 Task: Personal: Kitchen Project.
Action: Mouse pressed left at (54, 91)
Screenshot: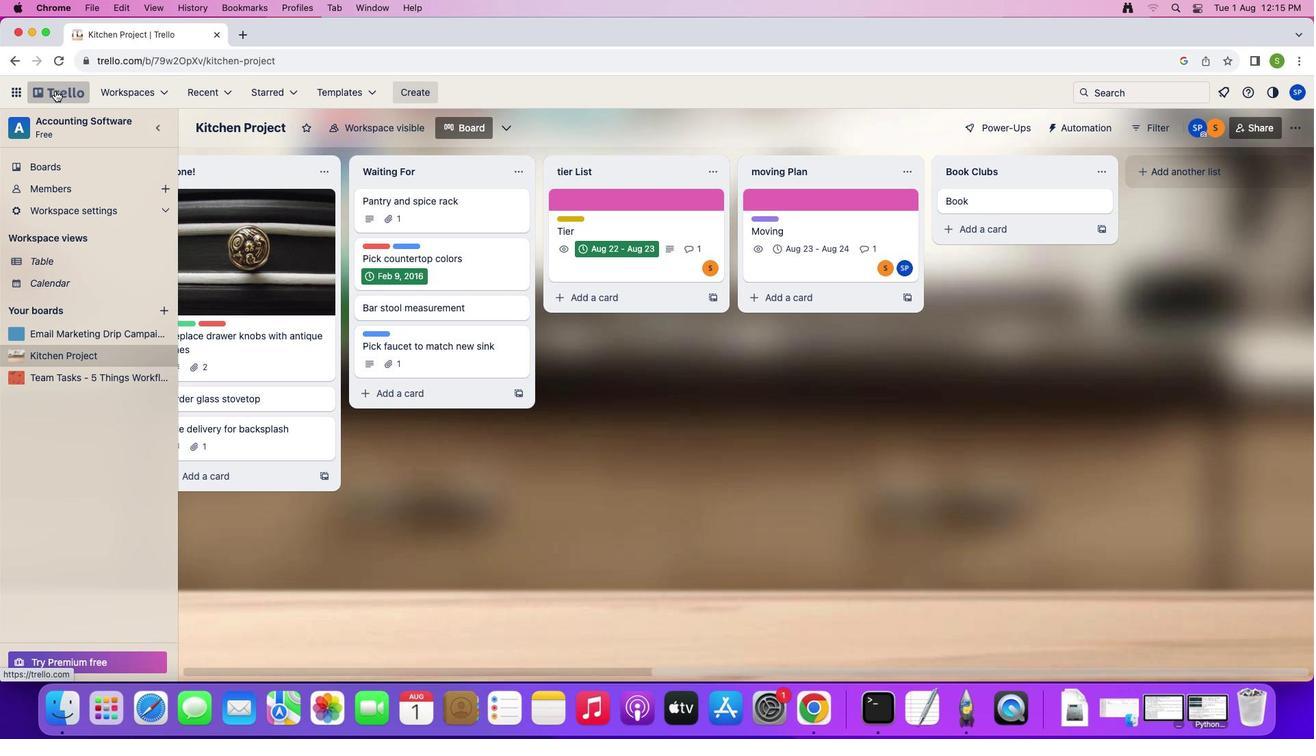 
Action: Mouse moved to (327, 175)
Screenshot: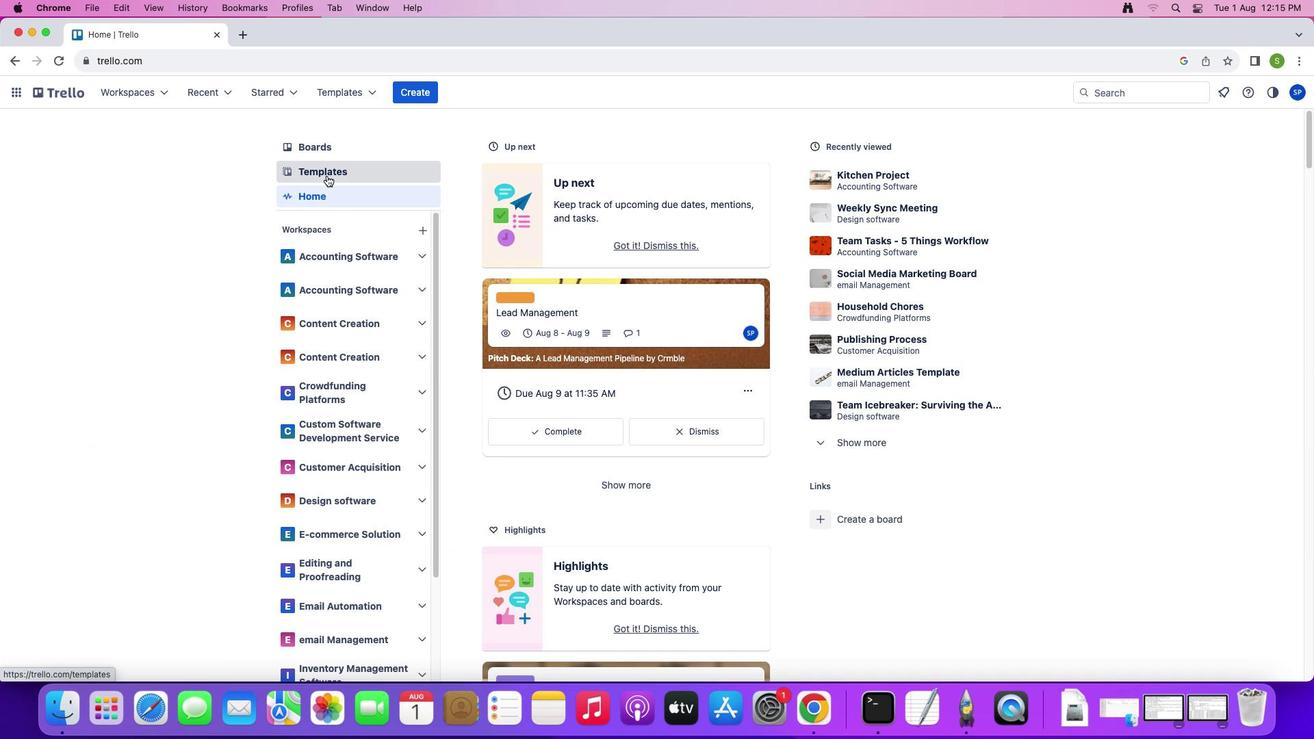 
Action: Mouse pressed left at (327, 175)
Screenshot: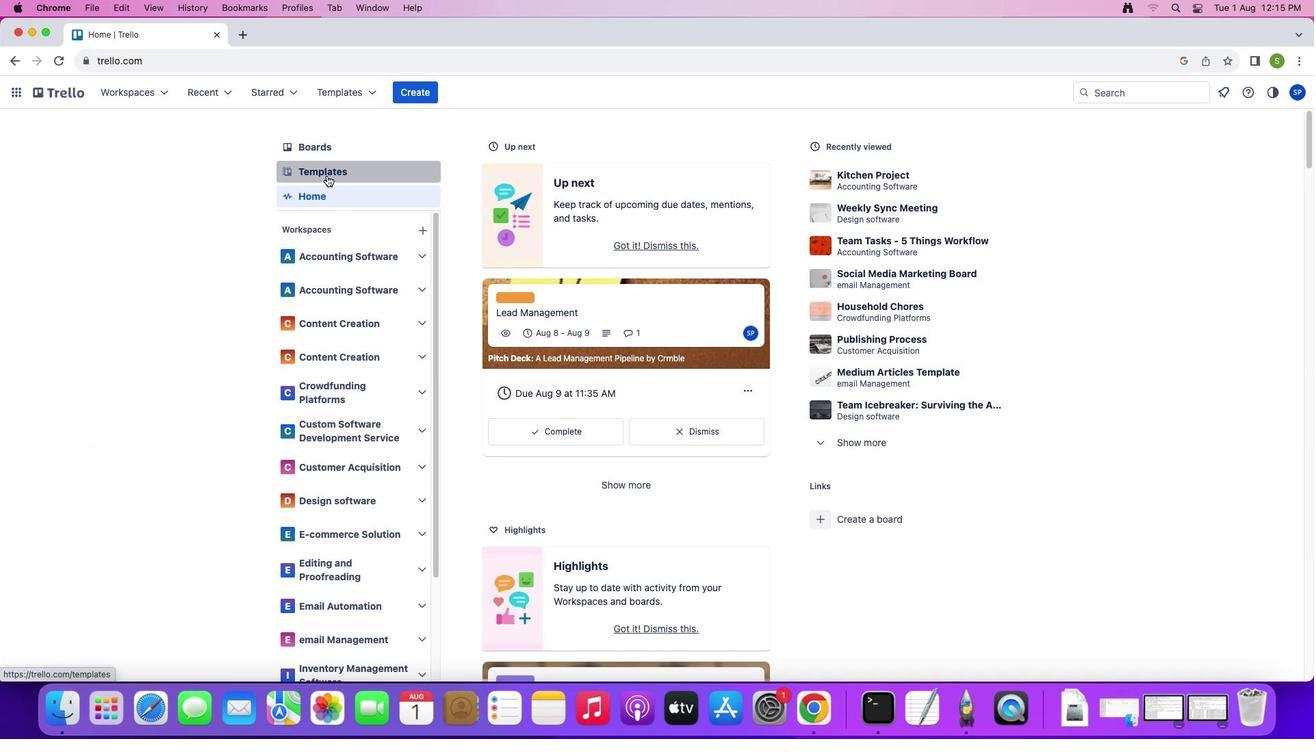 
Action: Mouse moved to (330, 362)
Screenshot: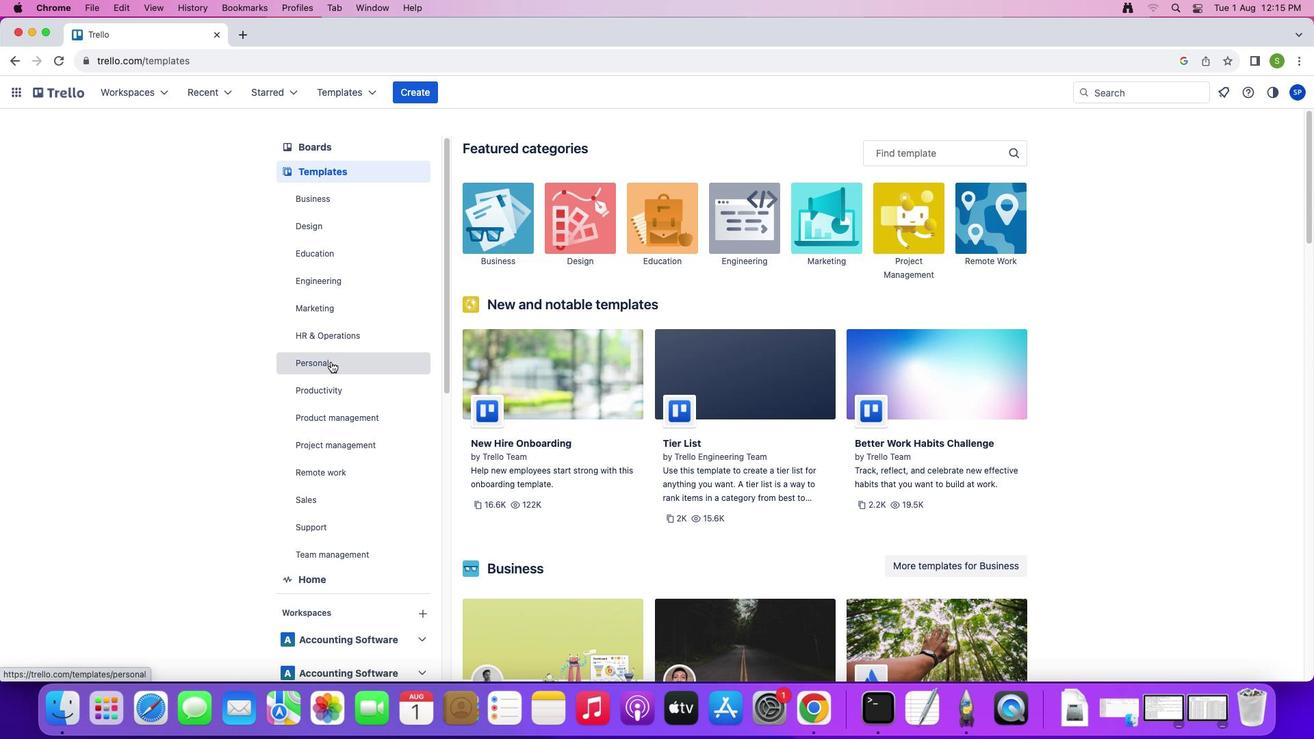 
Action: Mouse pressed left at (330, 362)
Screenshot: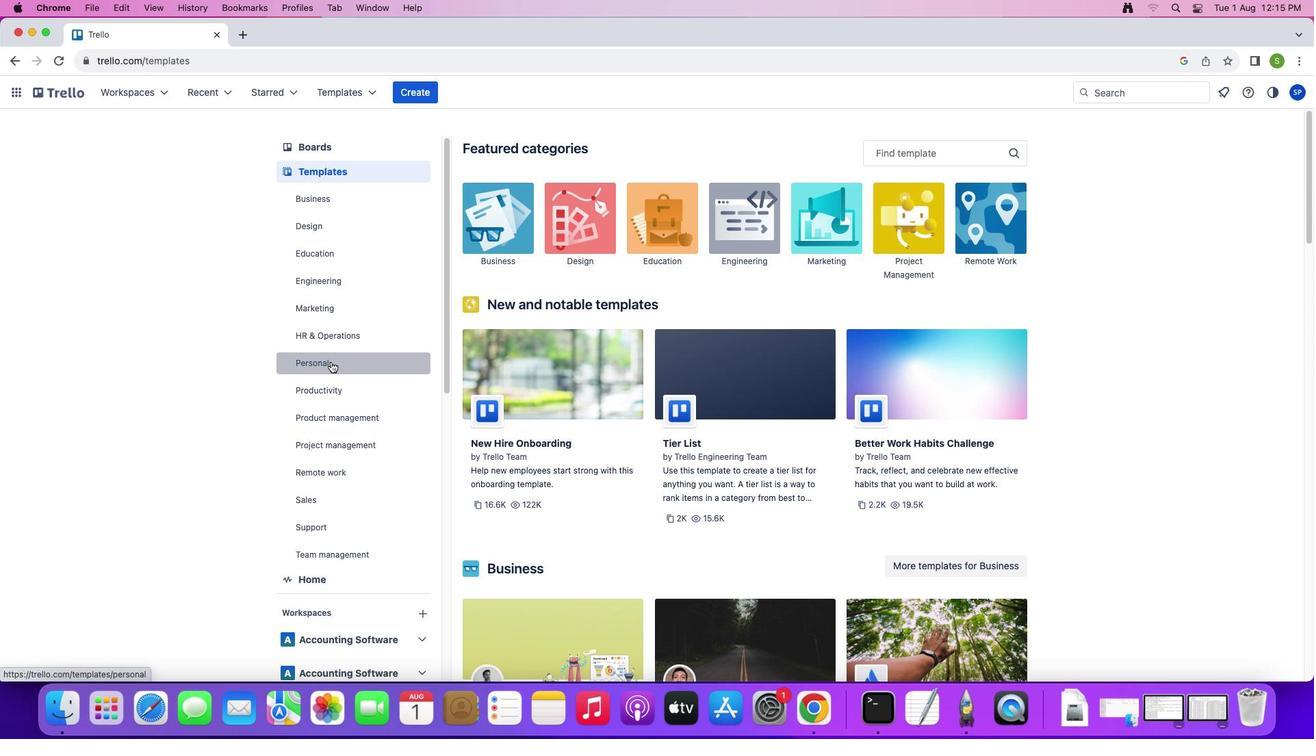 
Action: Mouse moved to (924, 150)
Screenshot: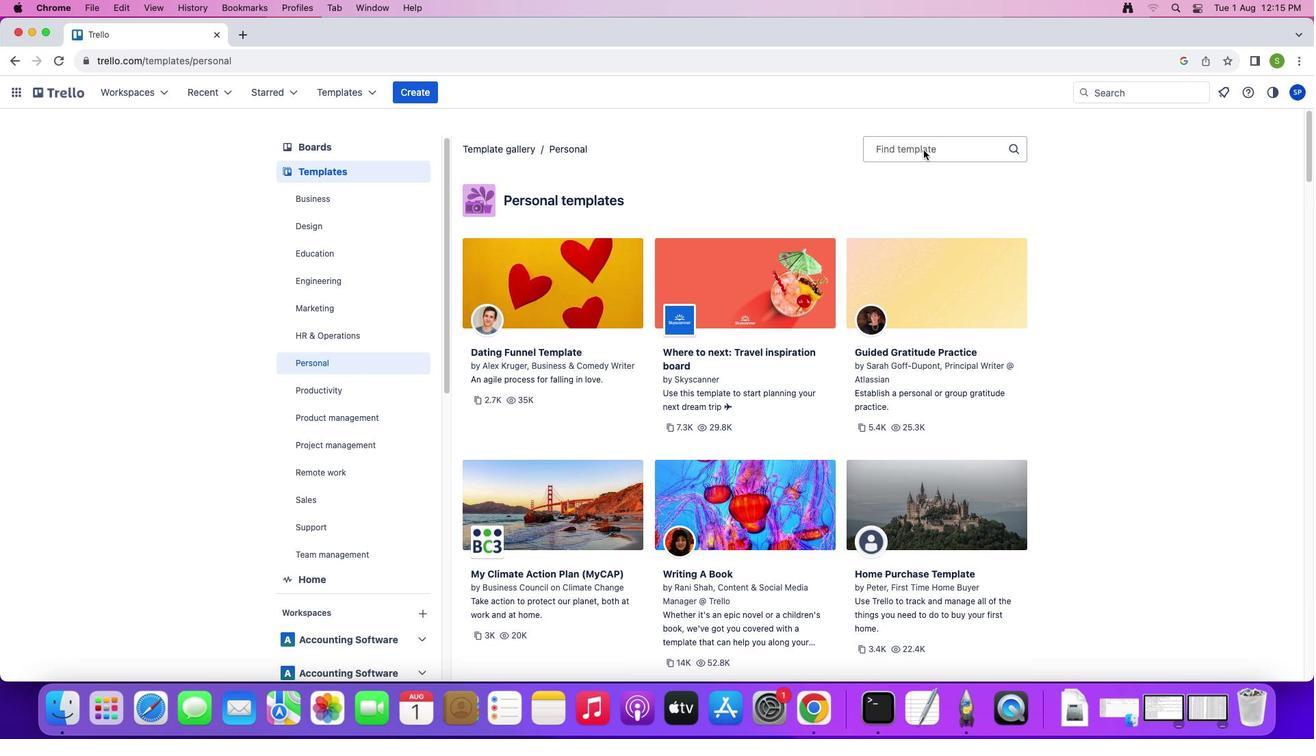 
Action: Mouse pressed left at (924, 150)
Screenshot: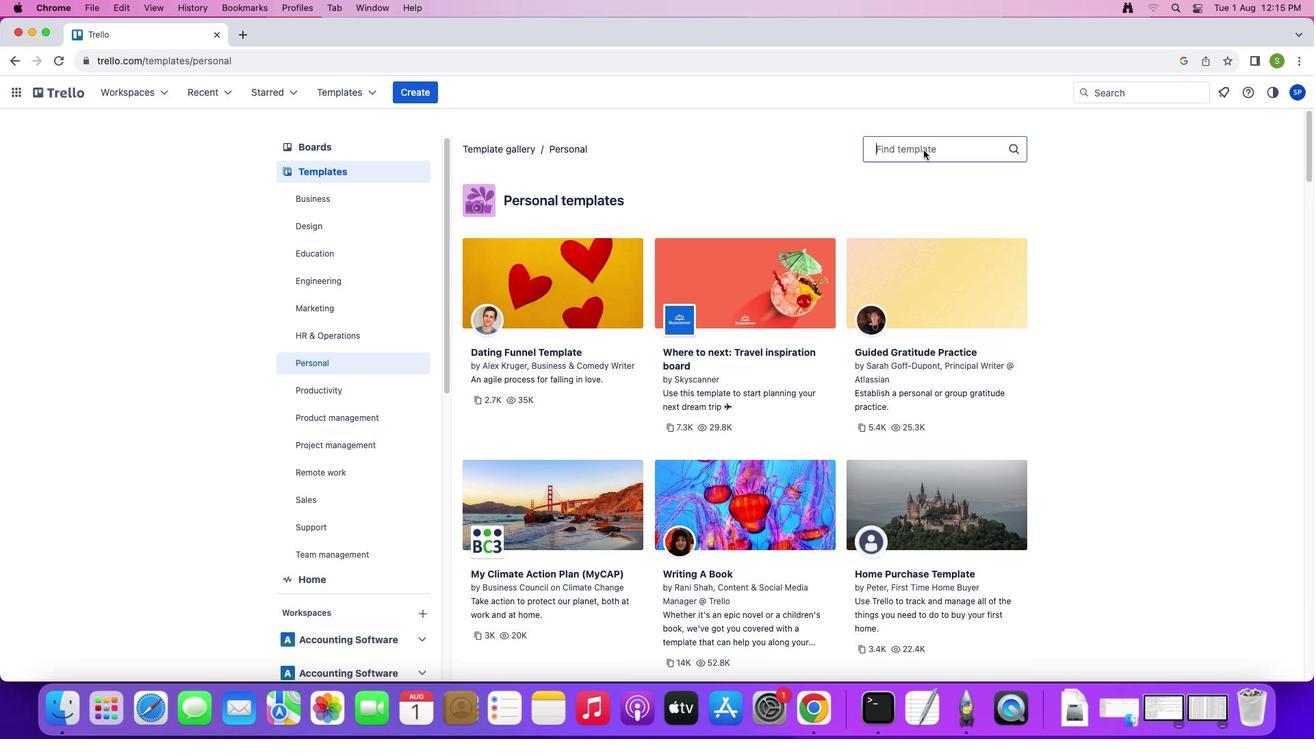 
Action: Mouse moved to (913, 145)
Screenshot: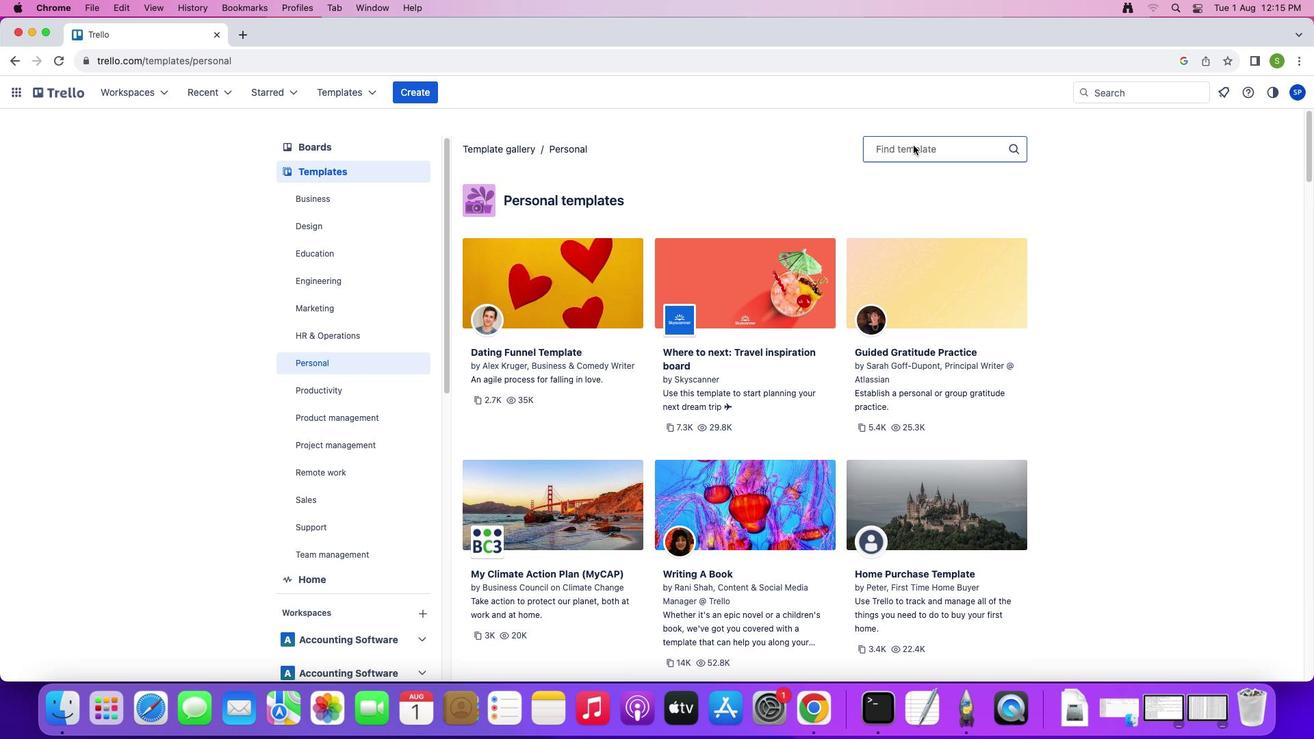
Action: Key pressed 'K'Key.caps_lock'i''t''c''h''e''n'
Screenshot: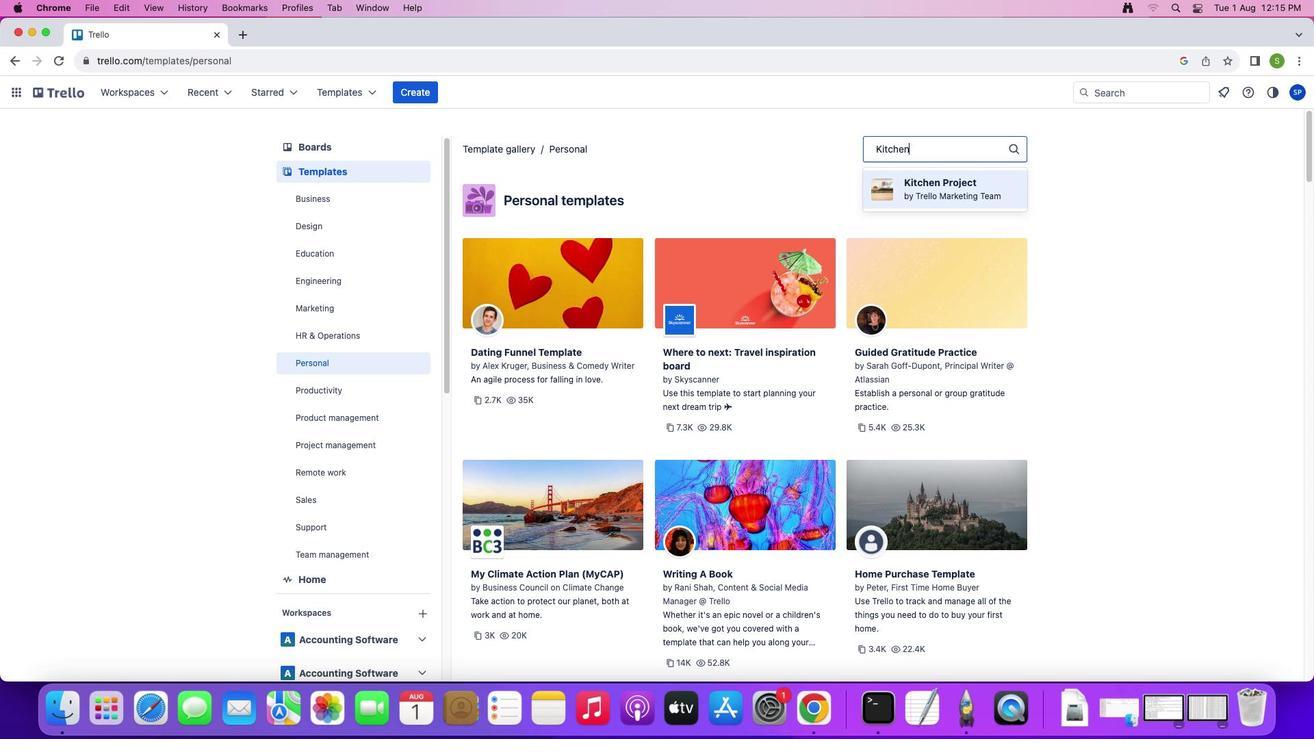 
Action: Mouse moved to (895, 185)
Screenshot: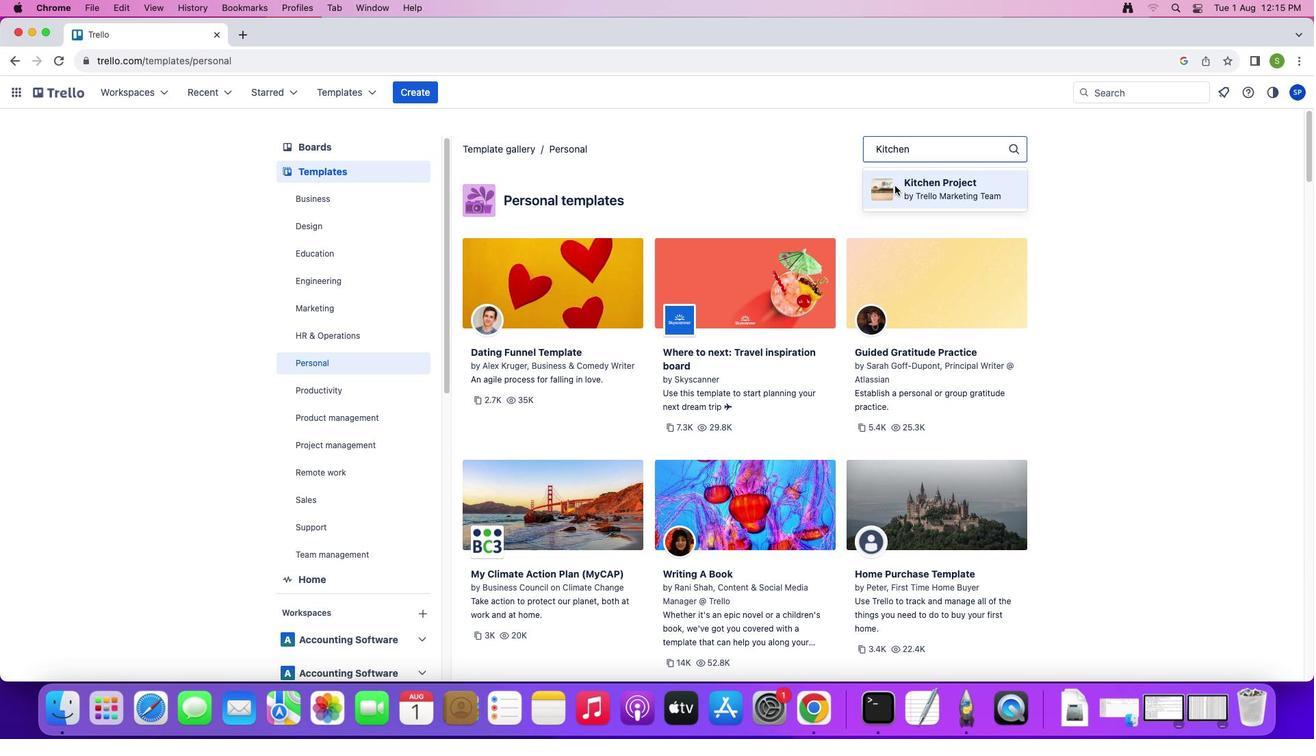
Action: Mouse pressed left at (895, 185)
Screenshot: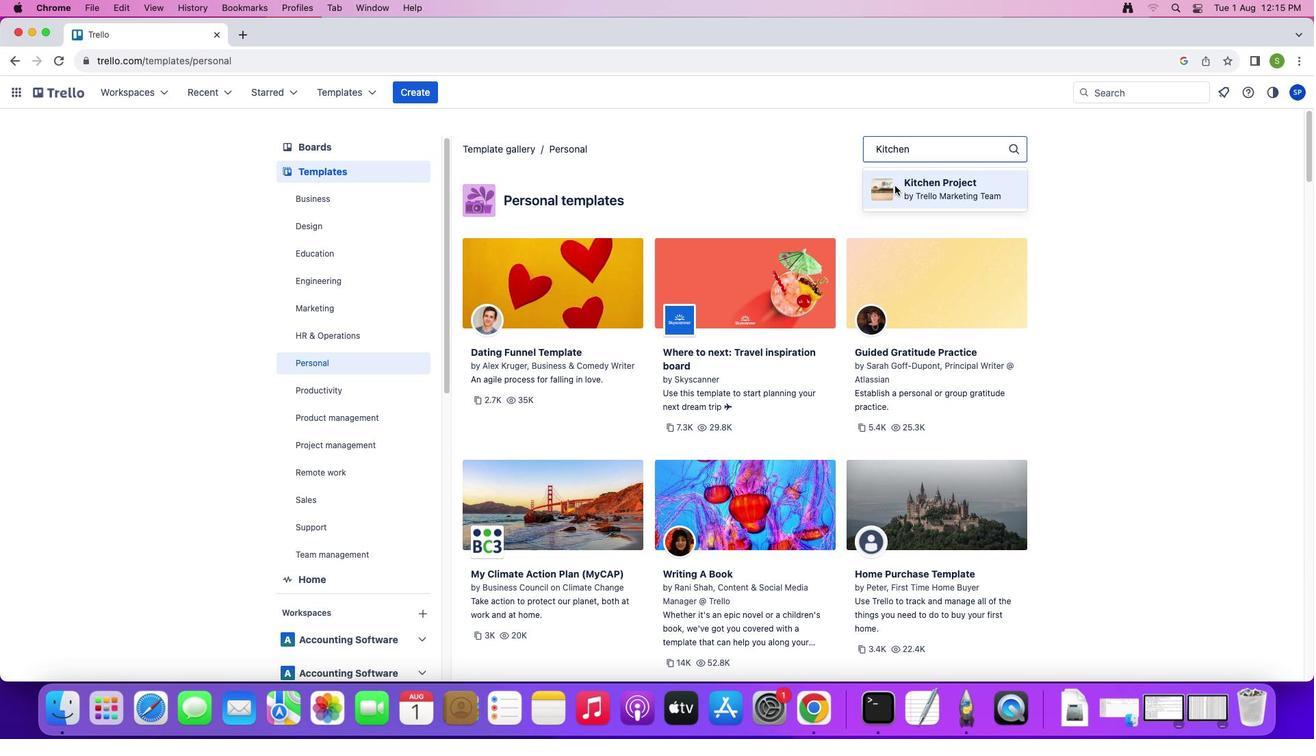 
Action: Mouse moved to (980, 193)
Screenshot: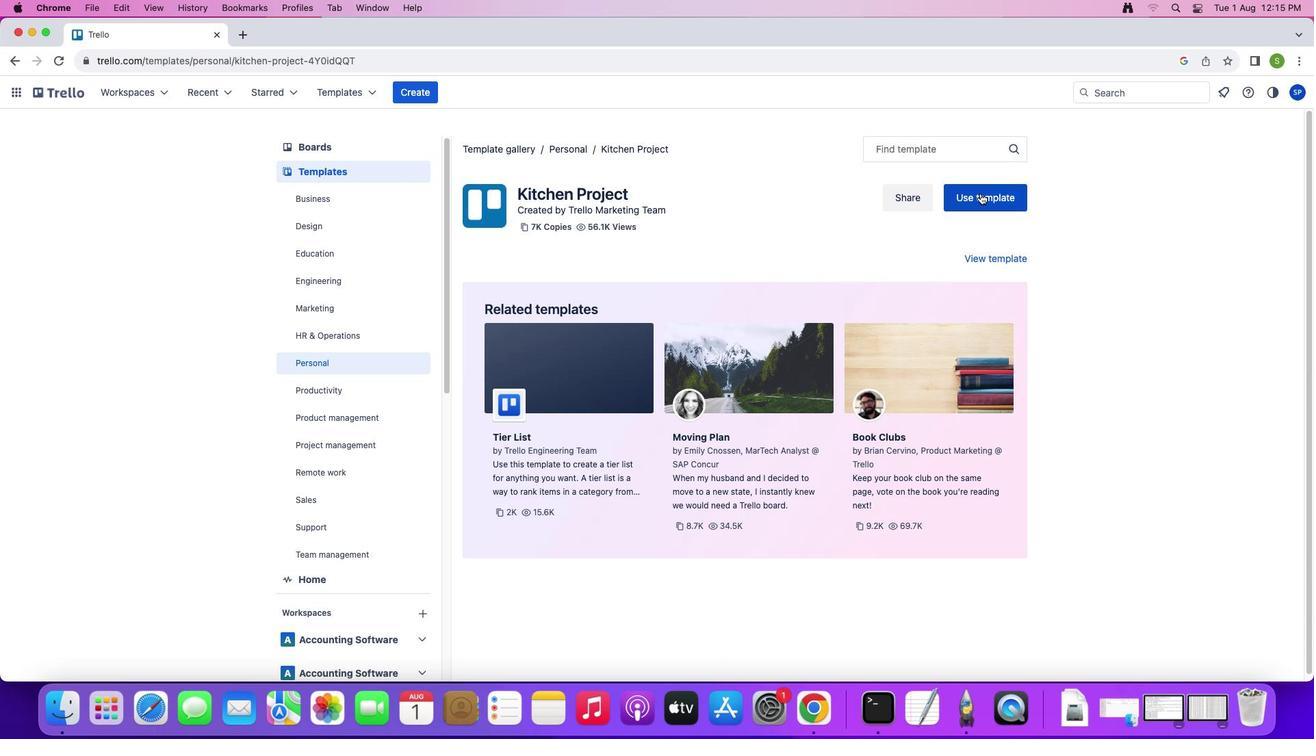 
Action: Mouse pressed left at (980, 193)
Screenshot: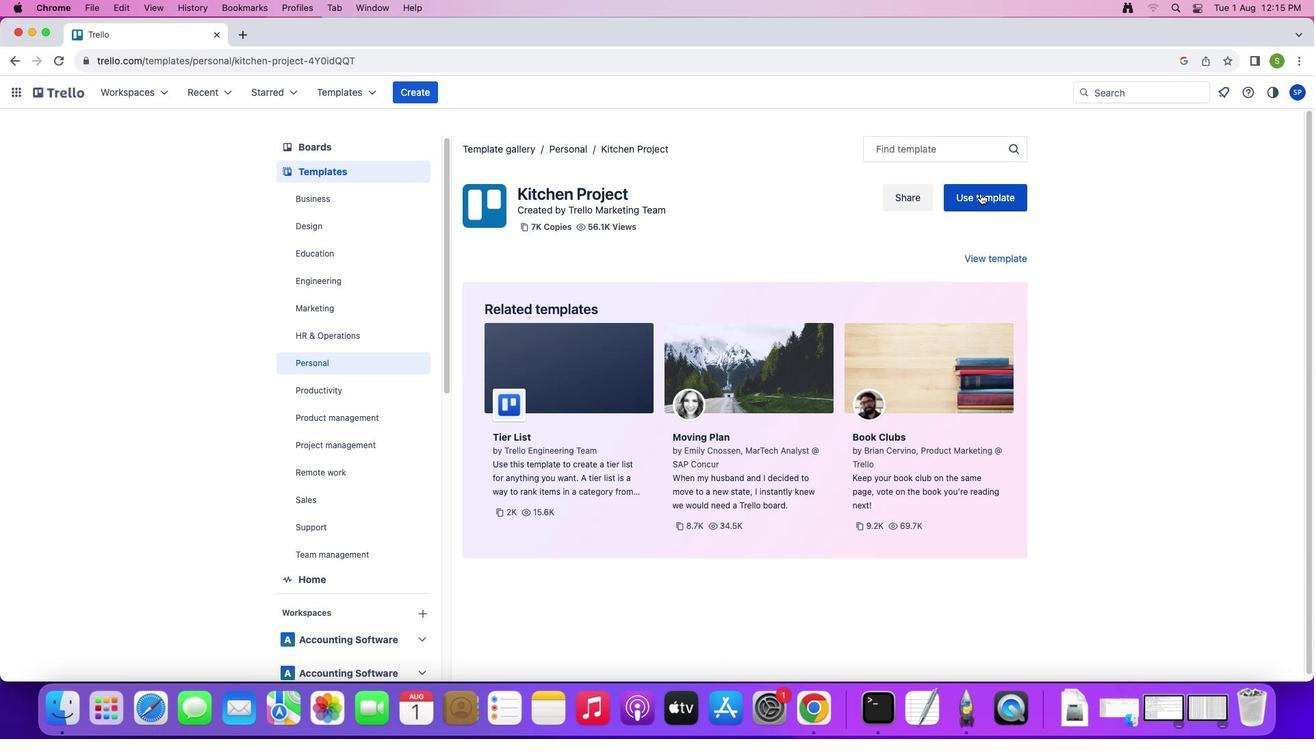 
Action: Mouse moved to (995, 506)
Screenshot: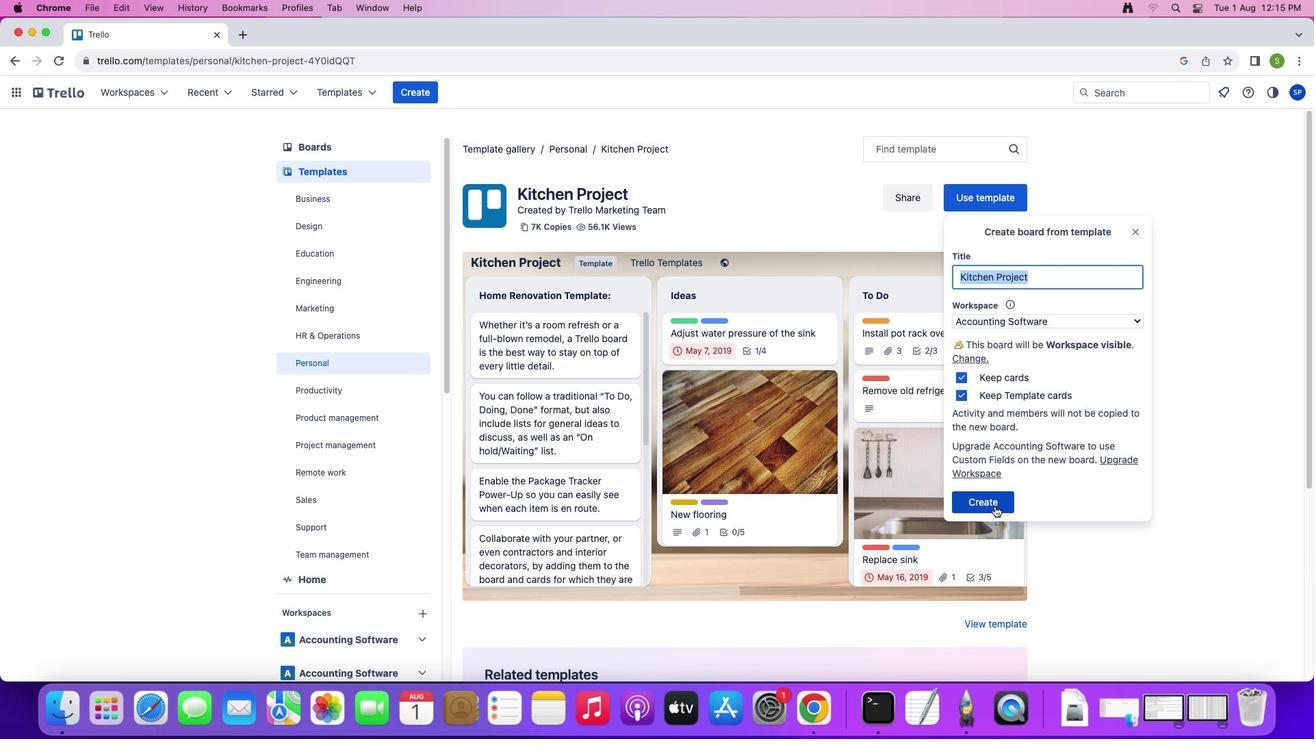 
Action: Mouse pressed left at (995, 506)
Screenshot: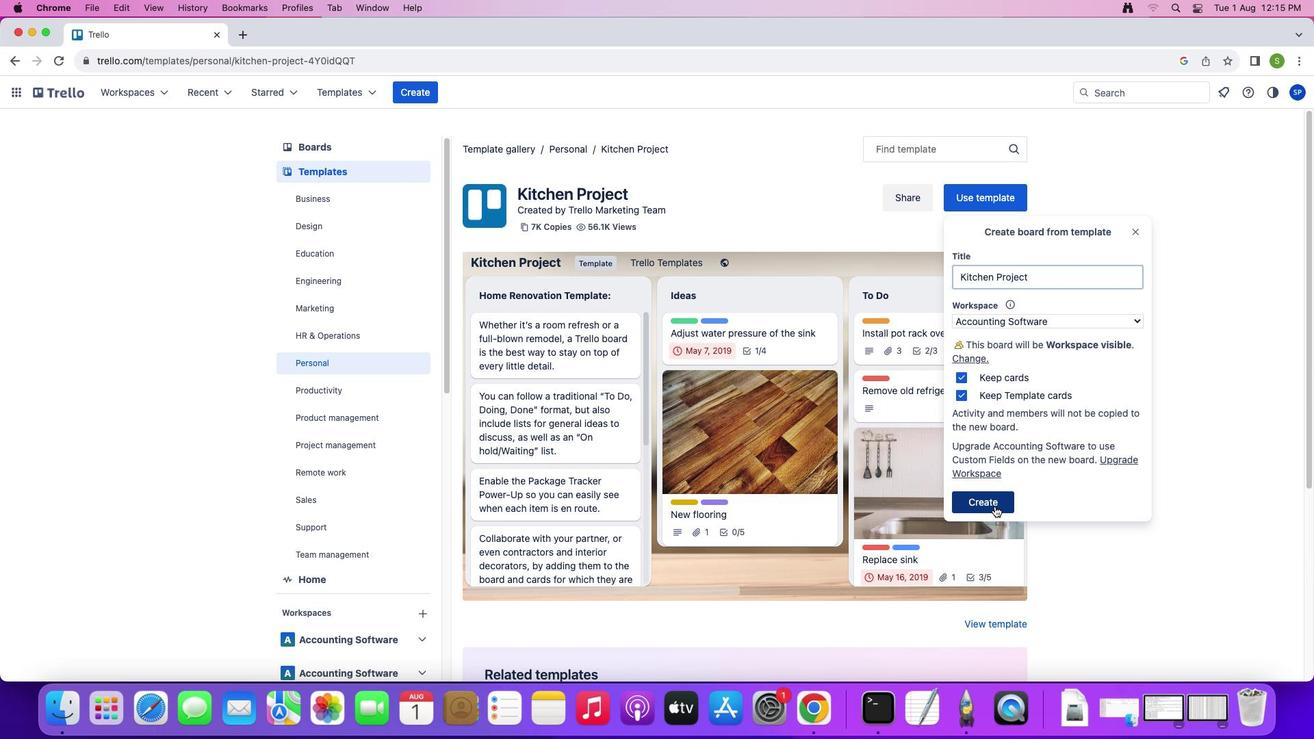 
Action: Mouse moved to (870, 671)
Screenshot: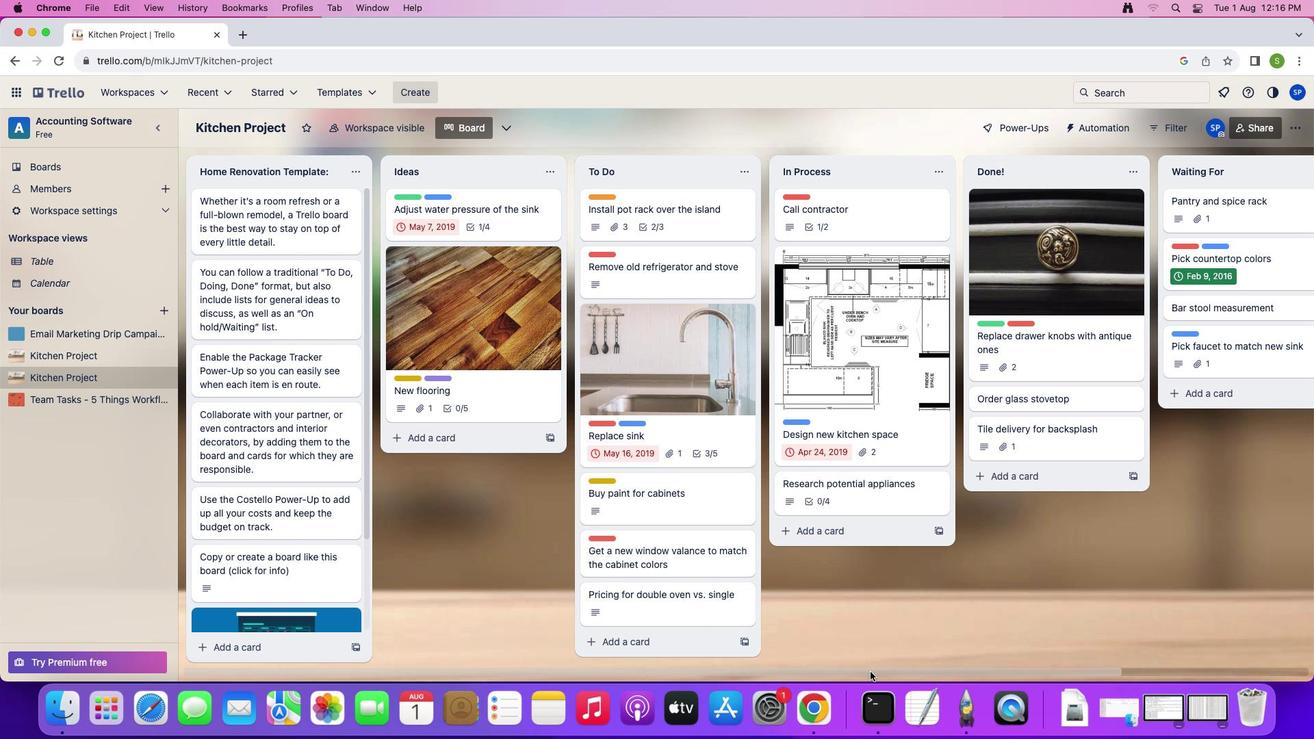 
Action: Mouse pressed left at (870, 671)
Screenshot: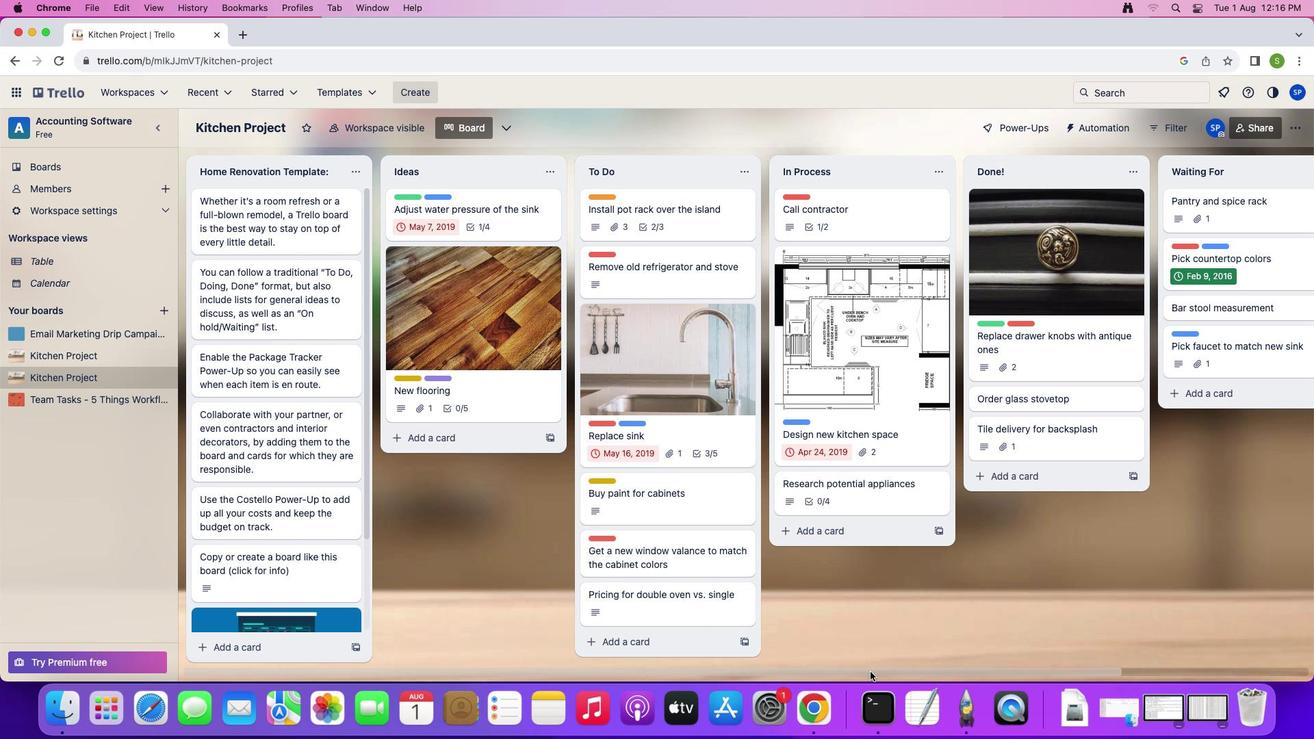 
Action: Mouse moved to (1210, 170)
Screenshot: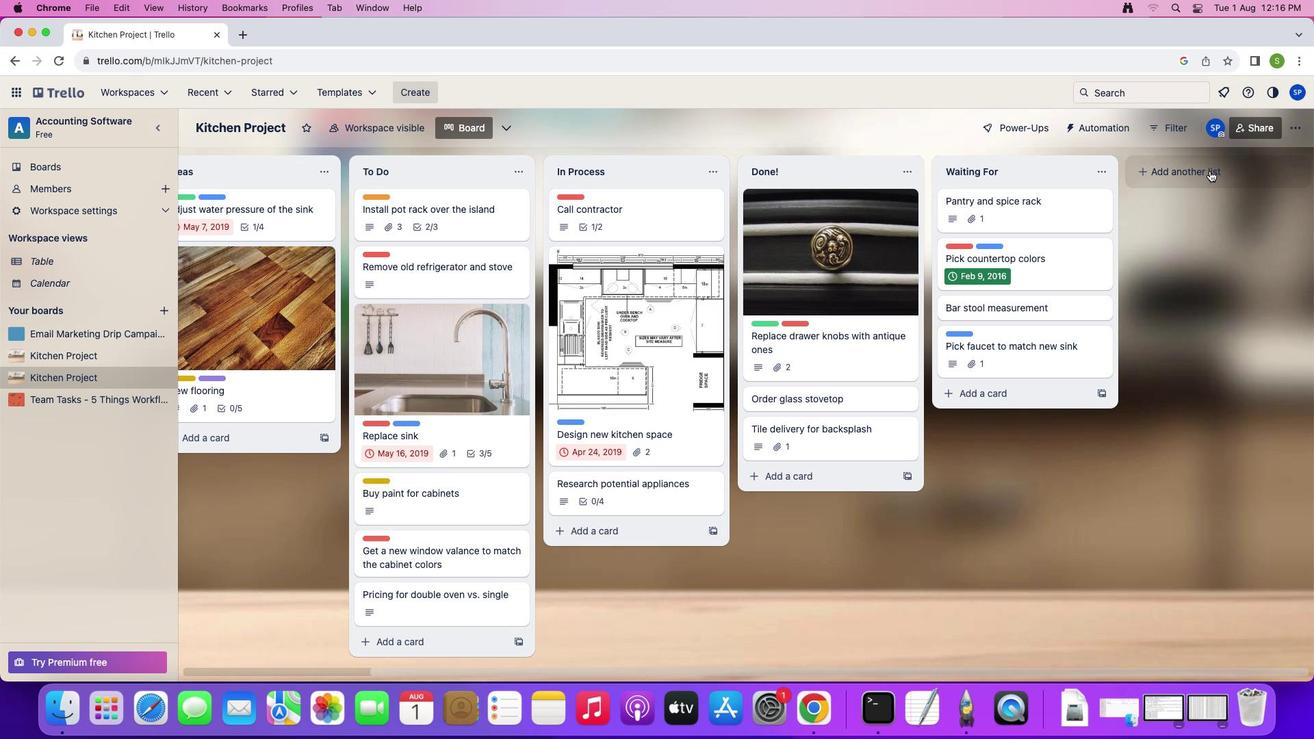 
Action: Mouse pressed left at (1210, 170)
Screenshot: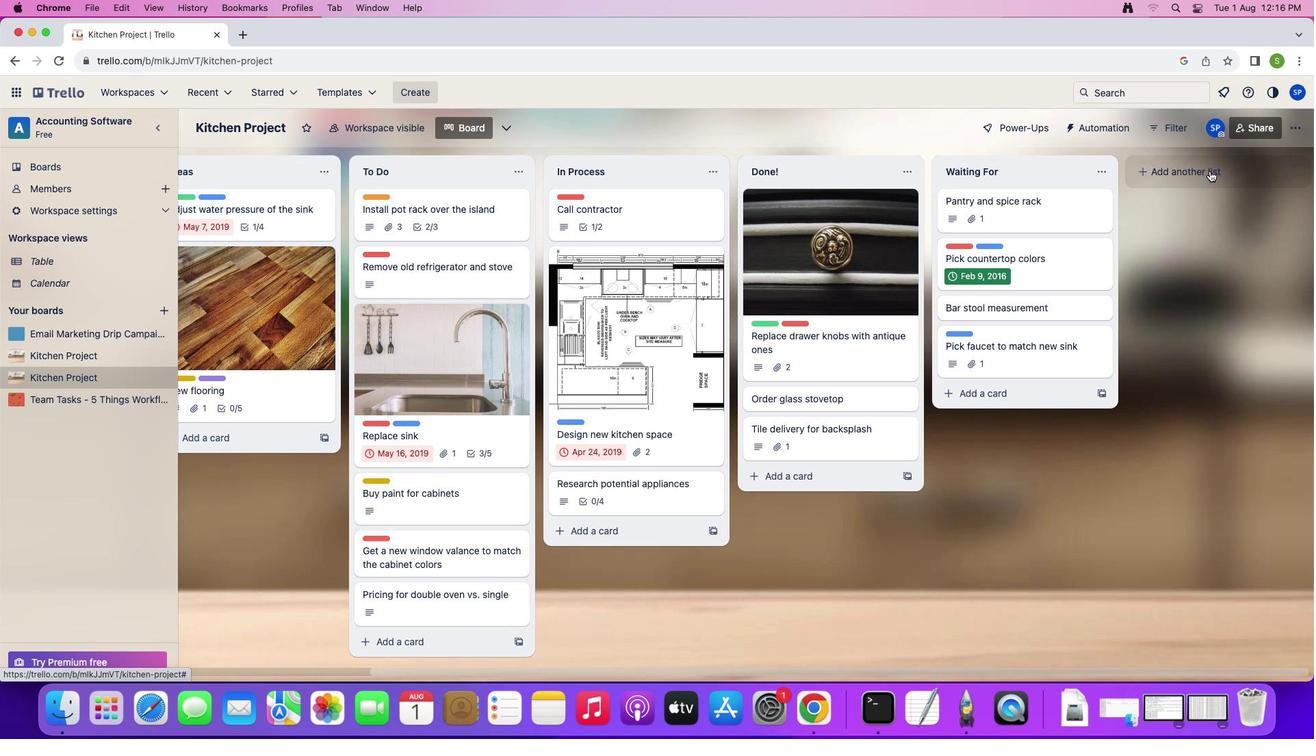 
Action: Mouse moved to (1166, 382)
Screenshot: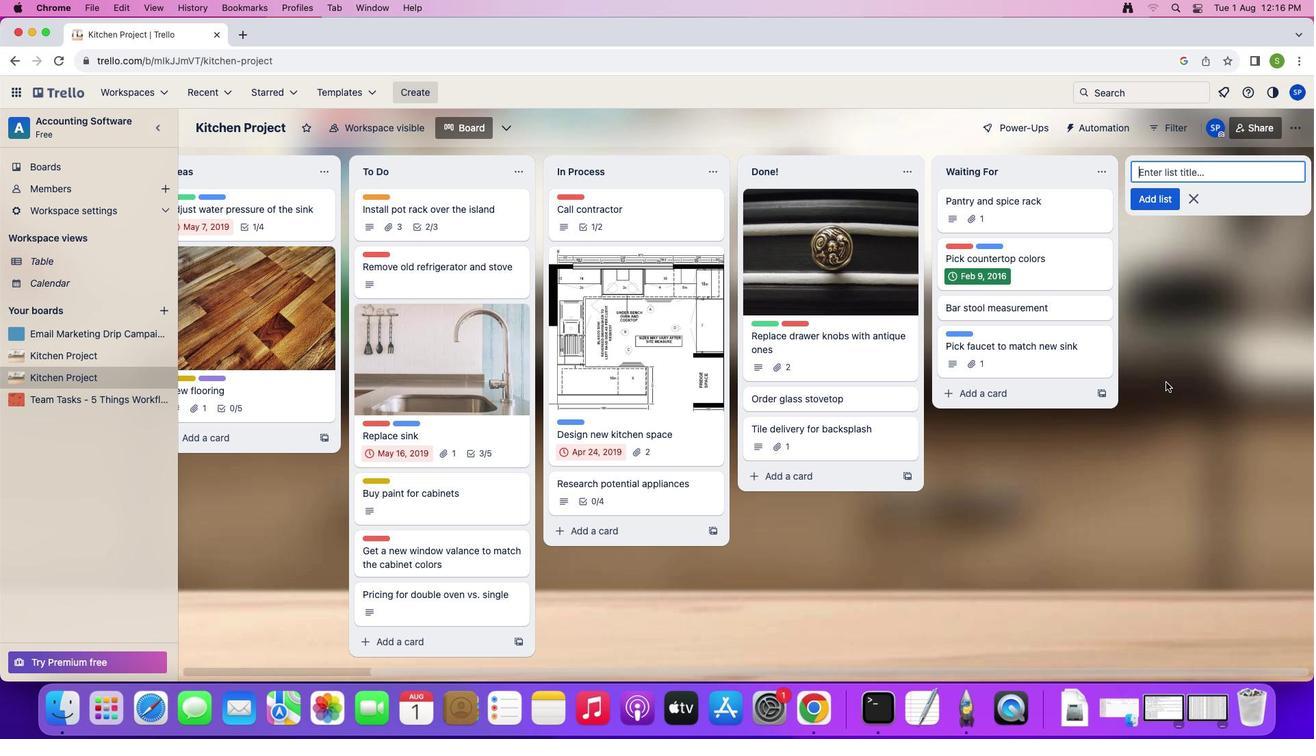 
Action: Key pressed Key.shift't''i''e''r'Key.spaceKey.shift'L''i''s''t'Key.enterKey.shift'M''o''v''i''n''g'Key.spaceKey.shift'{'Key.backspaceKey.shift'P''l''a''n'Key.enterKey.shift'B''o''o''k'Key.spaceKey.shift'C''l''u''b''s'Key.enter
Screenshot: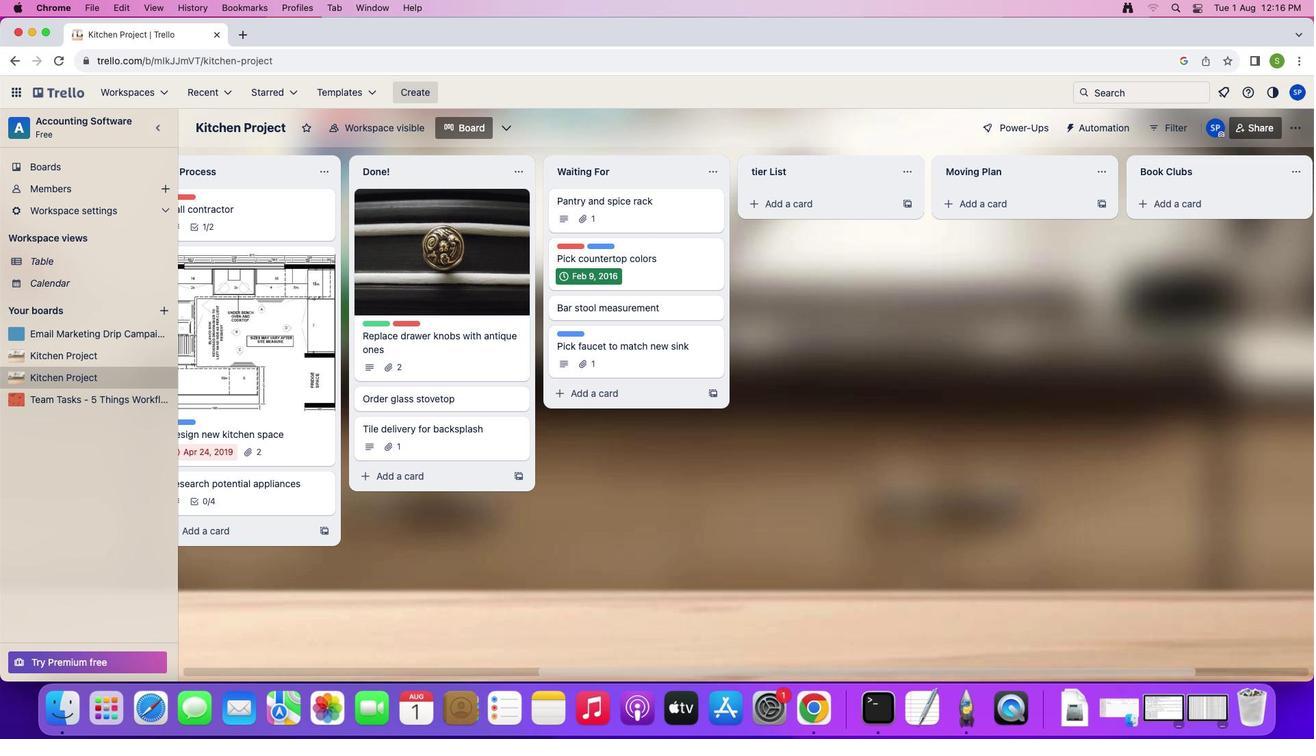 
Action: Mouse moved to (1195, 194)
Screenshot: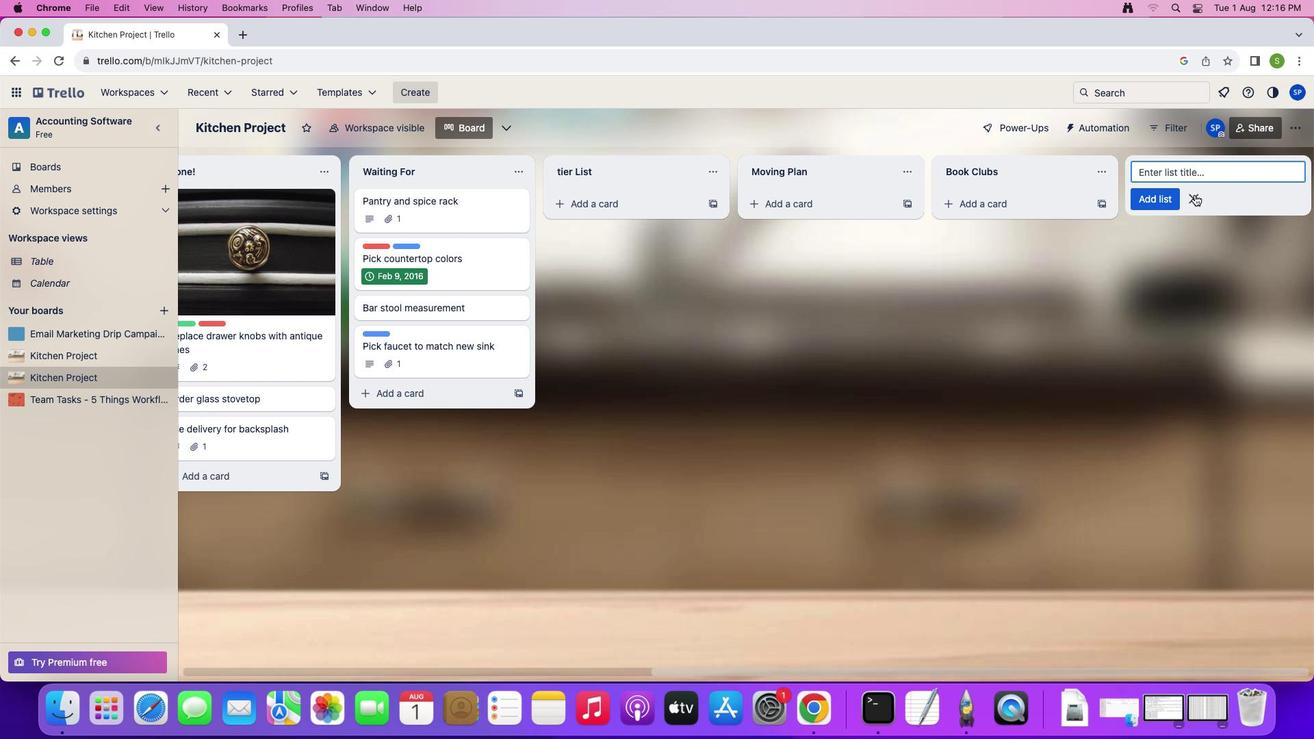
Action: Mouse pressed left at (1195, 194)
Screenshot: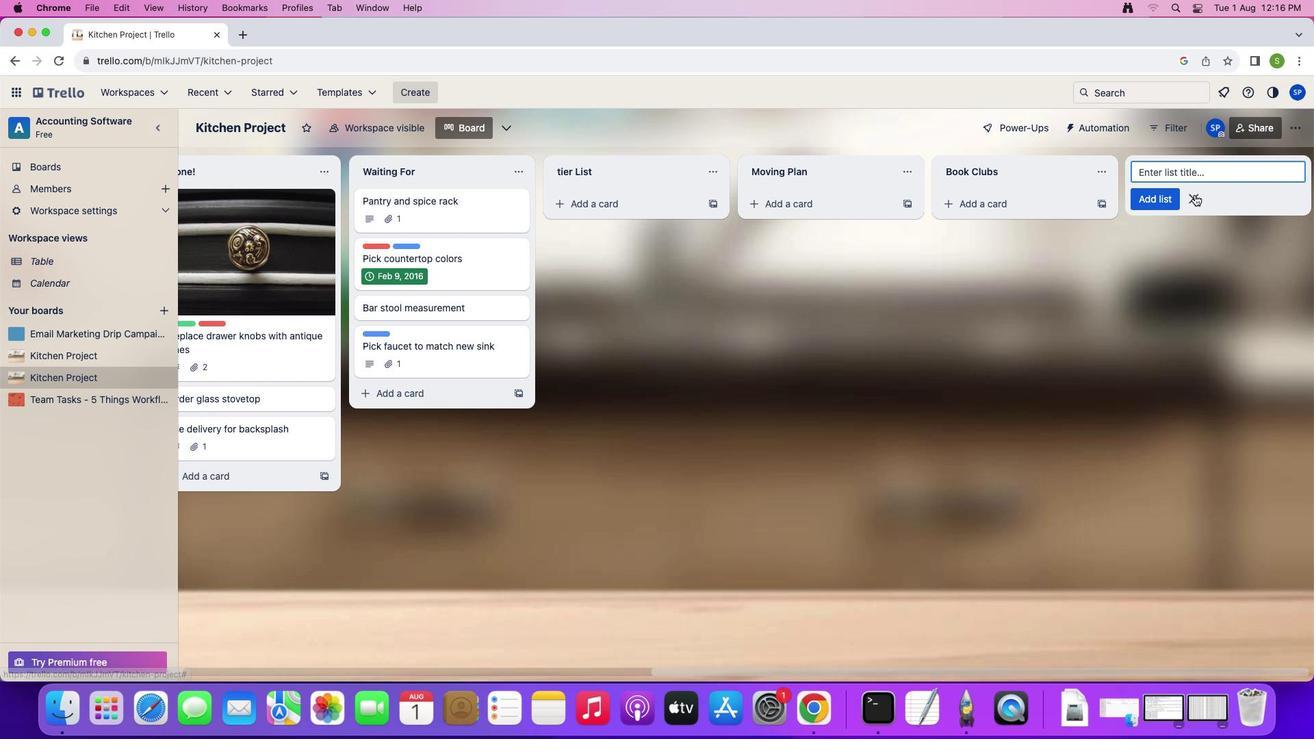 
Action: Mouse moved to (666, 202)
Screenshot: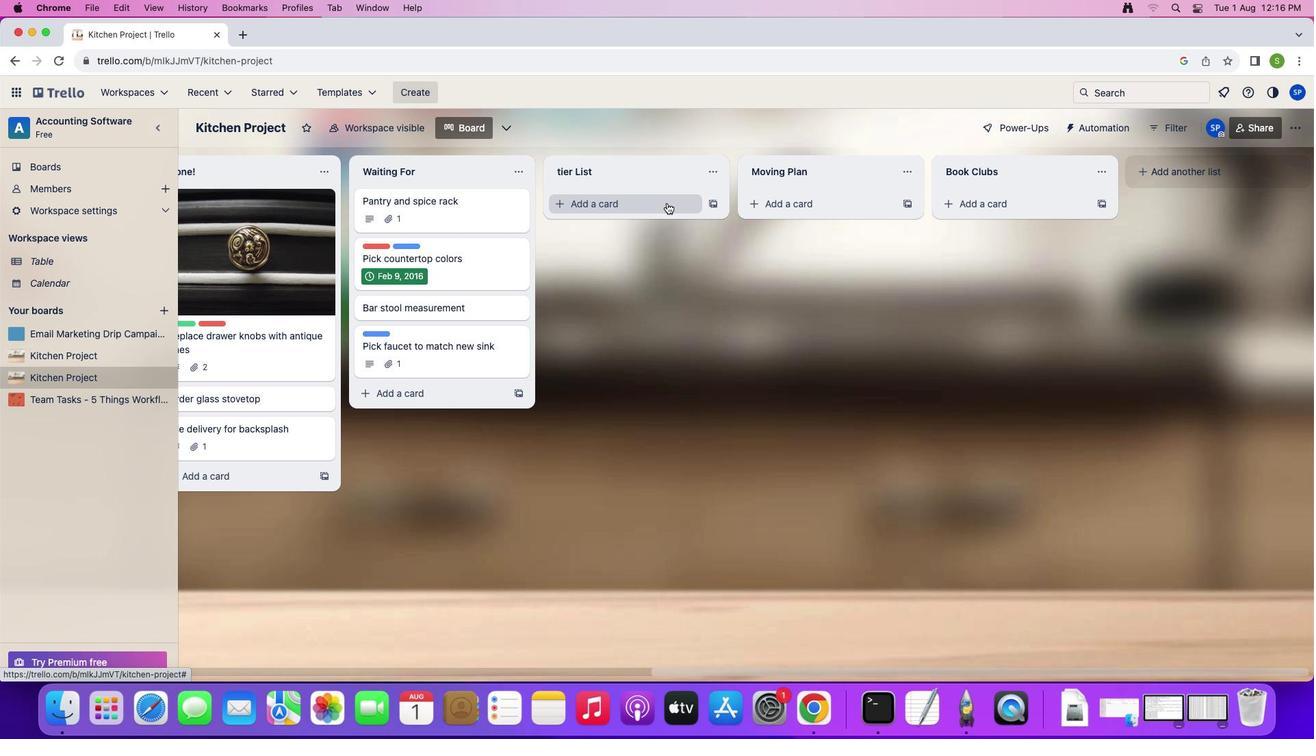 
Action: Mouse pressed left at (666, 202)
Screenshot: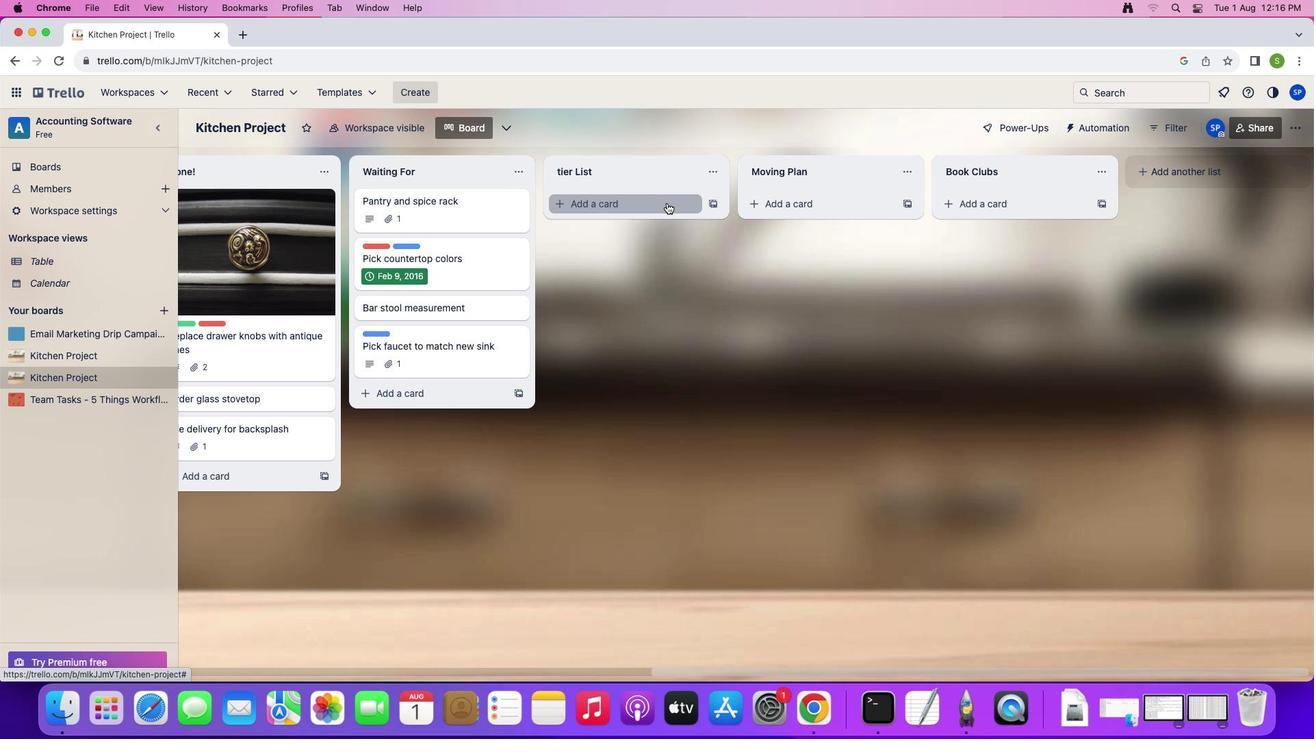 
Action: Mouse moved to (645, 226)
Screenshot: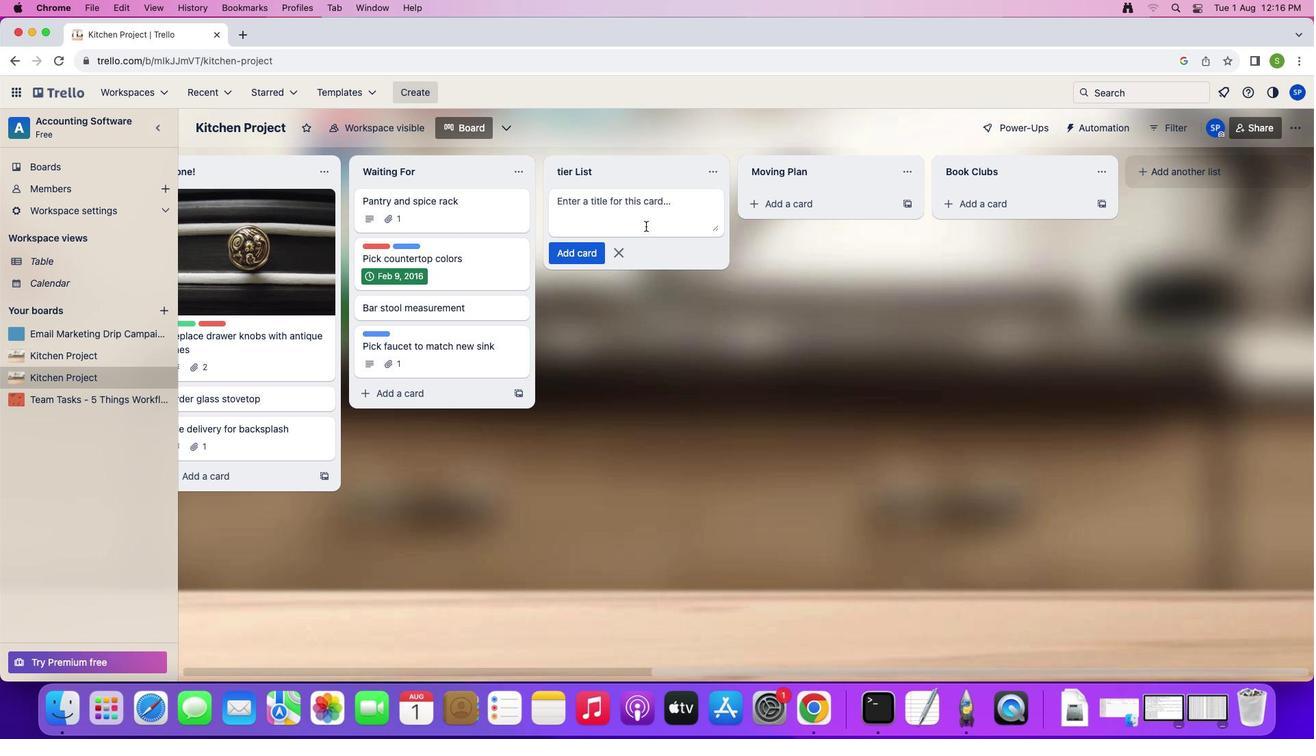 
Action: Key pressed Key.shift'T''i''e''r'Key.enter
Screenshot: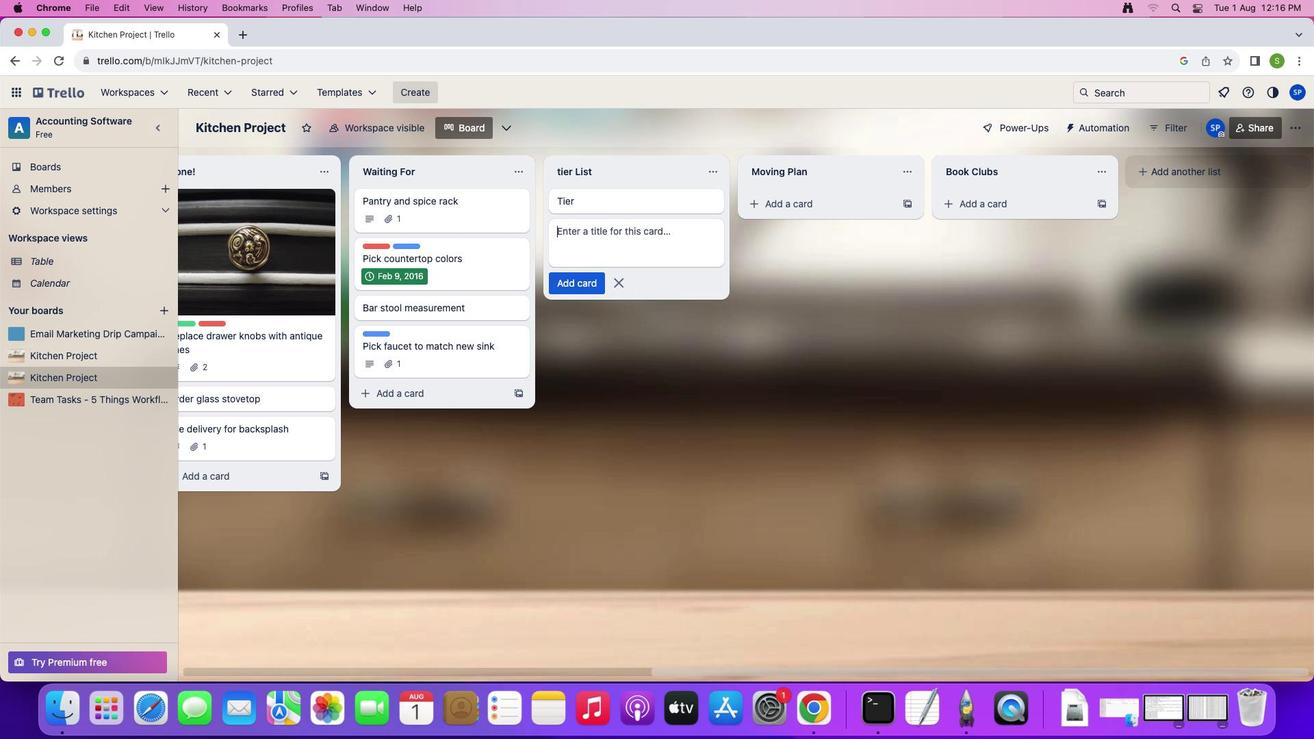 
Action: Mouse moved to (779, 197)
Screenshot: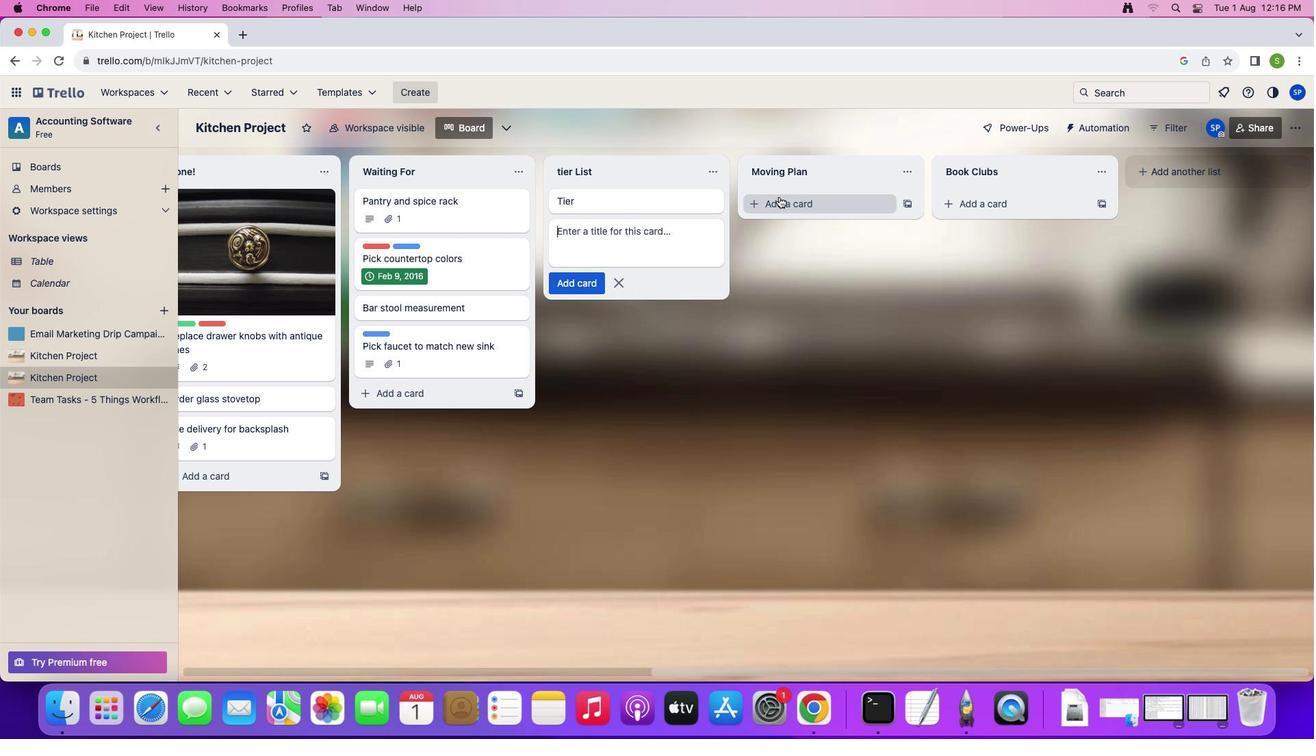 
Action: Mouse pressed left at (779, 197)
Screenshot: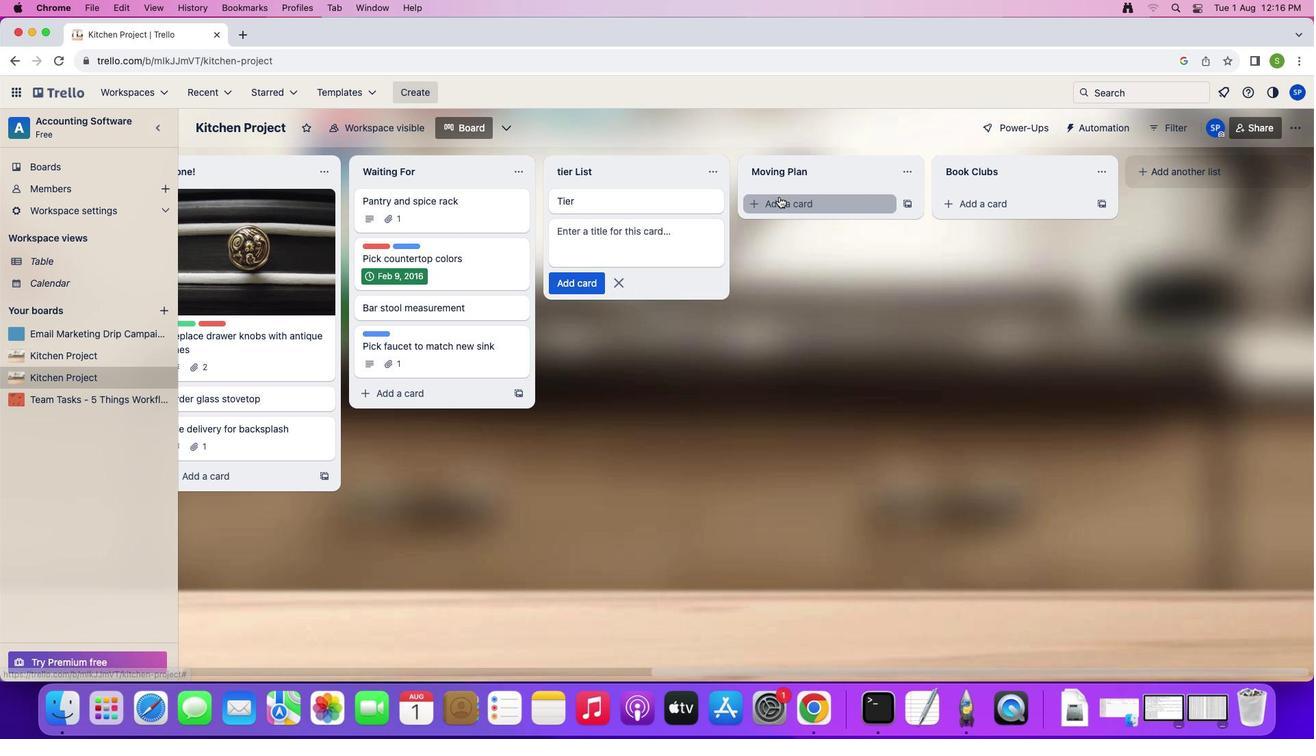 
Action: Mouse moved to (782, 197)
Screenshot: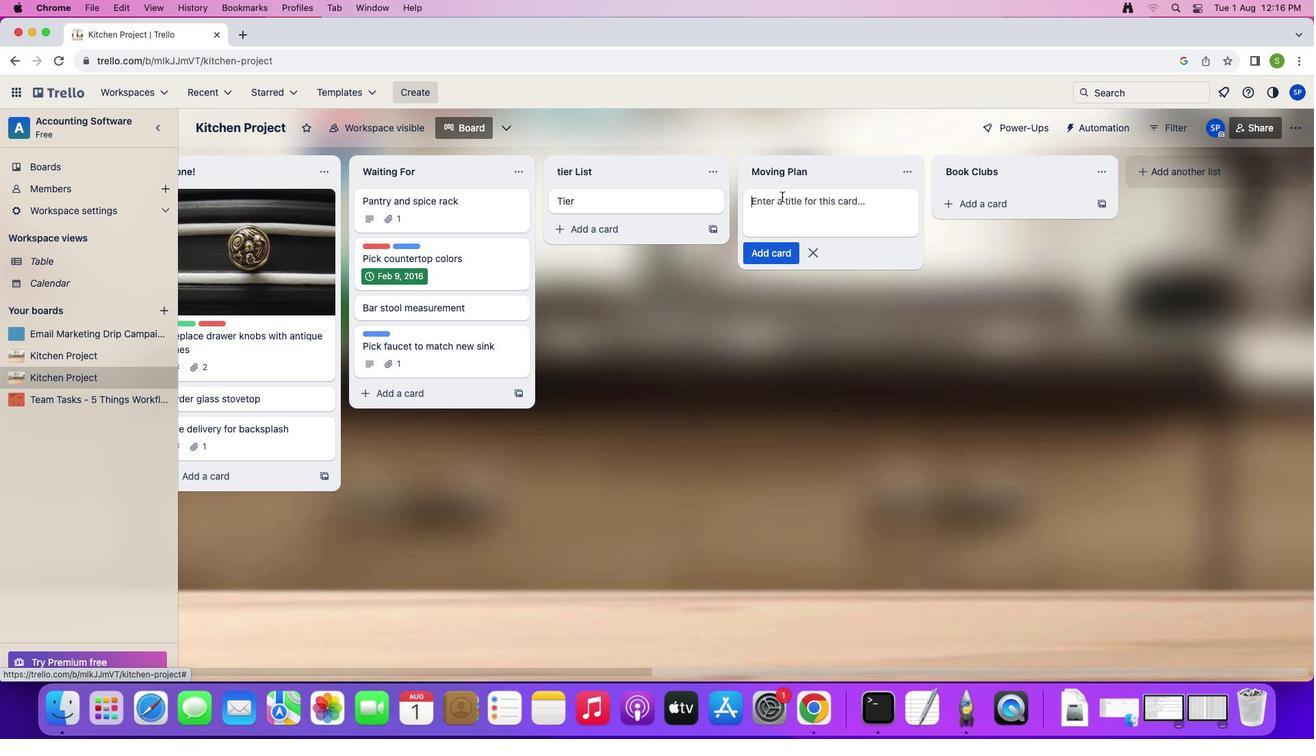 
Action: Key pressed Key.shift
Screenshot: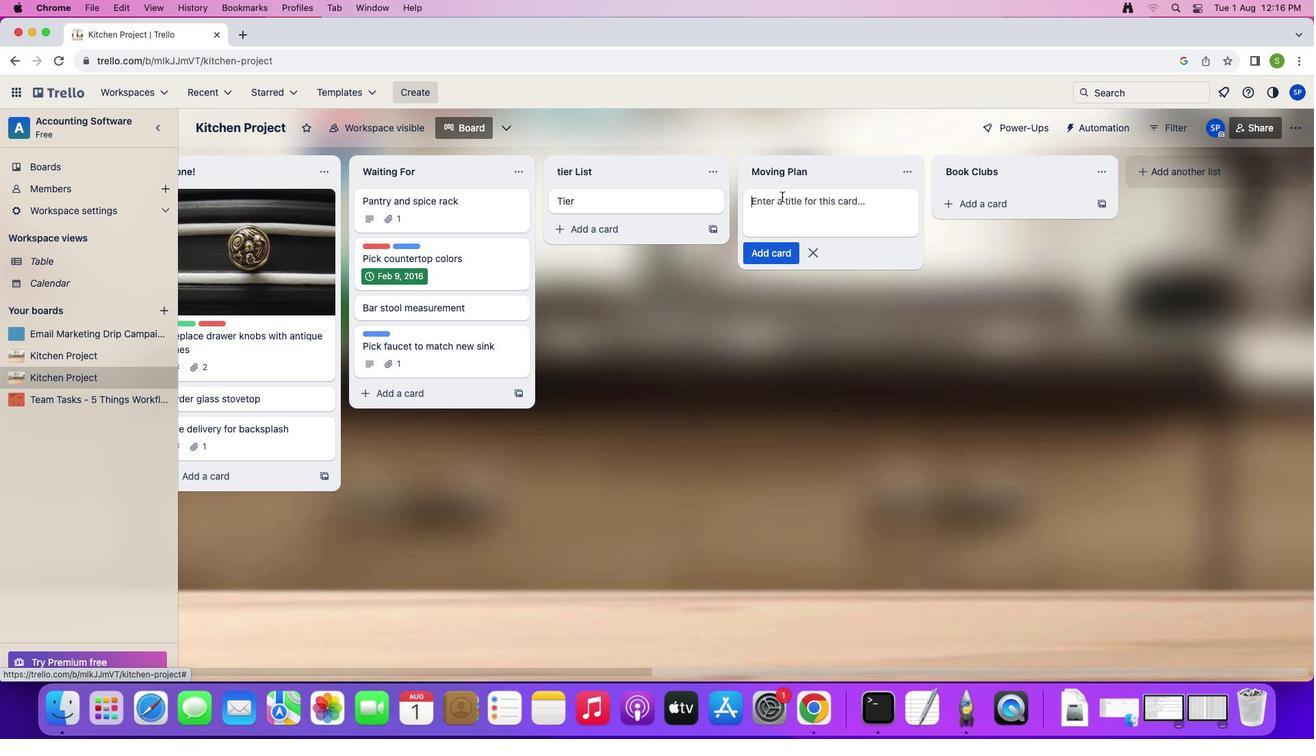 
Action: Mouse moved to (782, 197)
Screenshot: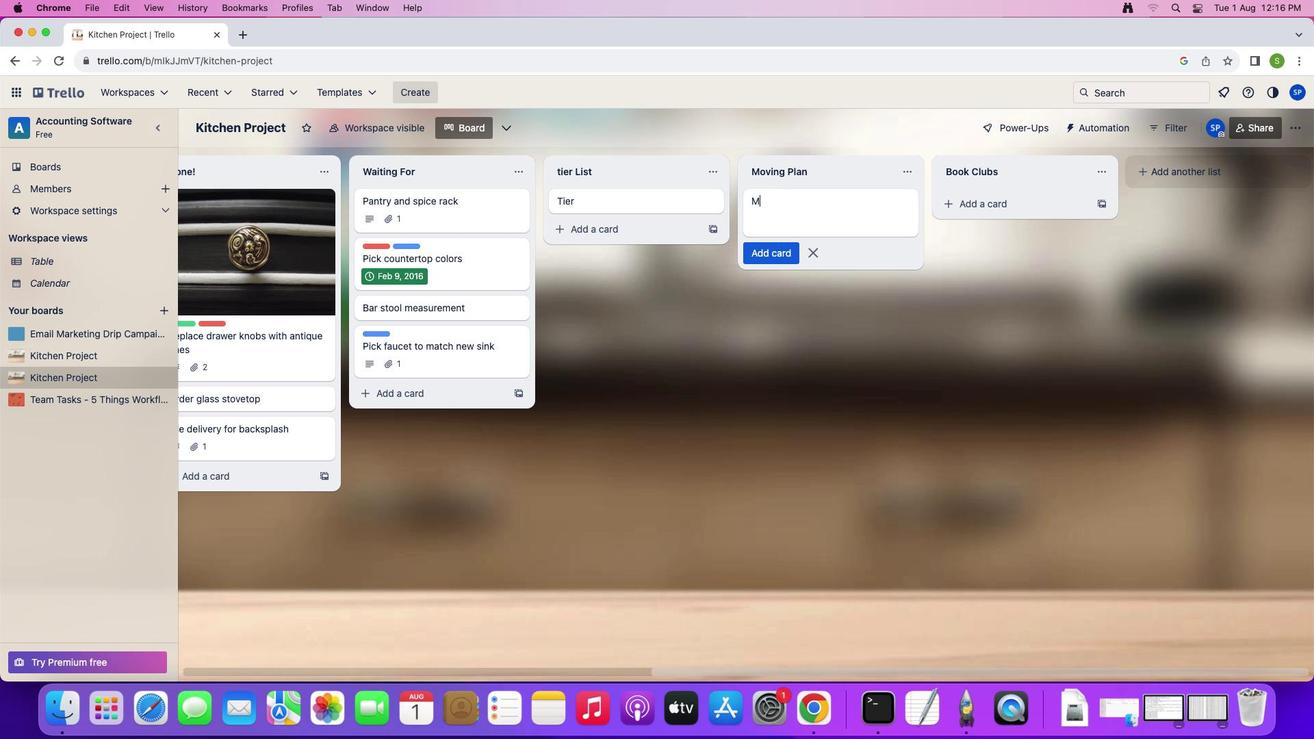
Action: Key pressed 'M''o''v''i''n''g'Key.enter
Screenshot: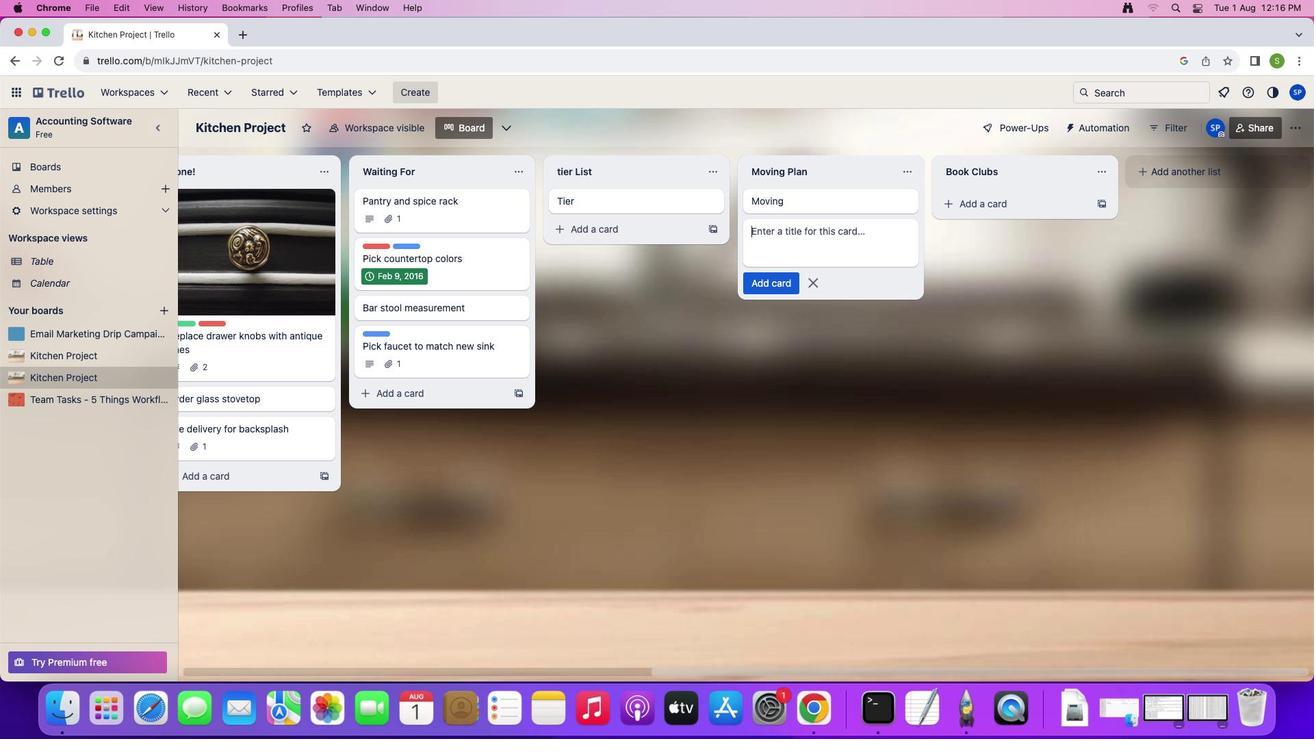 
Action: Mouse moved to (964, 199)
Screenshot: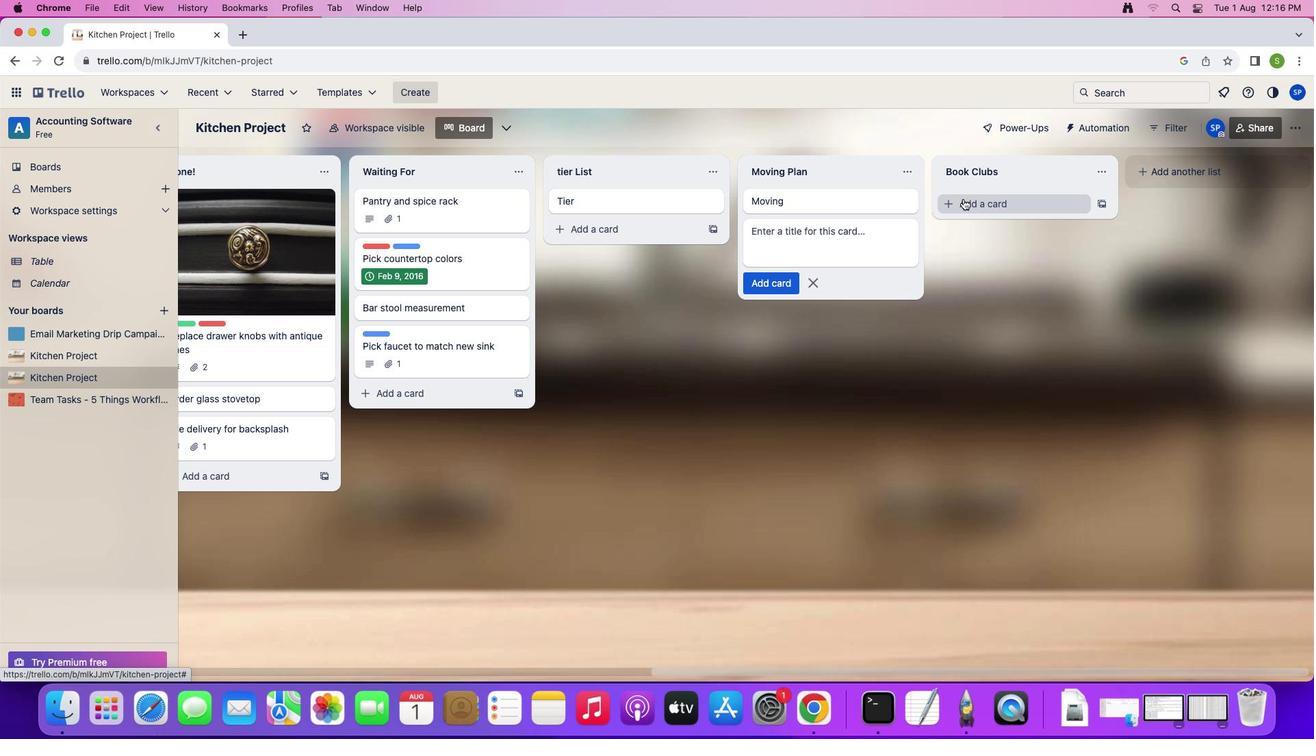 
Action: Mouse pressed left at (964, 199)
Screenshot: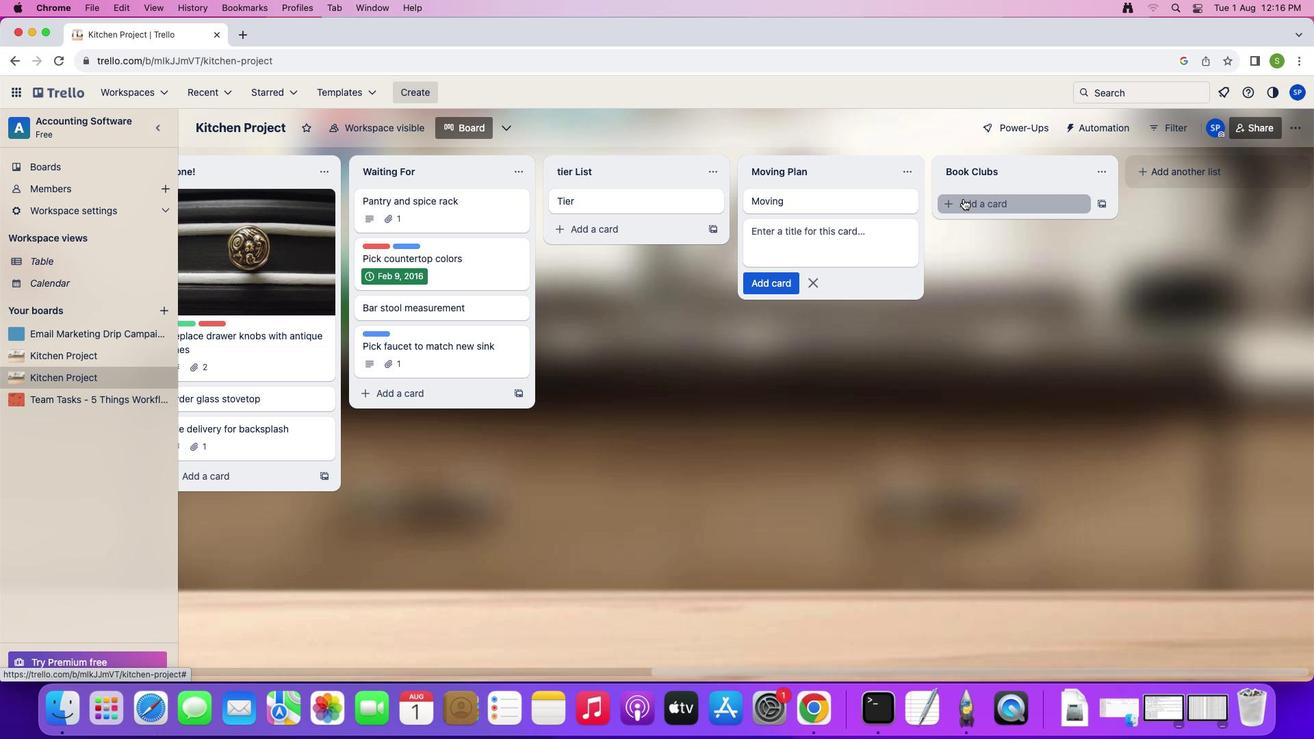 
Action: Key pressed Key.shift'B''o''o''k'Key.enter
Screenshot: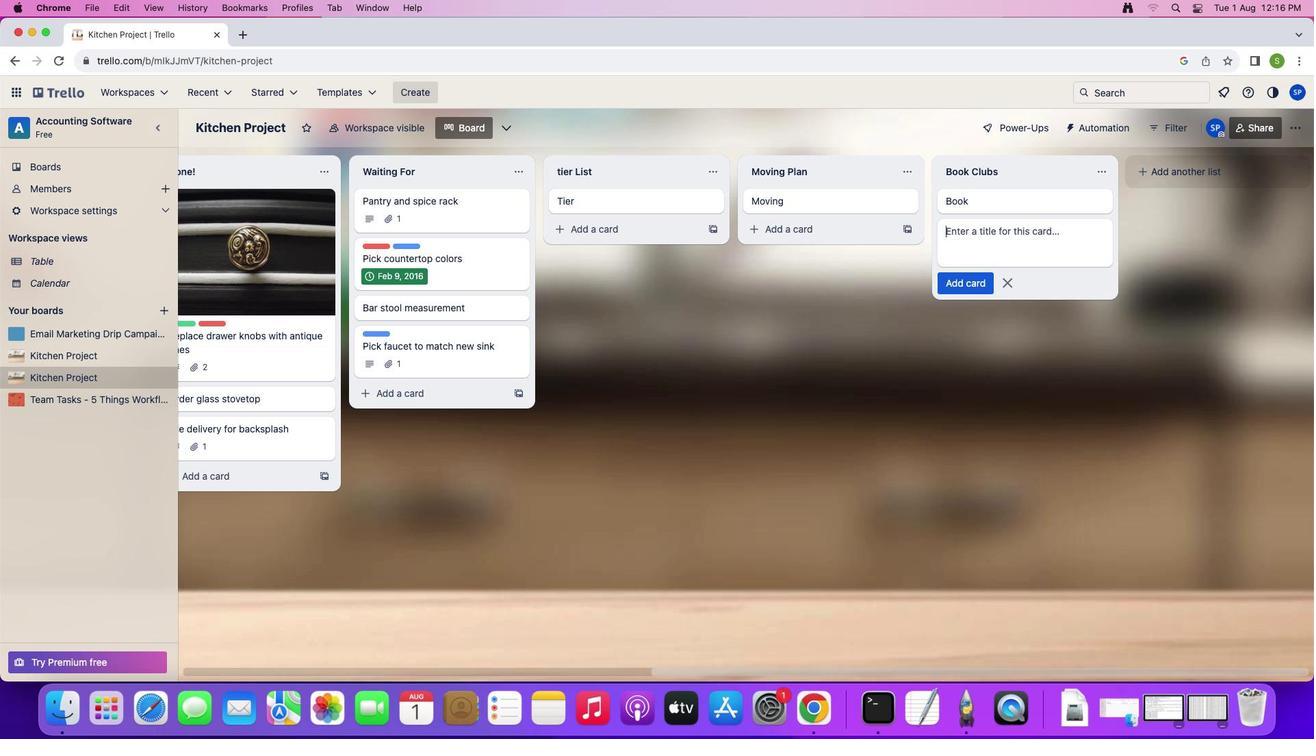 
Action: Mouse moved to (640, 203)
Screenshot: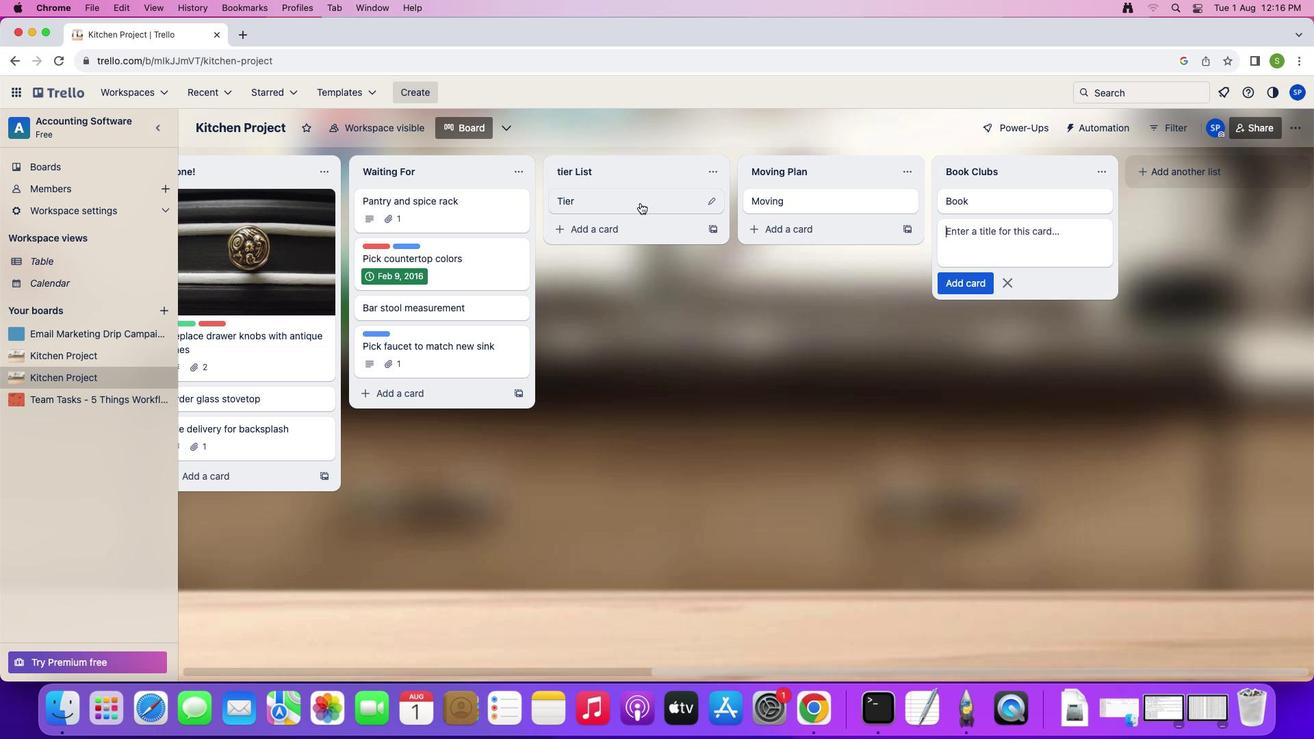 
Action: Mouse pressed left at (640, 203)
Screenshot: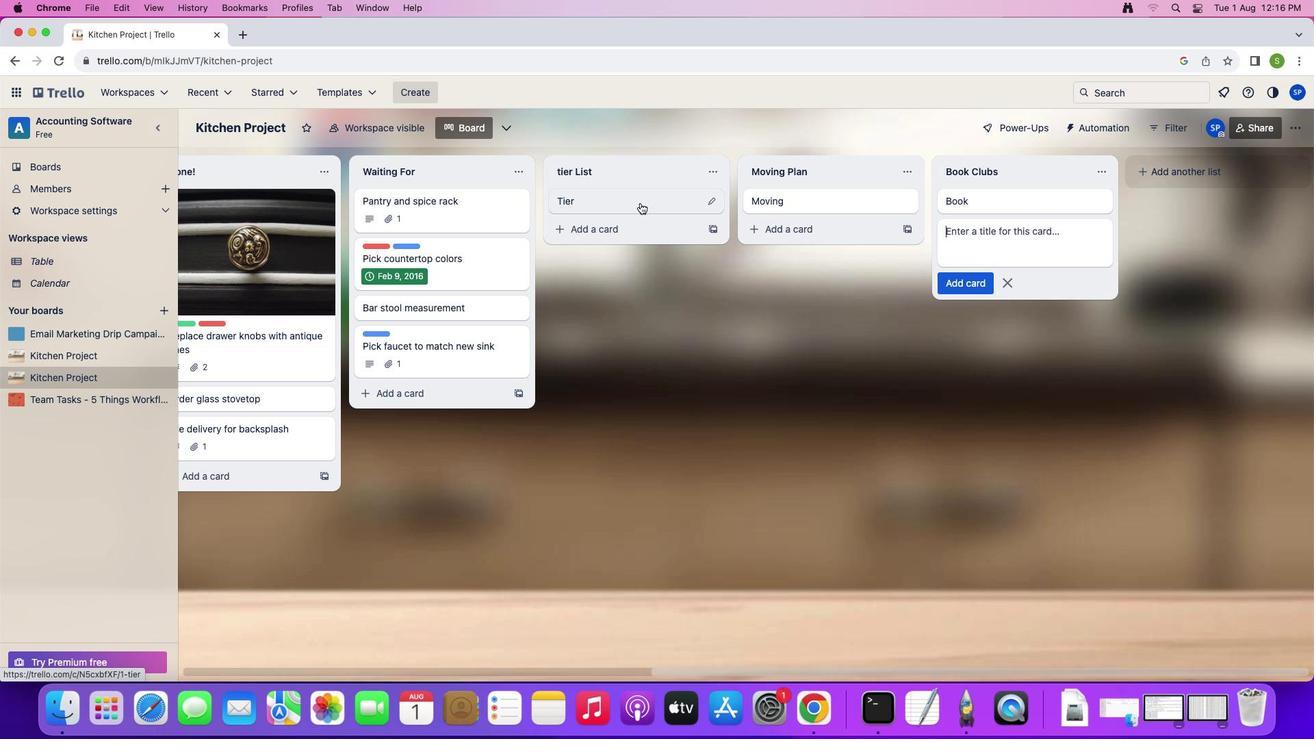 
Action: Mouse moved to (846, 200)
Screenshot: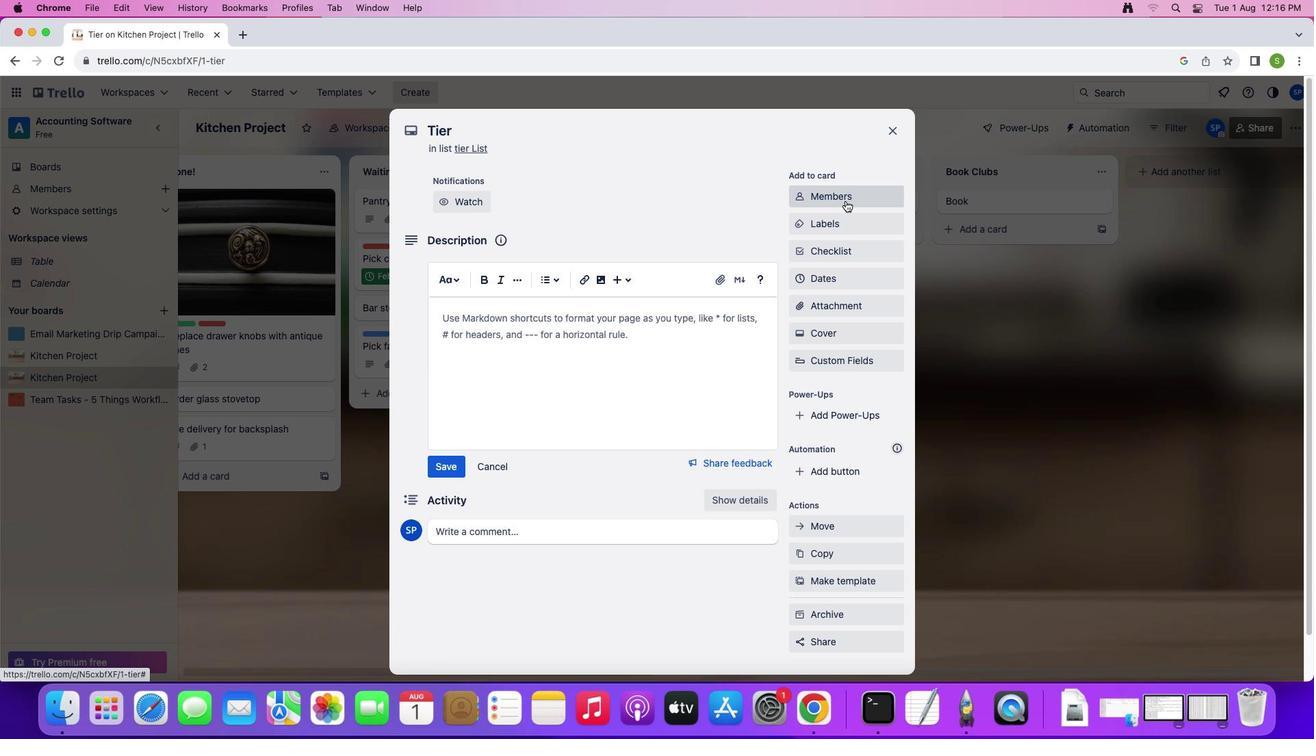 
Action: Mouse pressed left at (846, 200)
Screenshot: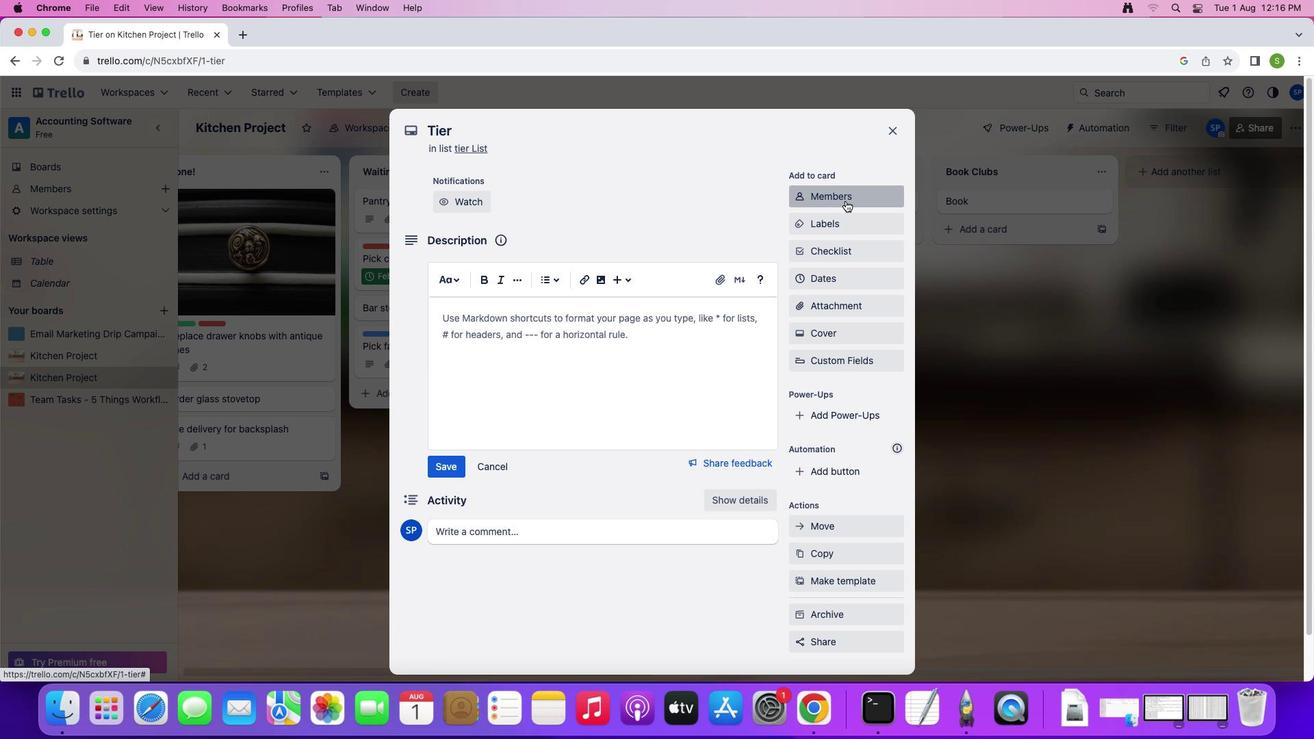 
Action: Mouse moved to (840, 256)
Screenshot: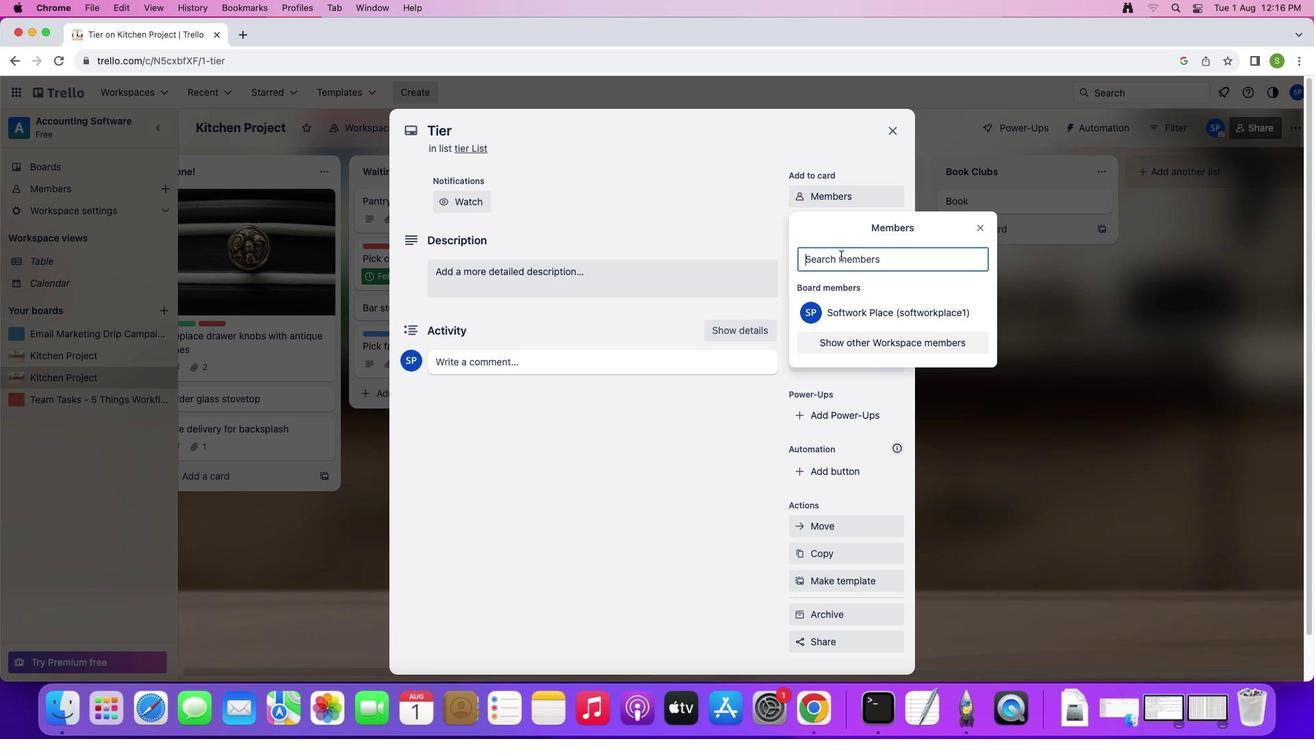 
Action: Key pressed 's''o''f''t''a''g''e''.''2'Key.shift'@''s''o''f''t''a''g''e''.''n''e''t'
Screenshot: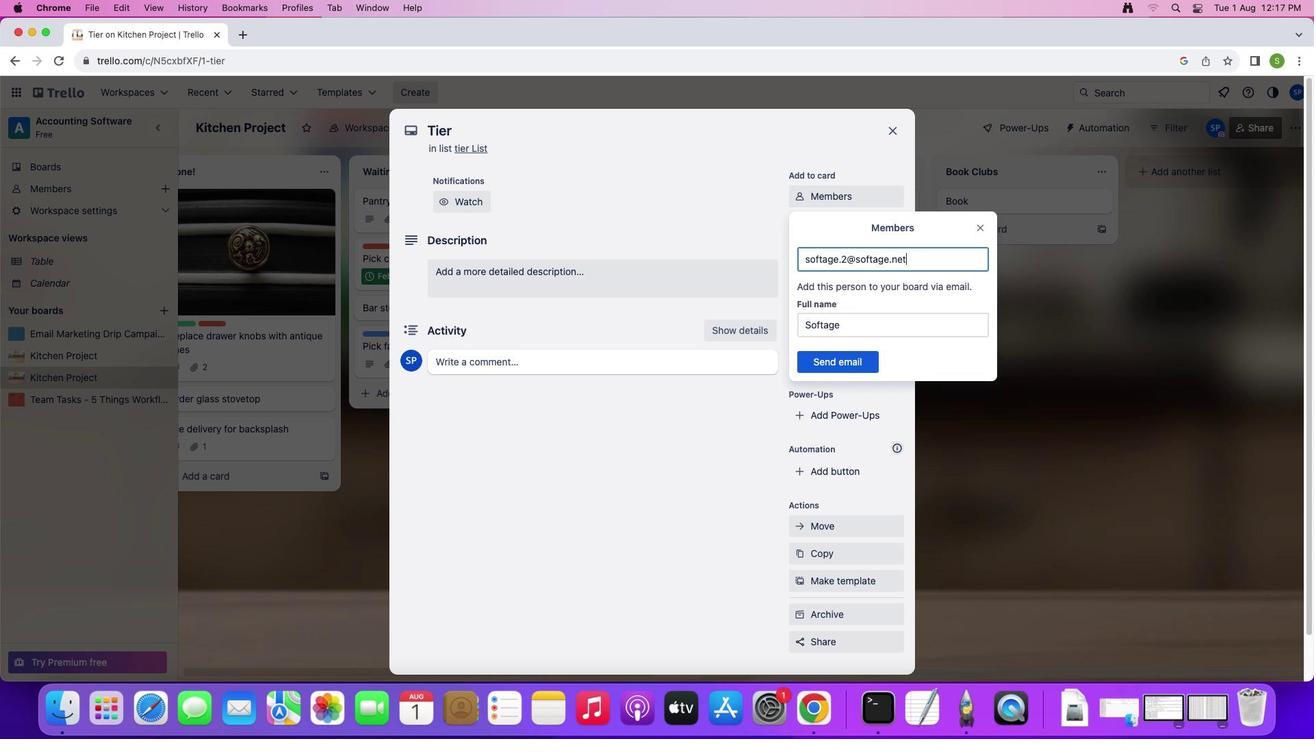 
Action: Mouse moved to (839, 362)
Screenshot: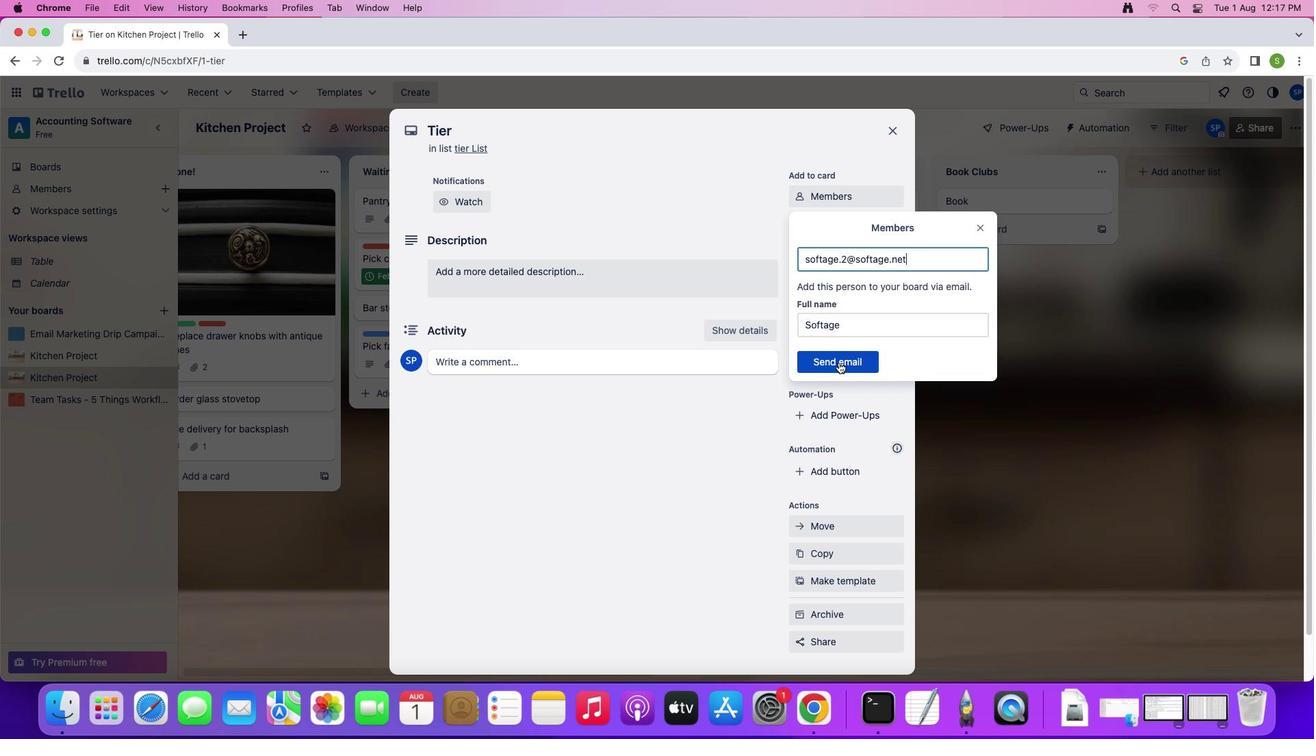 
Action: Mouse pressed left at (839, 362)
Screenshot: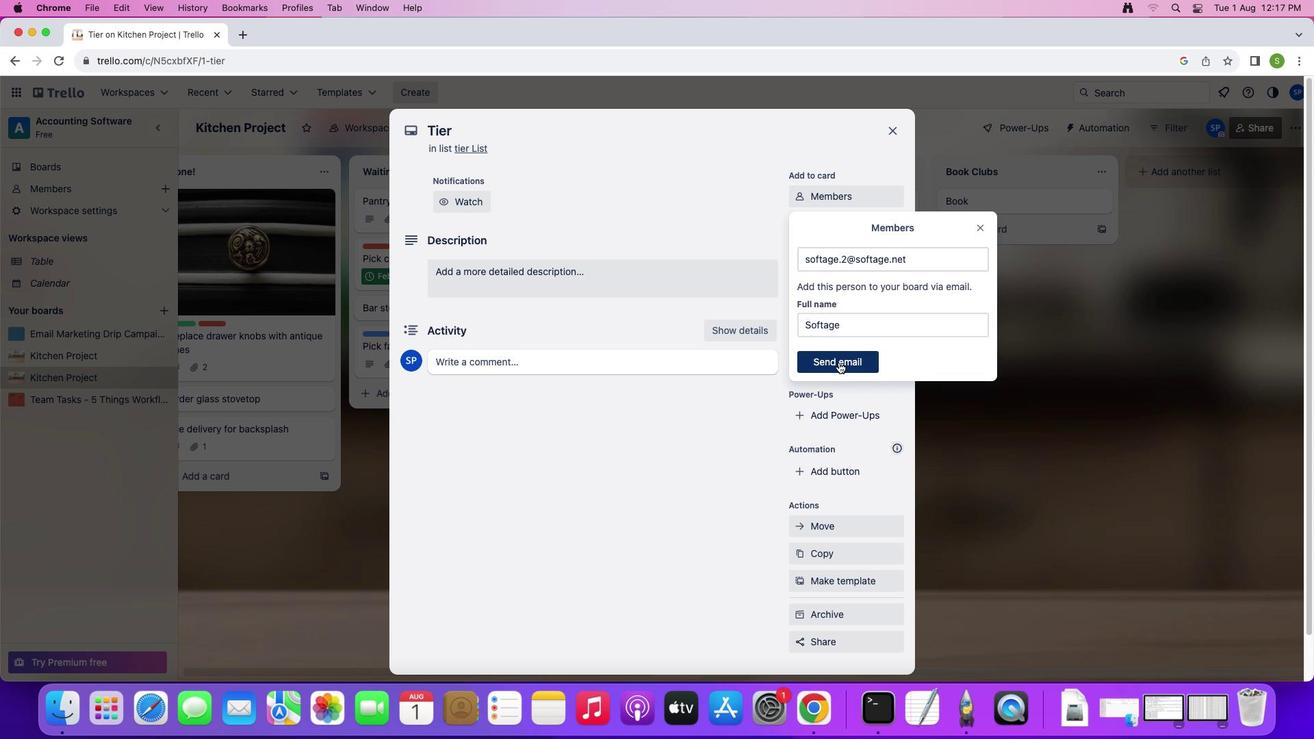 
Action: Mouse moved to (818, 270)
Screenshot: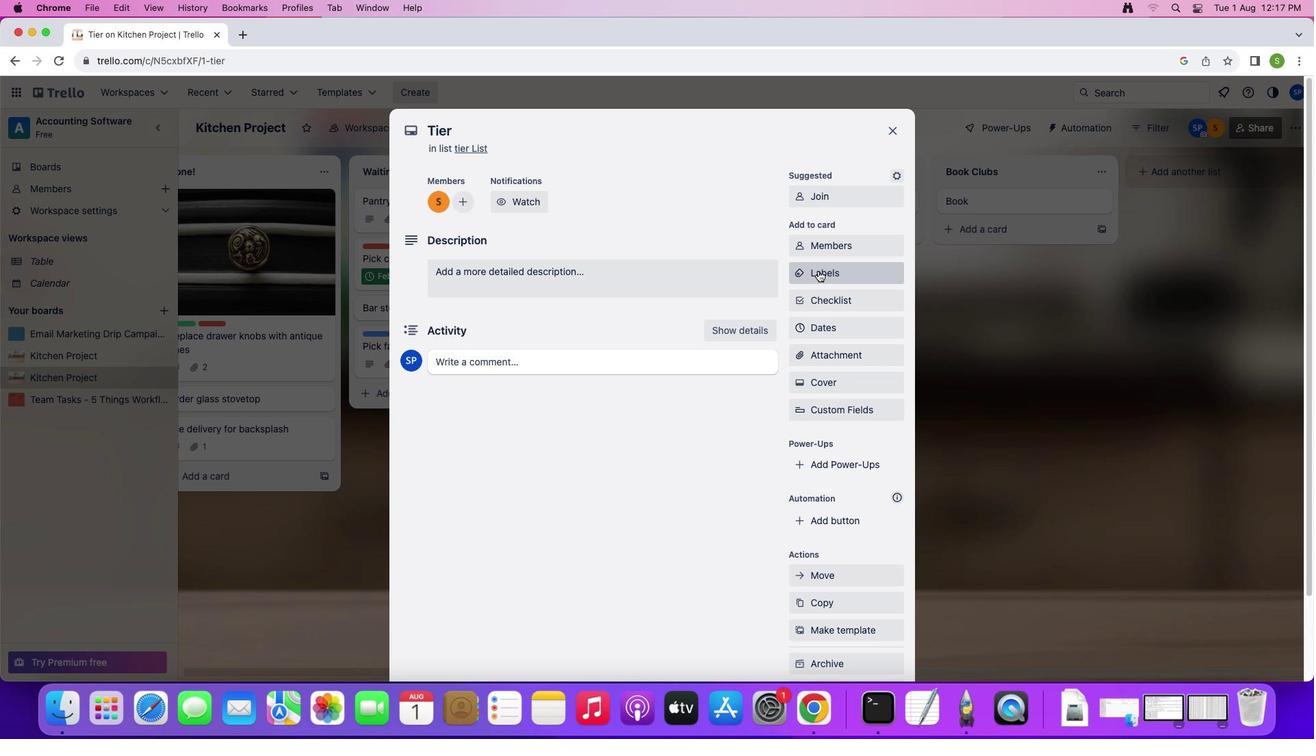 
Action: Mouse pressed left at (818, 270)
Screenshot: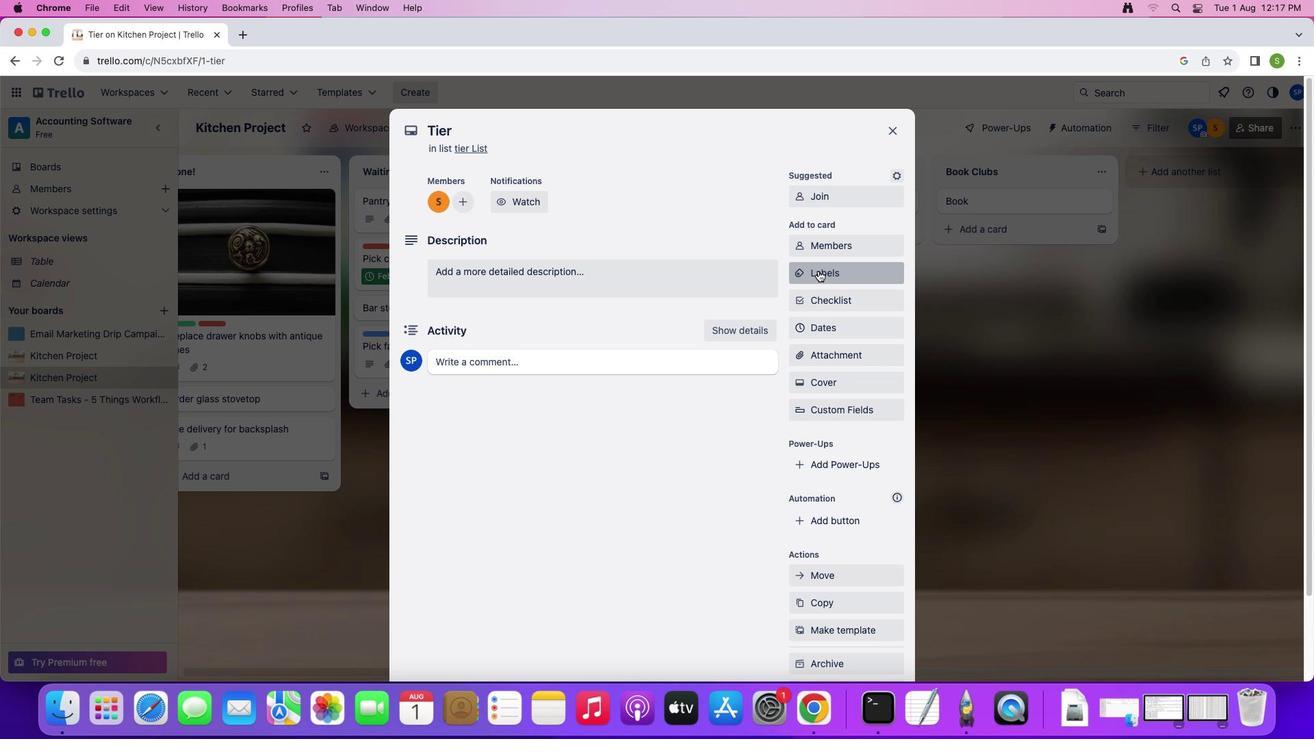 
Action: Mouse moved to (876, 392)
Screenshot: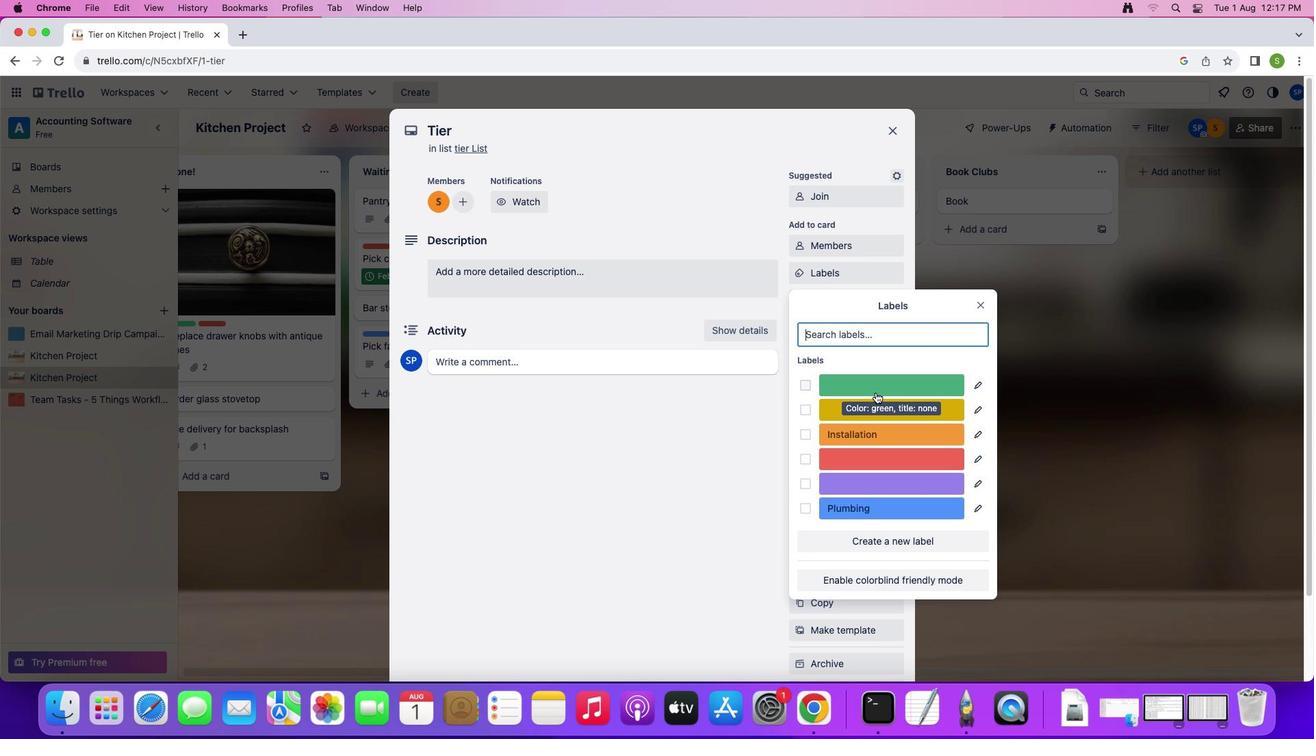 
Action: Mouse pressed left at (876, 392)
Screenshot: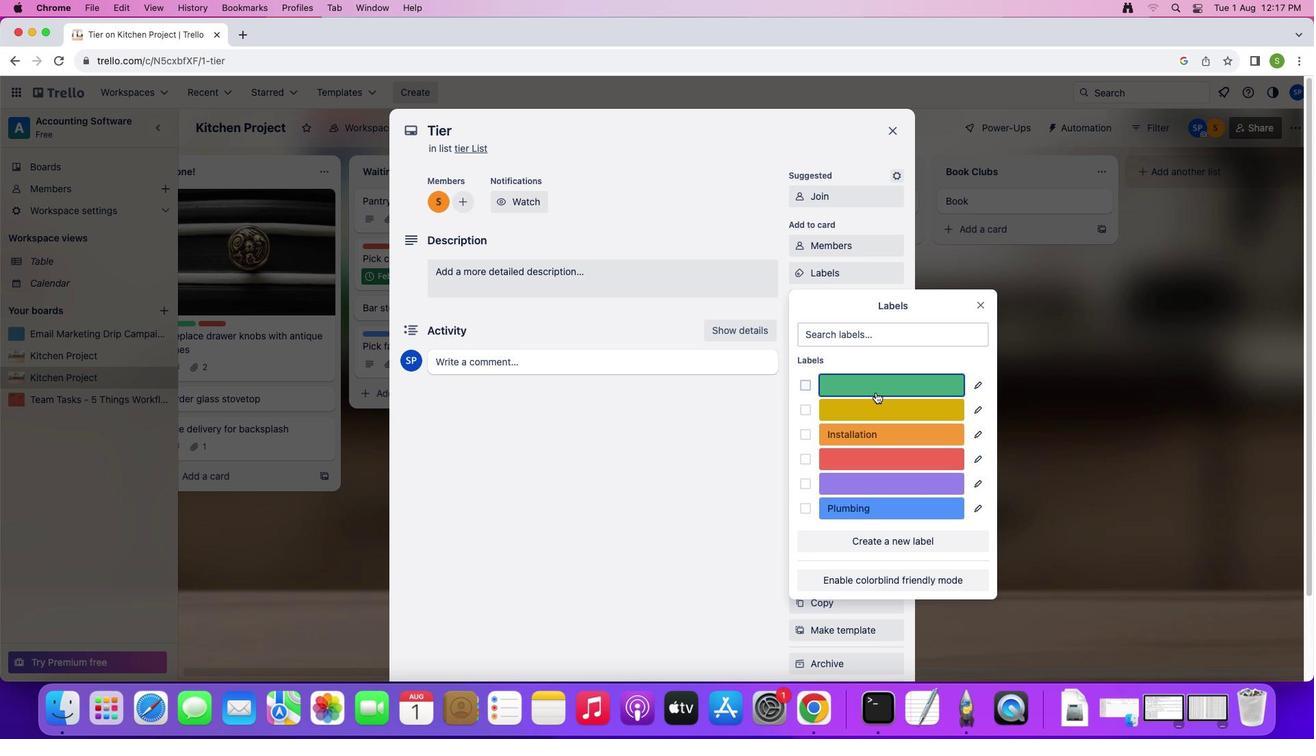 
Action: Mouse moved to (973, 299)
Screenshot: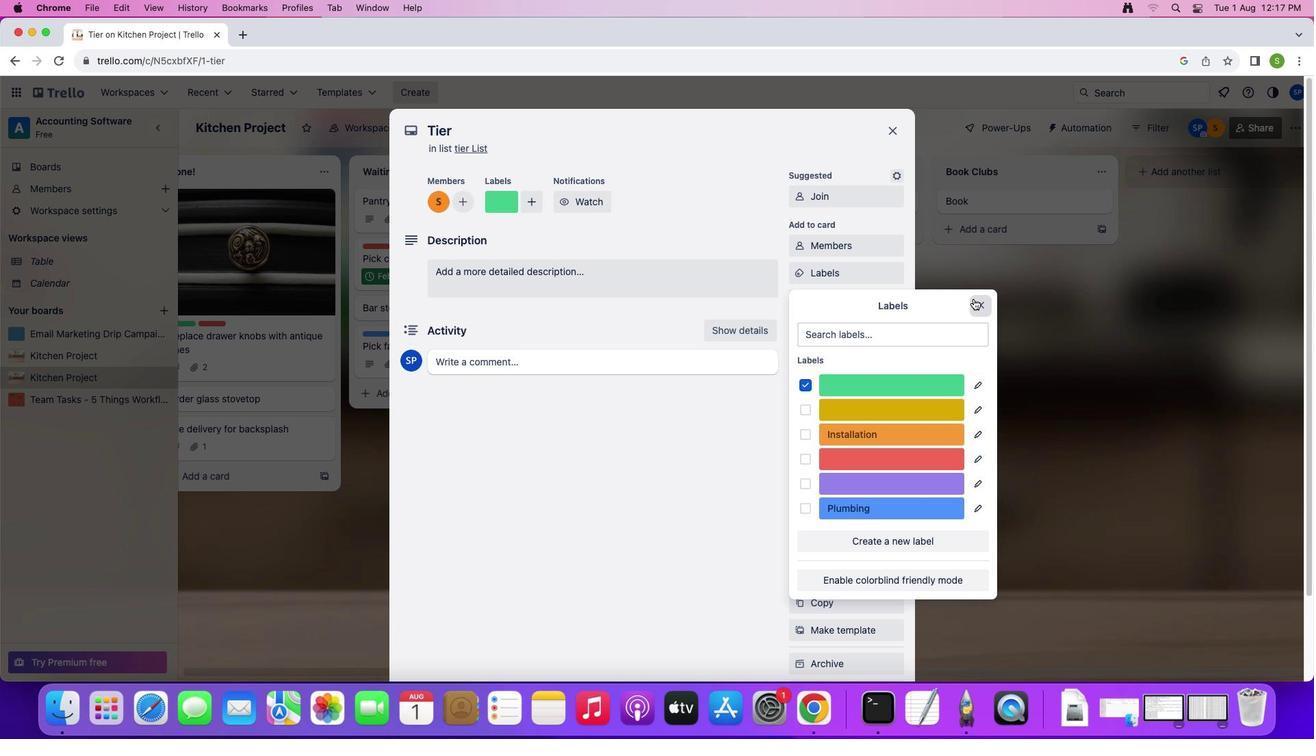
Action: Mouse pressed left at (973, 299)
Screenshot: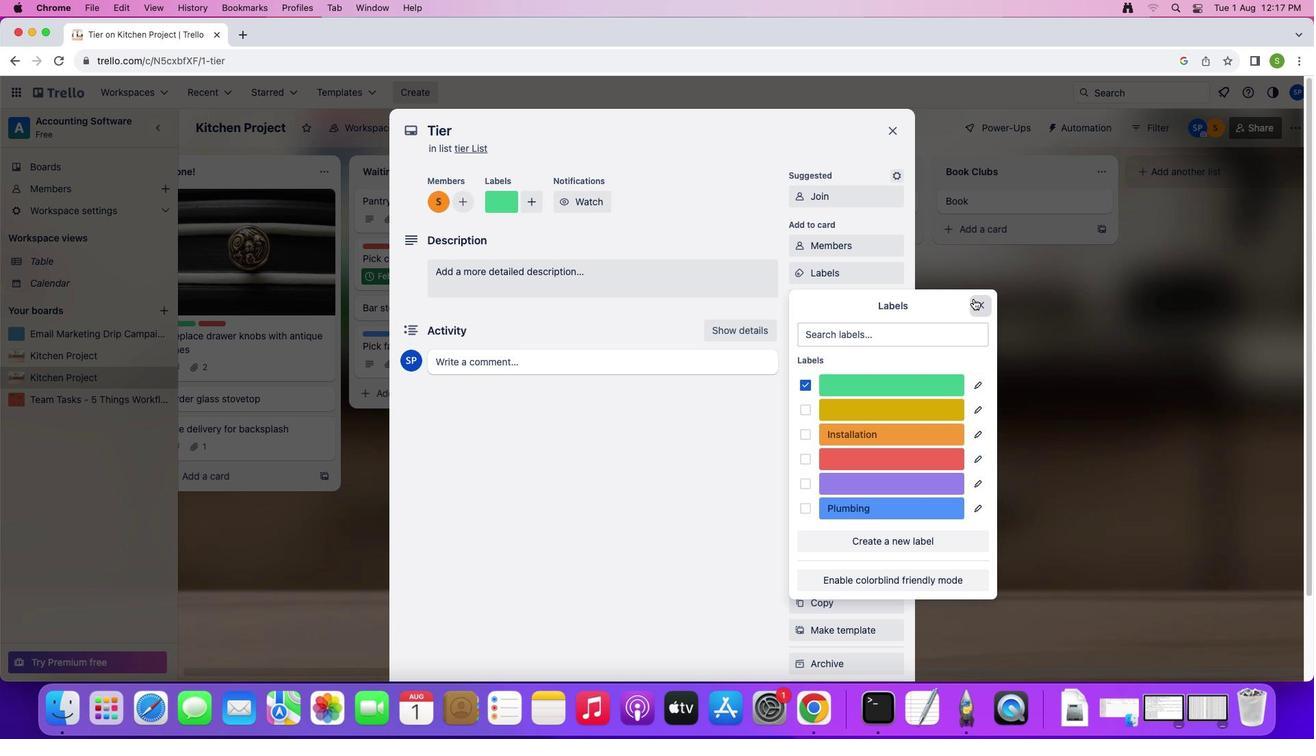 
Action: Mouse moved to (832, 298)
Screenshot: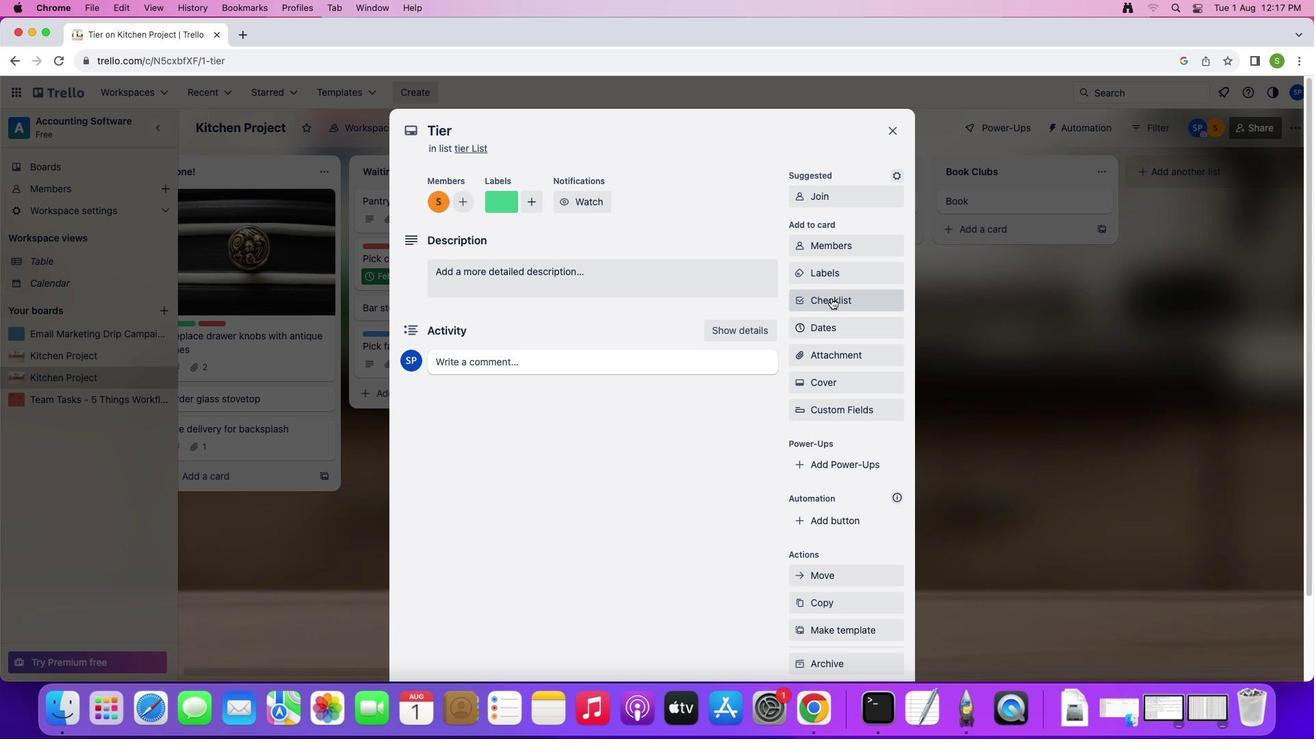 
Action: Mouse pressed left at (832, 298)
Screenshot: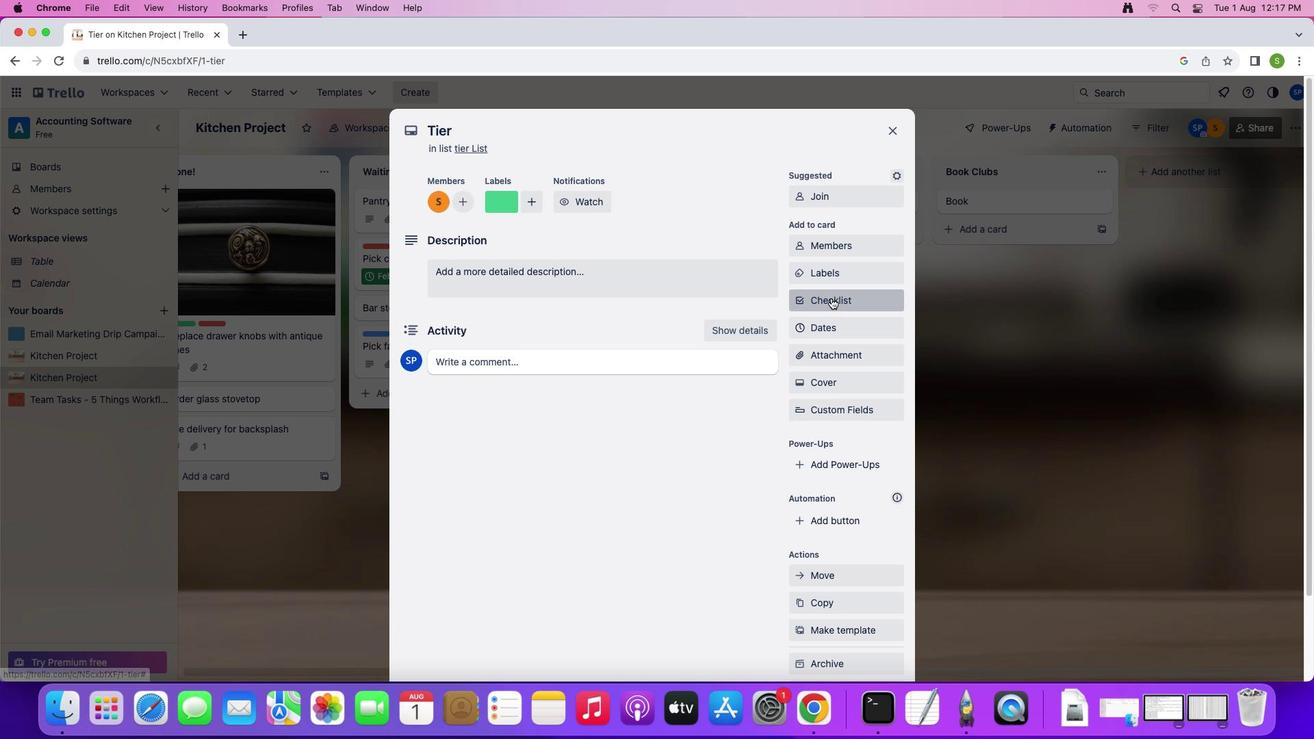 
Action: Mouse moved to (882, 367)
Screenshot: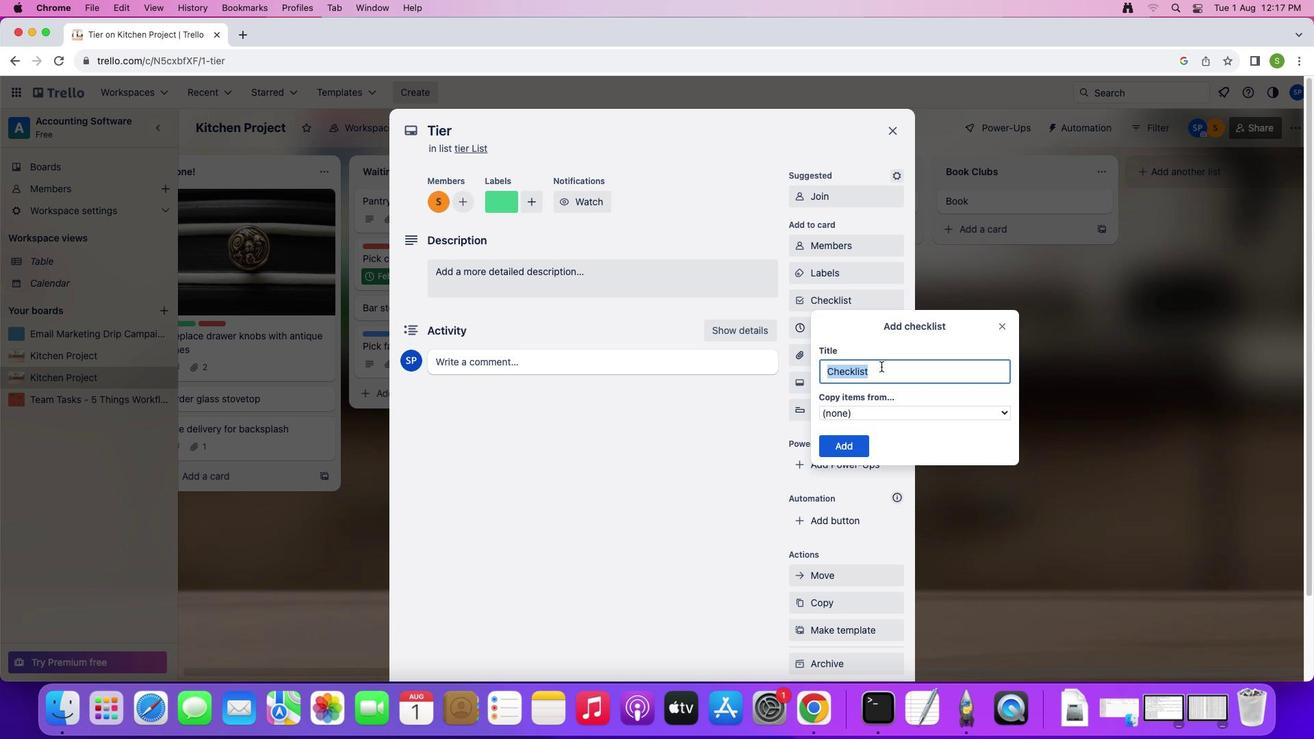 
Action: Key pressed Key.shift'T''i''e''r'
Screenshot: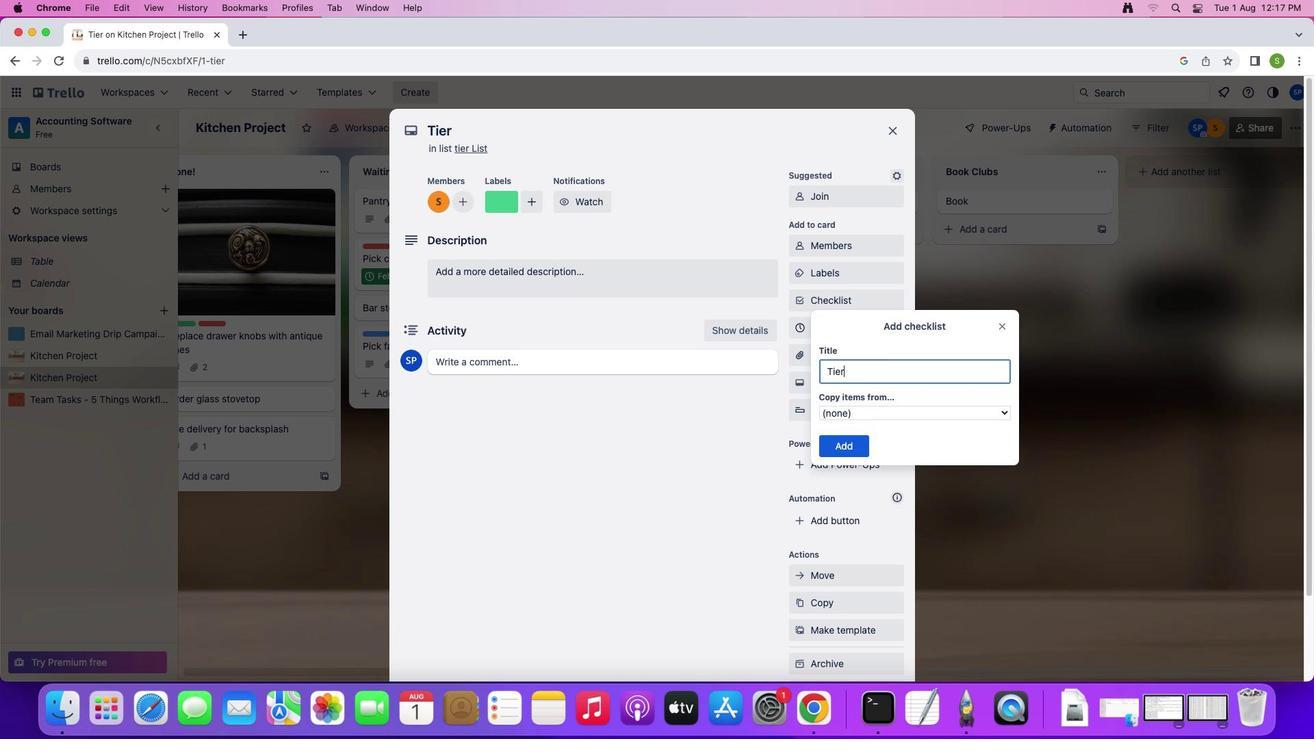 
Action: Mouse moved to (845, 449)
Screenshot: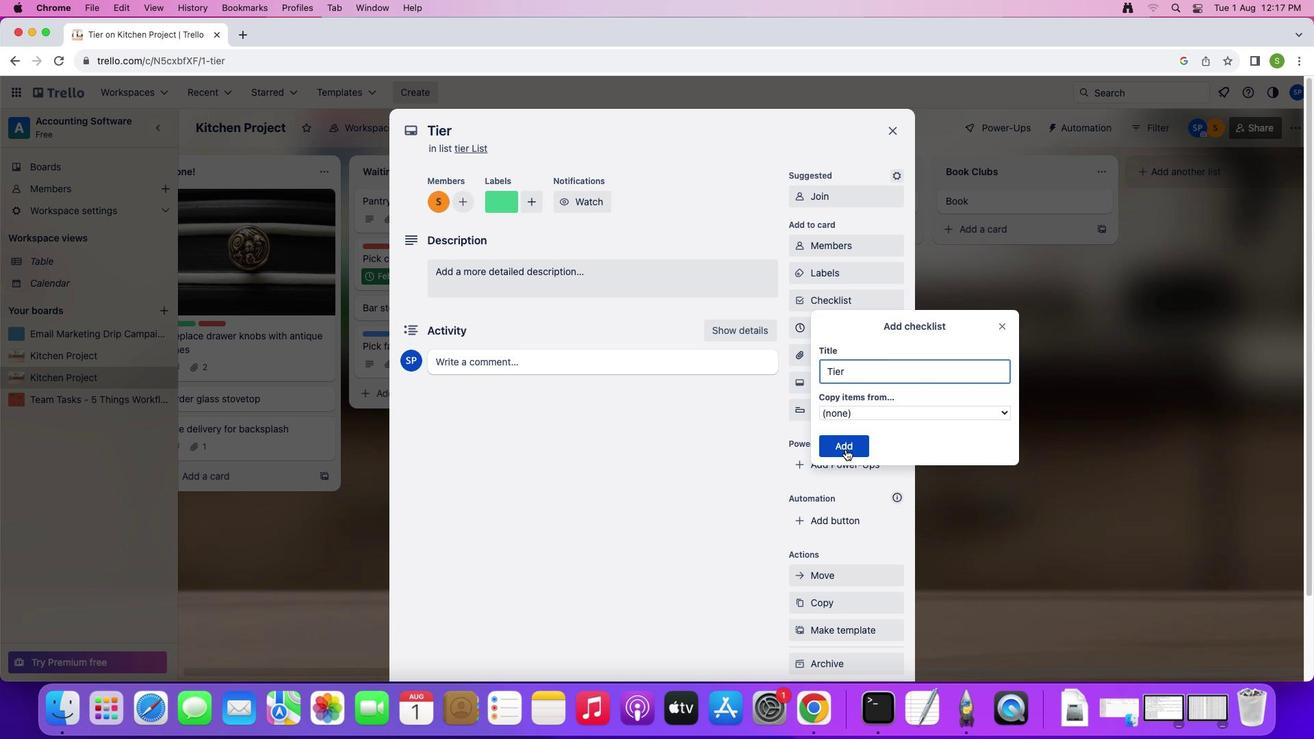 
Action: Mouse pressed left at (845, 449)
Screenshot: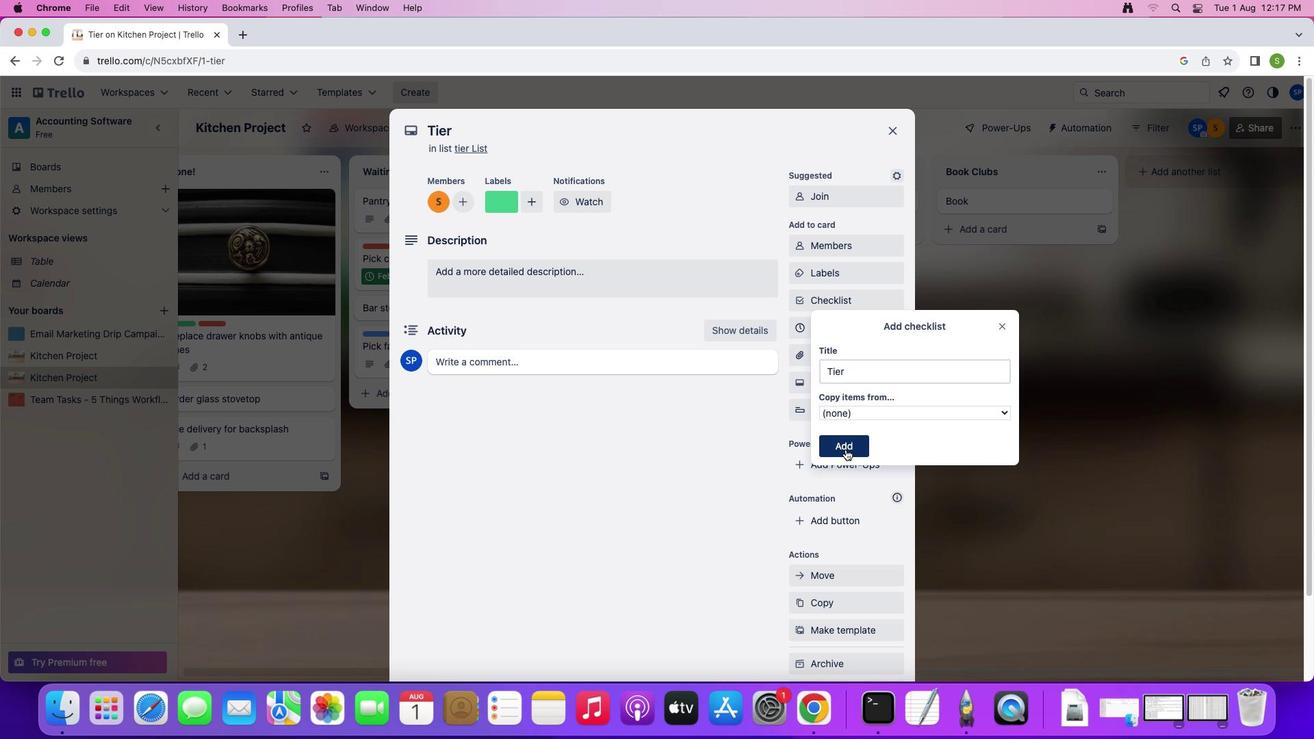 
Action: Mouse moved to (837, 338)
Screenshot: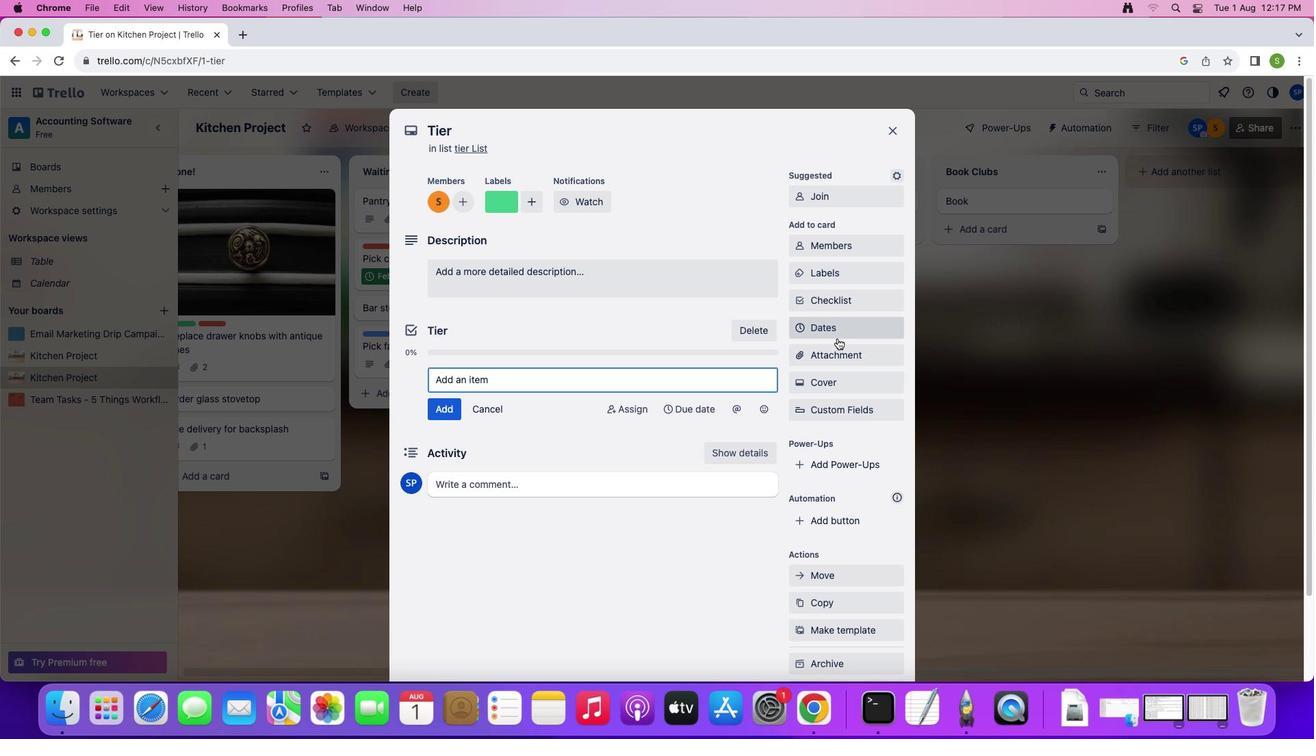 
Action: Mouse pressed left at (837, 338)
Screenshot: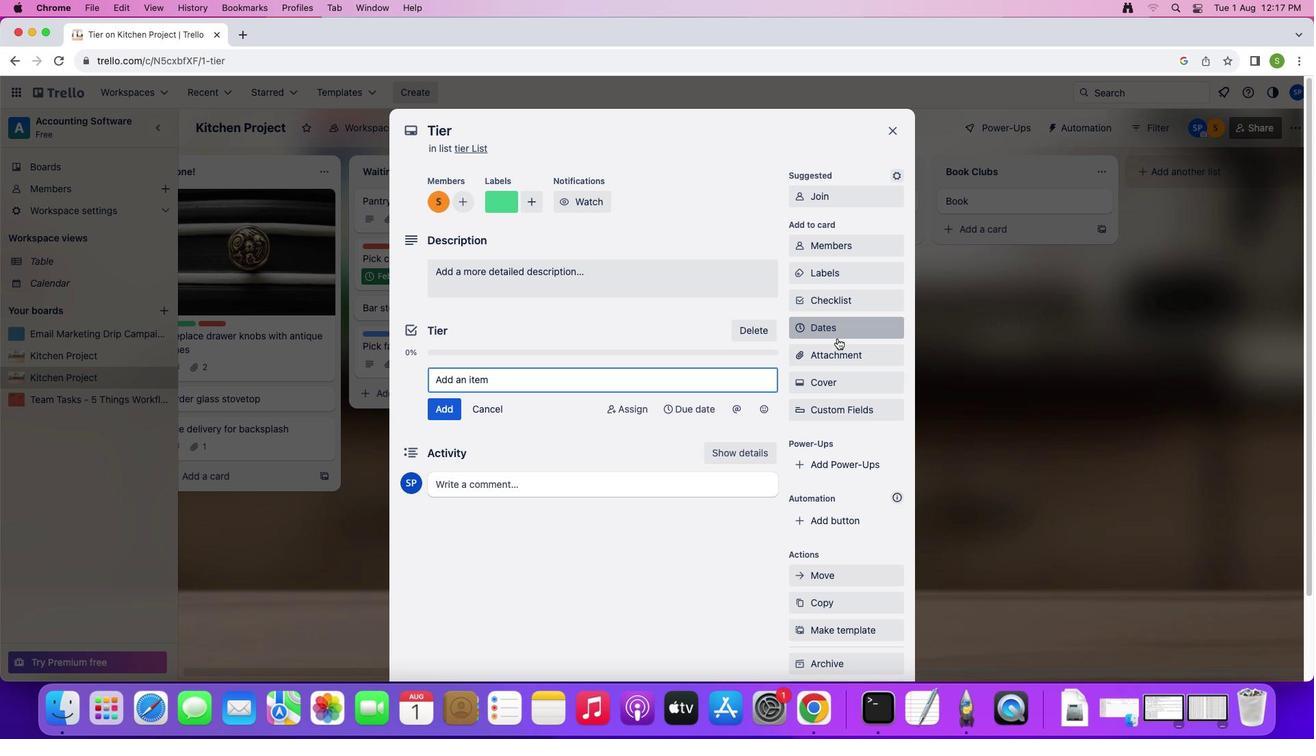 
Action: Mouse moved to (859, 261)
Screenshot: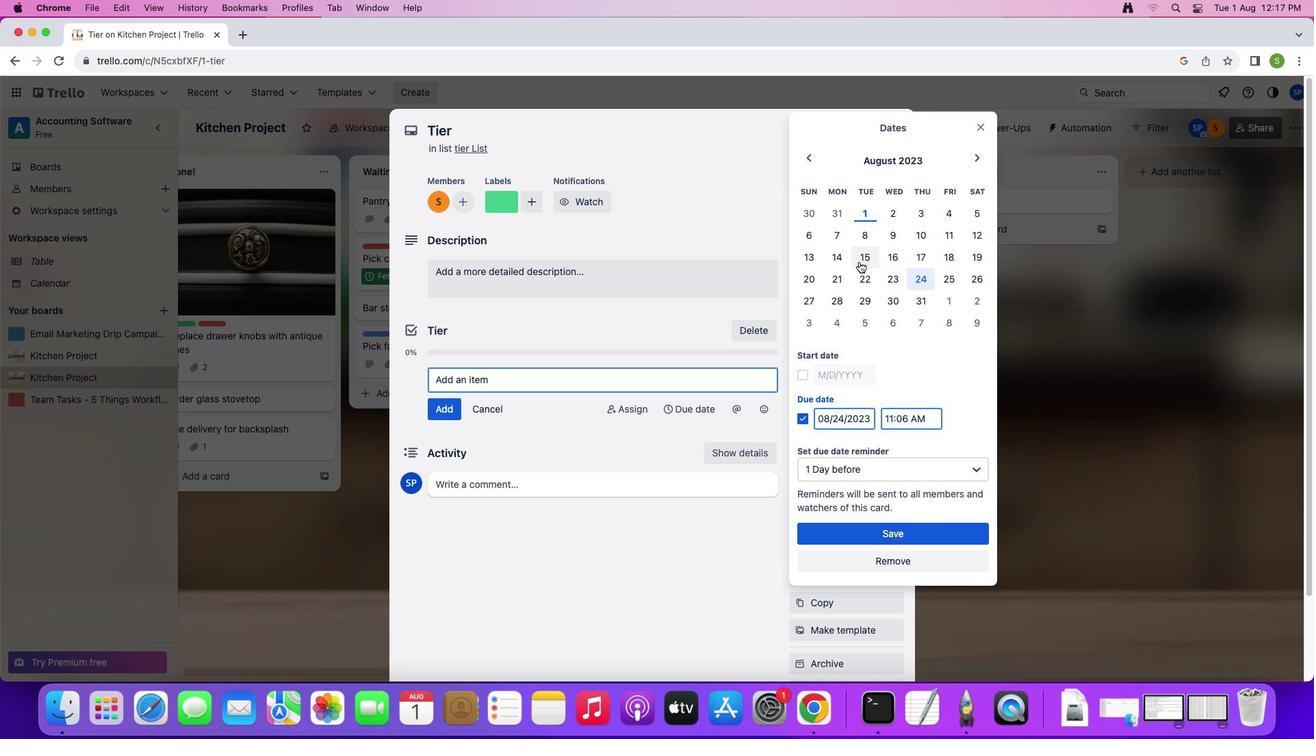 
Action: Mouse pressed left at (859, 261)
Screenshot: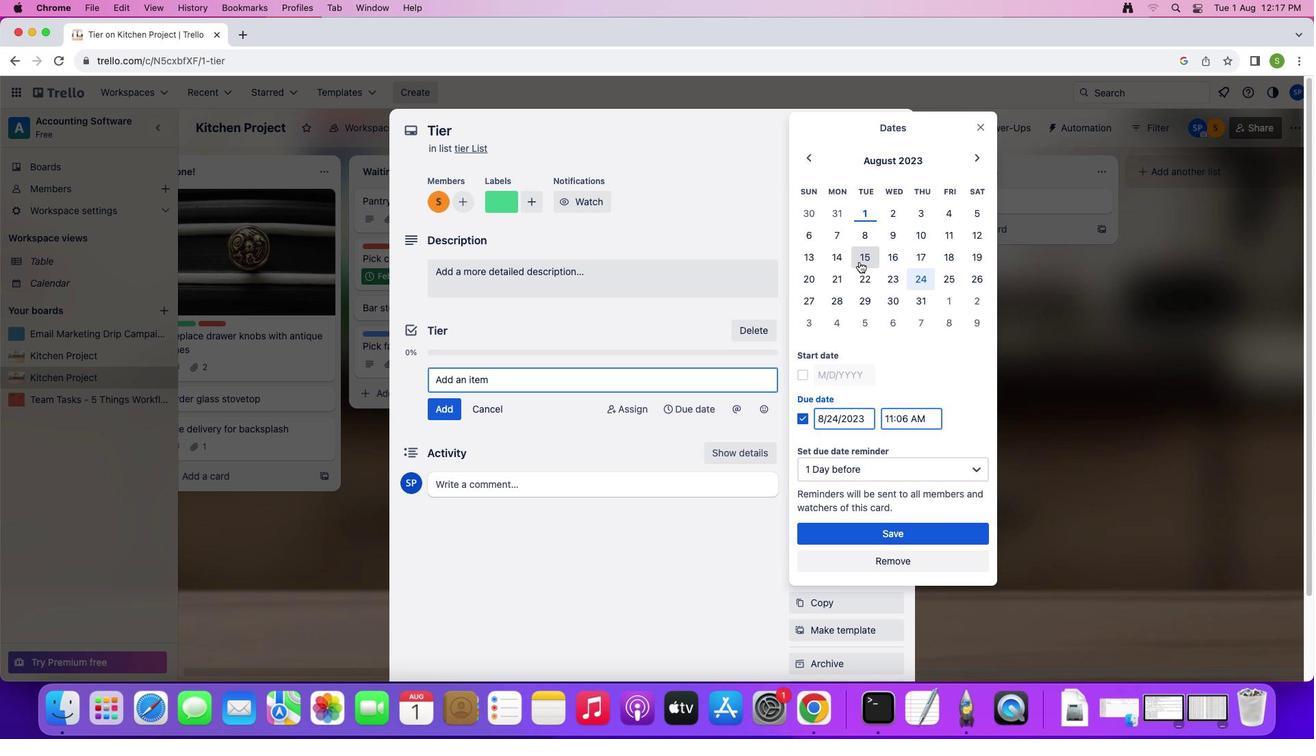 
Action: Mouse moved to (806, 373)
Screenshot: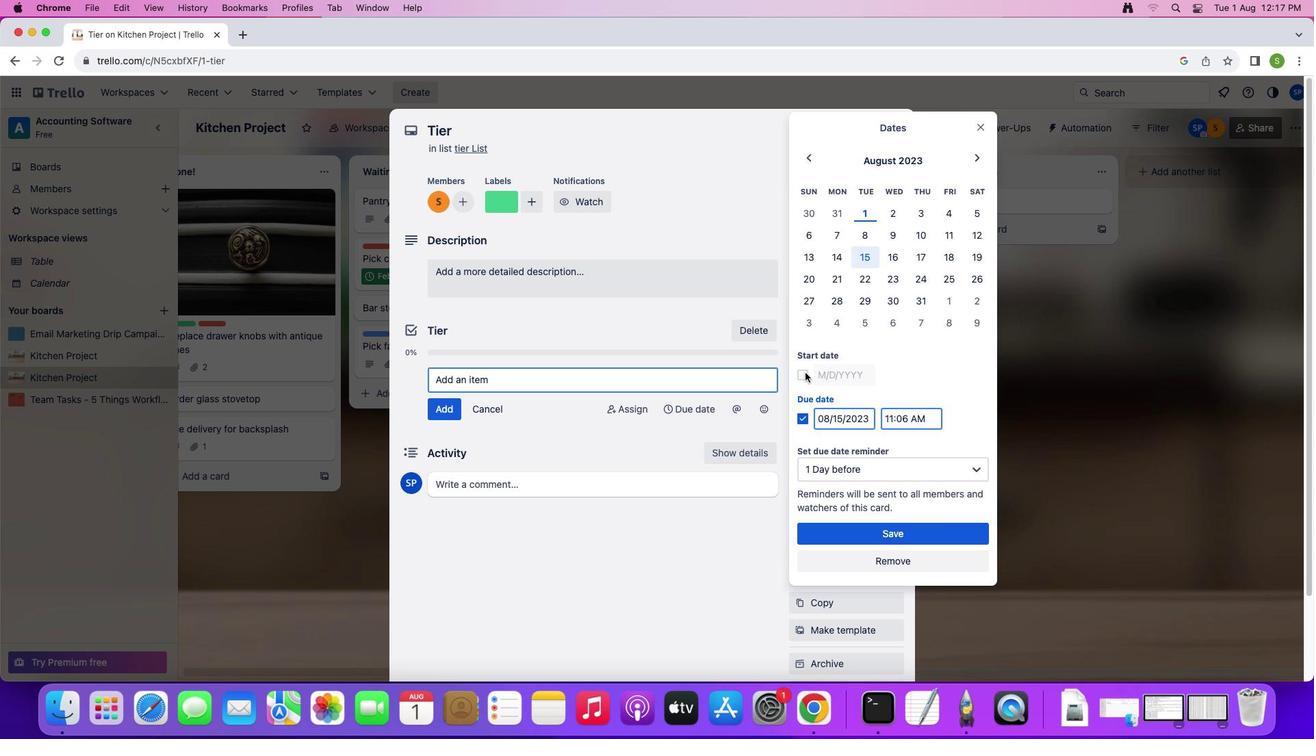 
Action: Mouse pressed left at (806, 373)
Screenshot: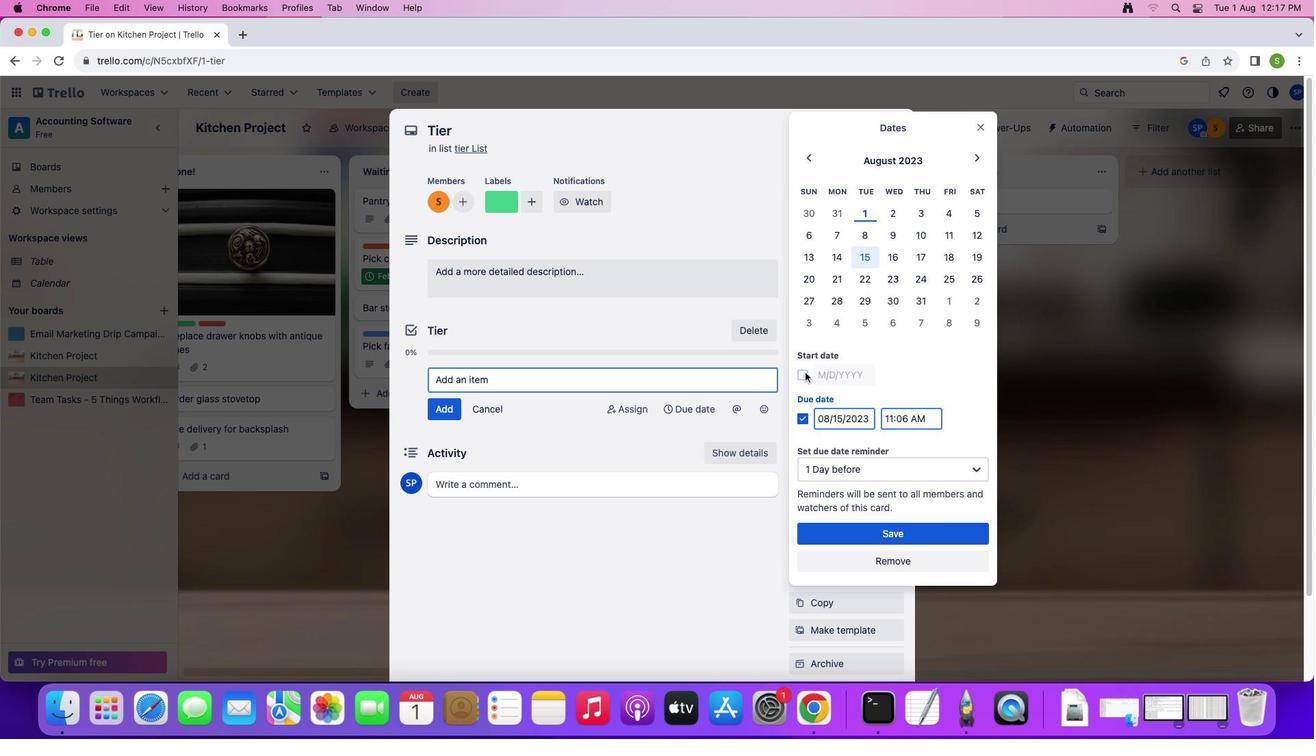 
Action: Mouse moved to (864, 529)
Screenshot: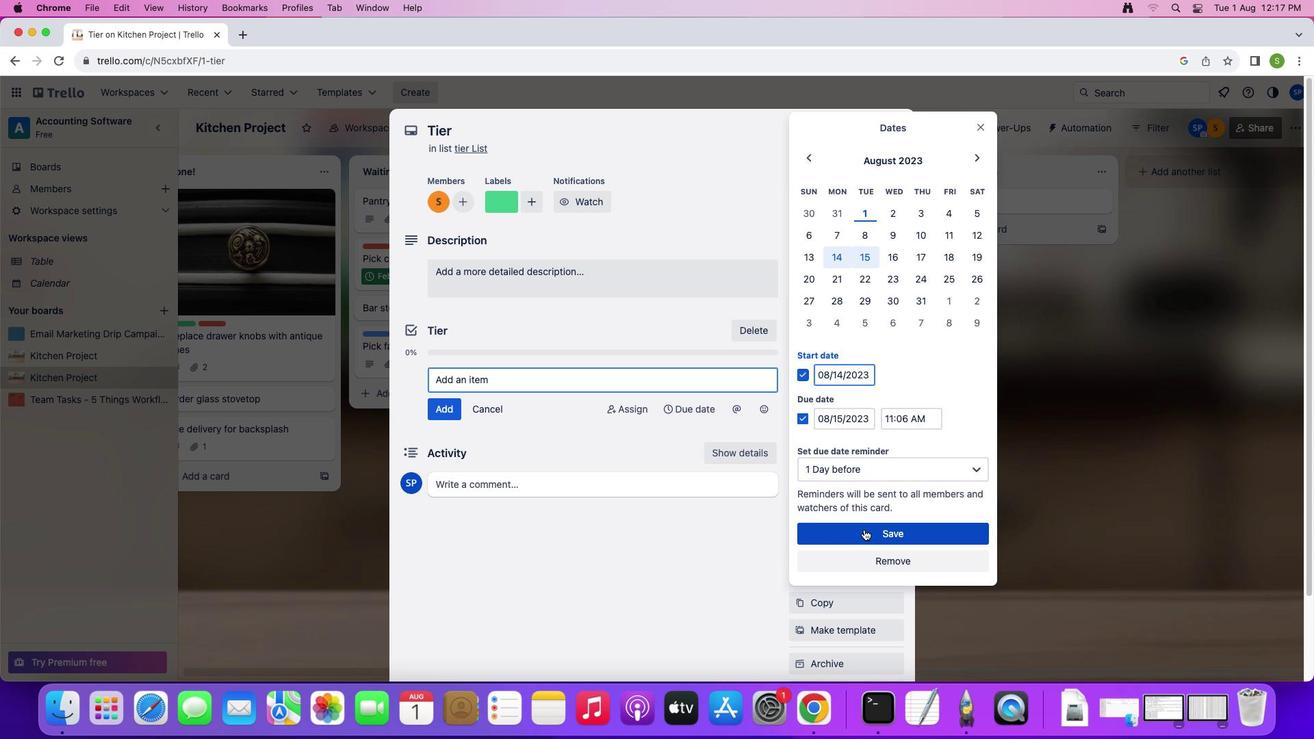 
Action: Mouse pressed left at (864, 529)
Screenshot: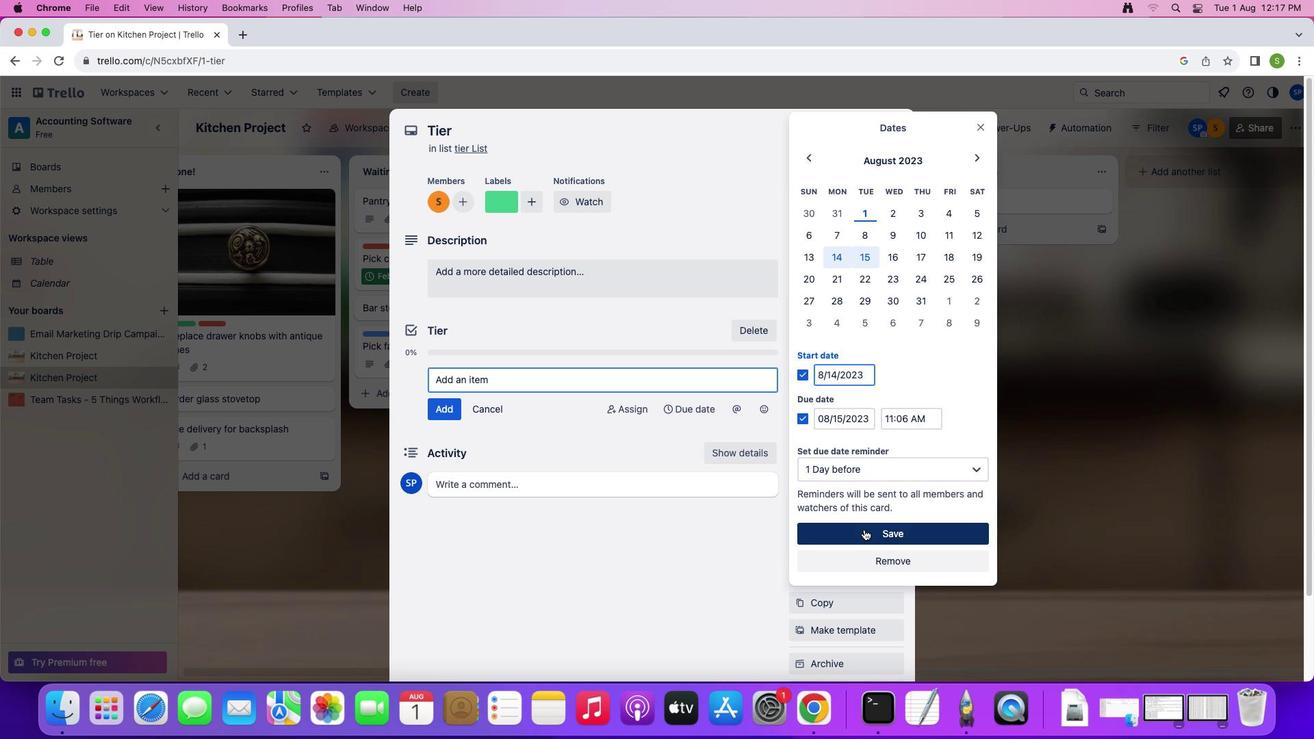 
Action: Mouse moved to (842, 382)
Screenshot: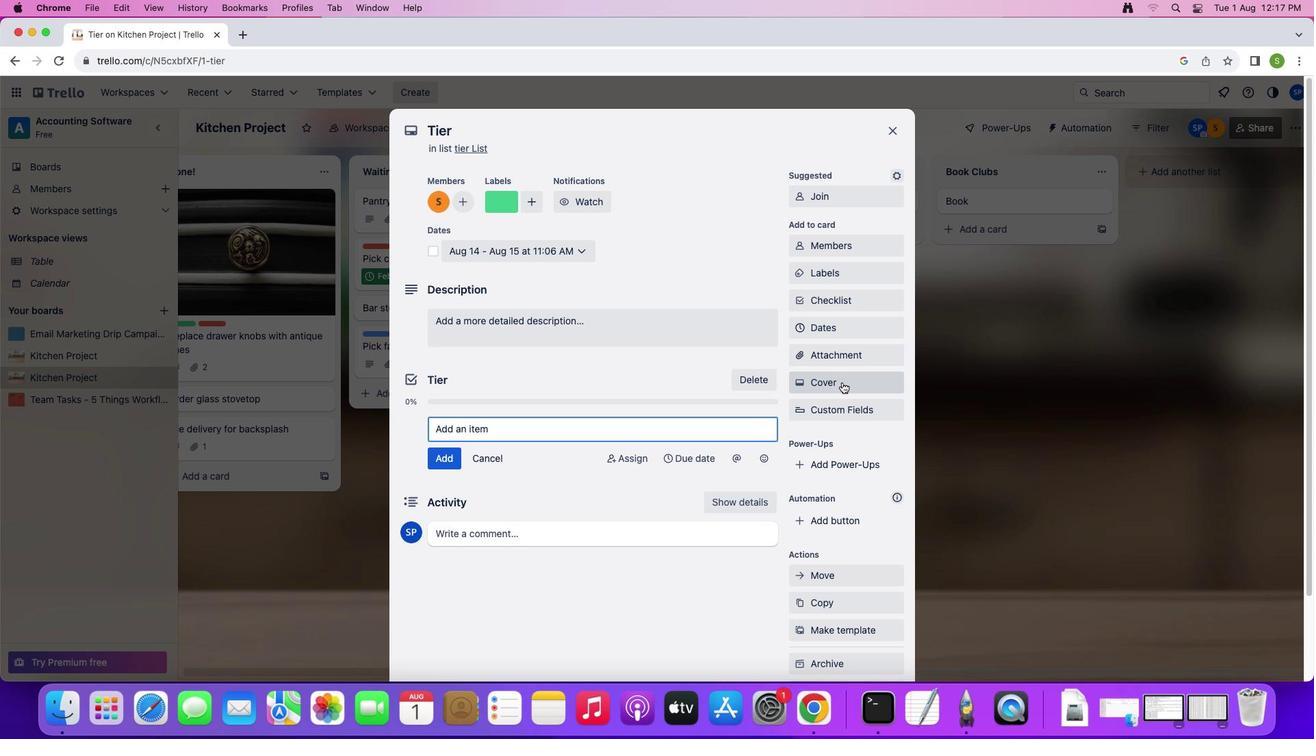 
Action: Mouse pressed left at (842, 382)
Screenshot: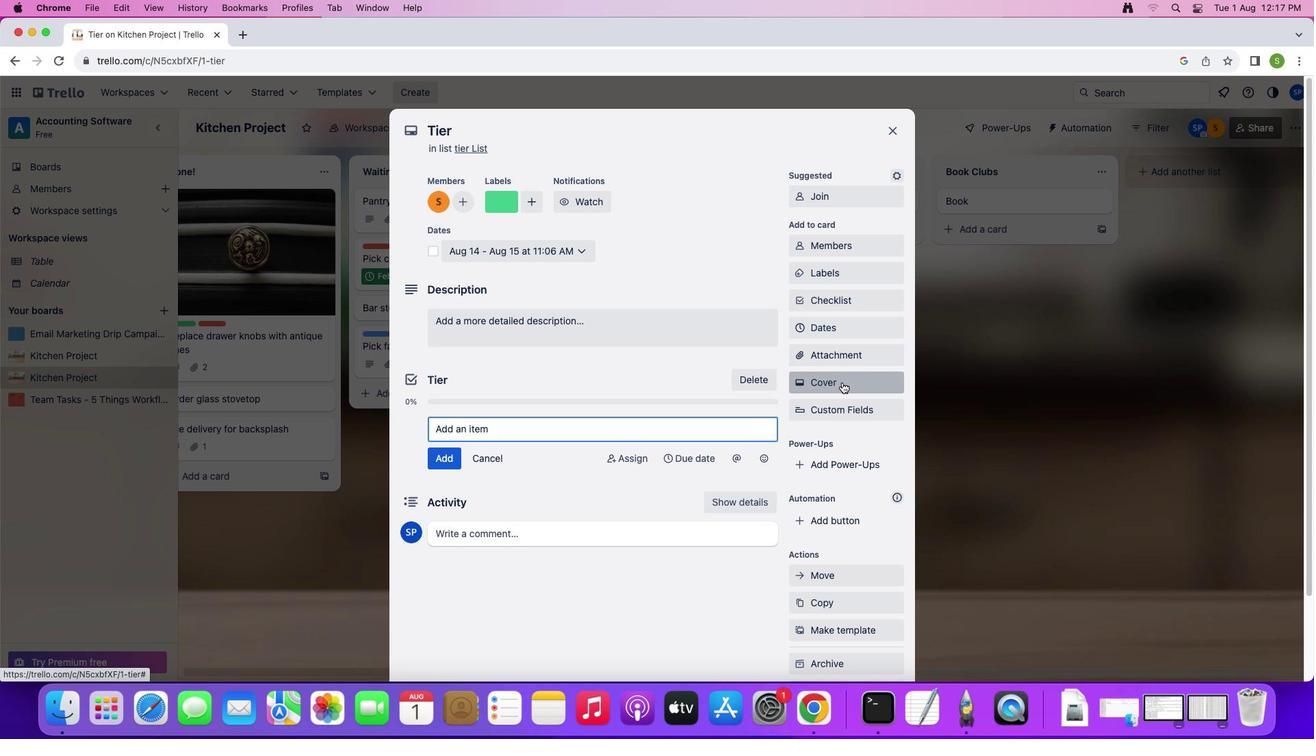 
Action: Mouse moved to (888, 425)
Screenshot: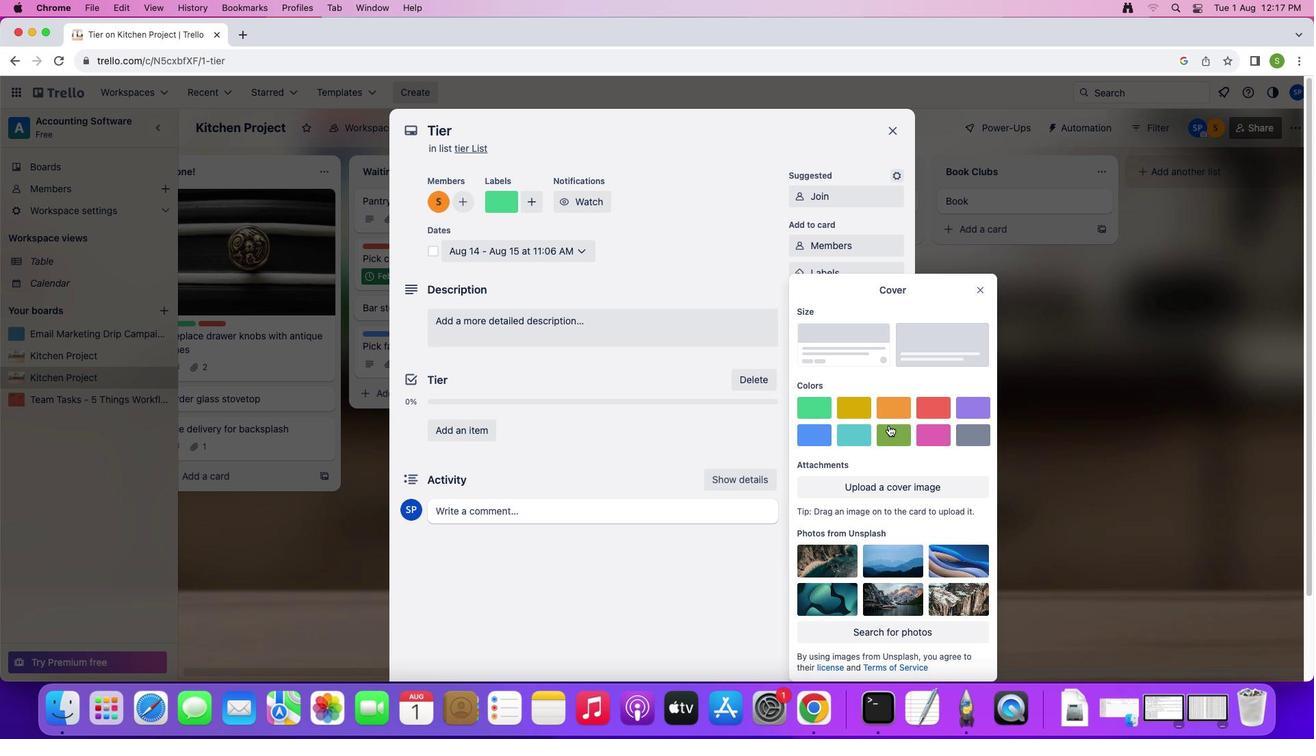 
Action: Mouse pressed left at (888, 425)
Screenshot: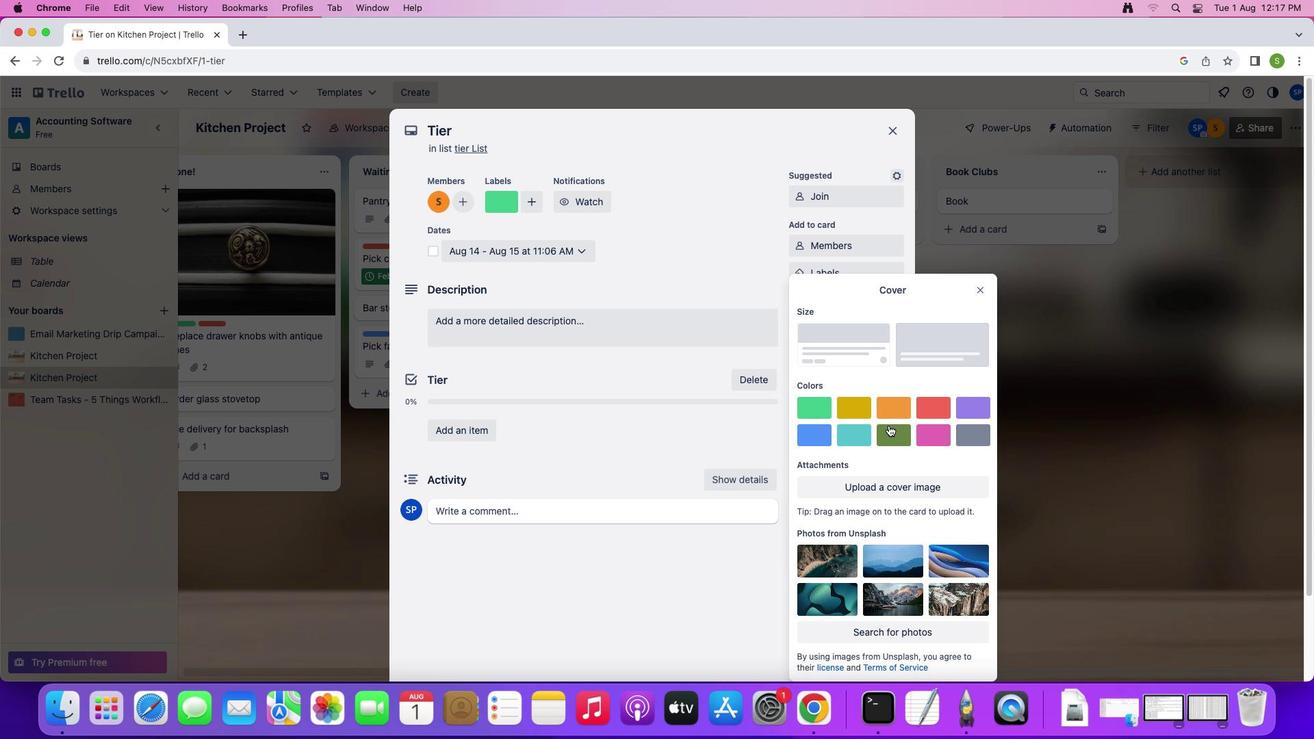 
Action: Mouse moved to (973, 273)
Screenshot: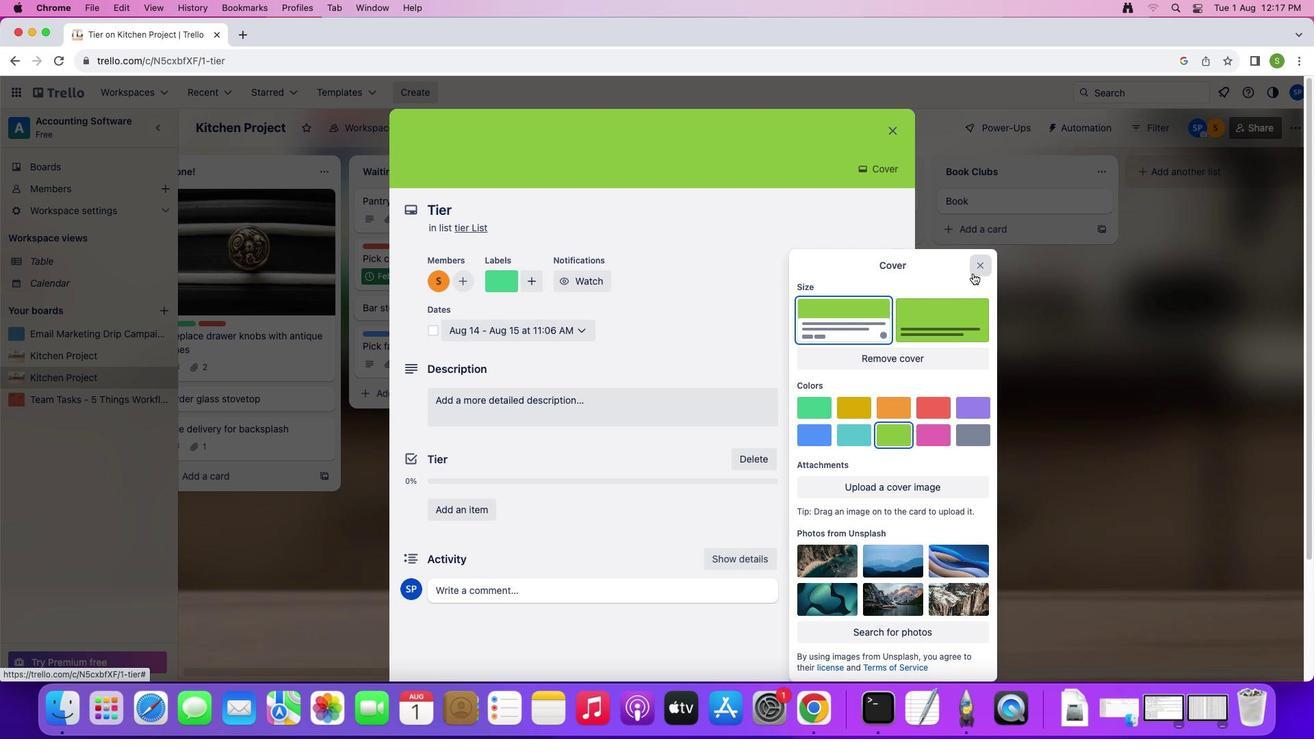 
Action: Mouse pressed left at (973, 273)
Screenshot: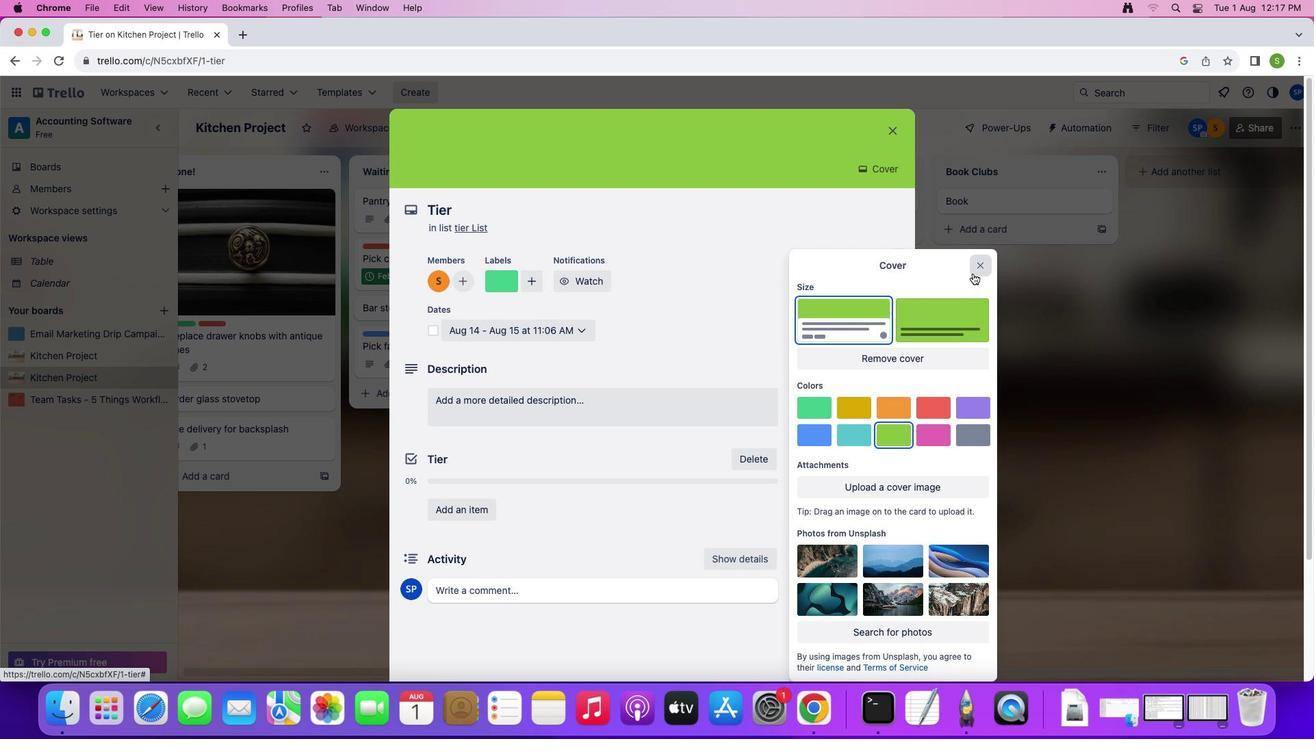 
Action: Mouse moved to (793, 388)
Screenshot: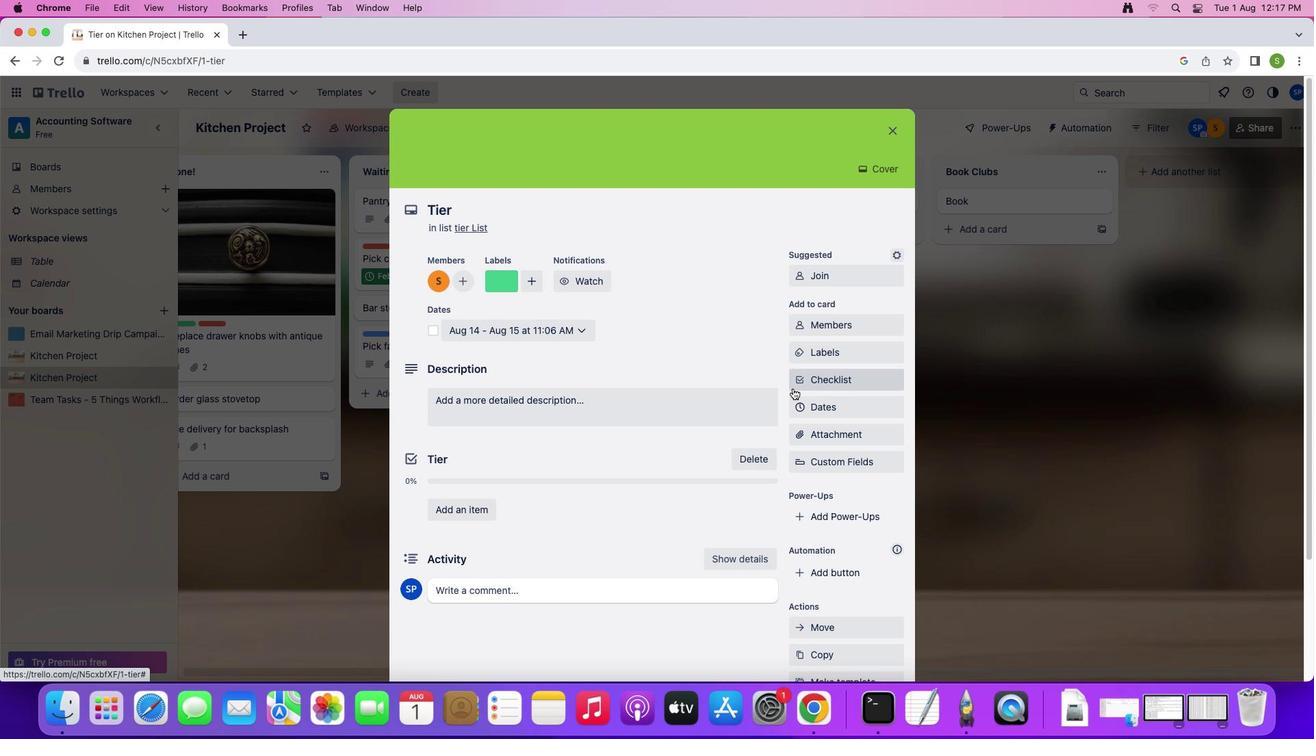 
Action: Mouse scrolled (793, 388) with delta (0, 0)
Screenshot: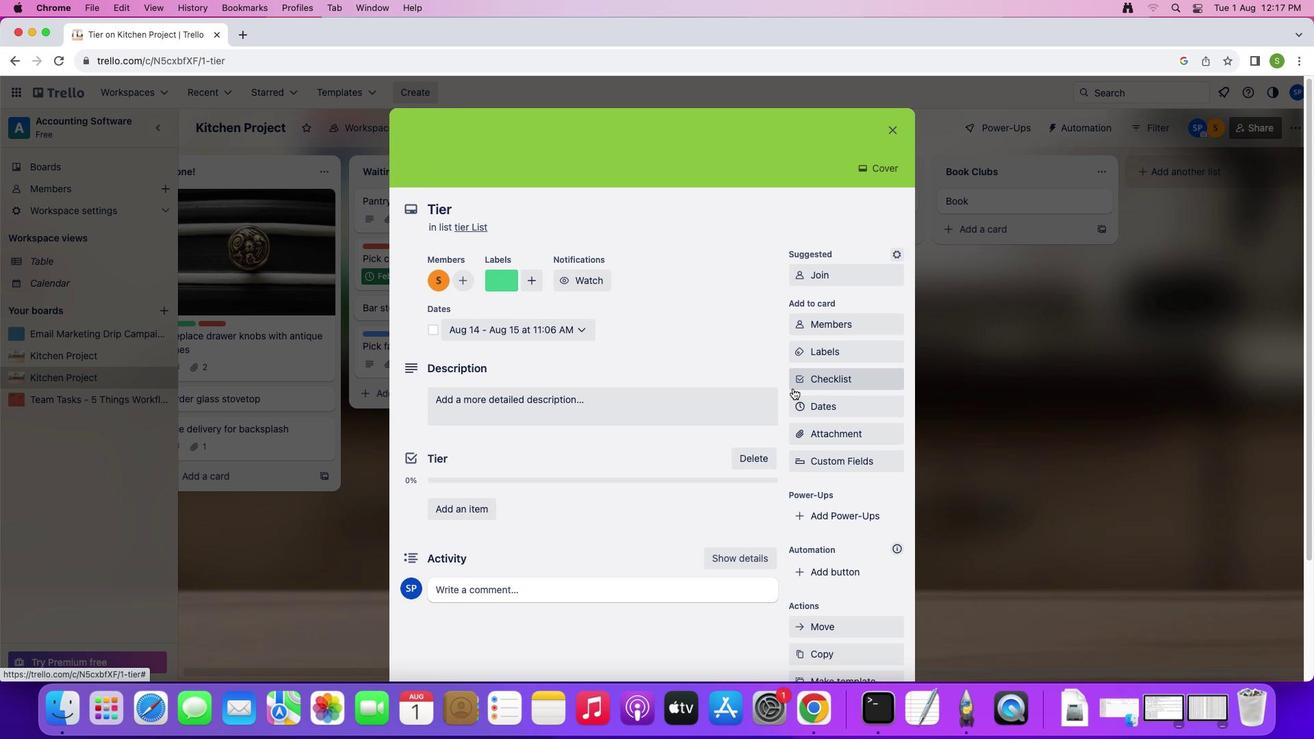 
Action: Mouse scrolled (793, 388) with delta (0, 0)
Screenshot: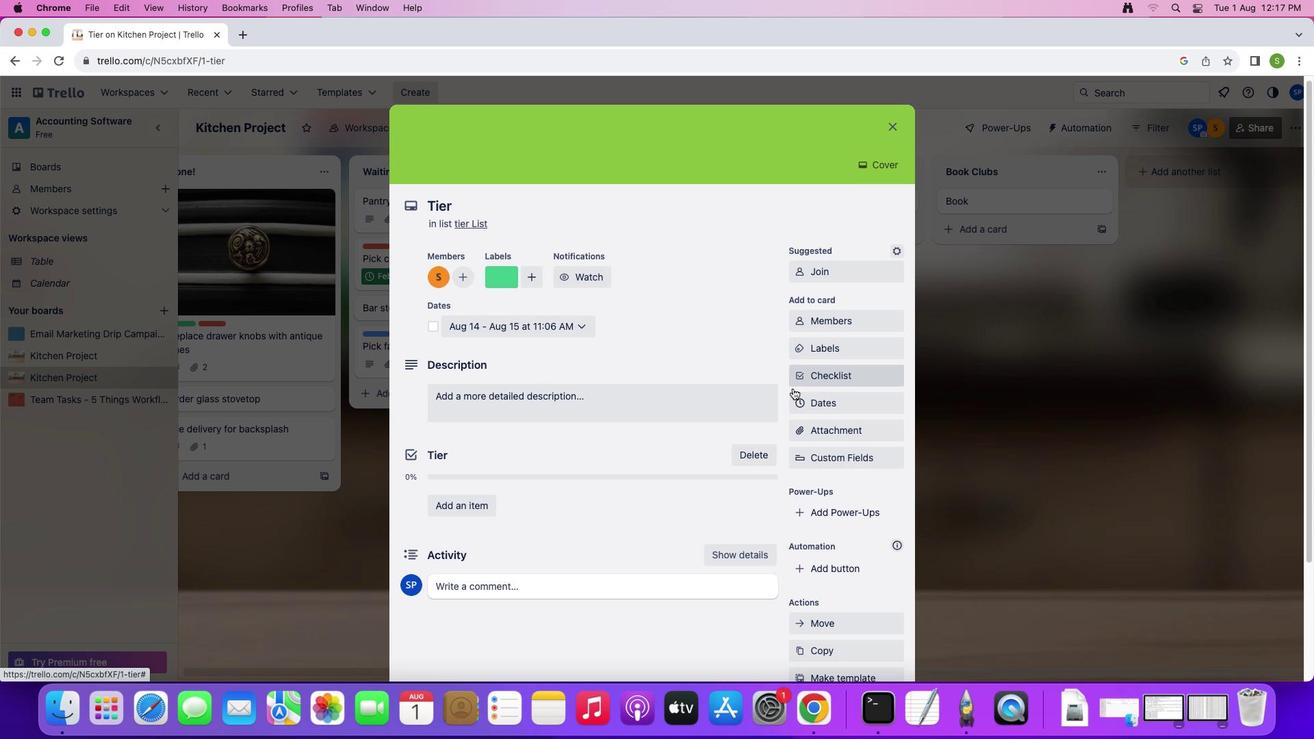 
Action: Mouse scrolled (793, 388) with delta (0, -1)
Screenshot: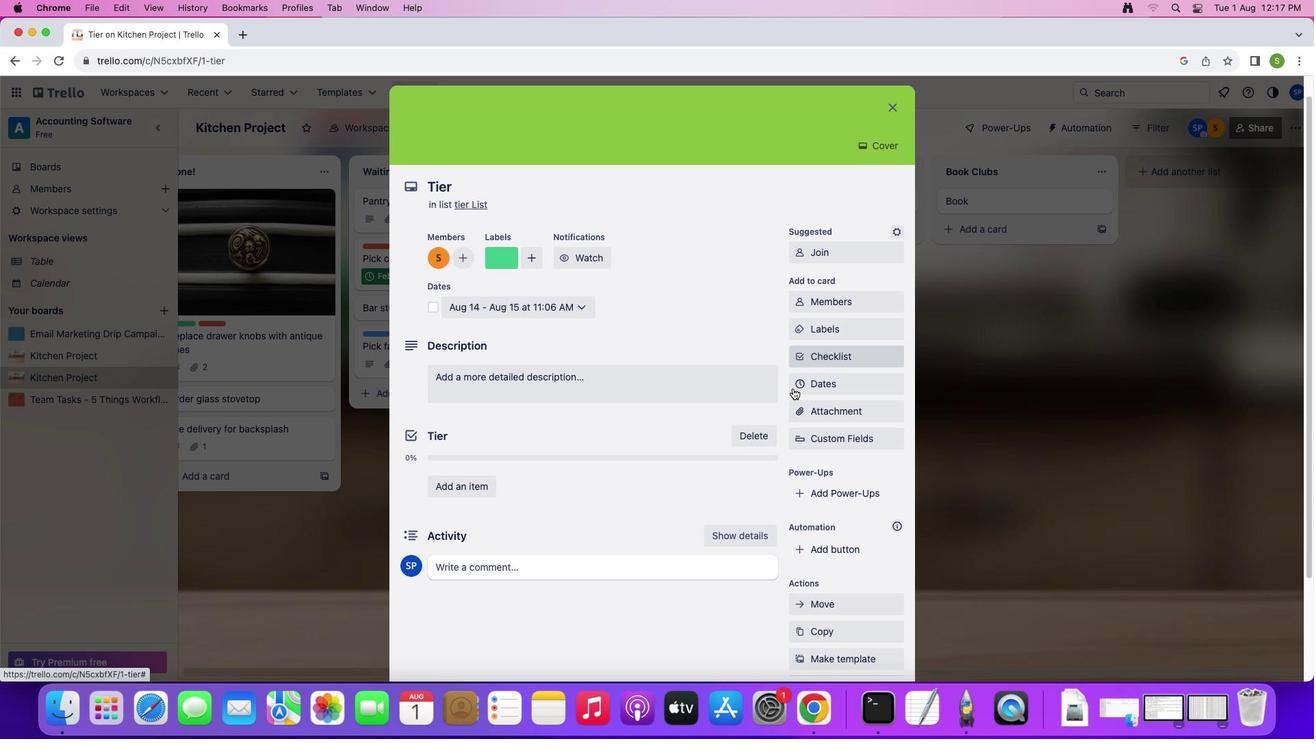 
Action: Mouse moved to (795, 386)
Screenshot: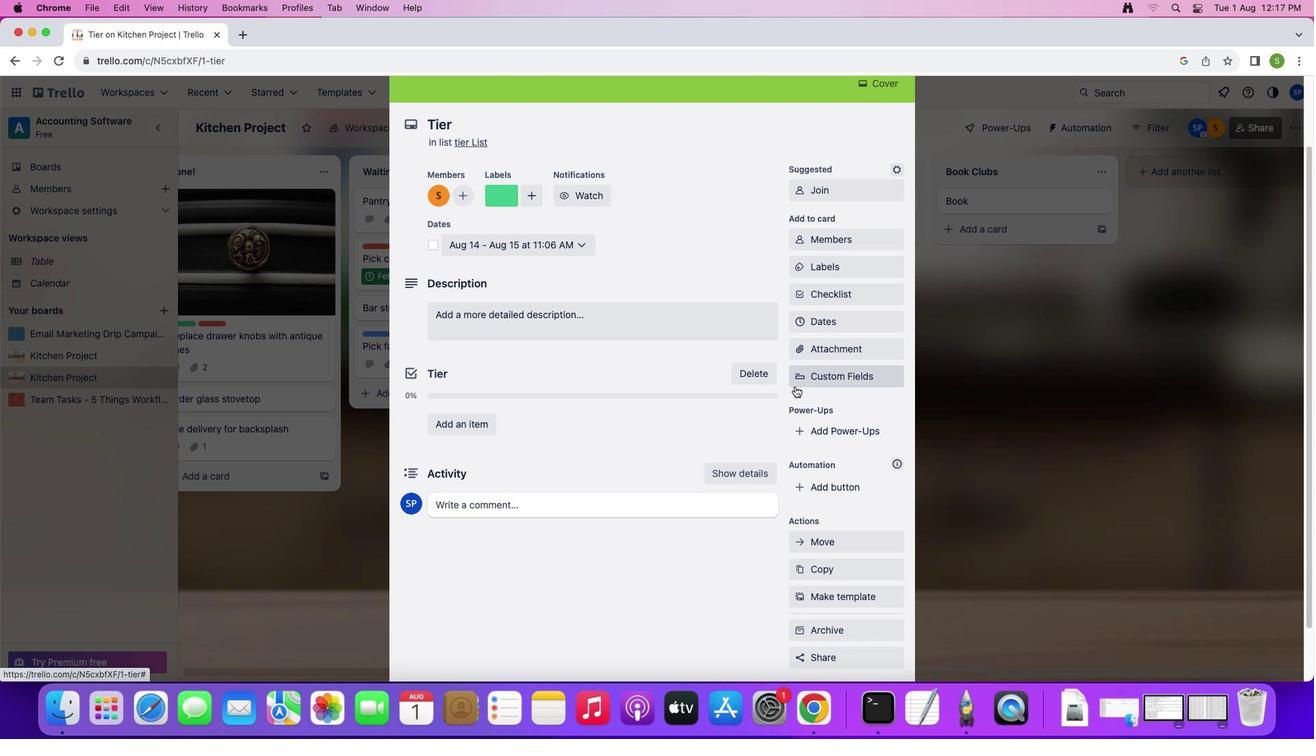 
Action: Mouse scrolled (795, 386) with delta (0, 0)
Screenshot: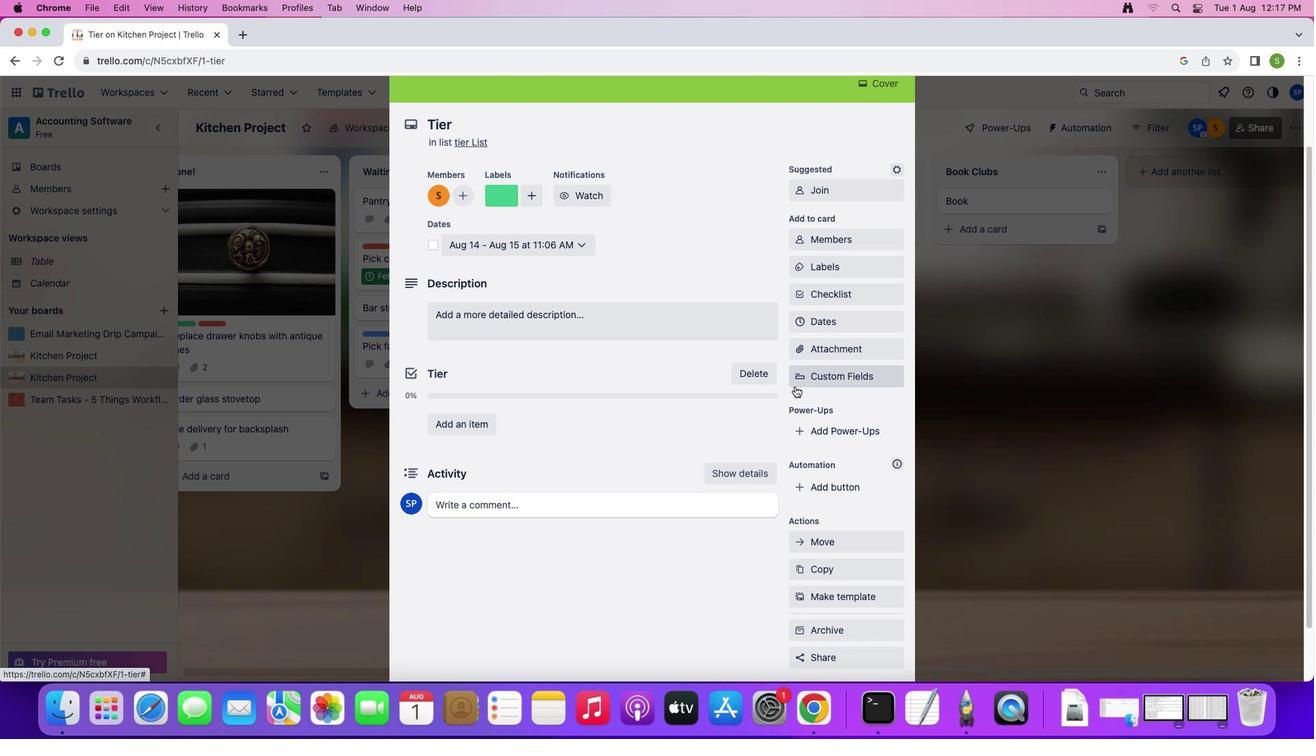 
Action: Mouse scrolled (795, 386) with delta (0, 0)
Screenshot: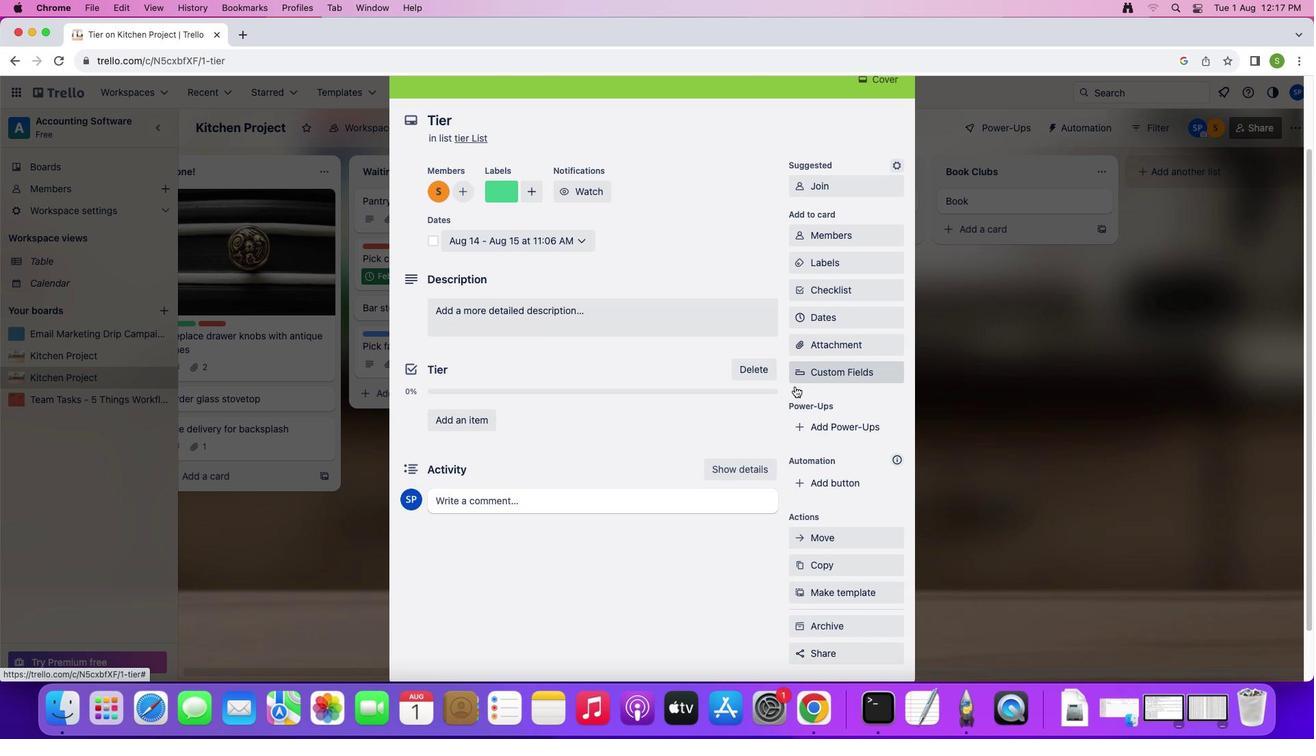 
Action: Mouse moved to (651, 305)
Screenshot: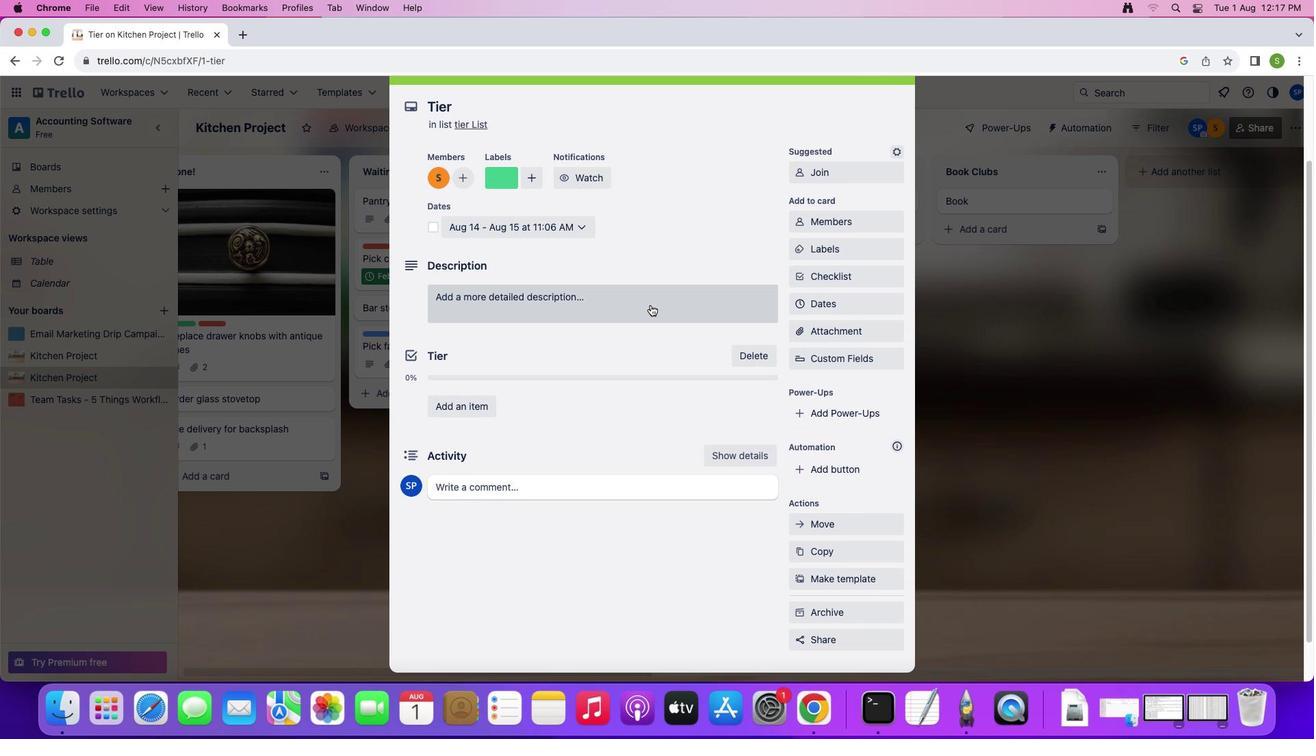 
Action: Mouse pressed left at (651, 305)
Screenshot: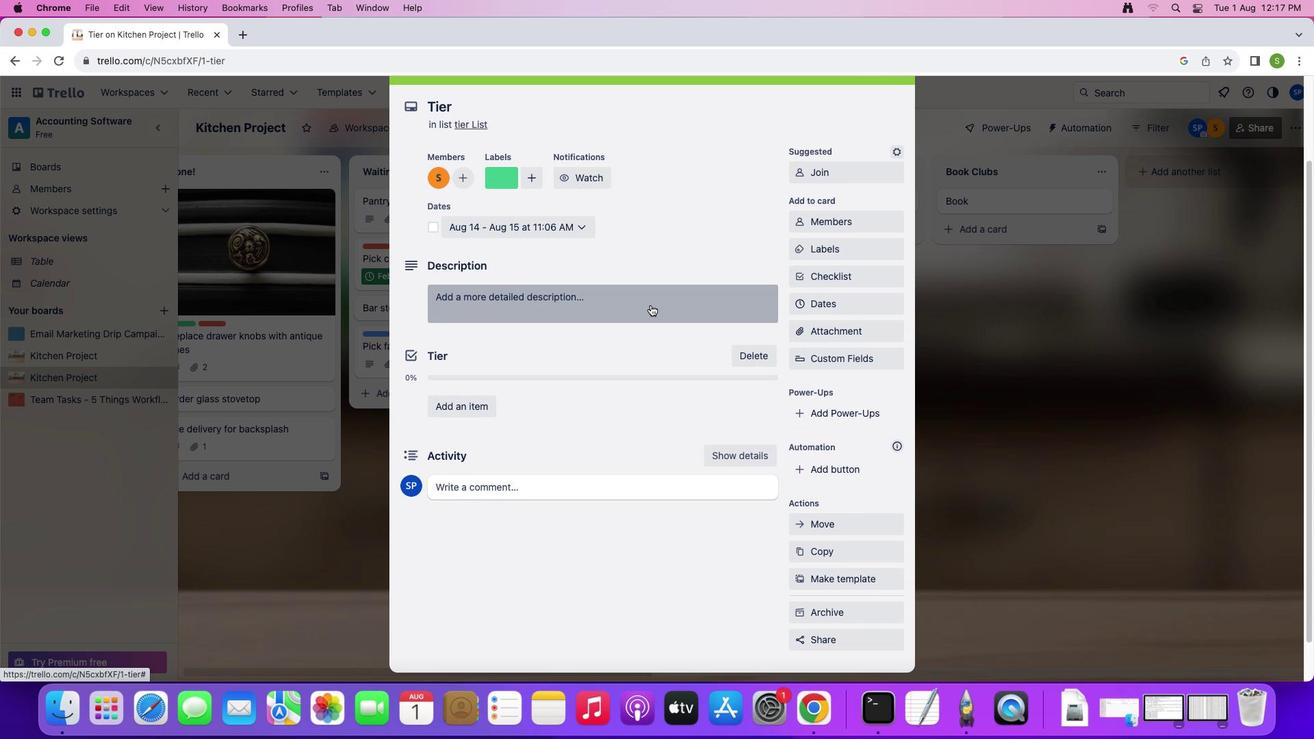 
Action: Mouse moved to (724, 376)
Screenshot: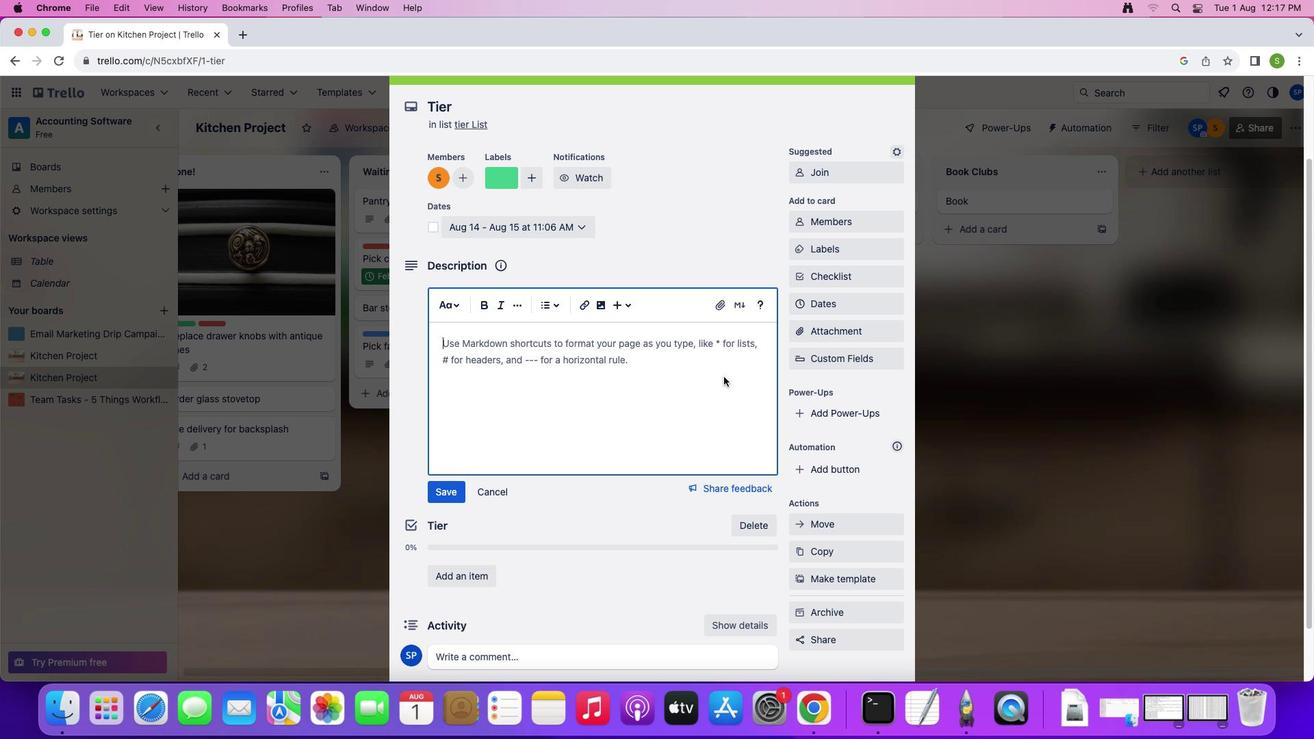 
Action: Key pressed Key.shift'U''s''e'Key.space't''h''i''s'Key.space't''e''m''p''l''a''t''e'Key.space't''p'Key.backspace'o'Key.space'c''r''e''a''t''e'Key.space'a'Key.space't''i''e''r'Key.space'l''i''s''t'Key.space'f''o''r'Key.space'a''n''y''t''h''i''n''g'Key.space'y''o''u'Key.space'w''n''t'Key.backspaceKey.backspace'a''n''t''.'Key.spaceKey.shift'A'Key.space't''i''e''r'Key.space'l''i''s''t'Key.space'i''s'Key.space'a'Key.space'w''a''y'Key.space't''o'Key.space'r''a''n''k'Key.space'i''t''m''e''s'Key.space'i''n'Key.space'a'Key.space'c''a''t''e''g''o''r''y'Key.space'f''o''r''m'Key.space'b''e''s''t'Key.space't''o'Key.space'w''o''r''s''t''.'Key.spaceKey.shift'T''h''i''s'Key.space'c''o''u''l''d'Key.space'b''e'Key.spaceKey.backspaceKey.shift_r':'Key.space'b''e''s''t'Key.spaceKey.shift'N''B''A'Key.space'p''l''a''y''e''r''s'','Key.spaceKey.shift'G''O''A''T'"'"'d'Key.space'p''a''s''t''a'Key.space'd''i''s''h''e''s'
Screenshot: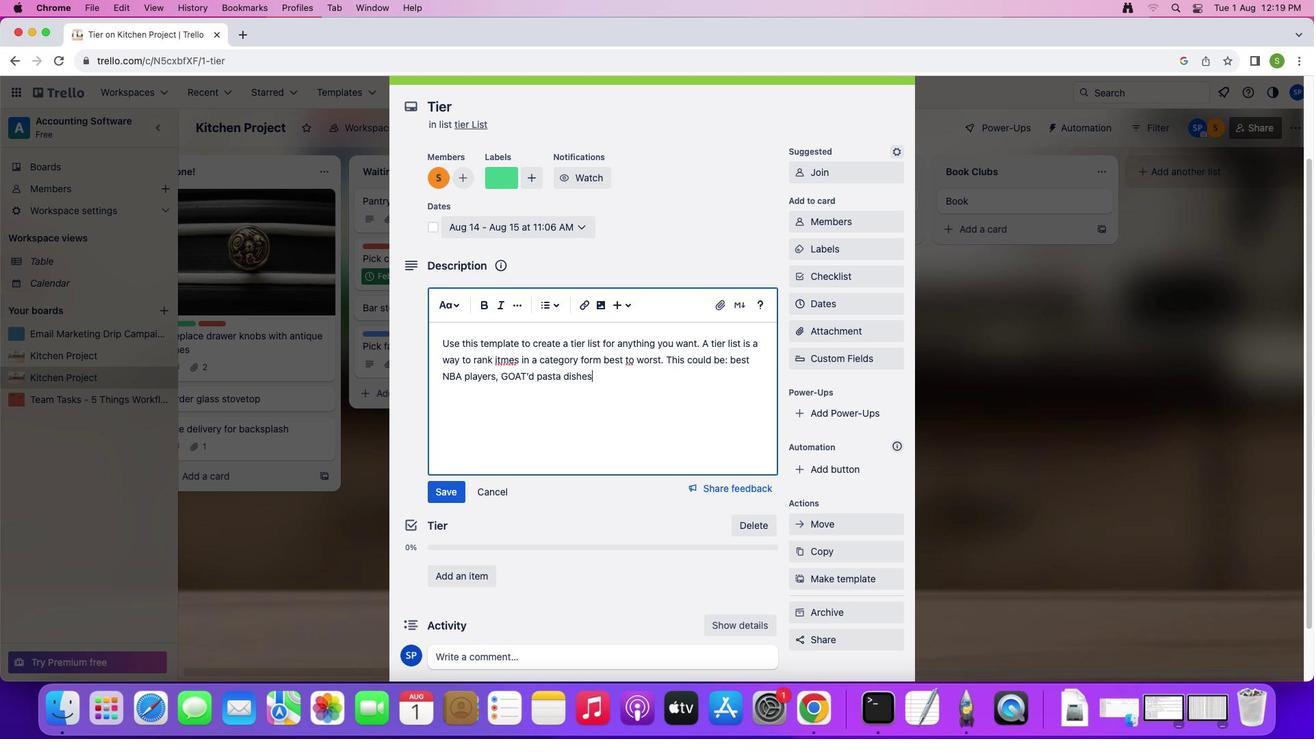 
Action: Mouse moved to (514, 362)
Screenshot: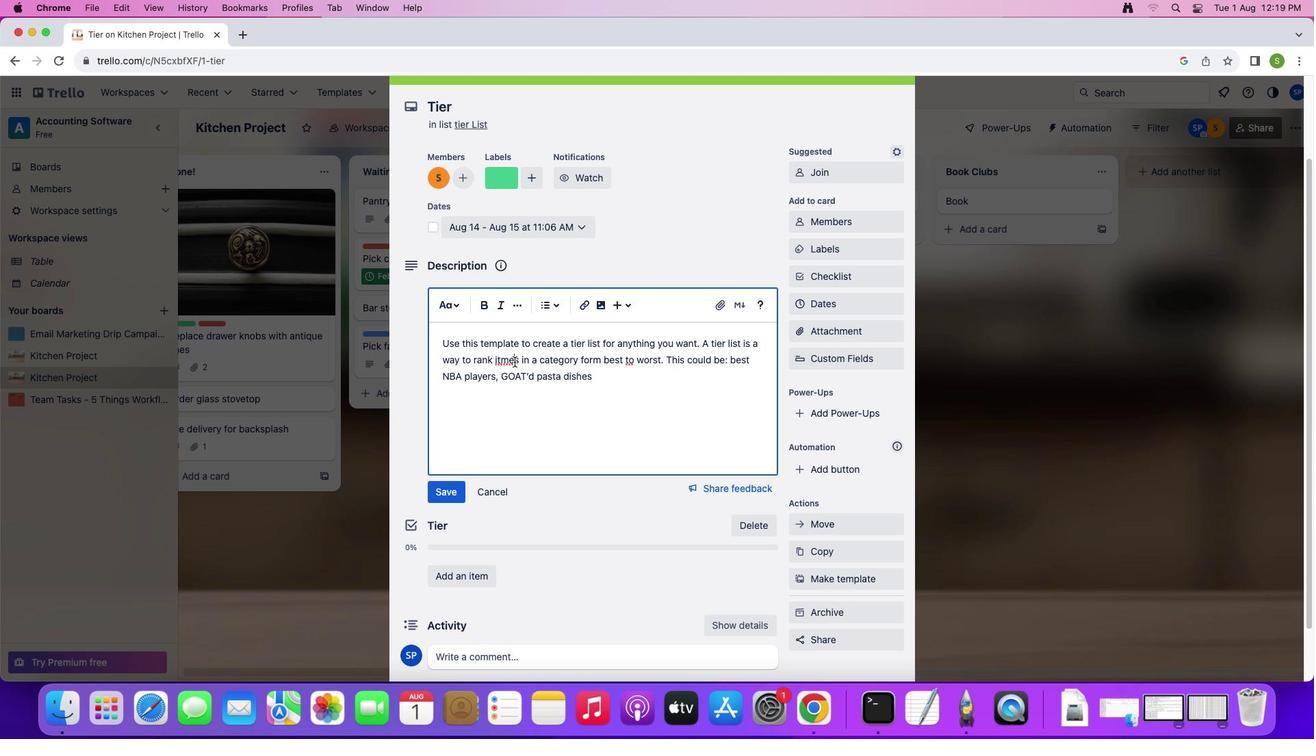 
Action: Mouse pressed left at (514, 362)
Screenshot: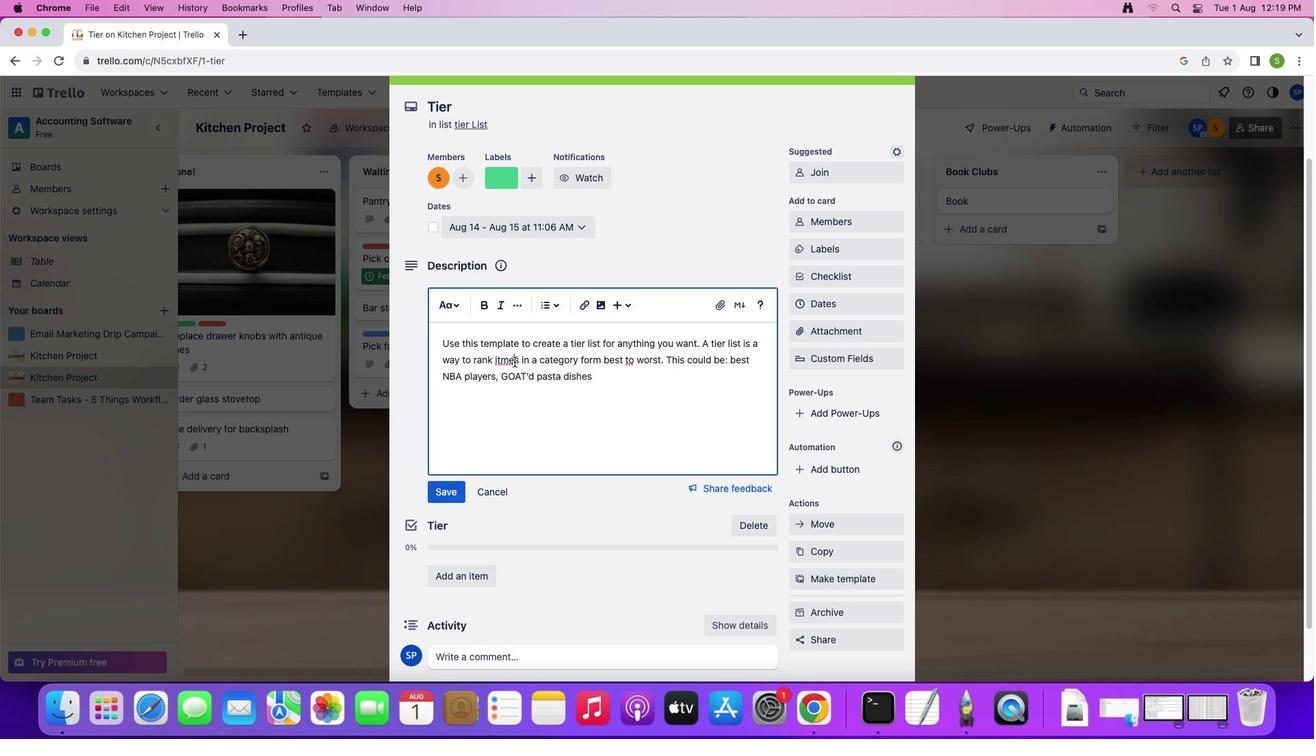 
Action: Mouse moved to (605, 361)
Screenshot: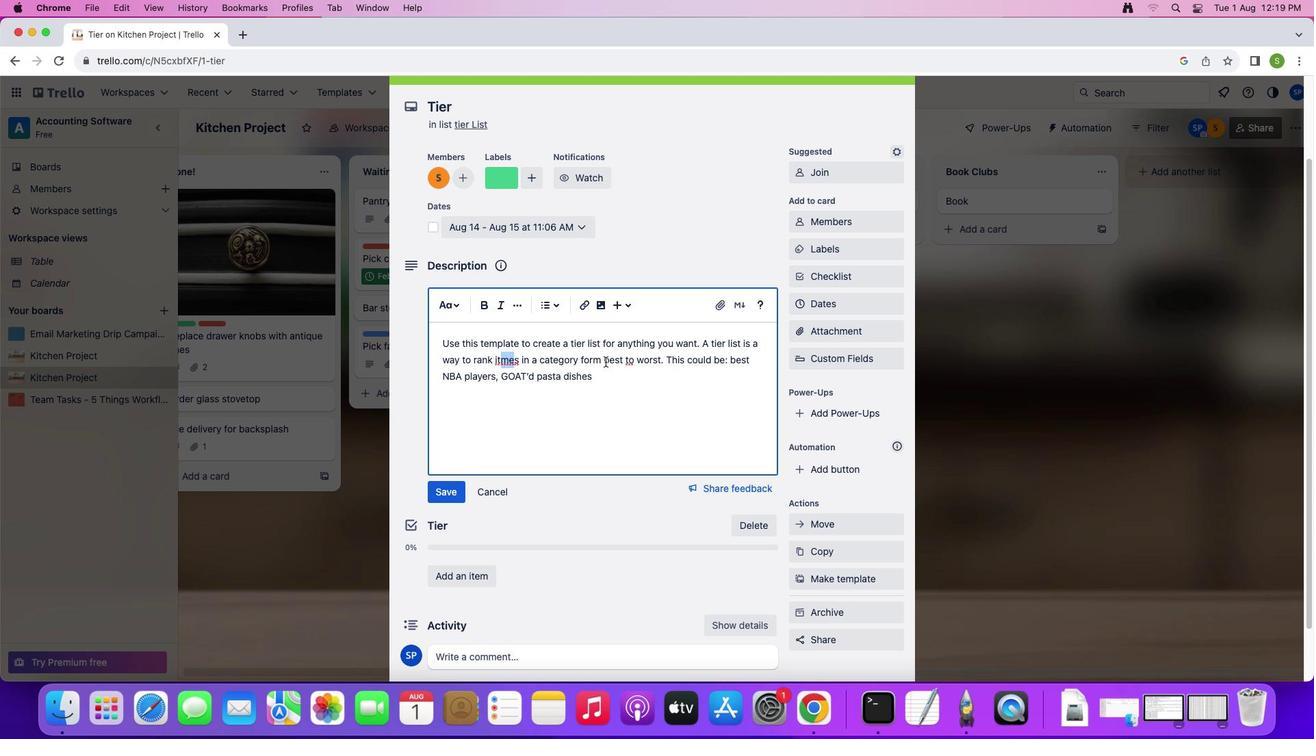 
Action: Key pressed 'e'
Screenshot: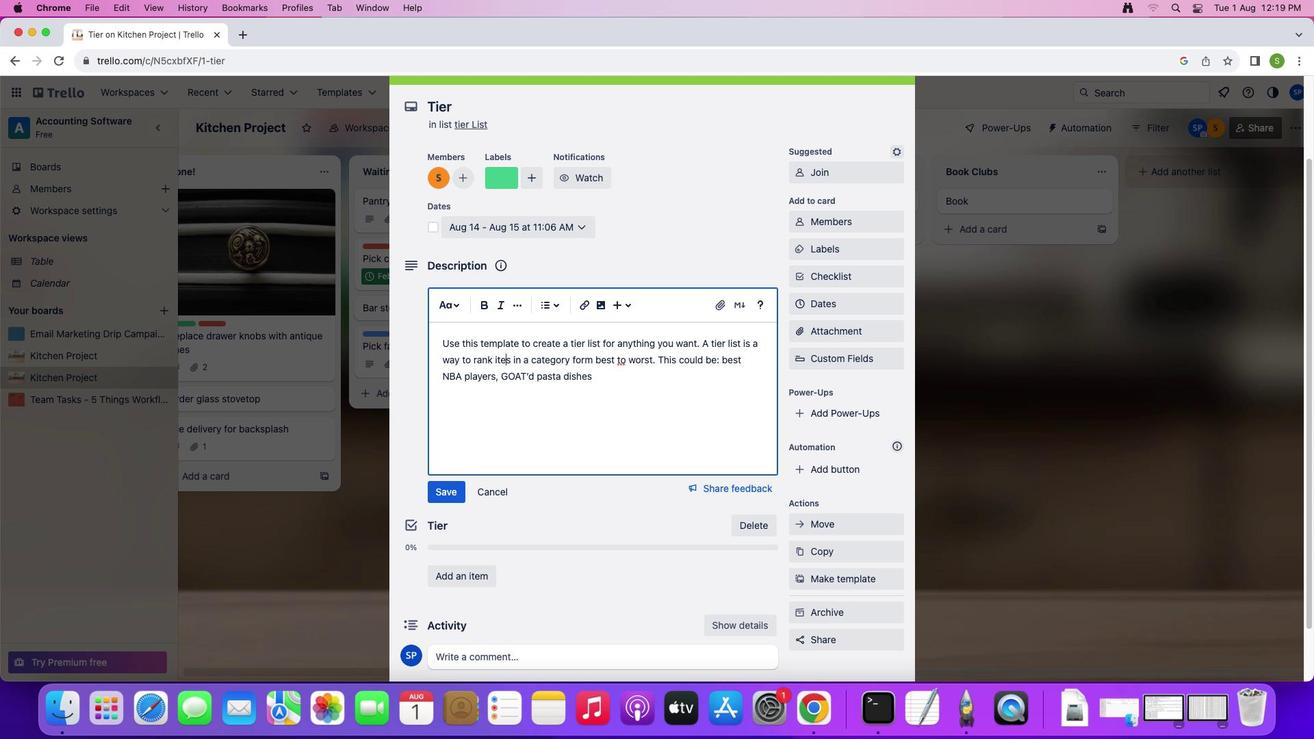 
Action: Mouse moved to (606, 361)
Screenshot: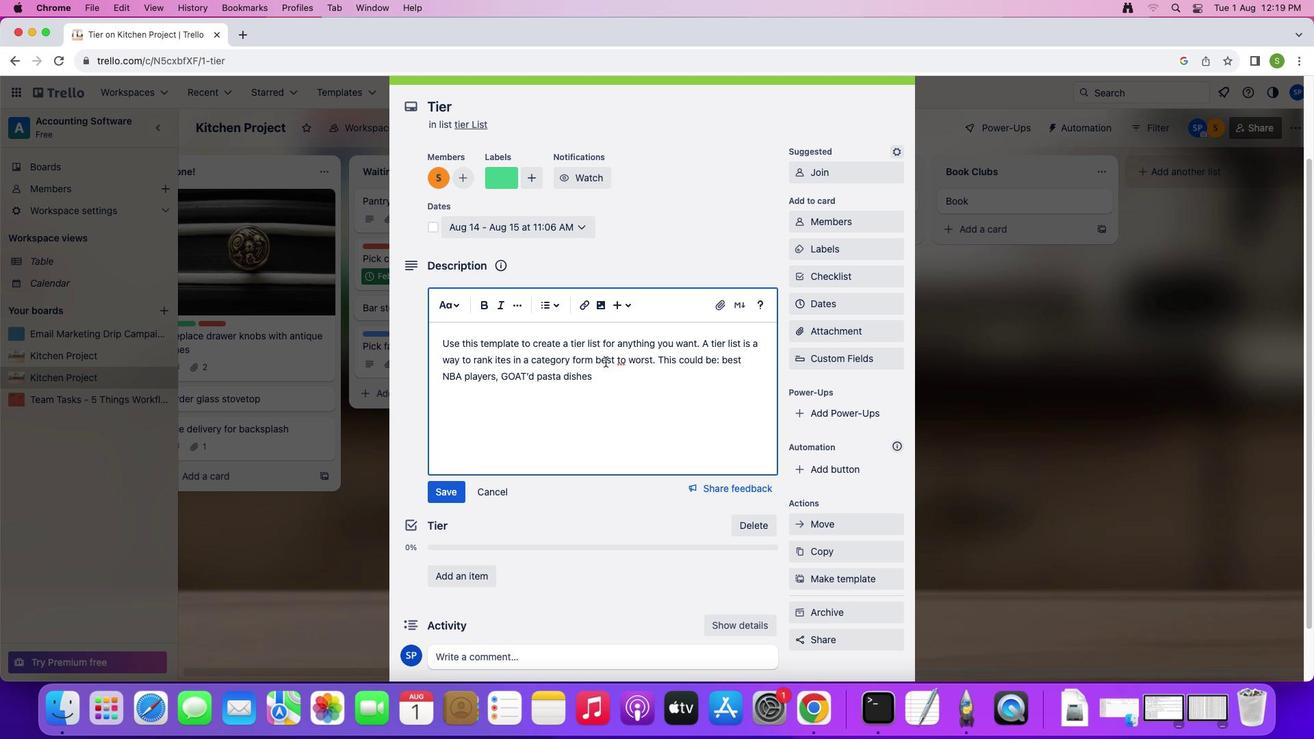 
Action: Key pressed 'm'
Screenshot: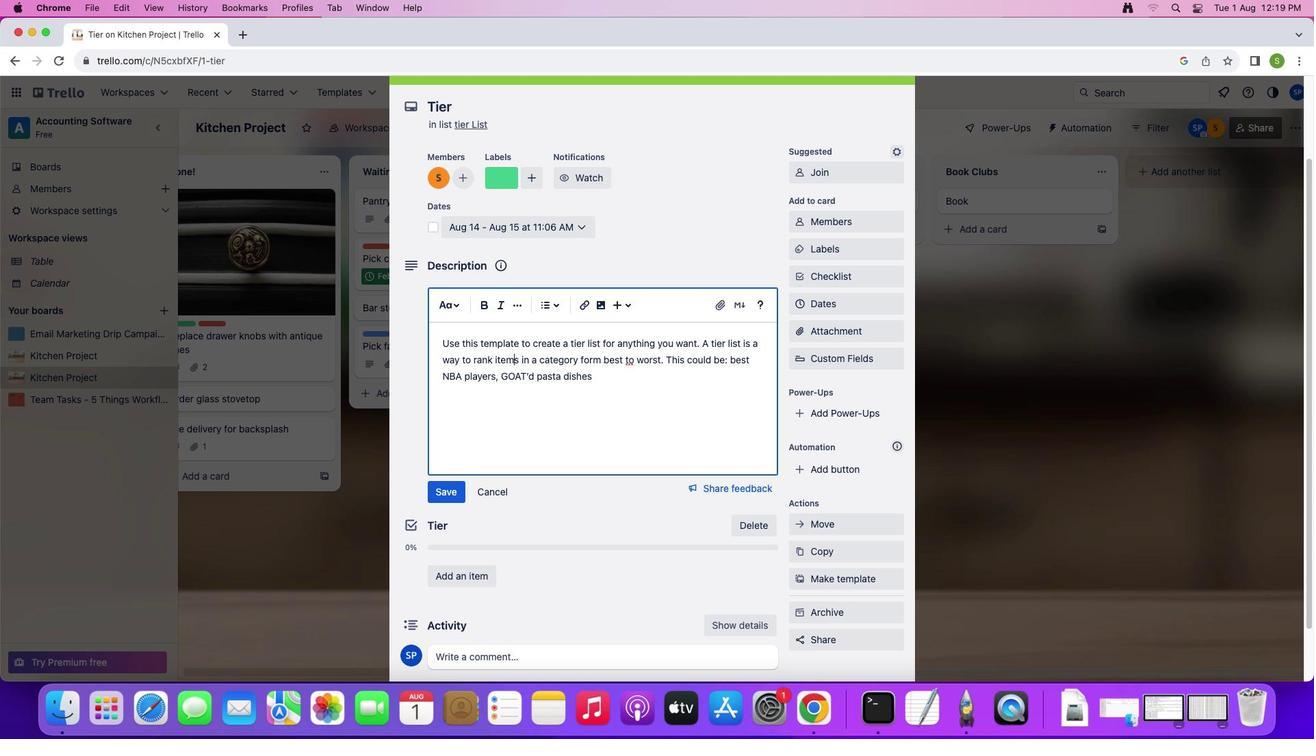 
Action: Mouse moved to (453, 490)
Screenshot: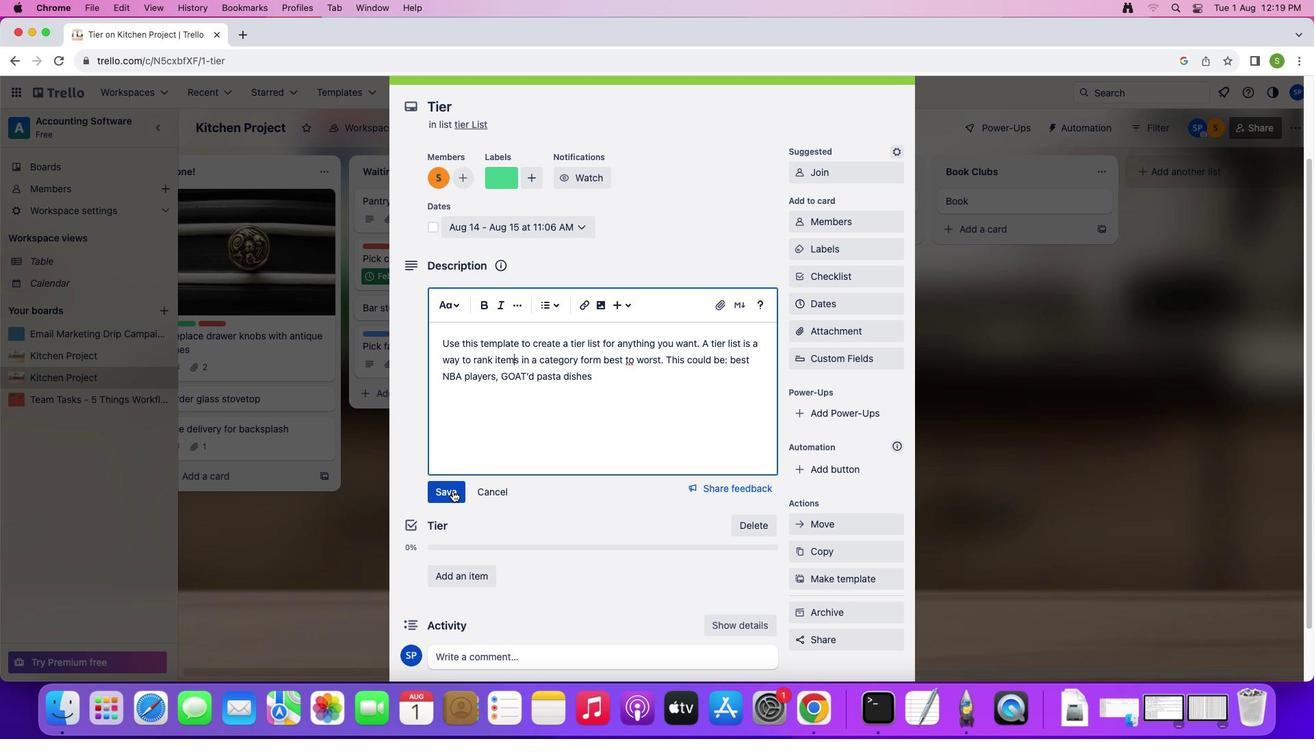 
Action: Mouse pressed left at (453, 490)
Screenshot: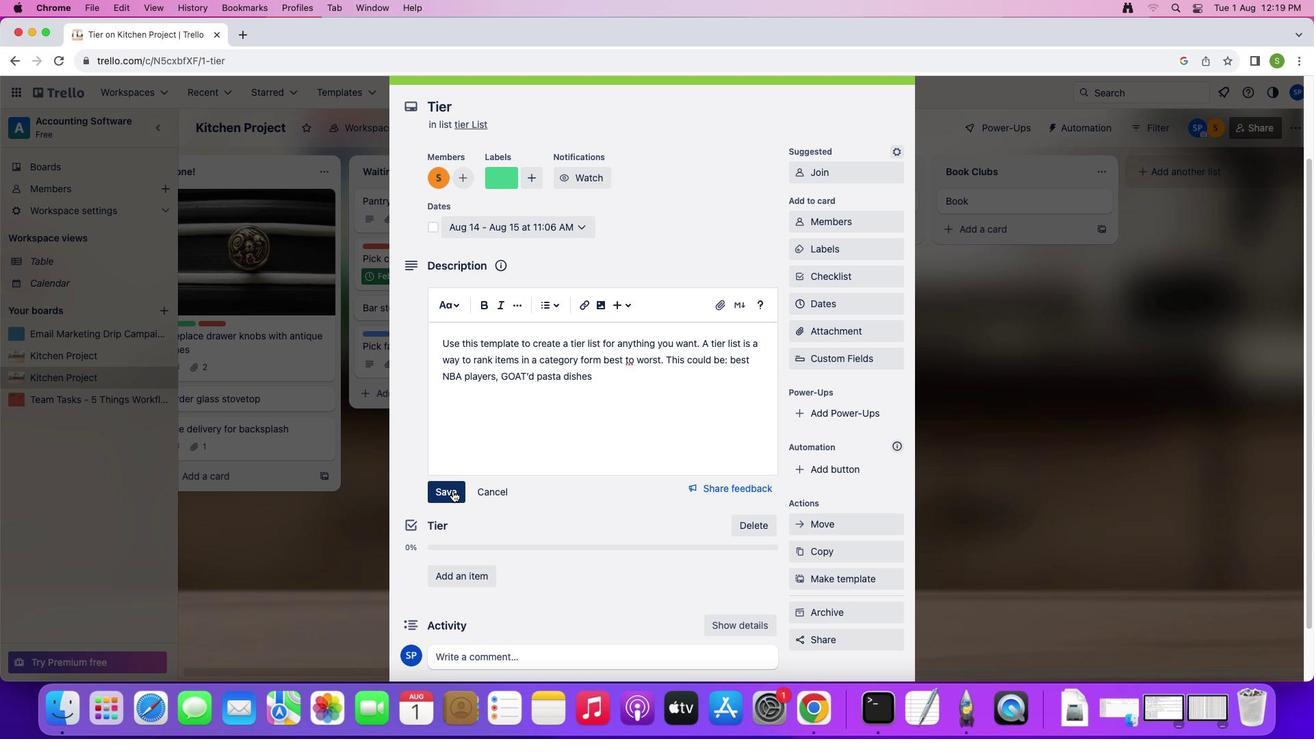 
Action: Mouse moved to (535, 493)
Screenshot: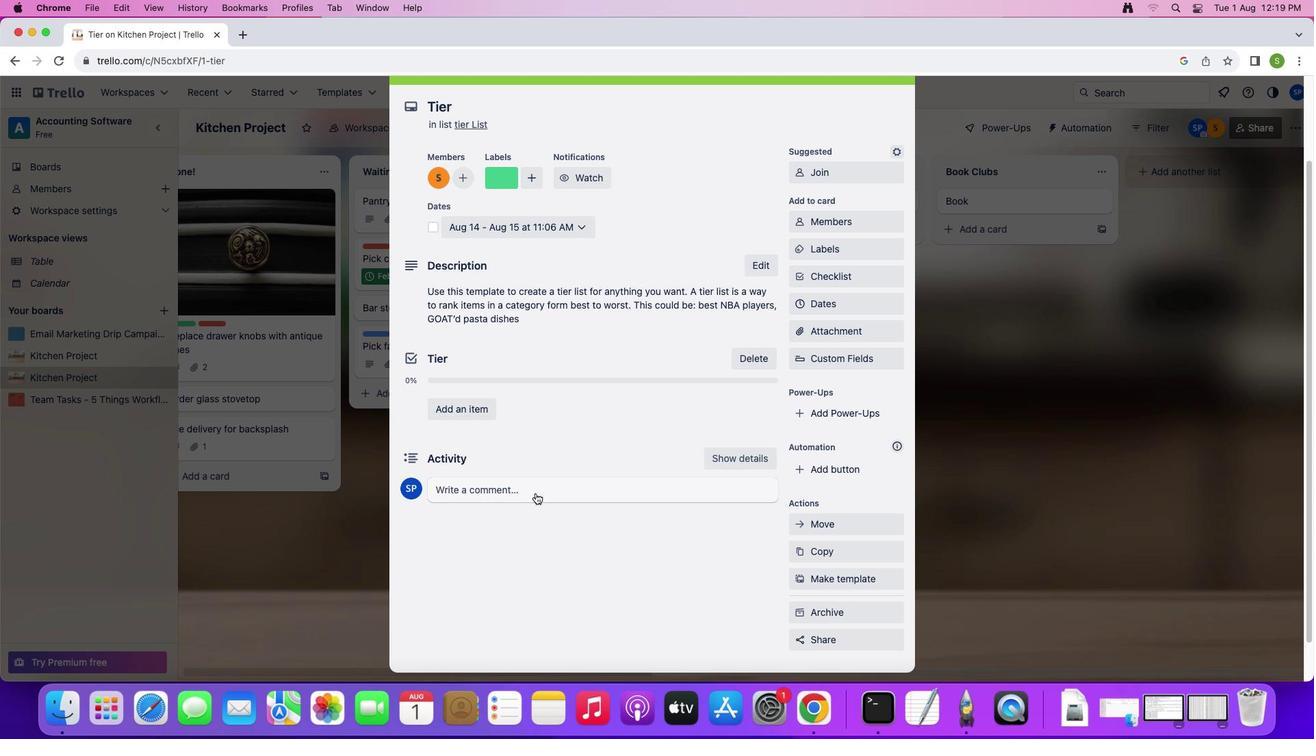 
Action: Mouse pressed left at (535, 493)
Screenshot: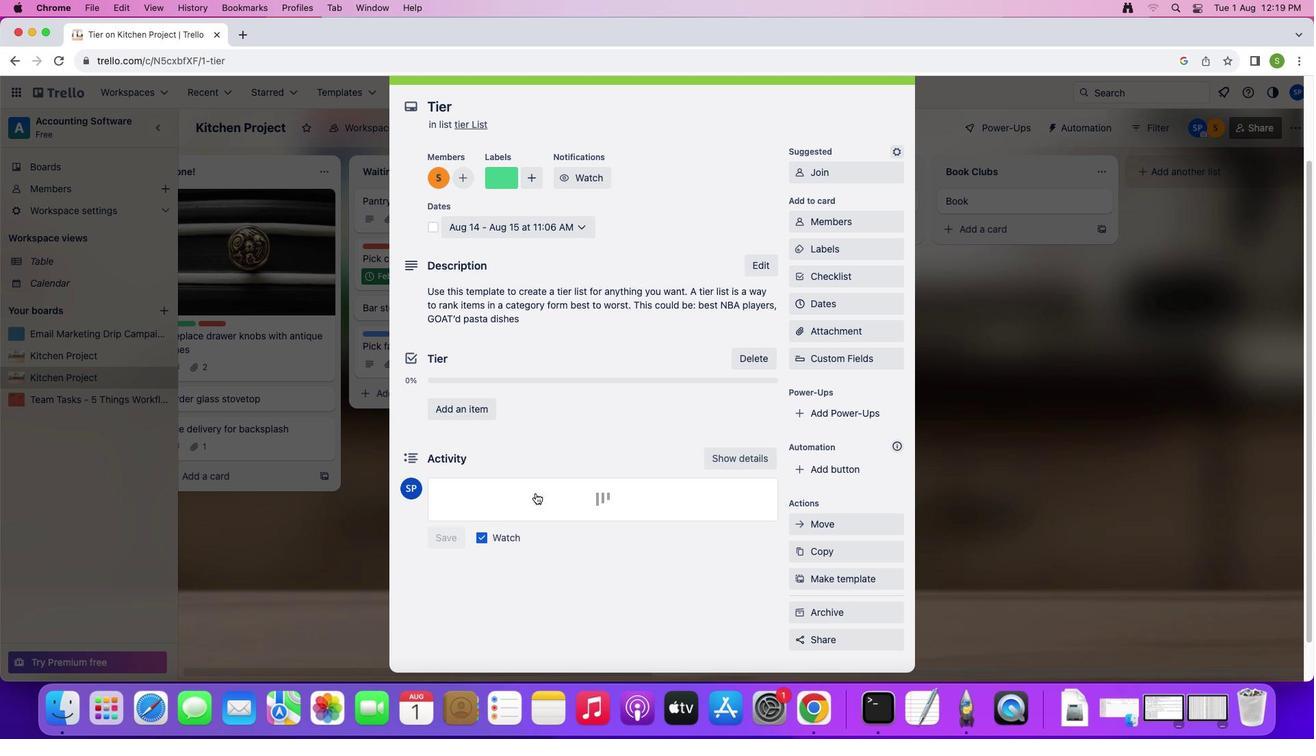 
Action: Mouse moved to (634, 412)
Screenshot: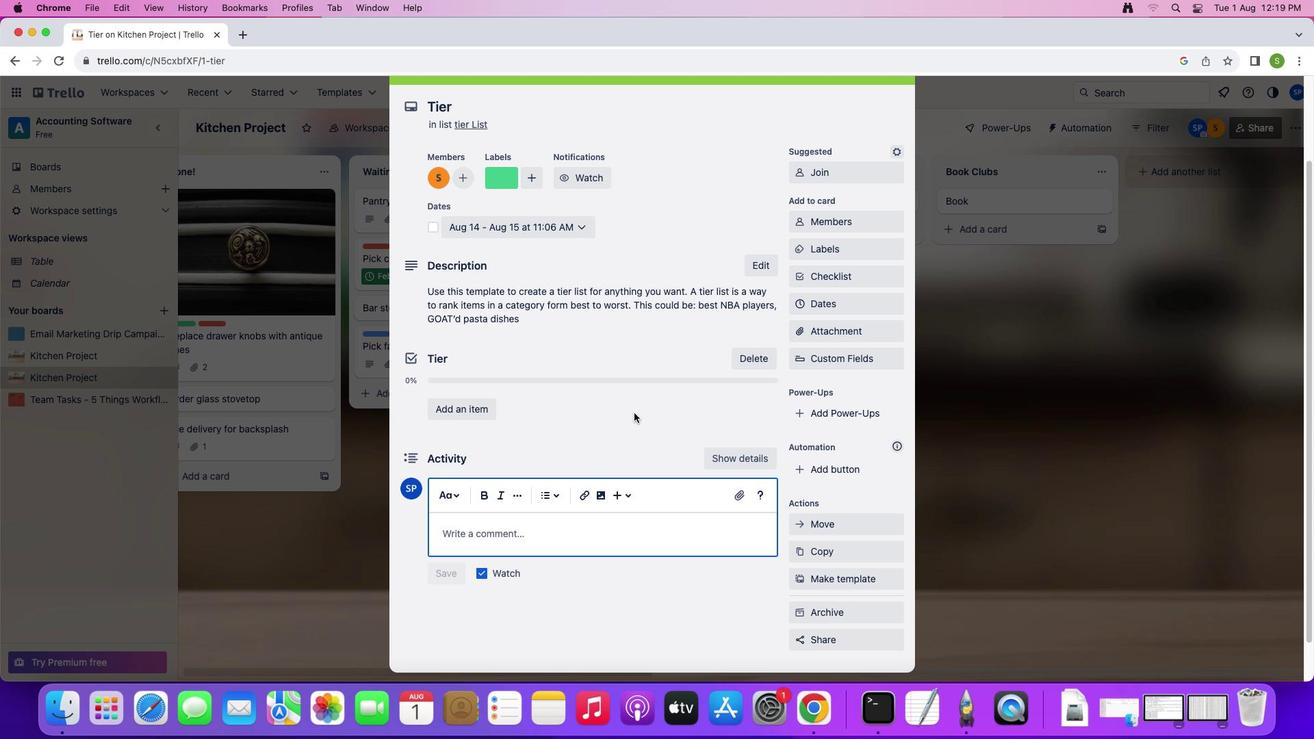 
Action: Key pressed Key.shift'M''o''v''i''n''g'Key.spaceKey.shift'P''l''a''n'
Screenshot: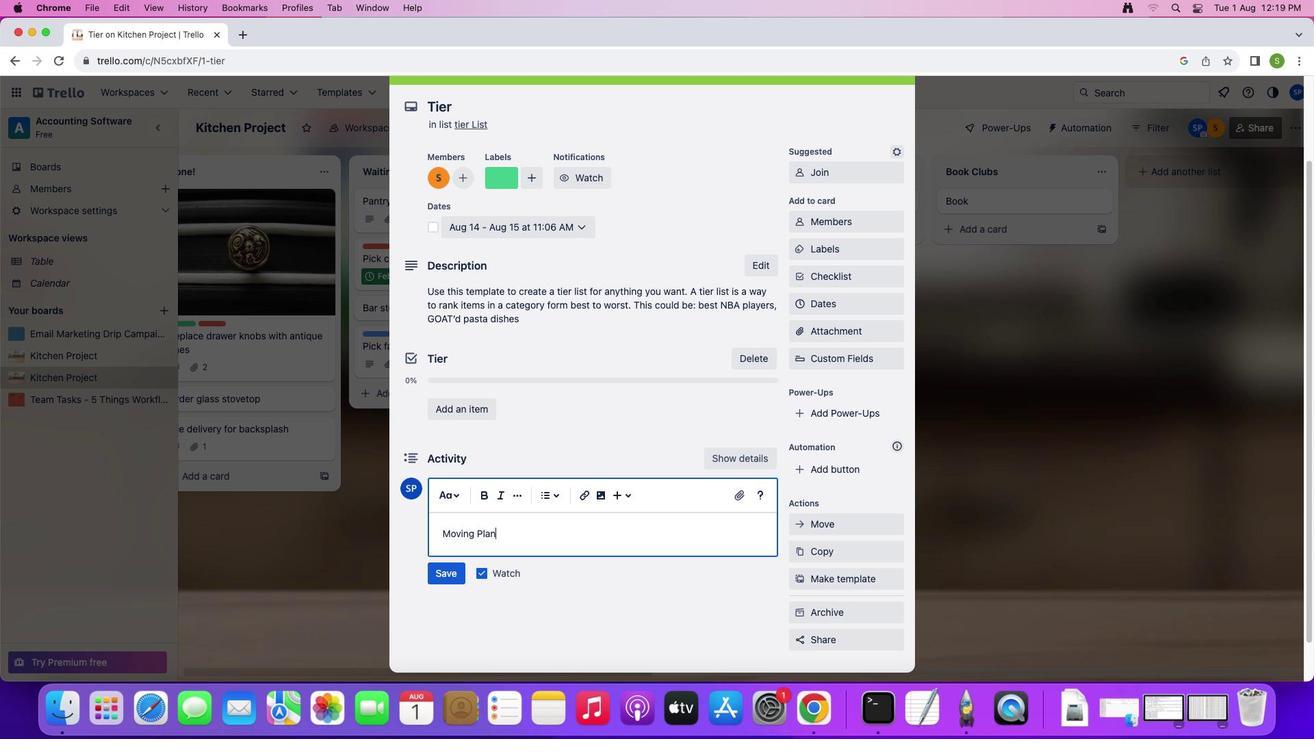 
Action: Mouse moved to (440, 572)
Screenshot: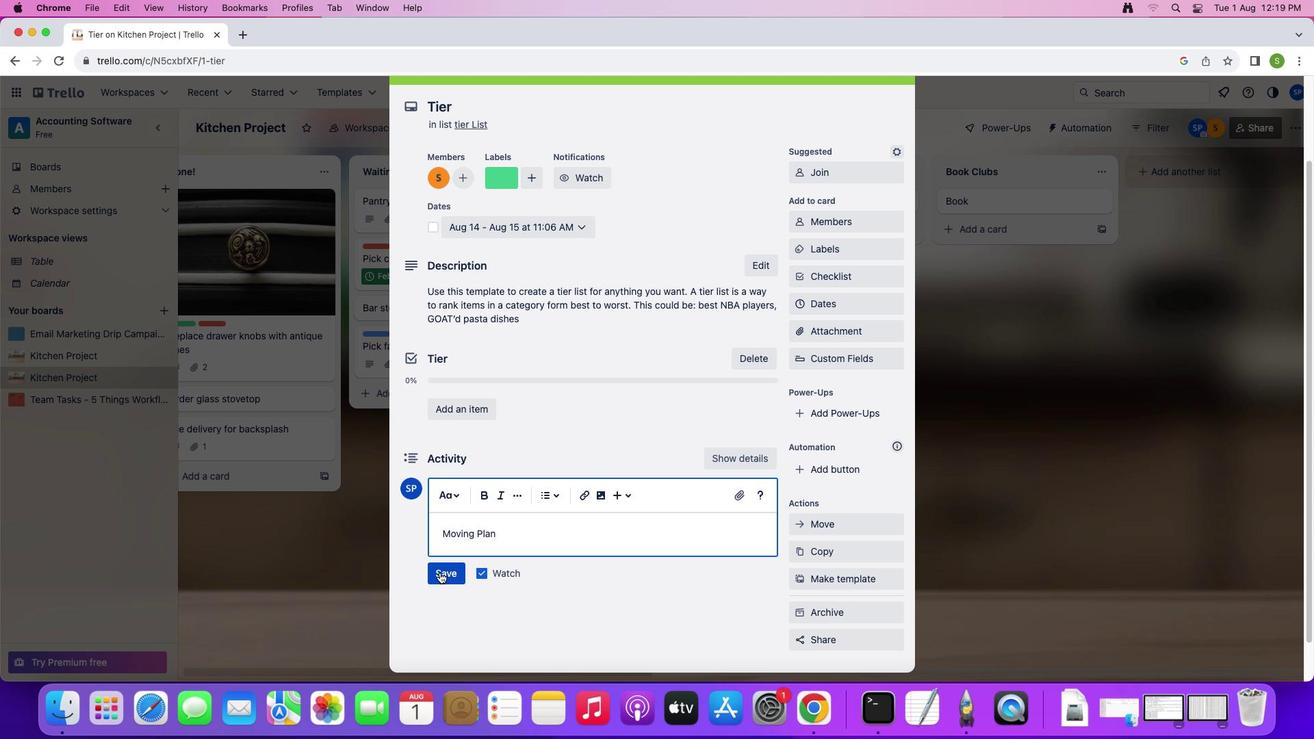 
Action: Mouse pressed left at (440, 572)
Screenshot: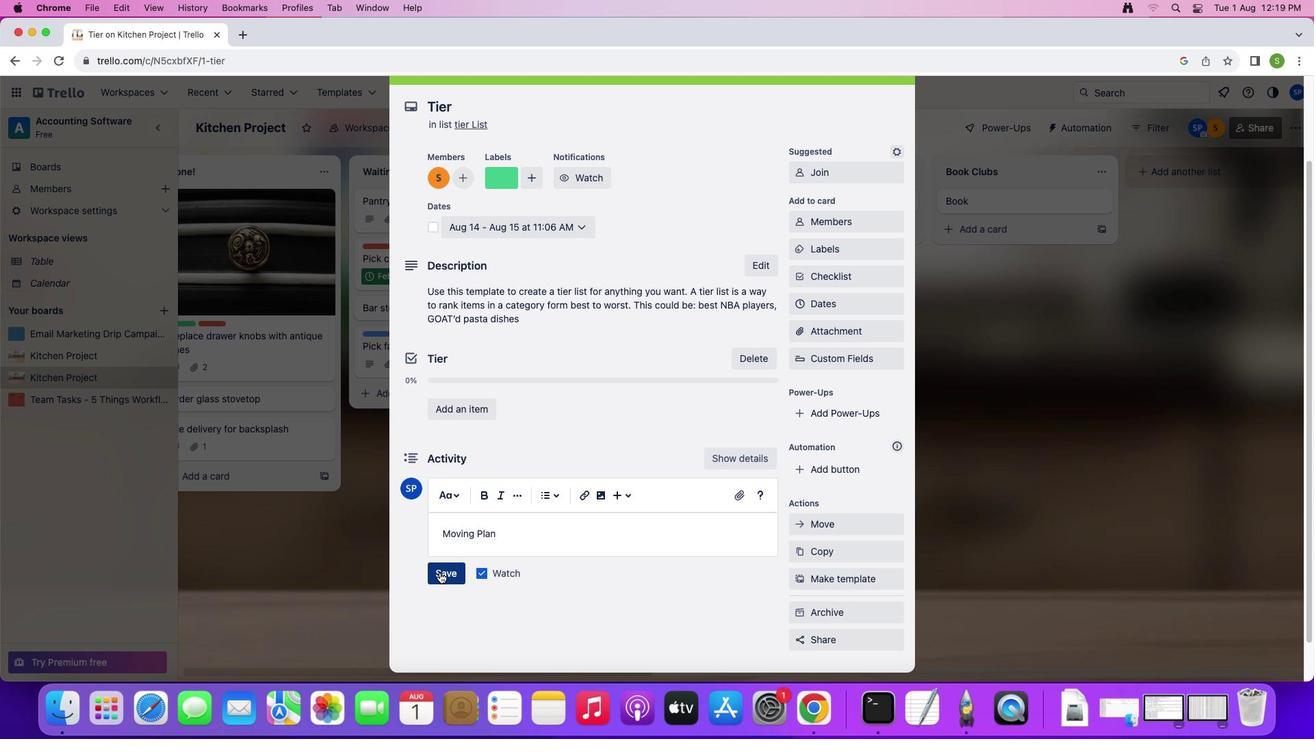 
Action: Mouse moved to (731, 306)
Screenshot: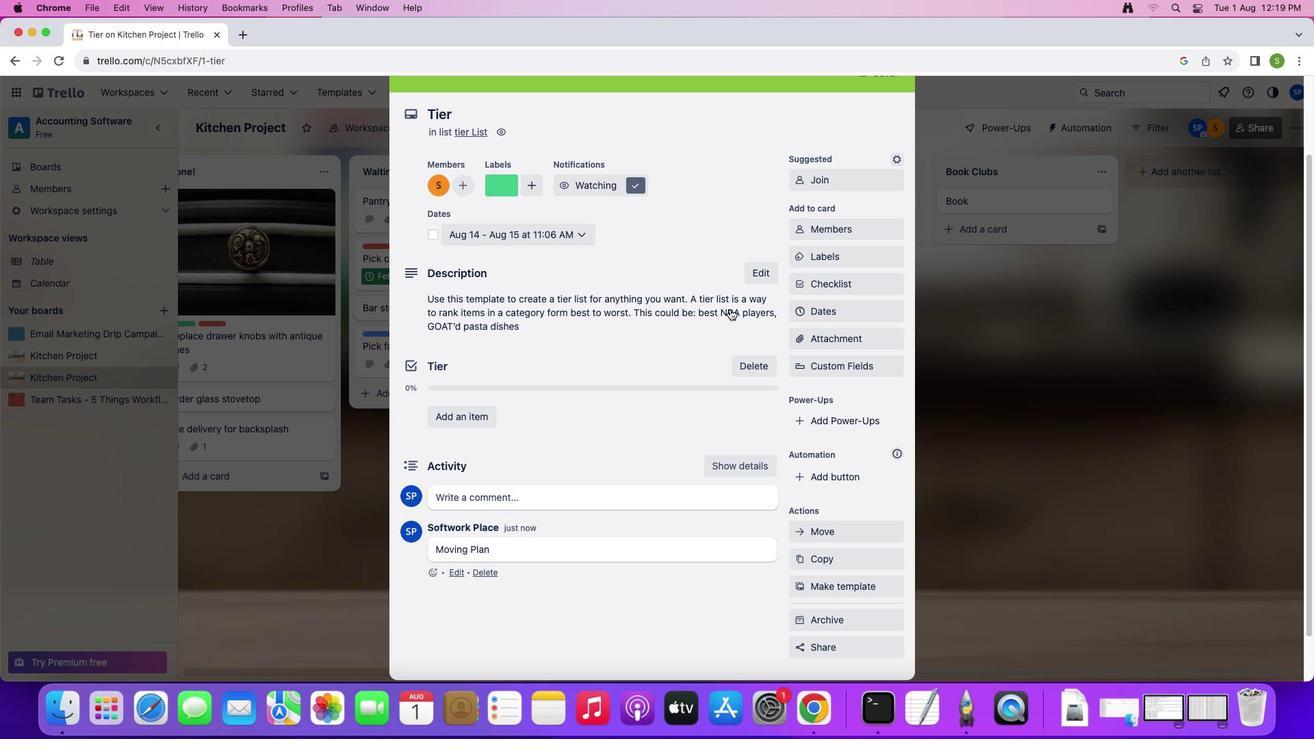 
Action: Mouse scrolled (731, 306) with delta (0, 0)
Screenshot: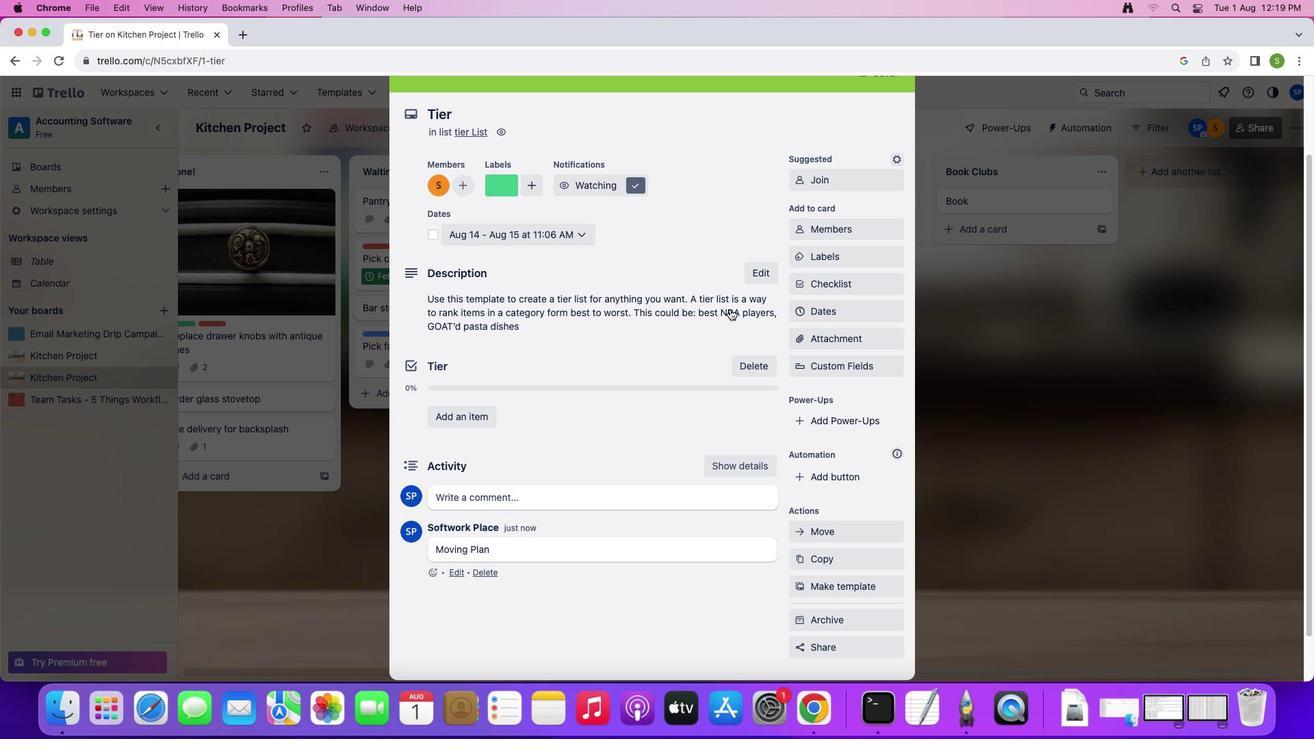 
Action: Mouse moved to (729, 308)
Screenshot: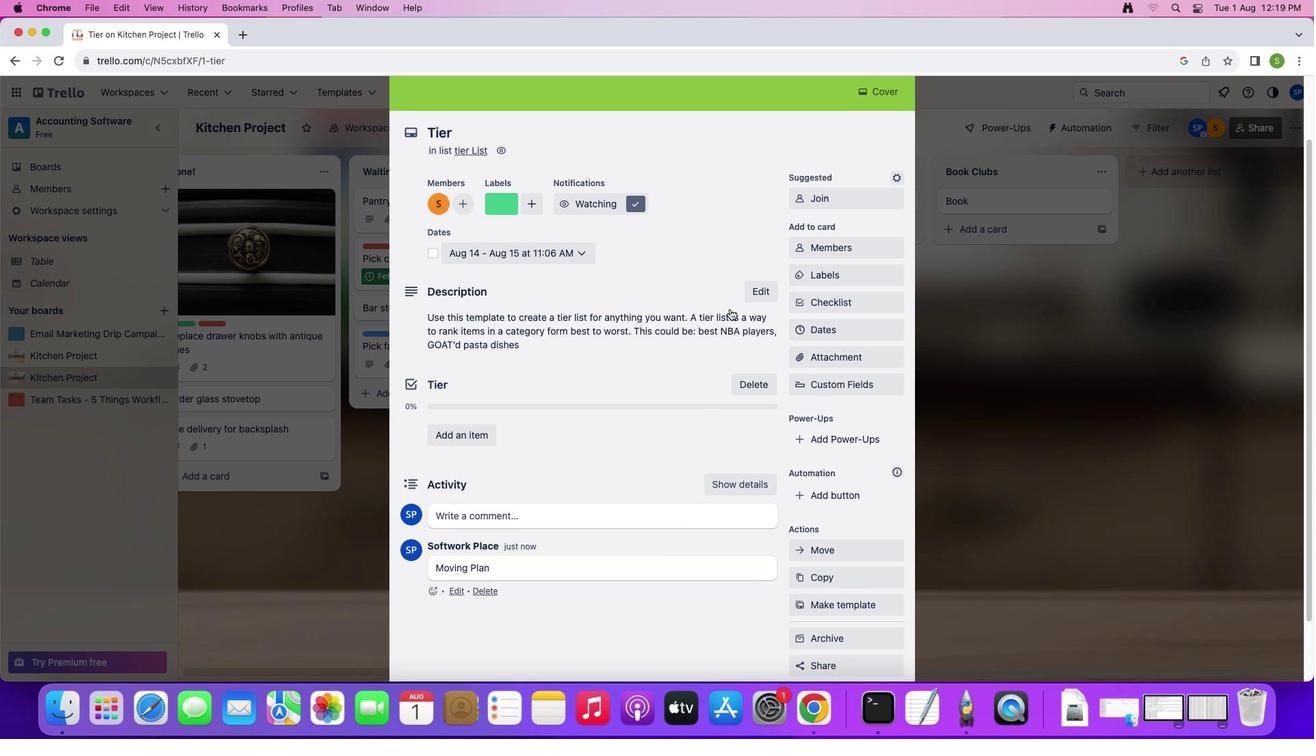 
Action: Mouse scrolled (729, 308) with delta (0, 0)
Screenshot: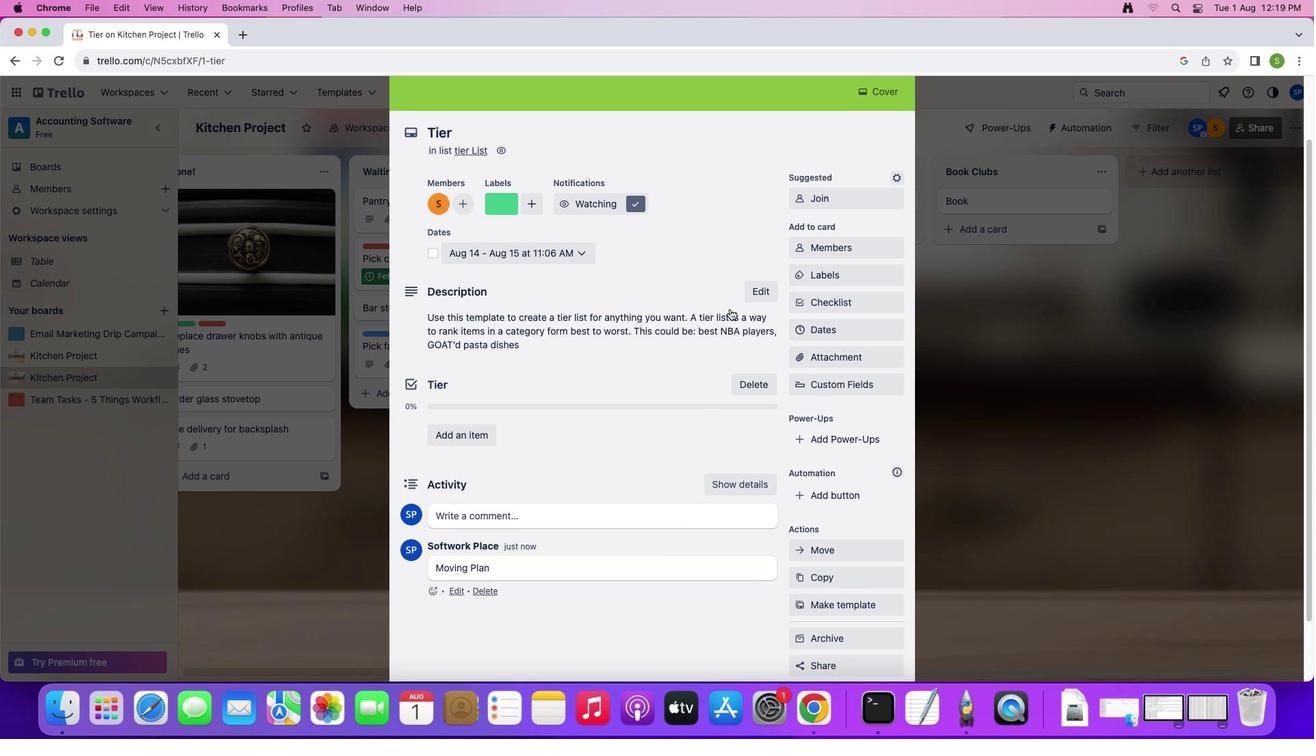 
Action: Mouse moved to (729, 308)
Screenshot: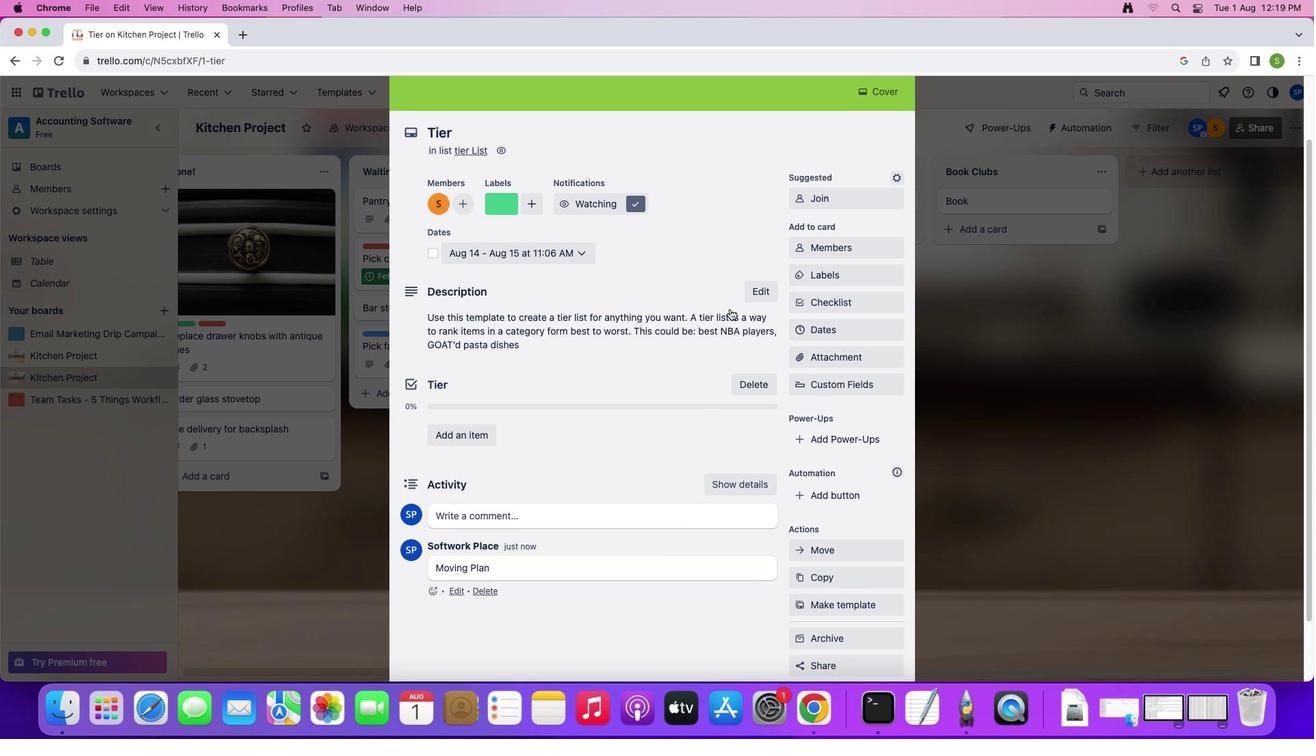 
Action: Mouse scrolled (729, 308) with delta (0, 2)
Screenshot: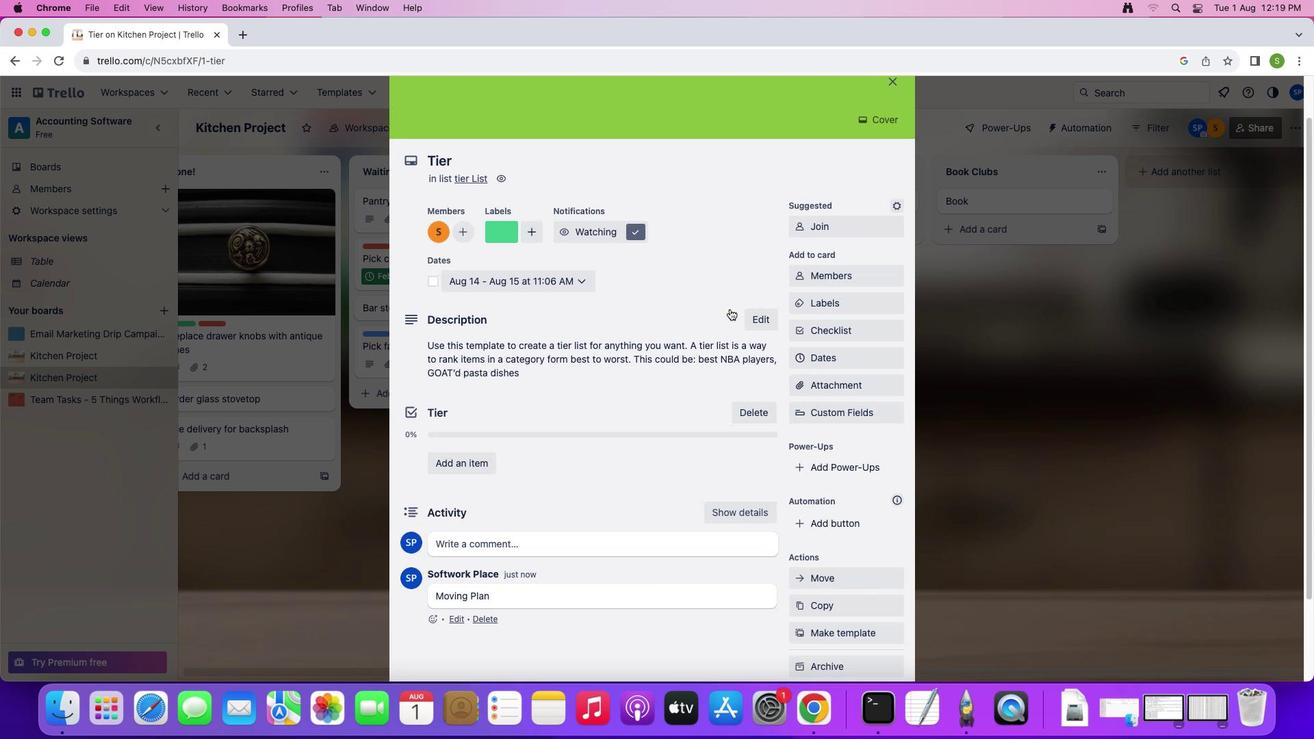 
Action: Mouse scrolled (729, 308) with delta (0, 3)
Screenshot: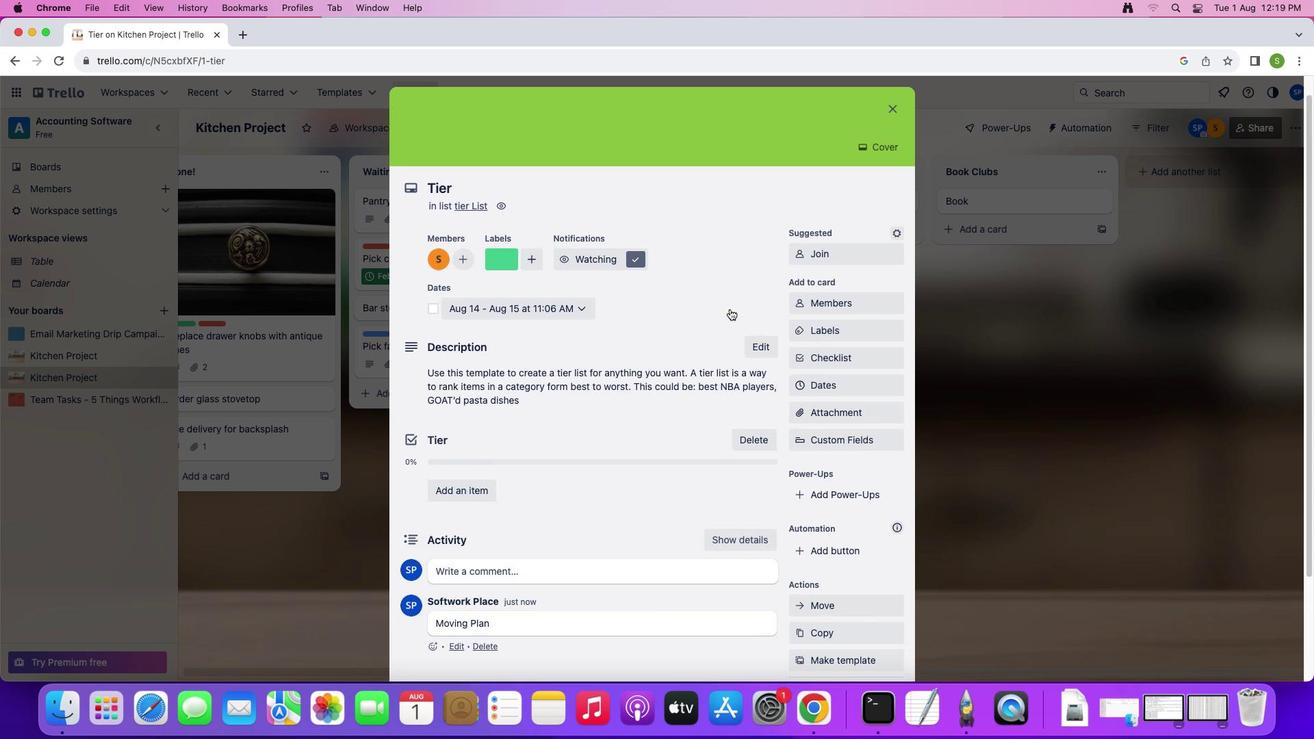 
Action: Mouse scrolled (729, 308) with delta (0, 0)
Screenshot: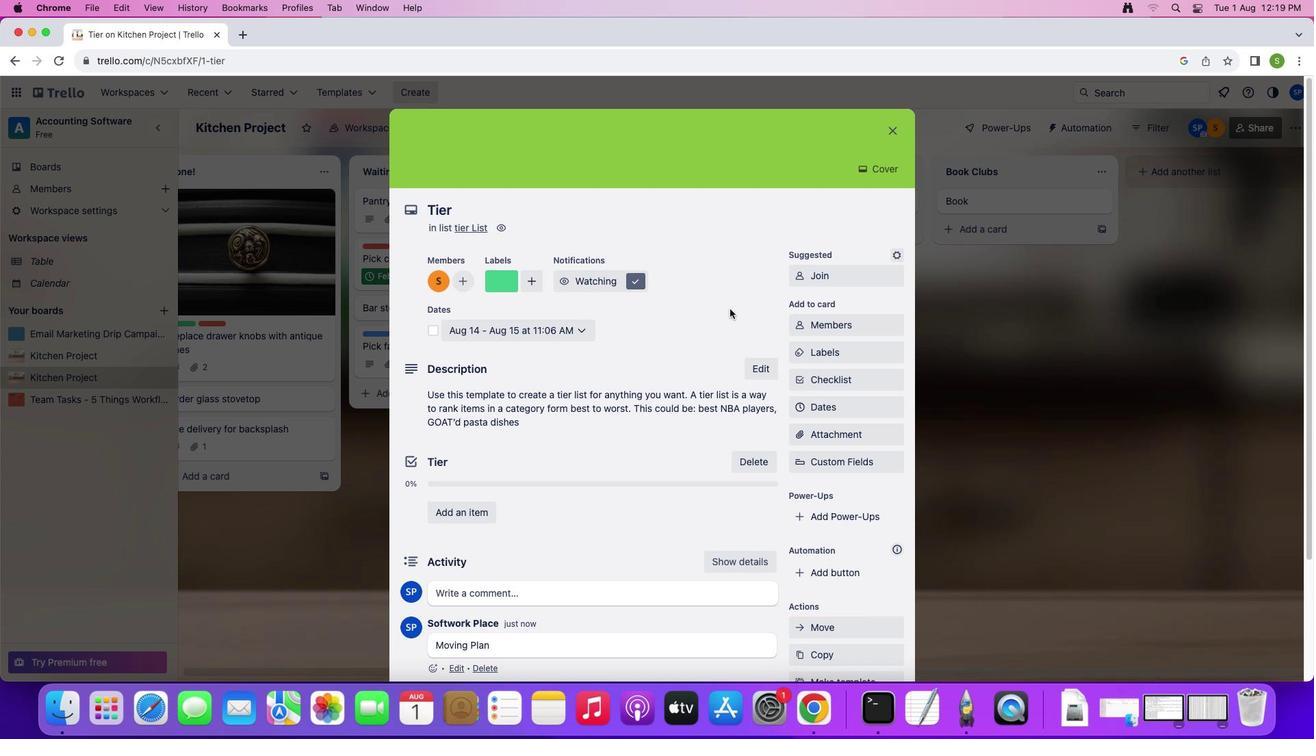 
Action: Mouse scrolled (729, 308) with delta (0, 0)
Screenshot: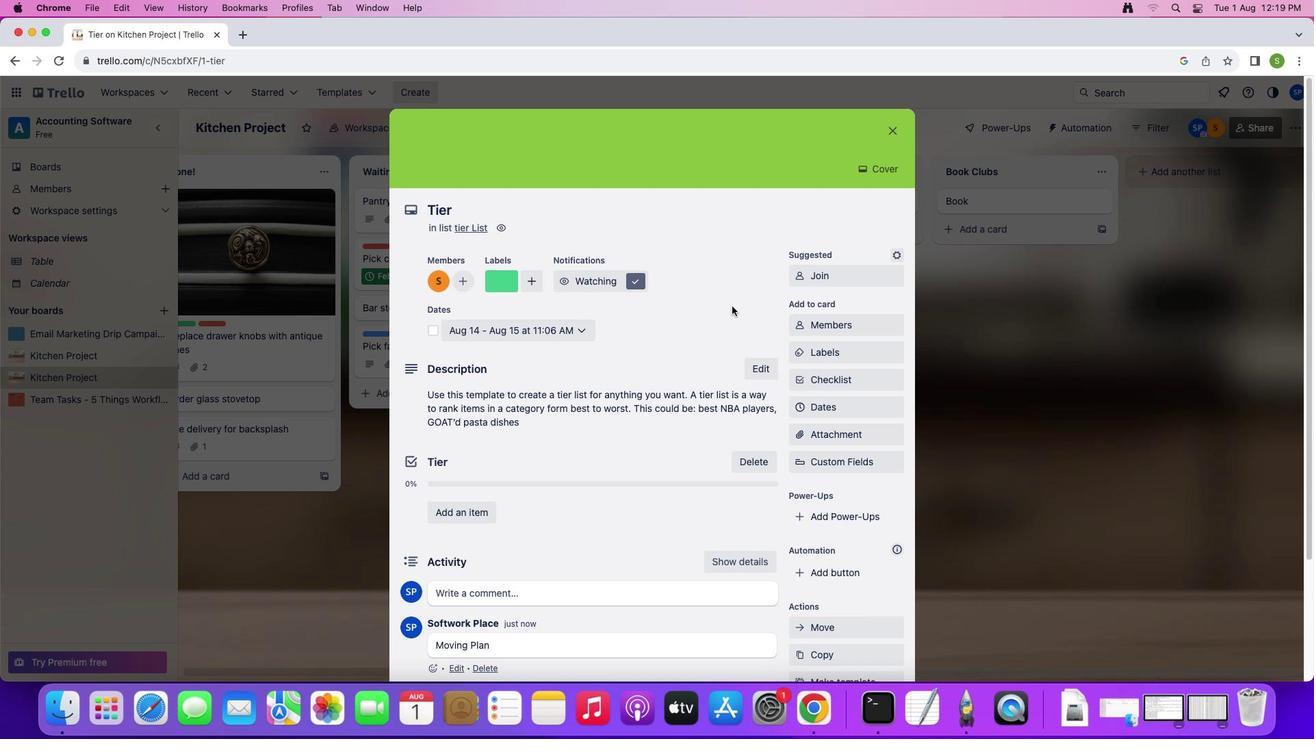 
Action: Mouse moved to (895, 140)
Screenshot: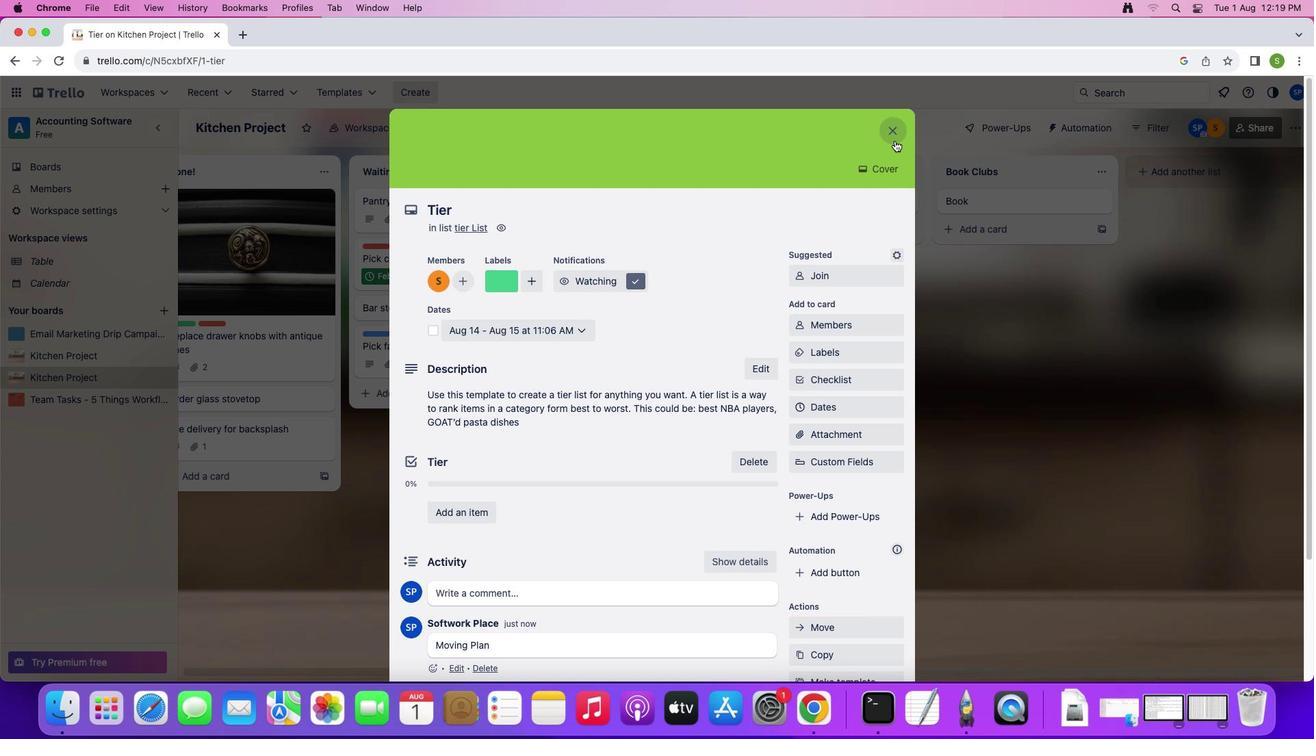 
Action: Mouse pressed left at (895, 140)
Screenshot: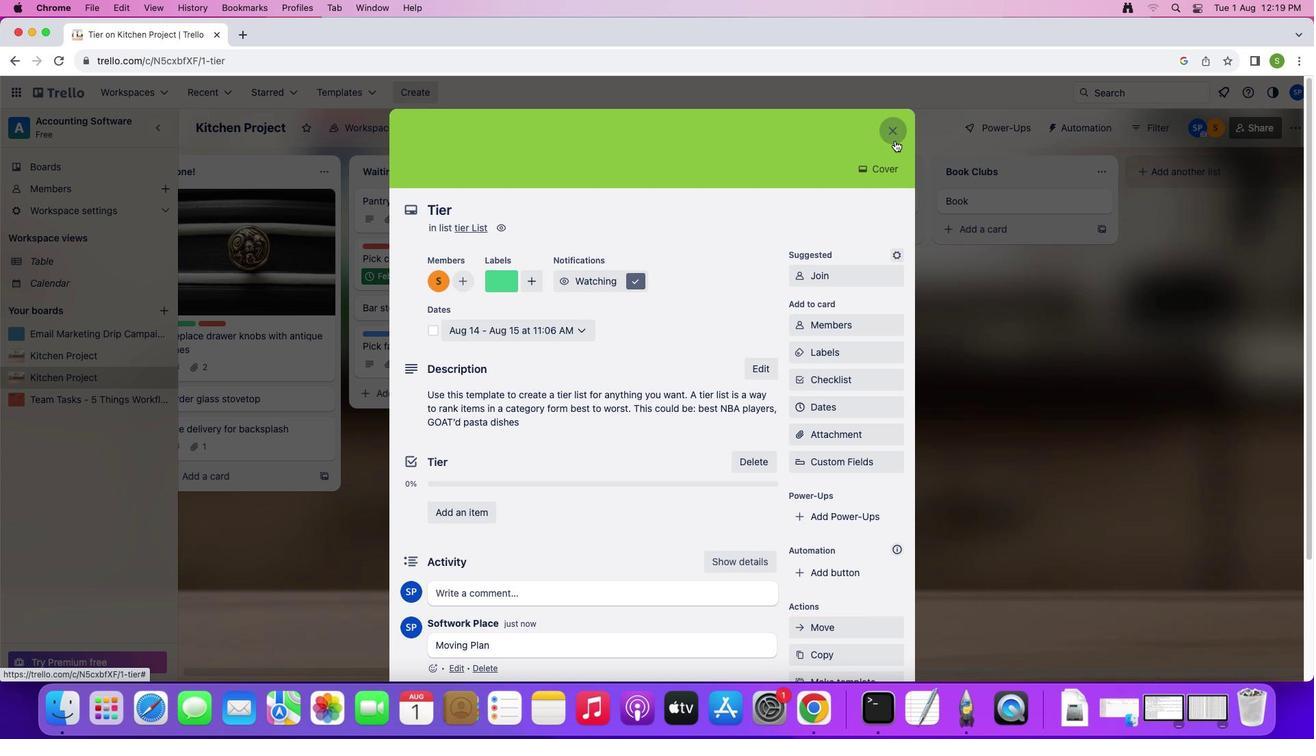 
Action: Mouse moved to (860, 203)
Screenshot: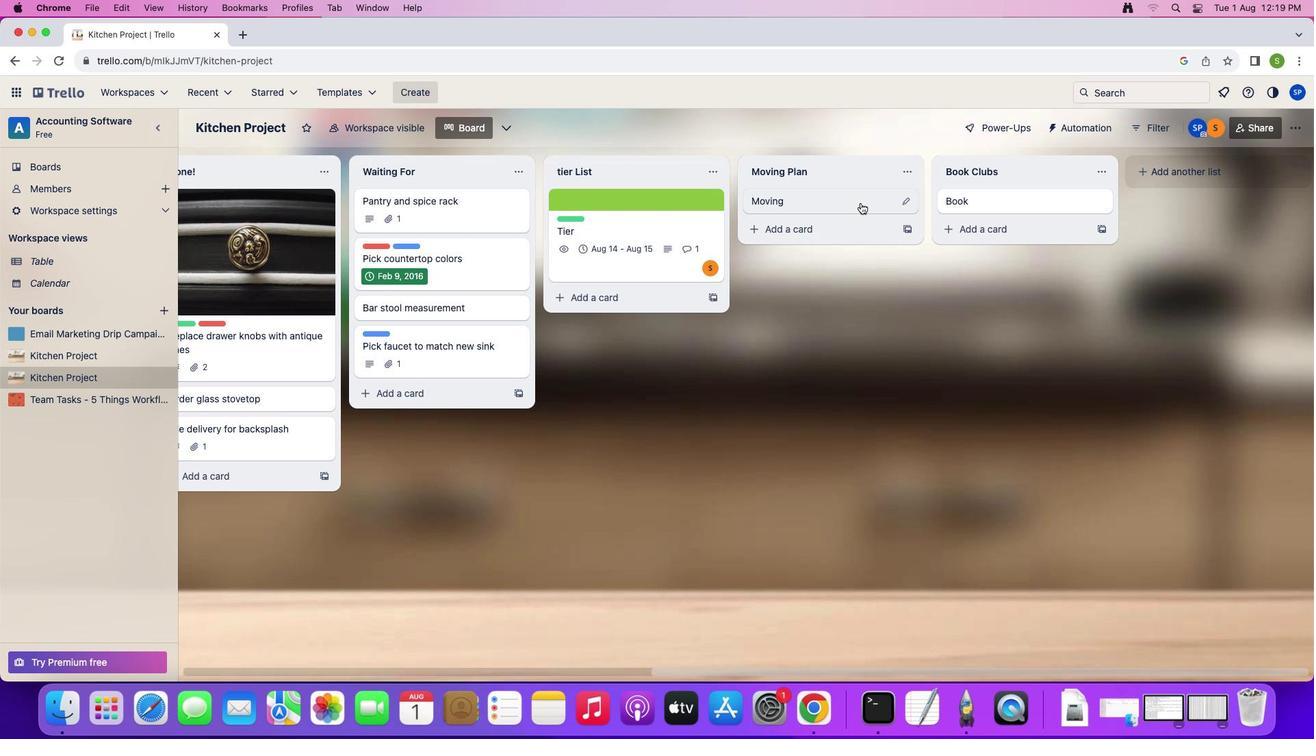 
Action: Mouse pressed left at (860, 203)
Screenshot: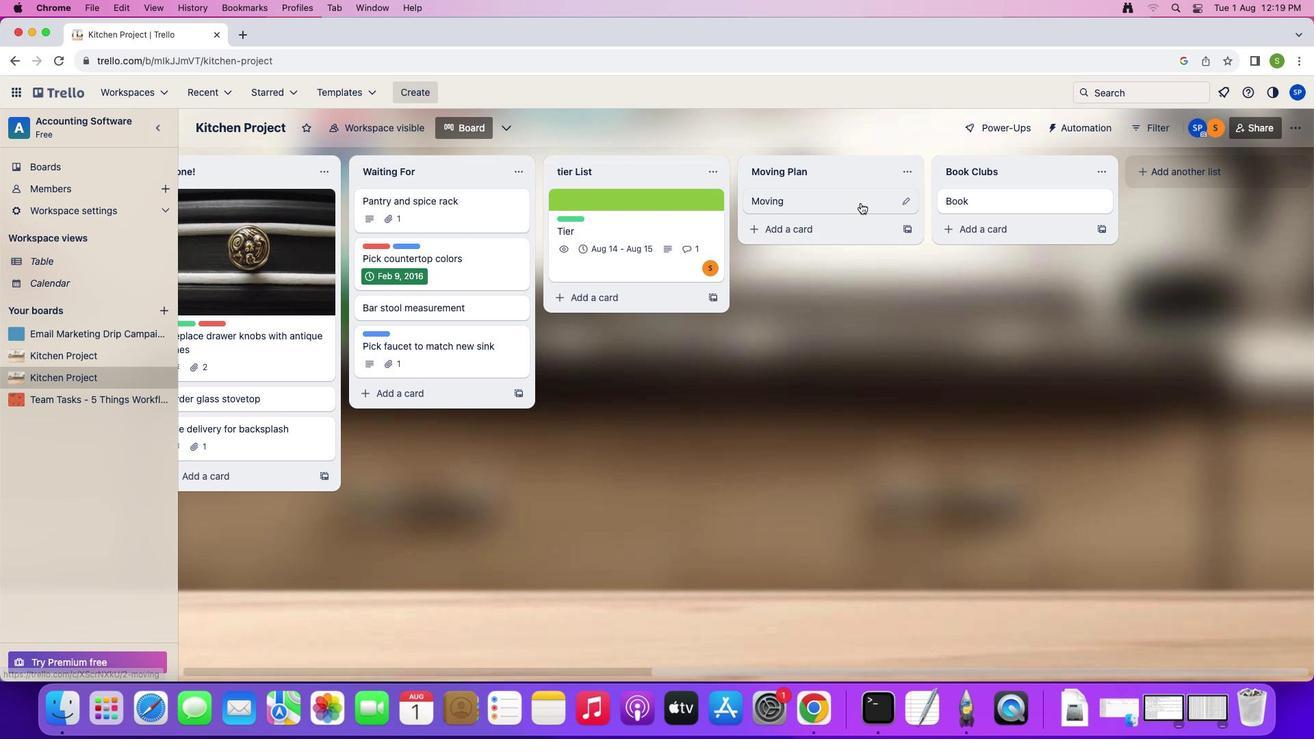 
Action: Mouse moved to (807, 245)
Screenshot: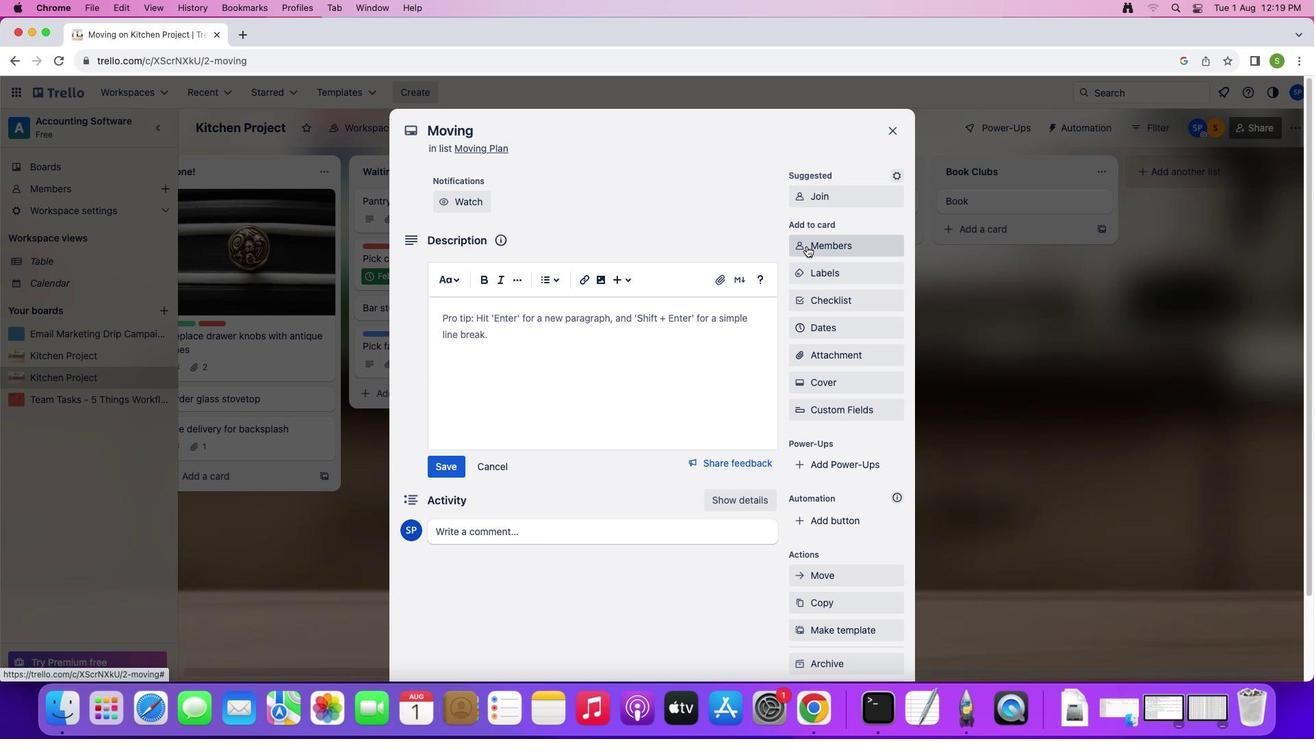 
Action: Mouse pressed left at (807, 245)
Screenshot: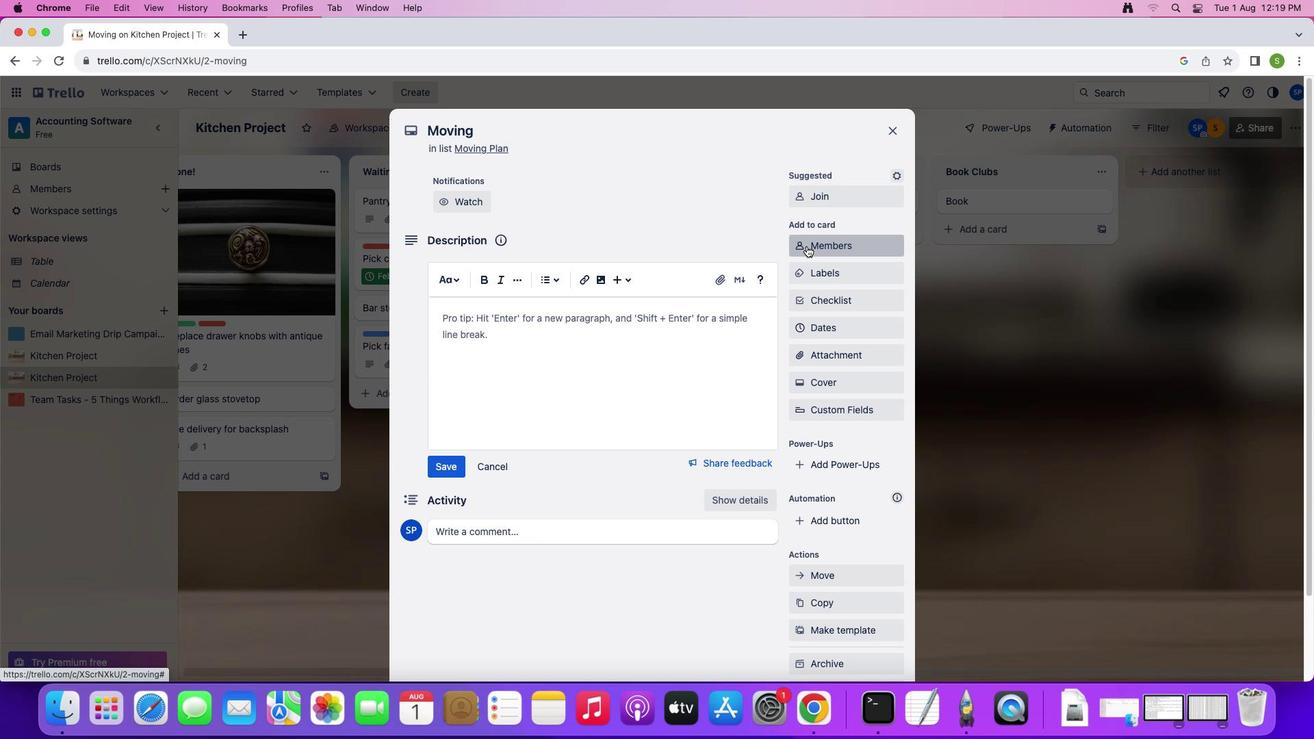 
Action: Mouse moved to (828, 309)
Screenshot: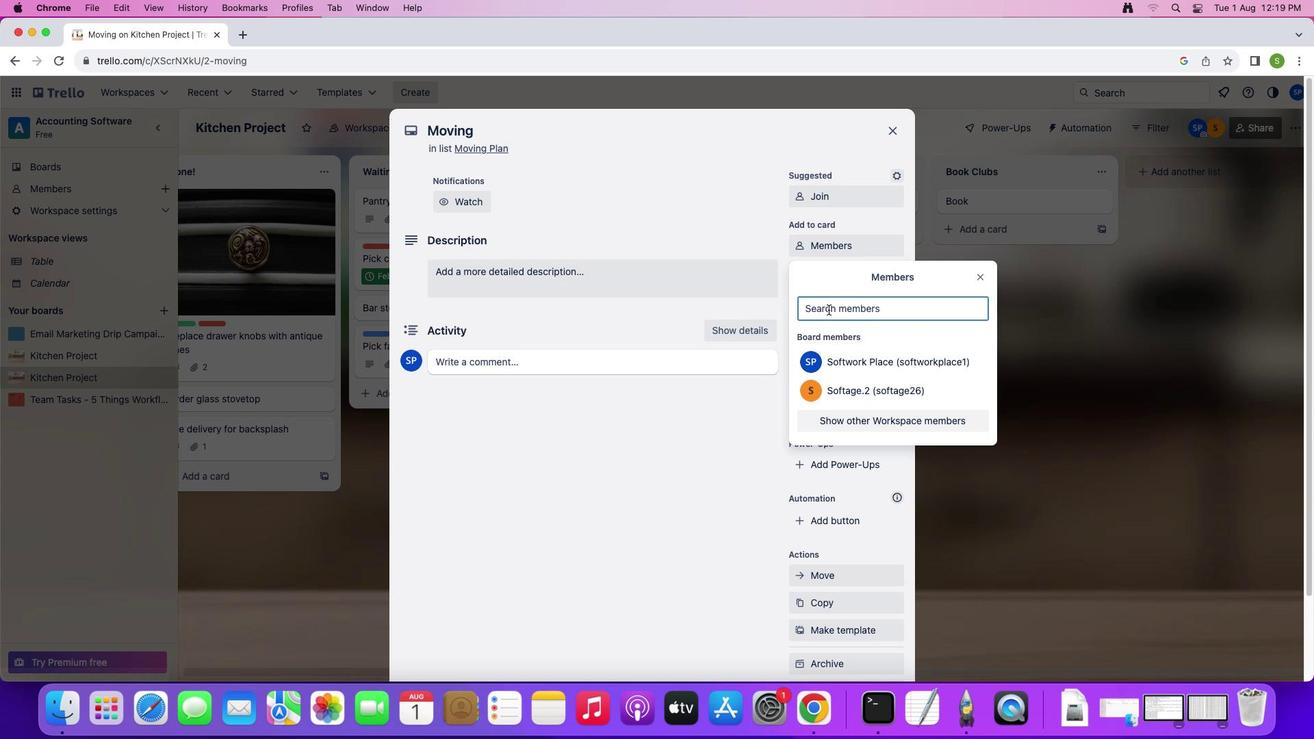 
Action: Mouse pressed left at (828, 309)
Screenshot: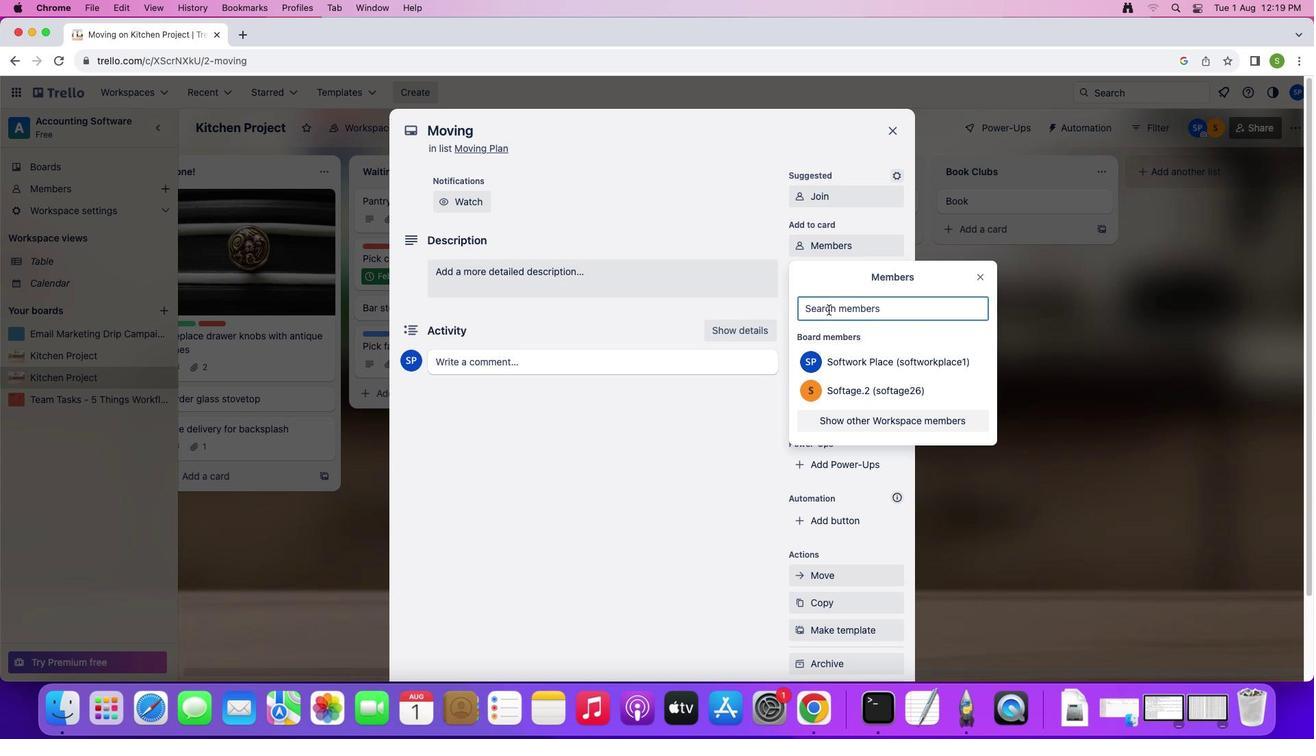 
Action: Mouse moved to (829, 309)
Screenshot: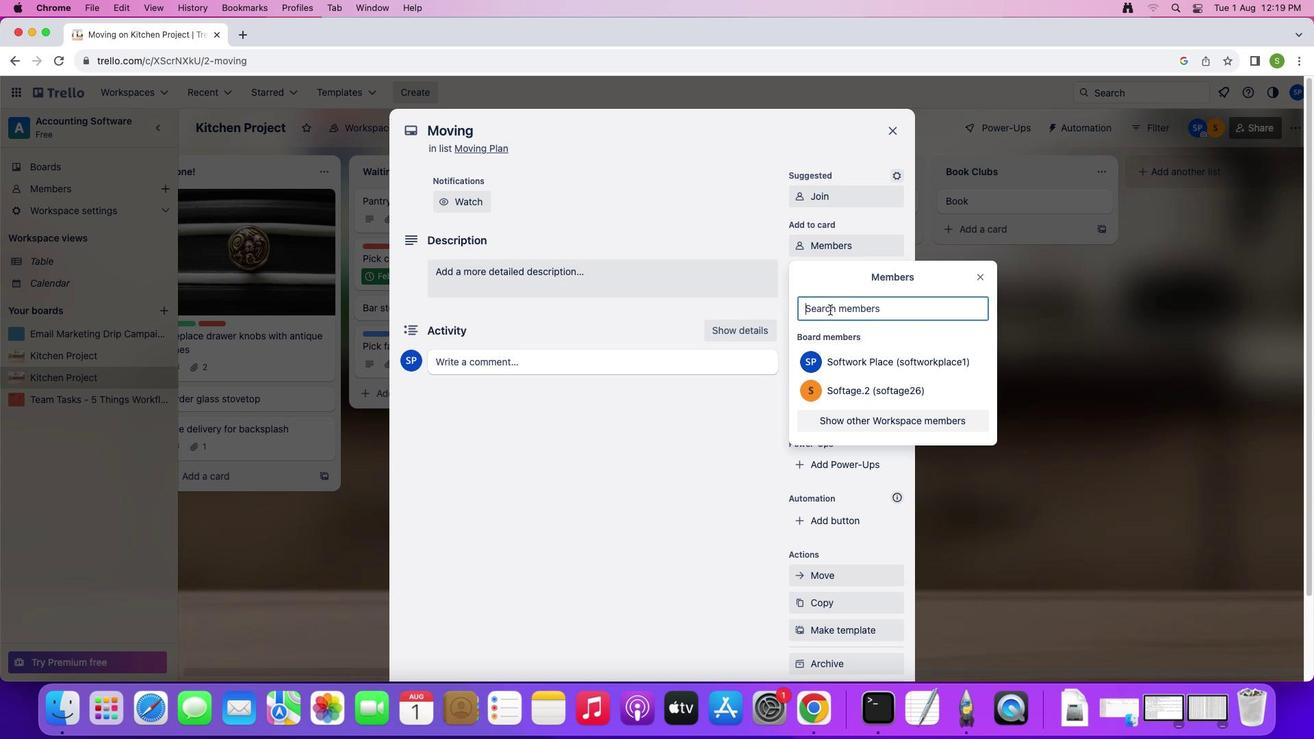 
Action: Key pressed 's''o''f''t''a''g''e''.''3'Key.shift'@''s''o''f''g'Key.backspace't''a''g''e''.''n''e''t'
Screenshot: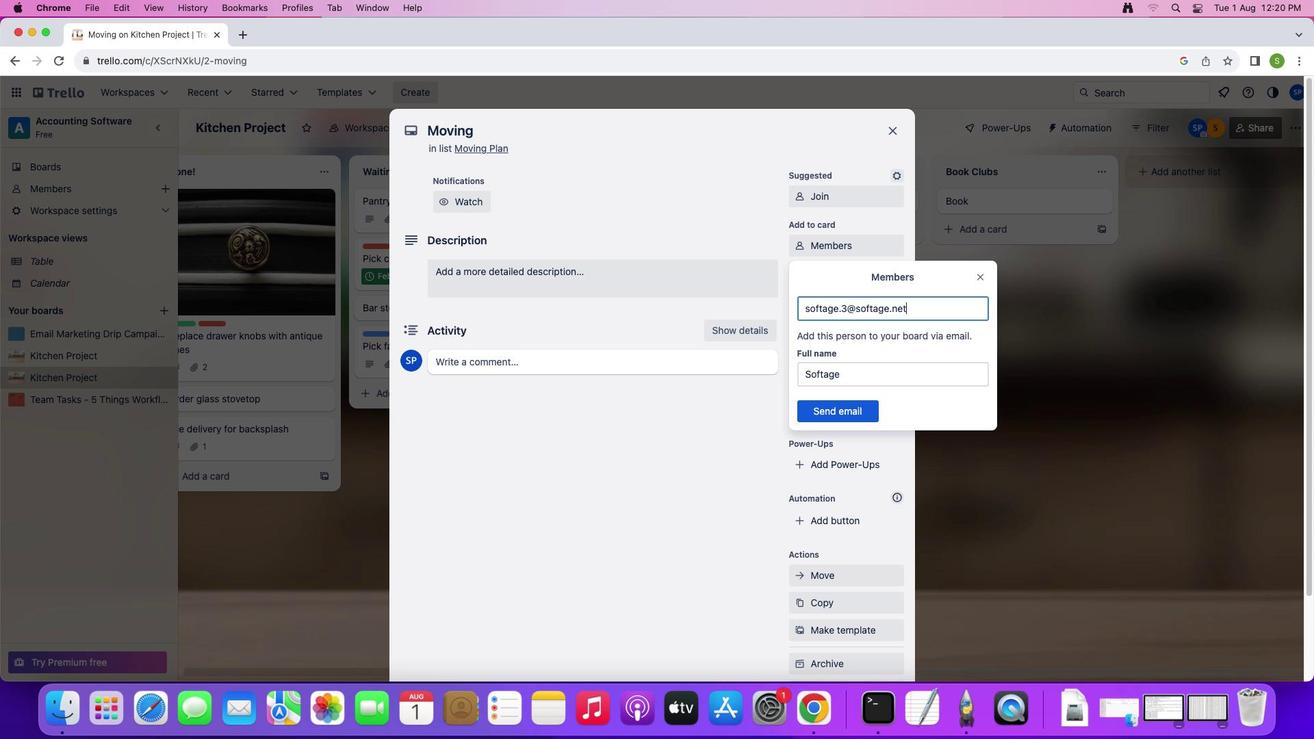 
Action: Mouse moved to (814, 405)
Screenshot: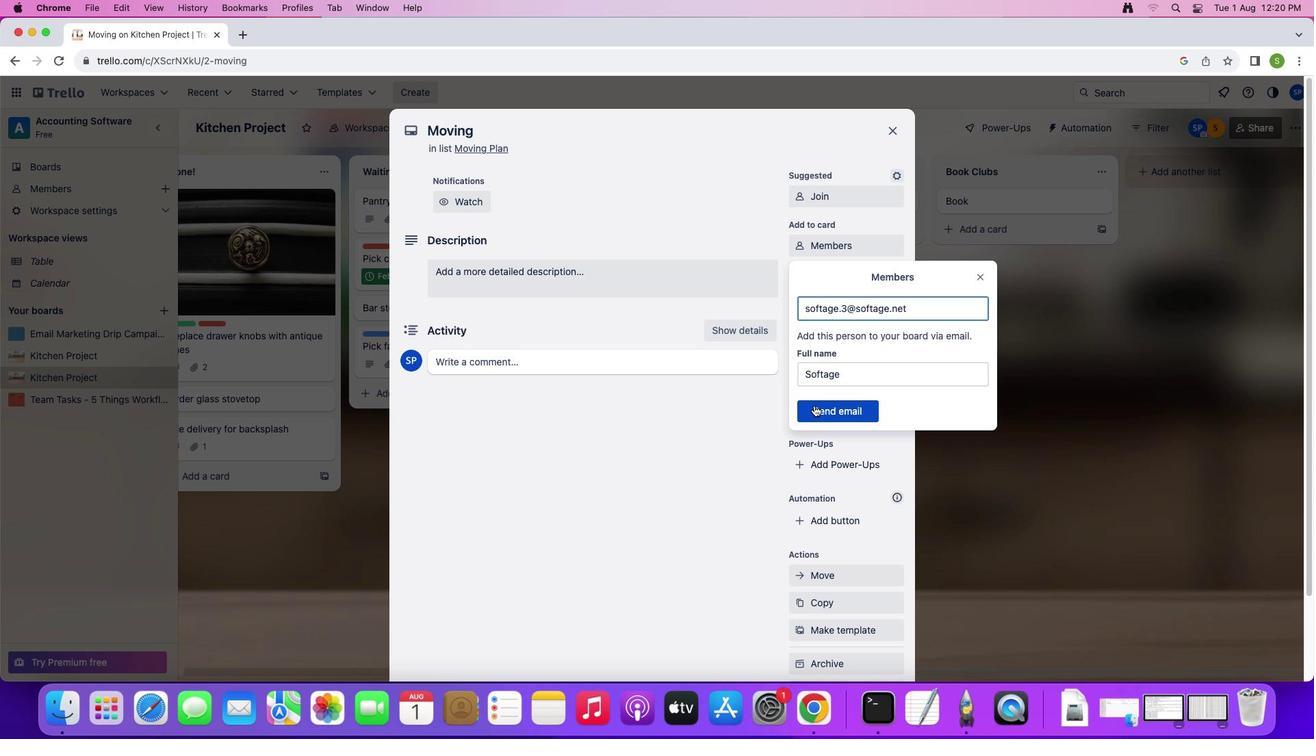 
Action: Mouse pressed left at (814, 405)
Screenshot: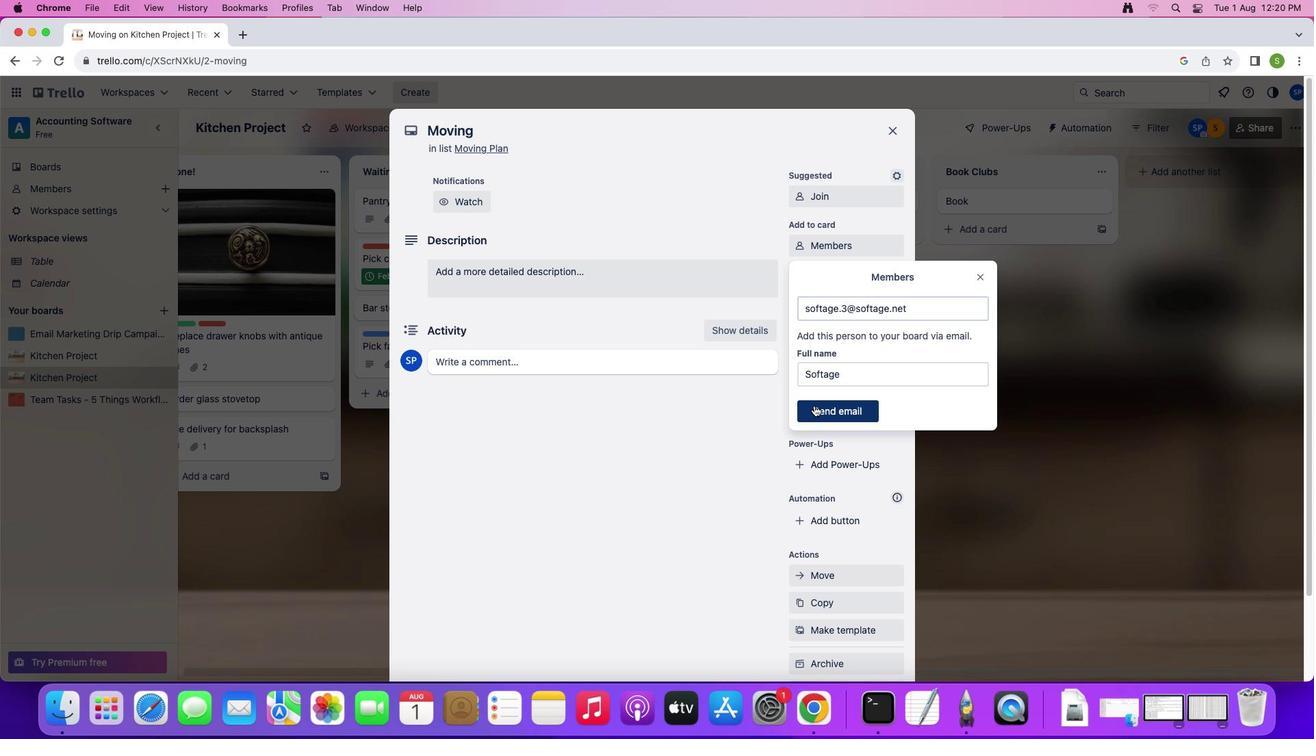 
Action: Mouse moved to (840, 279)
Screenshot: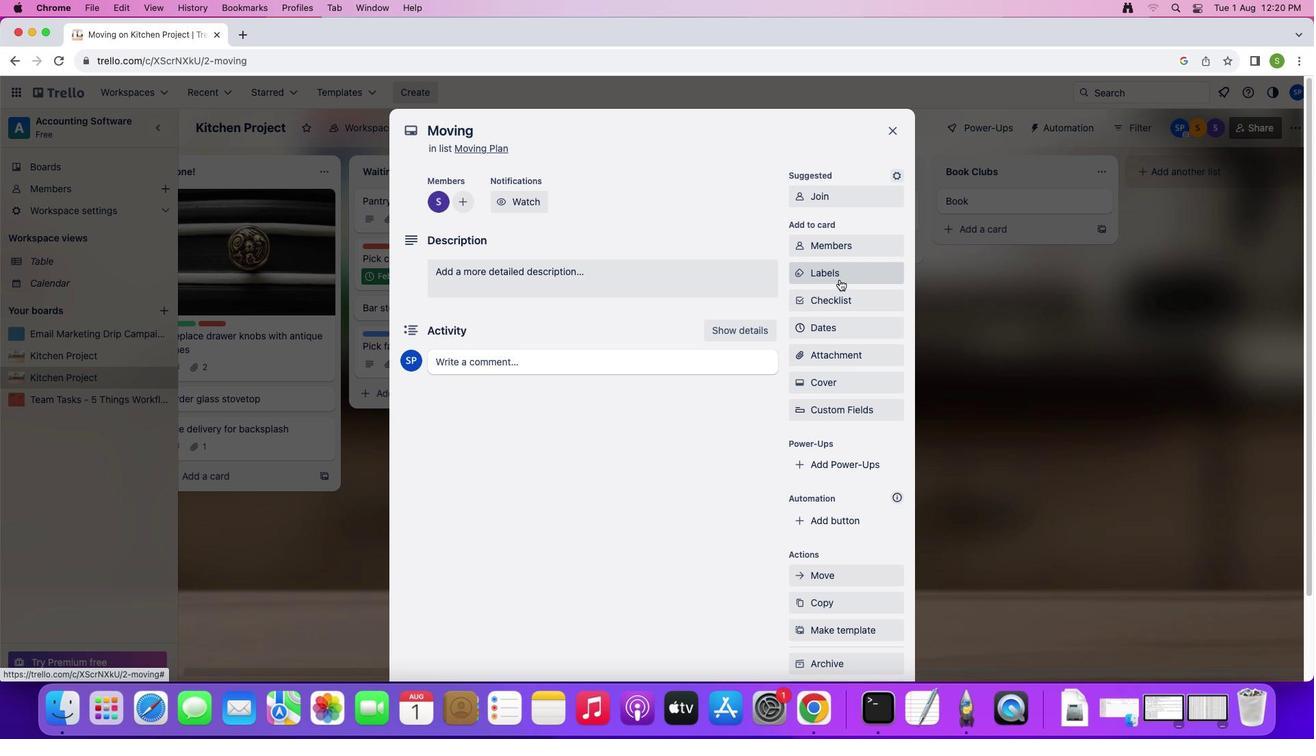 
Action: Mouse pressed left at (840, 279)
Screenshot: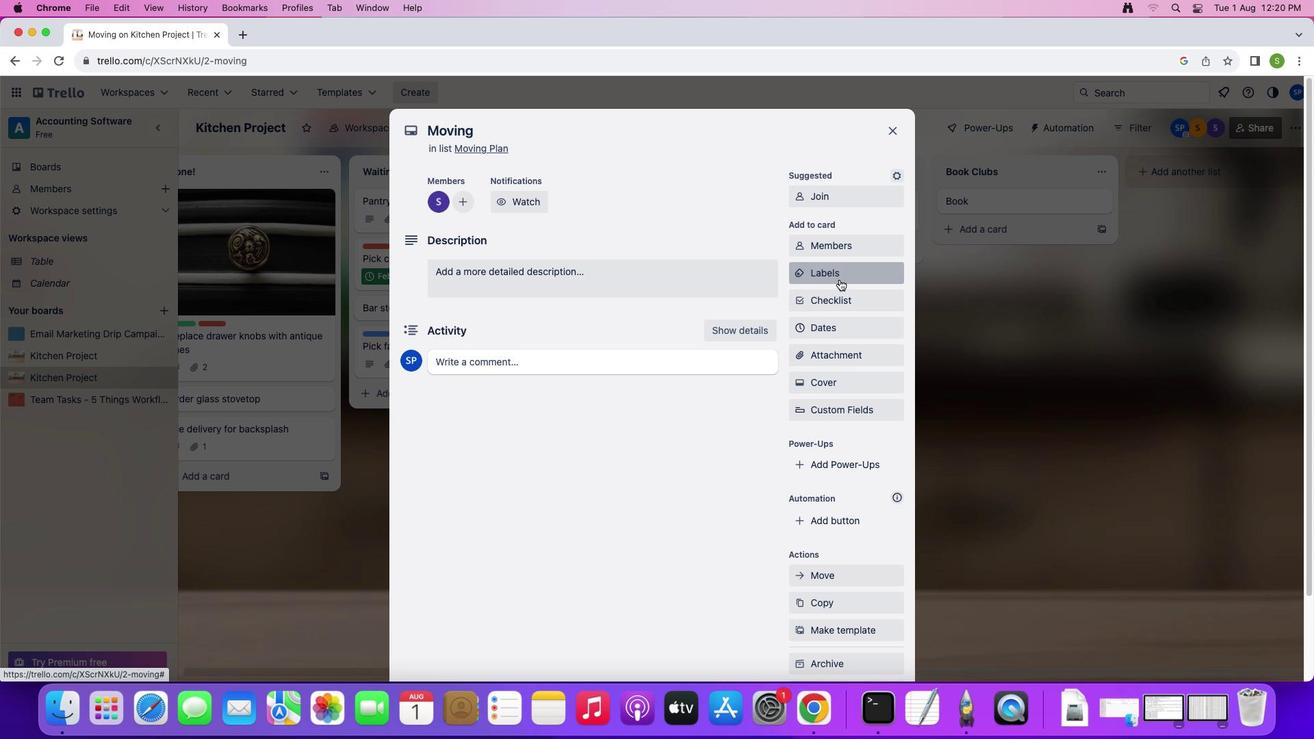 
Action: Mouse moved to (860, 451)
Screenshot: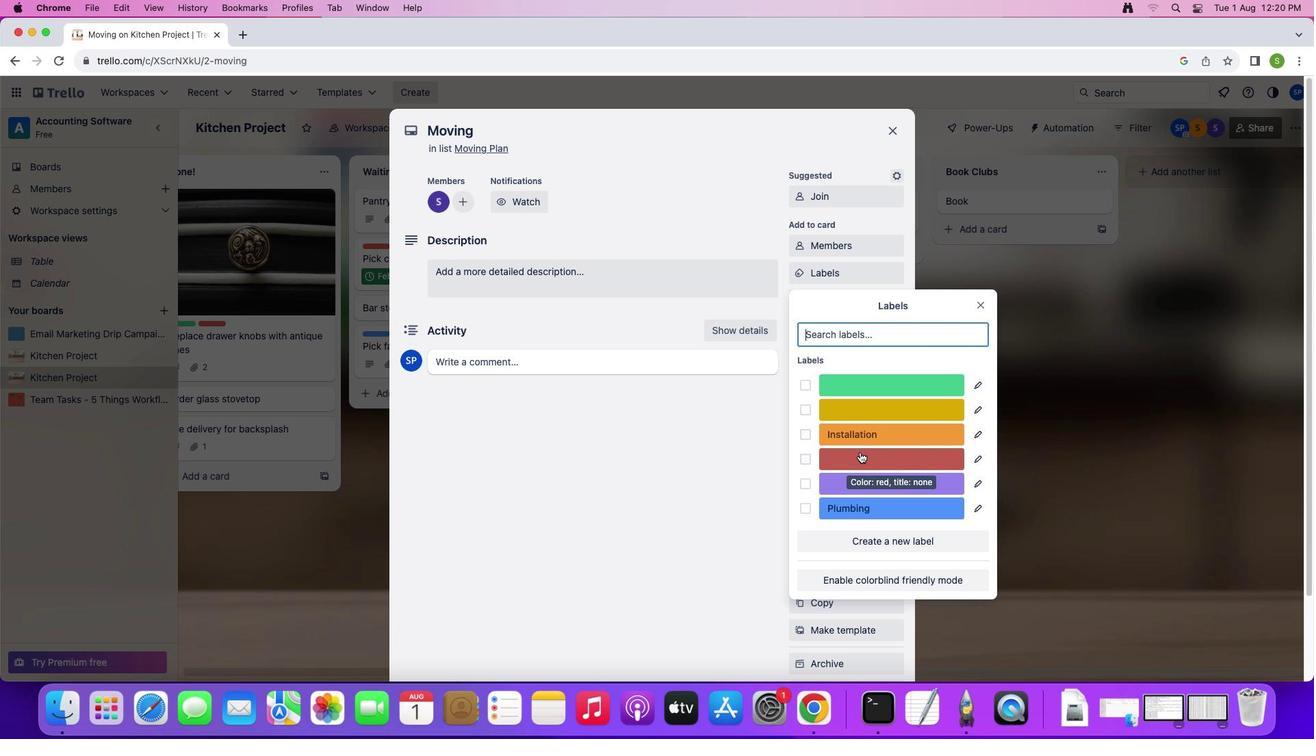 
Action: Mouse pressed left at (860, 451)
Screenshot: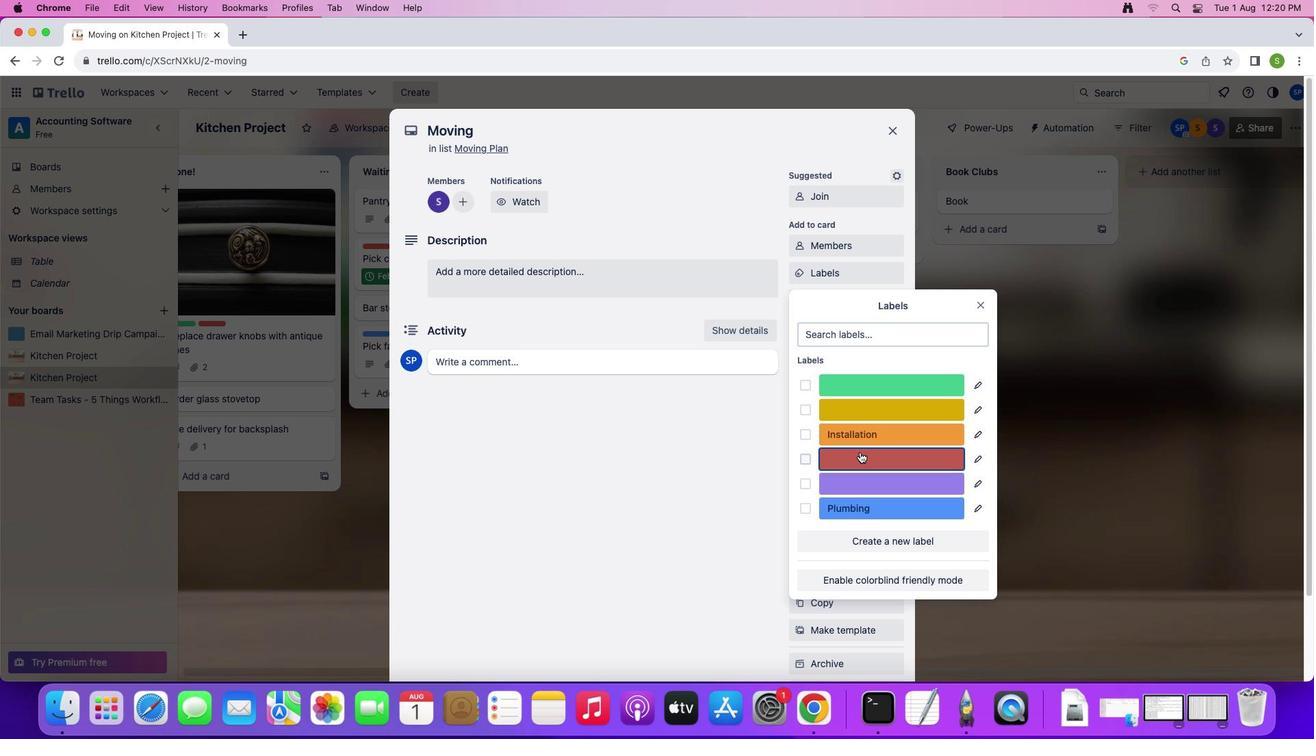 
Action: Mouse moved to (989, 303)
Screenshot: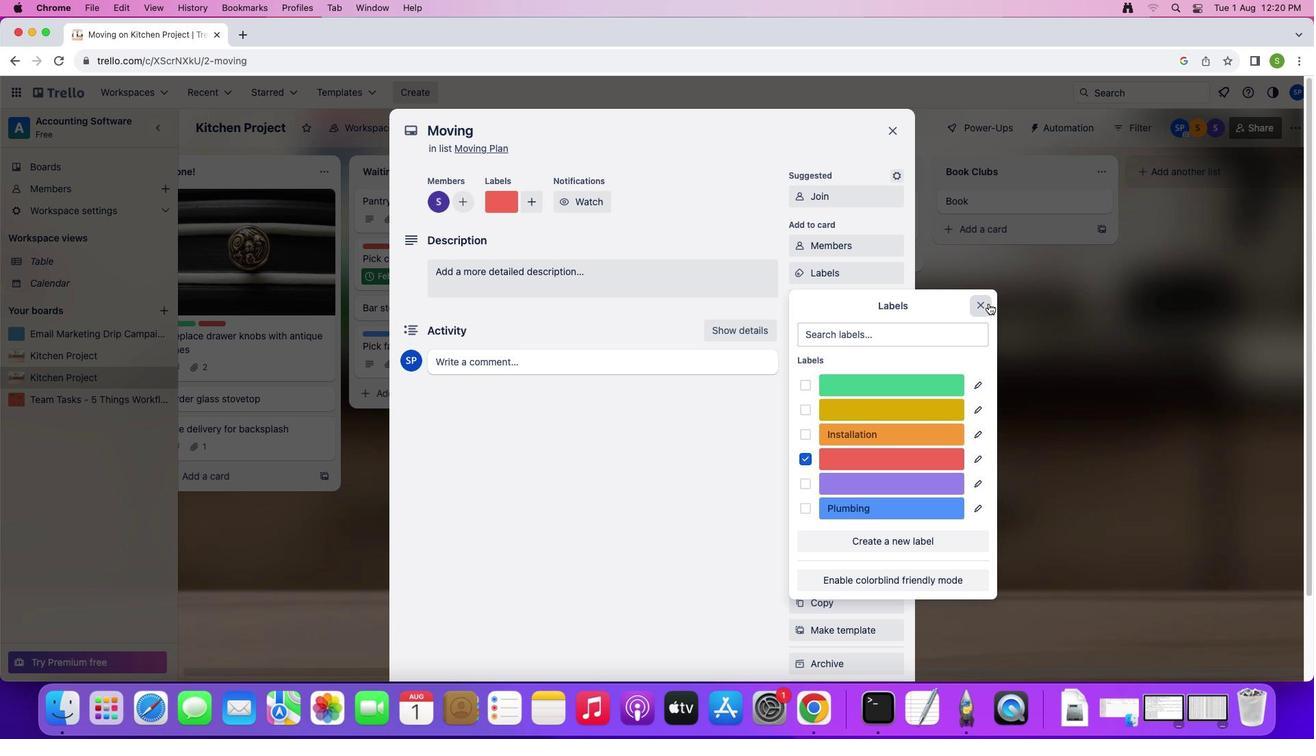 
Action: Mouse pressed left at (989, 303)
Screenshot: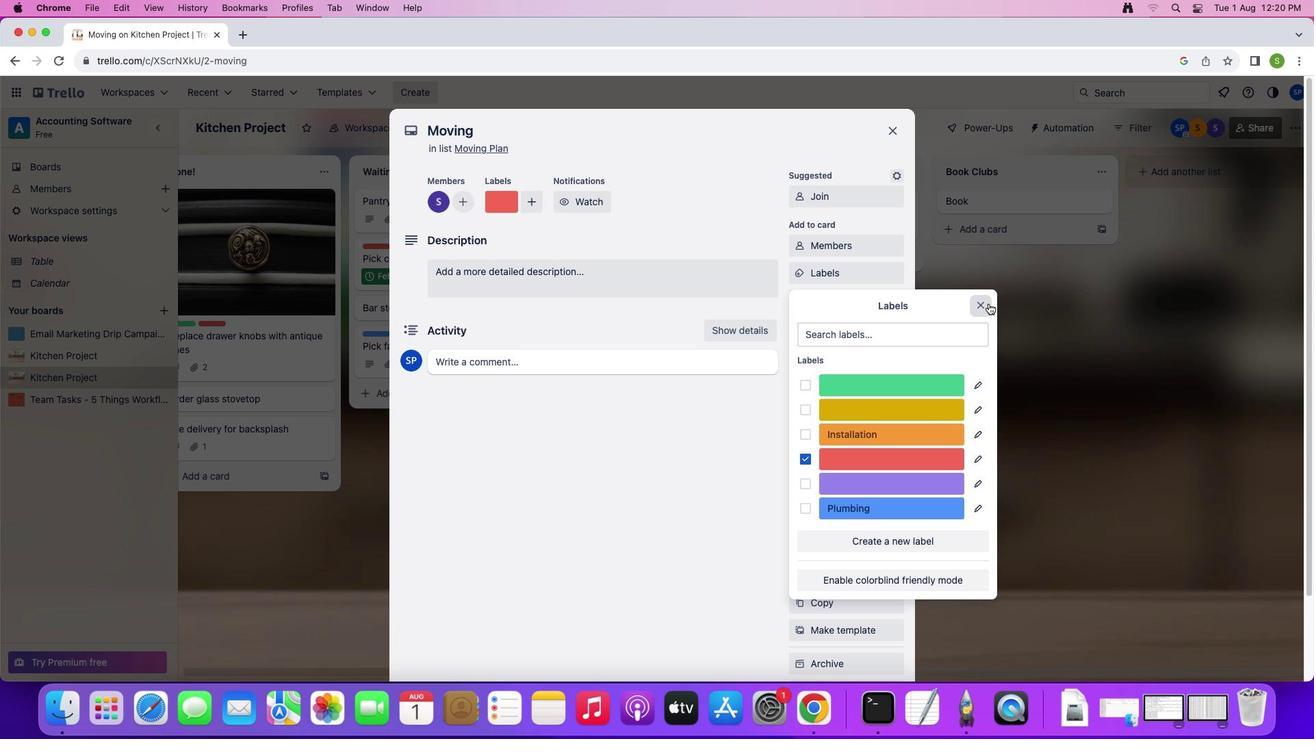 
Action: Mouse moved to (843, 301)
Screenshot: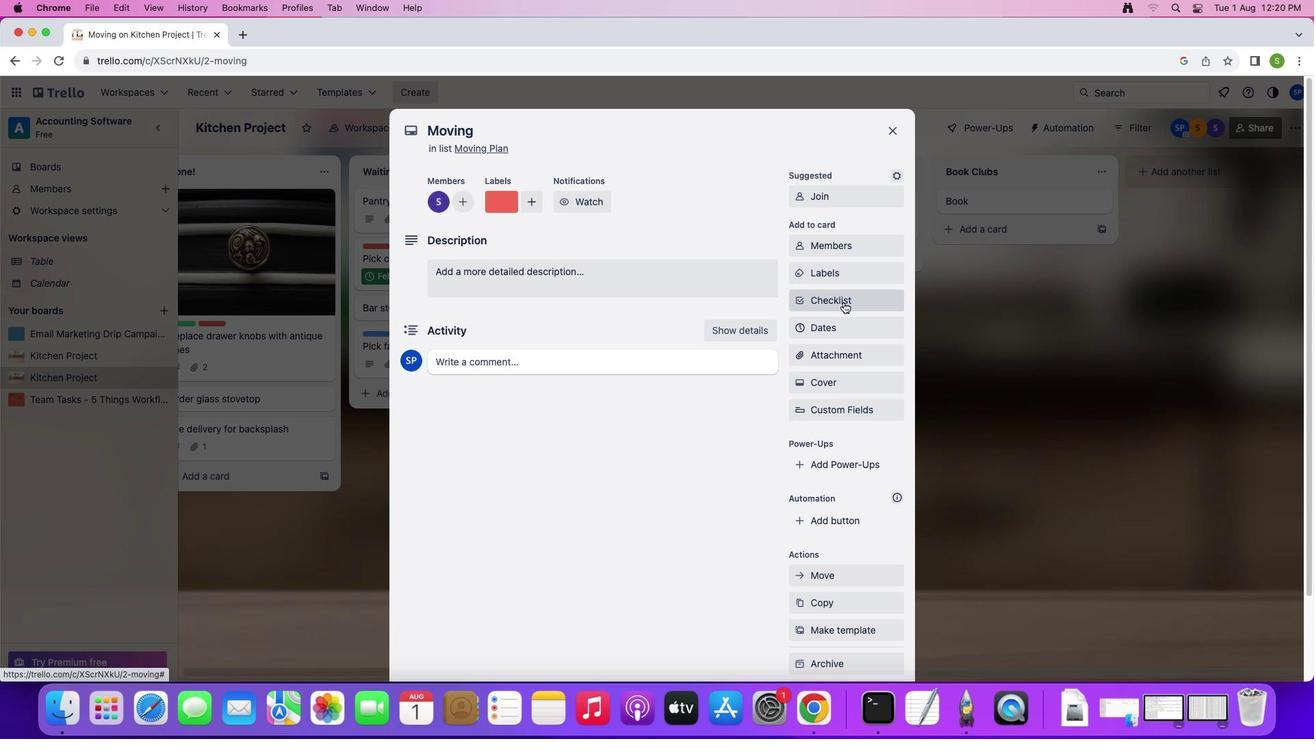 
Action: Mouse pressed left at (843, 301)
Screenshot: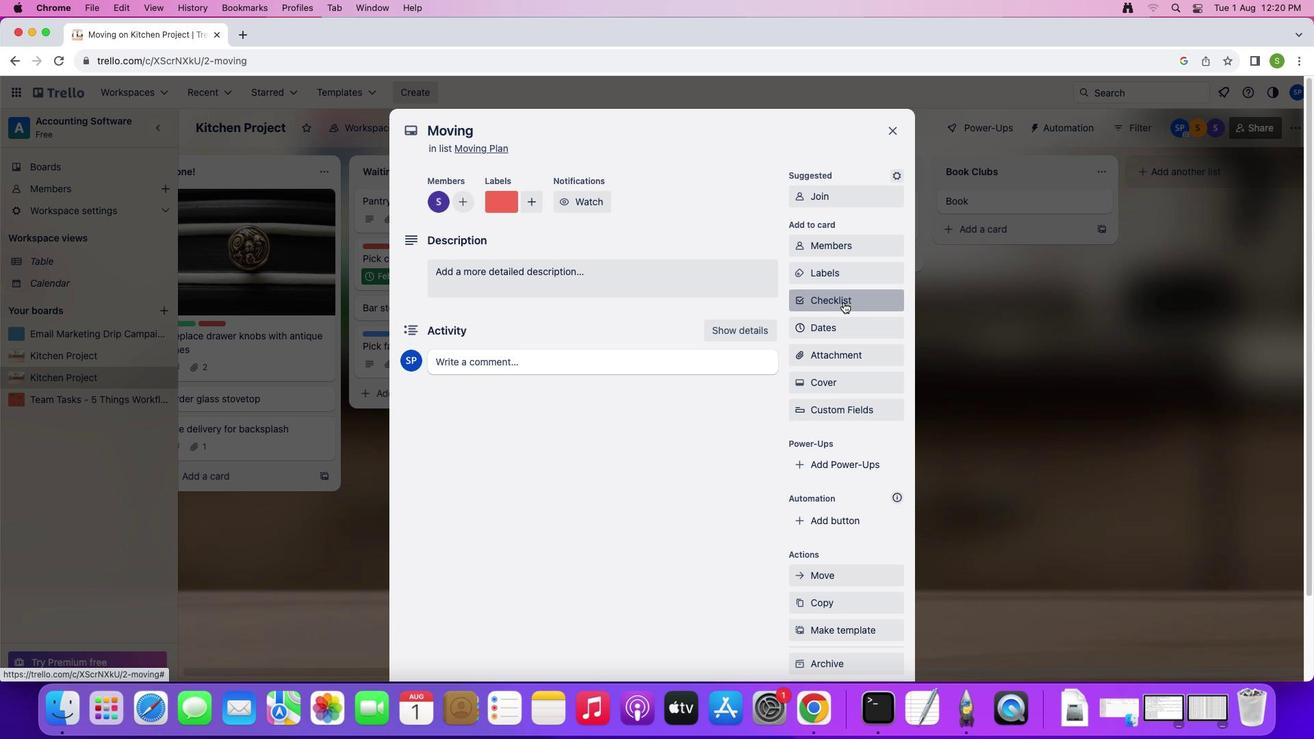 
Action: Mouse moved to (880, 367)
Screenshot: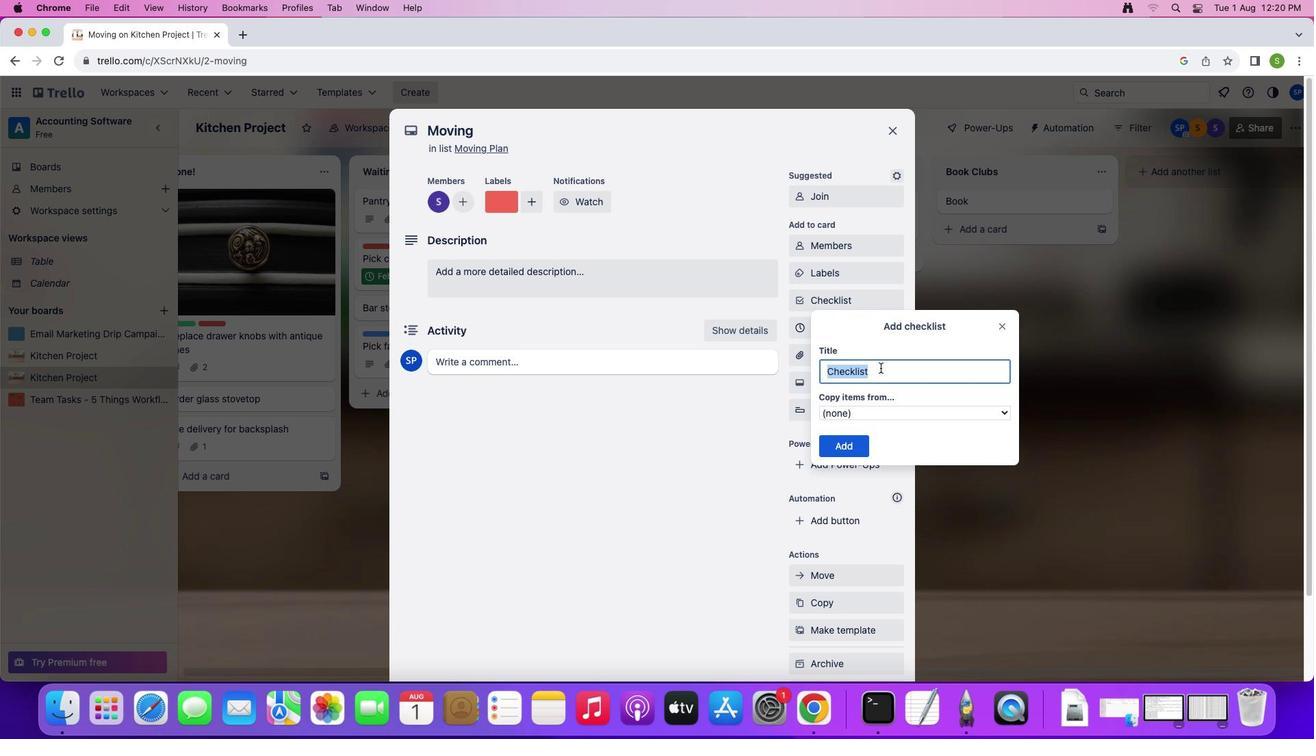 
Action: Key pressed Key.shift'M''o''v''i''n''g'
Screenshot: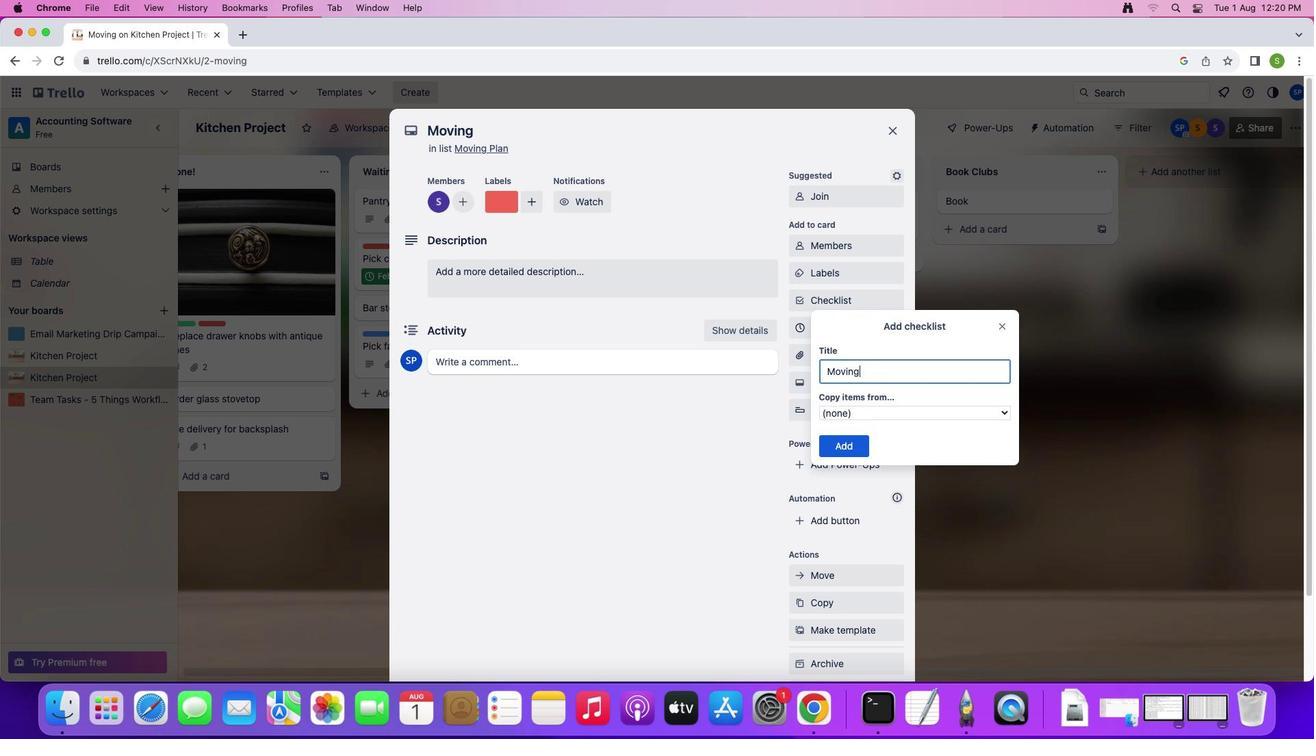 
Action: Mouse moved to (840, 449)
Screenshot: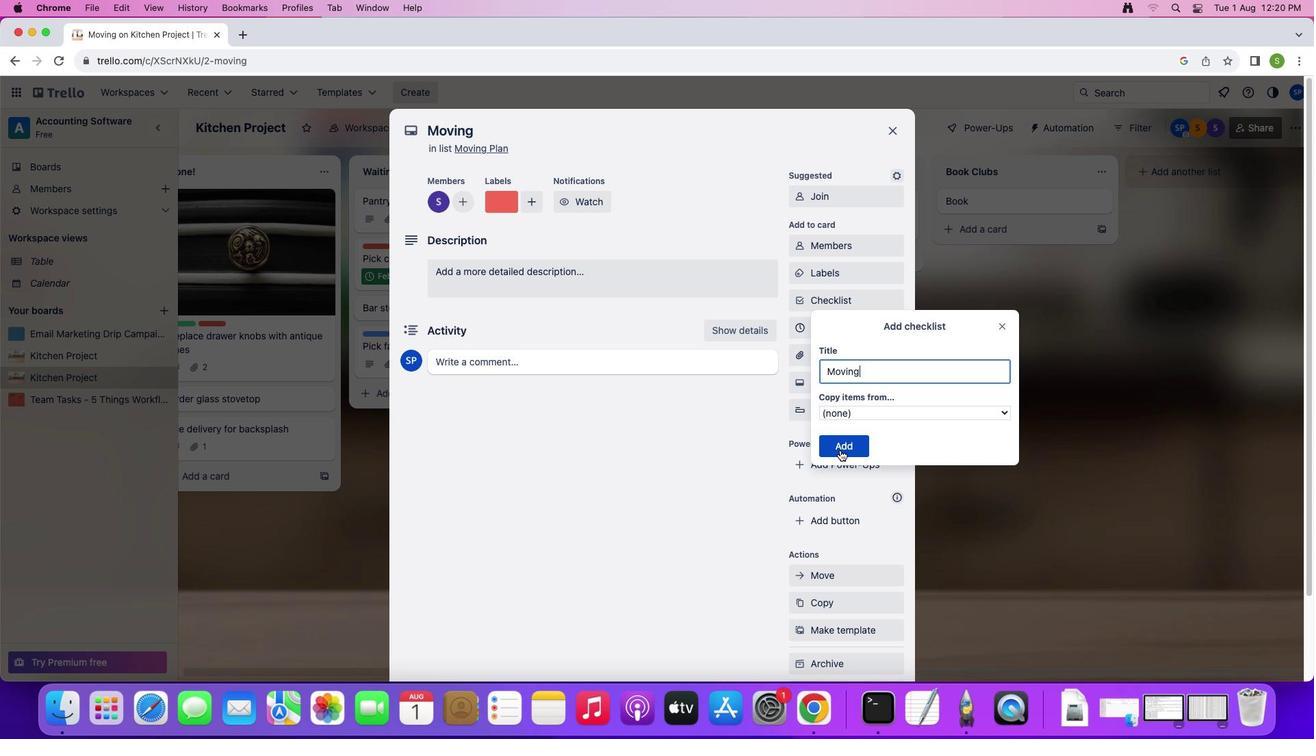 
Action: Mouse pressed left at (840, 449)
Screenshot: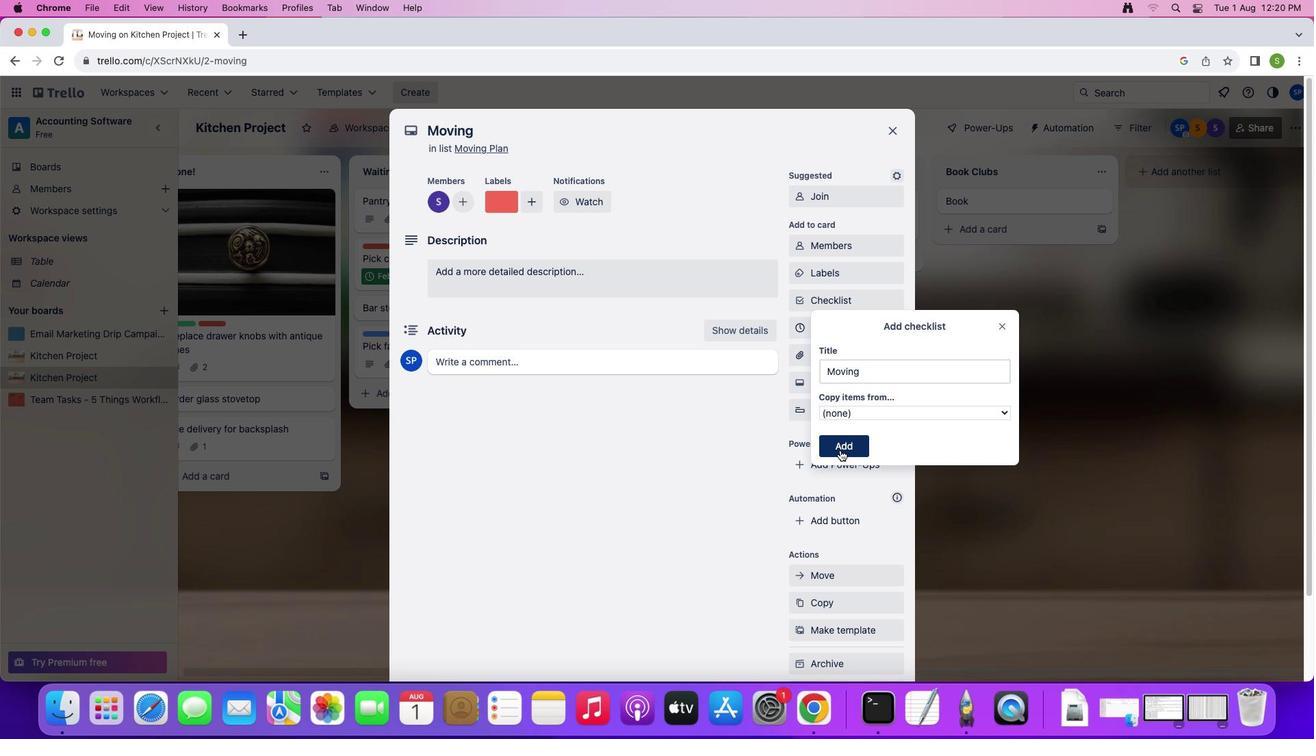 
Action: Mouse moved to (831, 336)
Screenshot: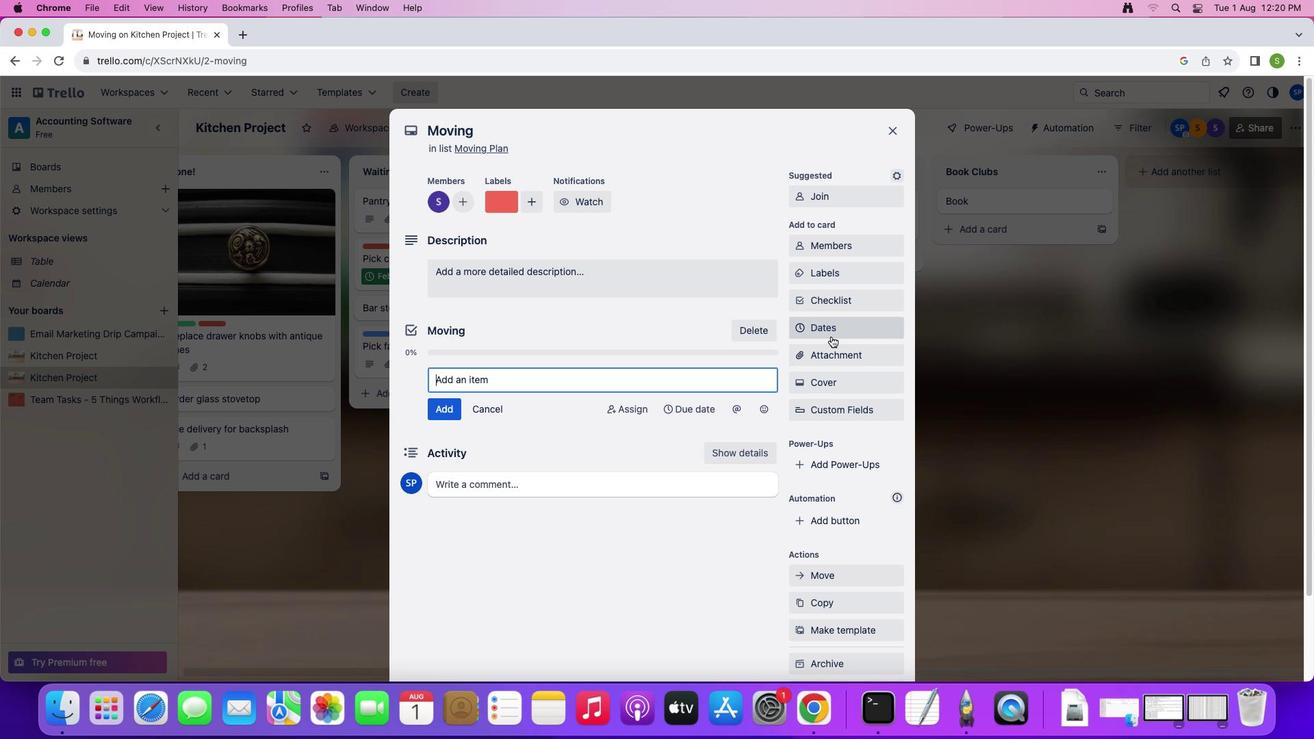 
Action: Mouse pressed left at (831, 336)
Screenshot: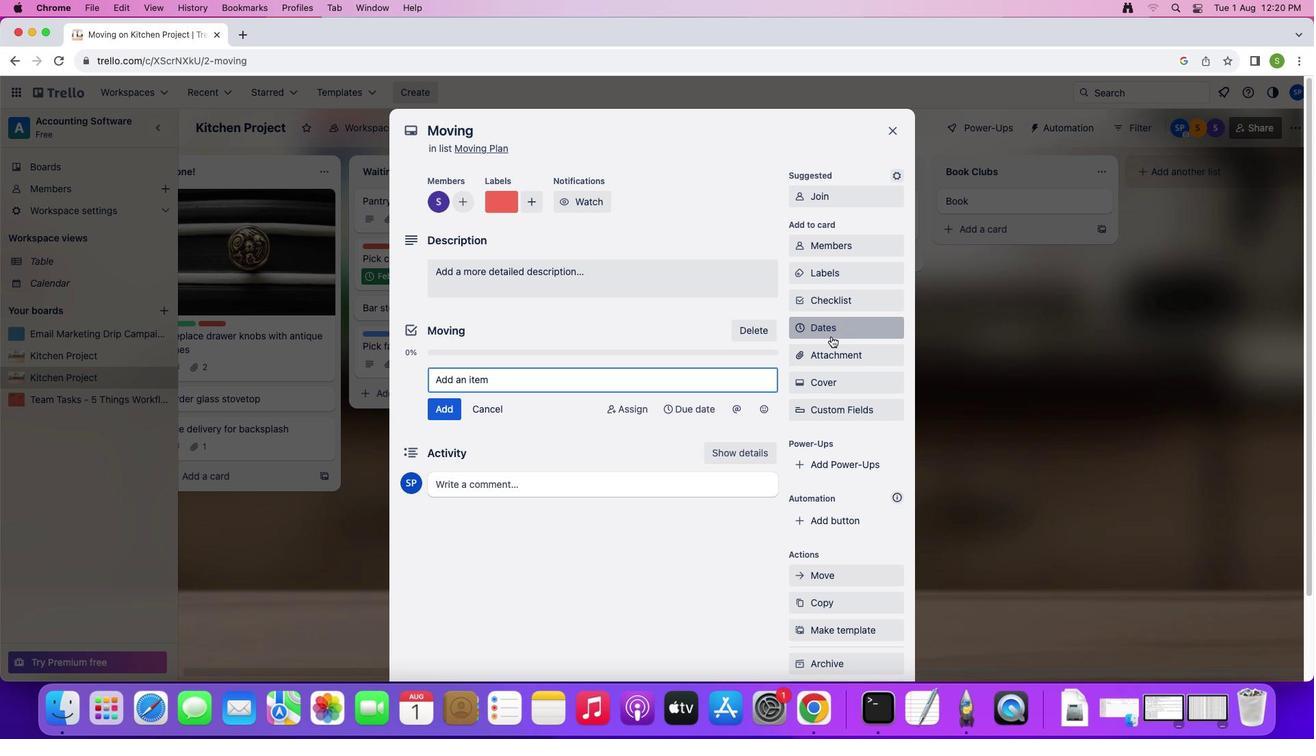 
Action: Mouse moved to (951, 283)
Screenshot: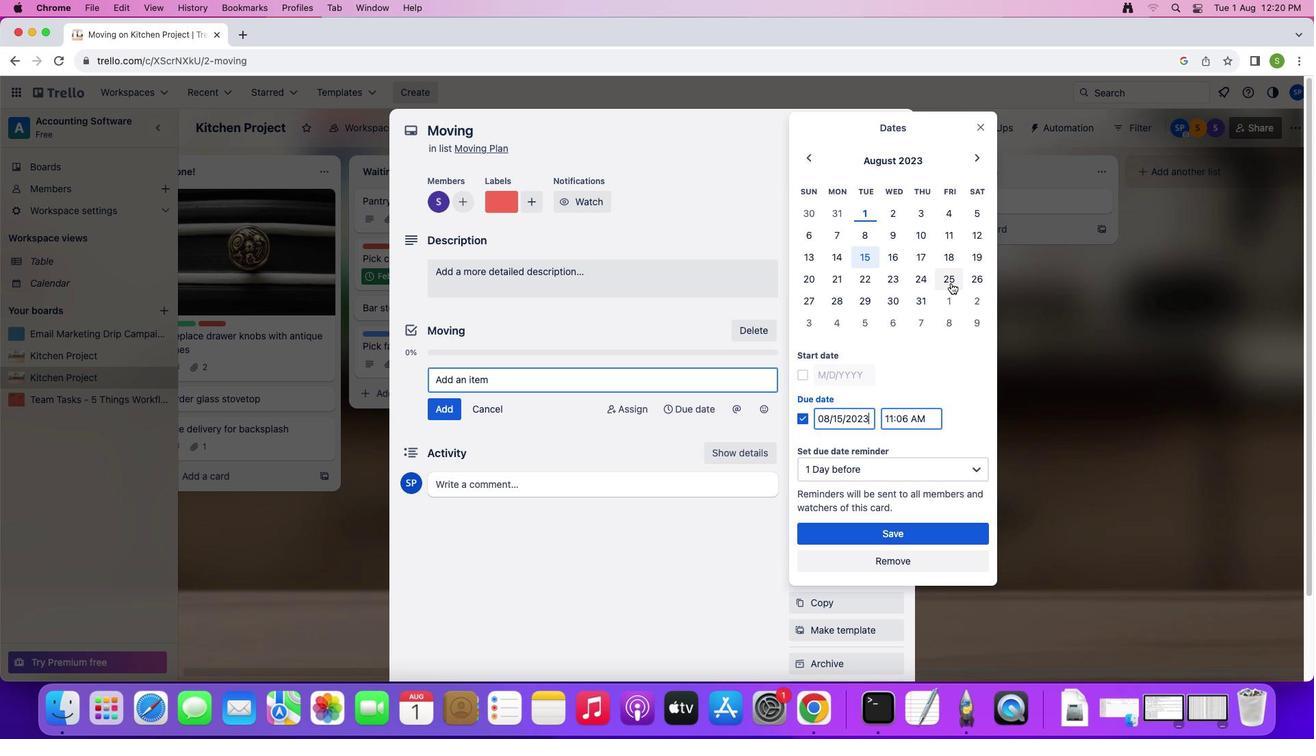 
Action: Mouse pressed left at (951, 283)
Screenshot: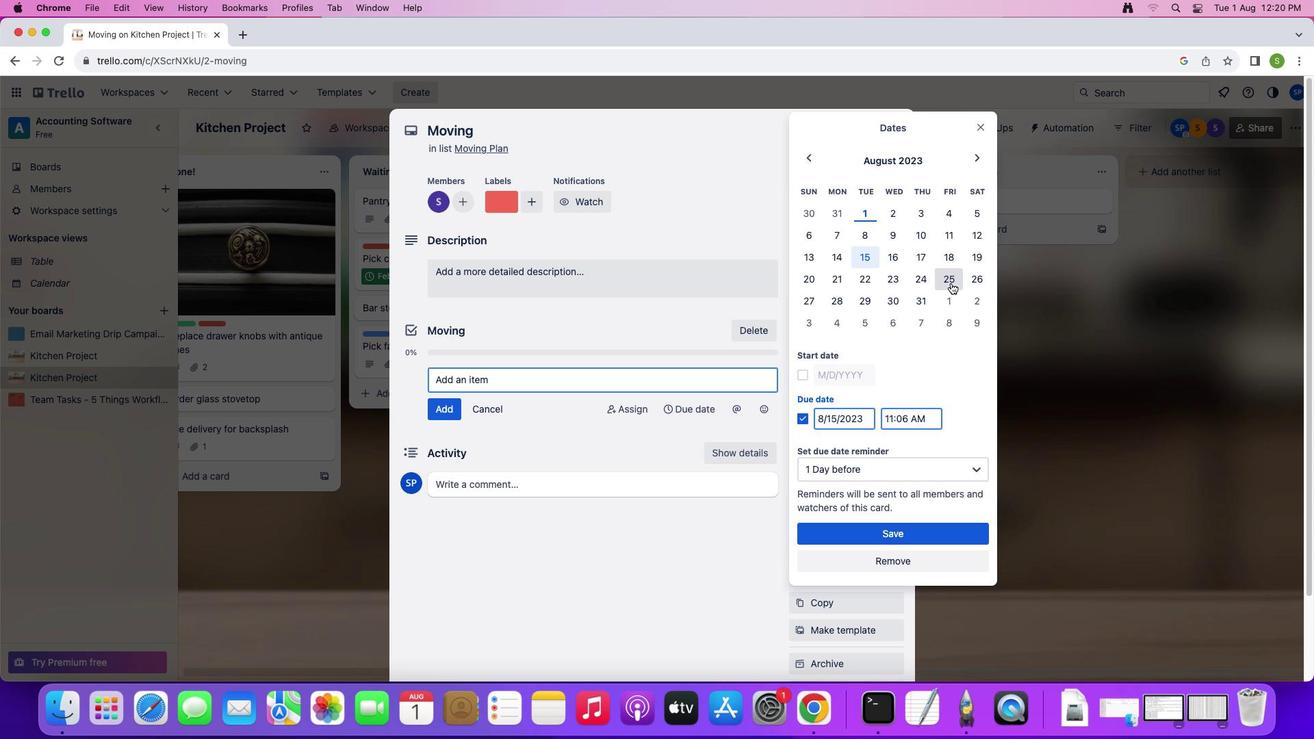 
Action: Mouse moved to (808, 378)
Screenshot: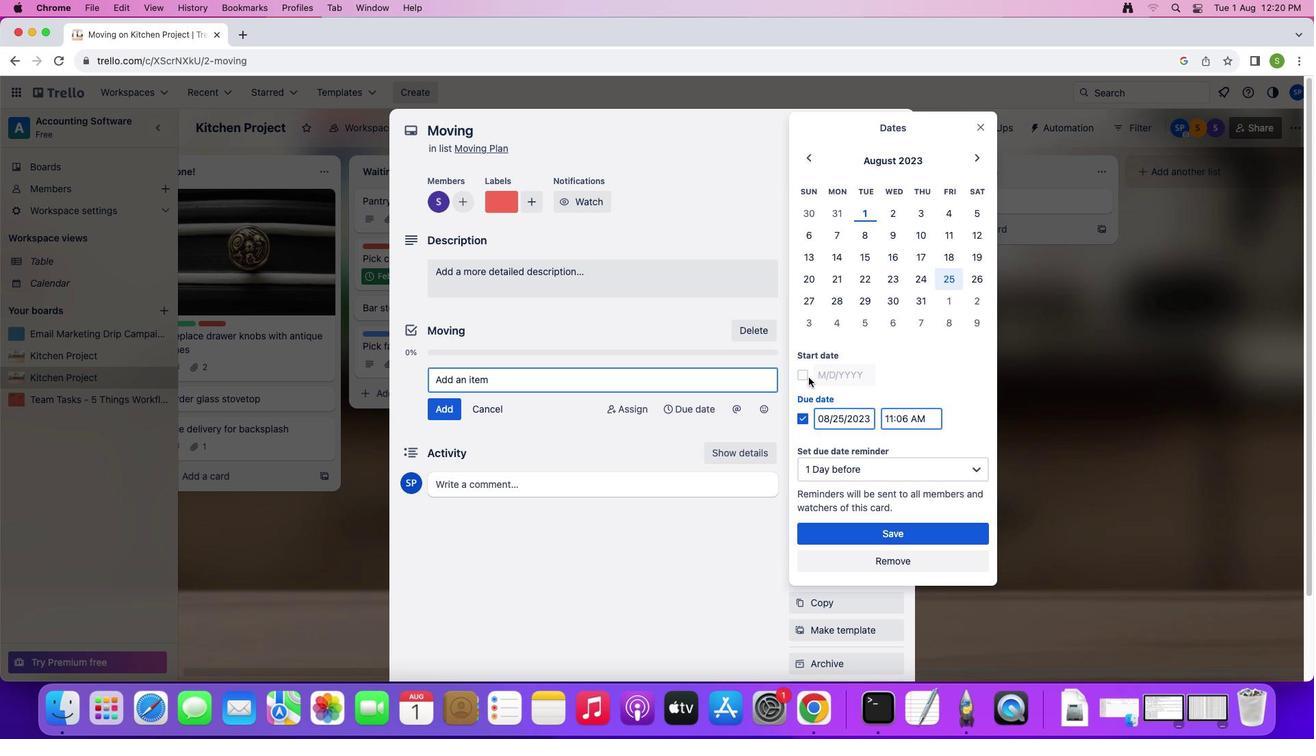 
Action: Mouse pressed left at (808, 378)
Screenshot: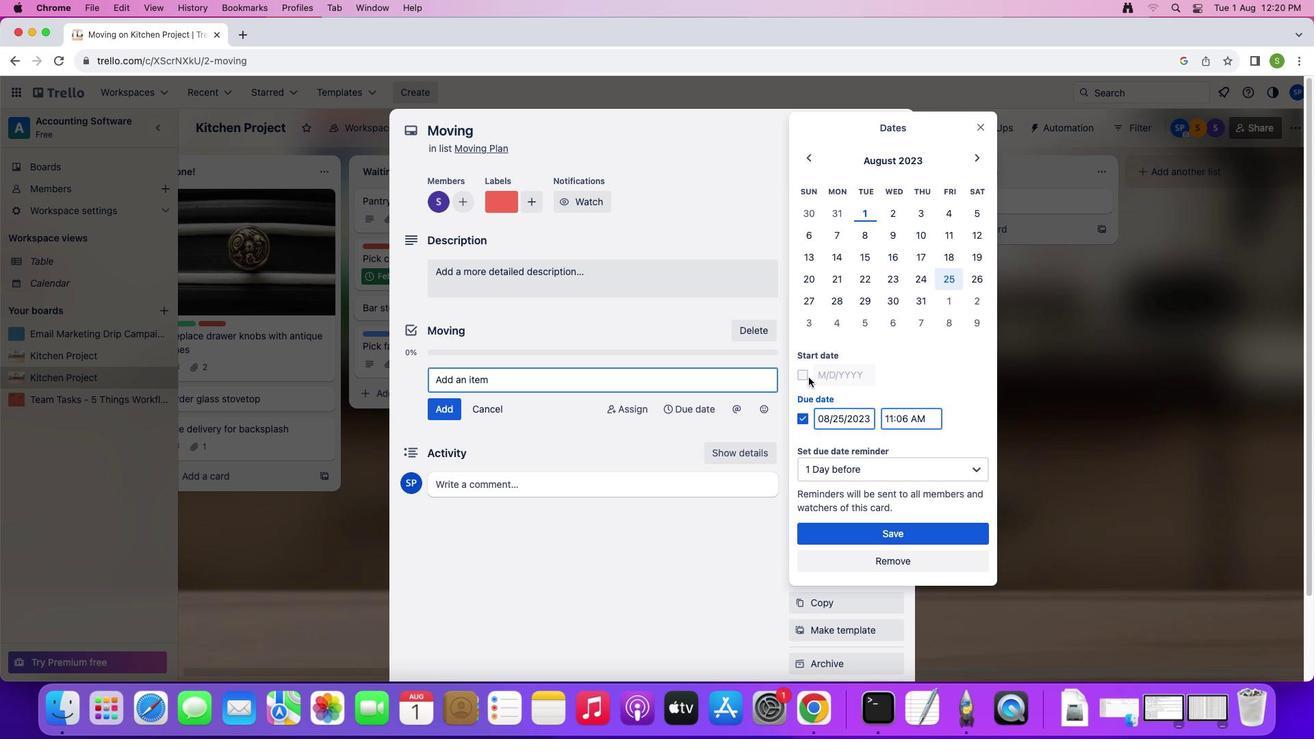 
Action: Mouse moved to (852, 530)
Screenshot: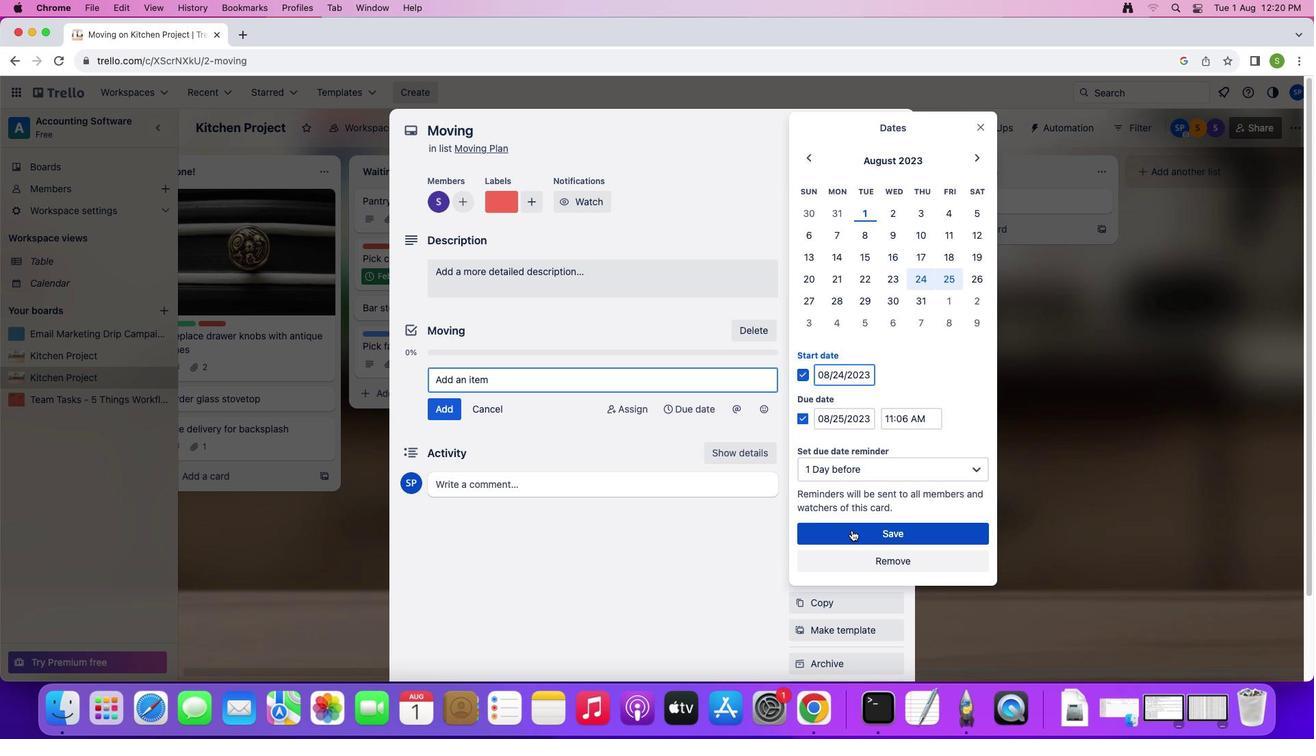 
Action: Mouse pressed left at (852, 530)
Screenshot: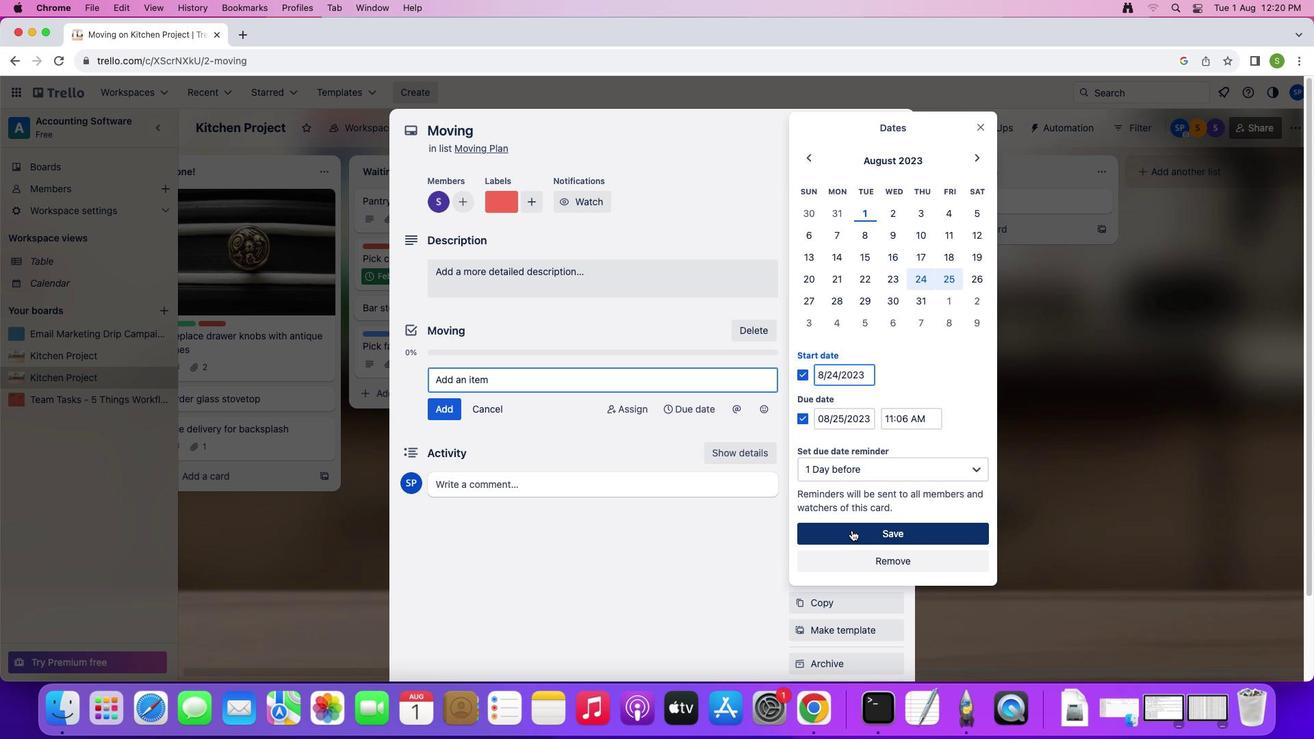
Action: Mouse moved to (849, 391)
Screenshot: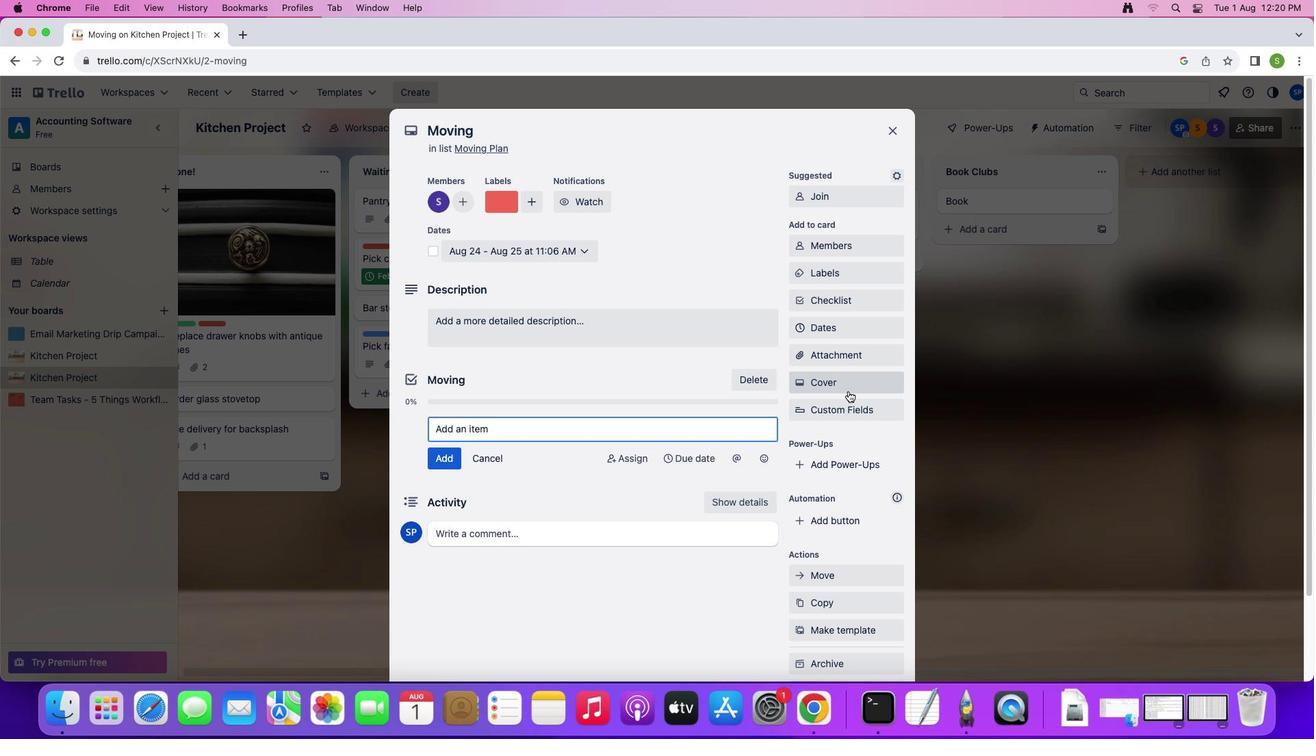 
Action: Mouse pressed left at (849, 391)
Screenshot: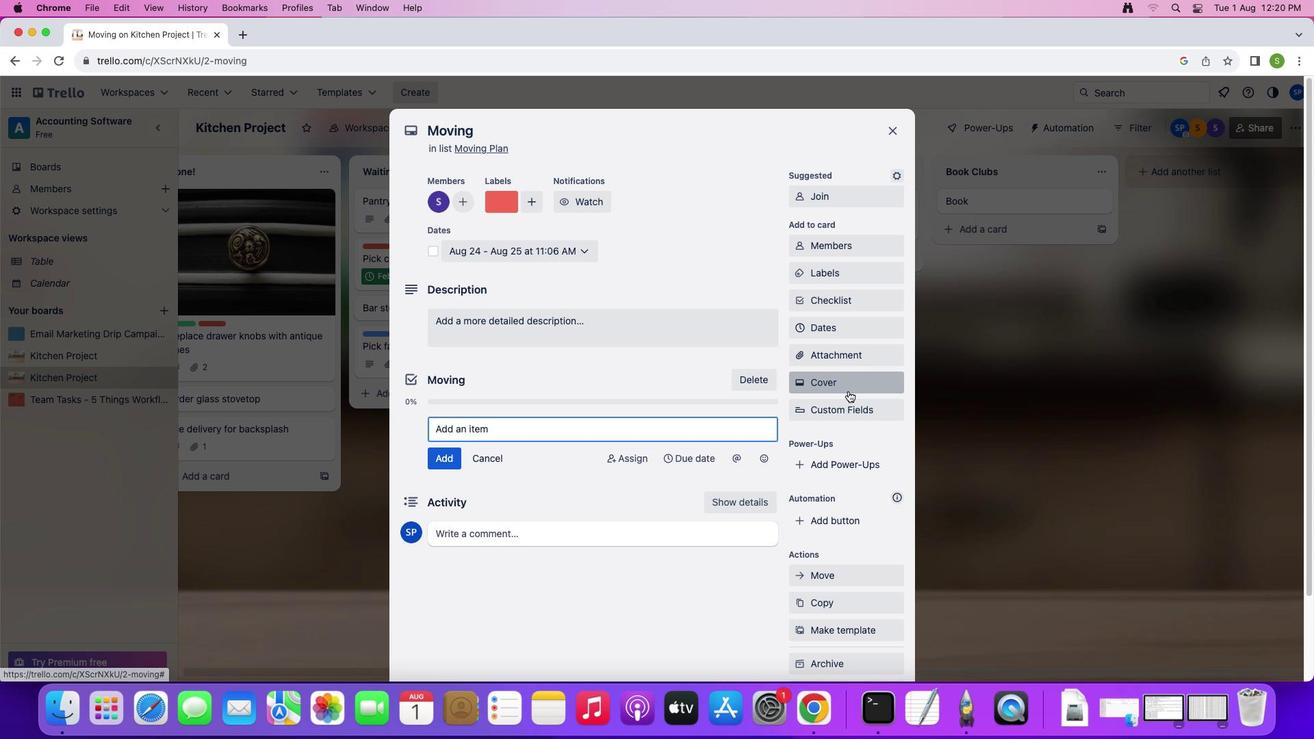 
Action: Mouse moved to (966, 433)
Screenshot: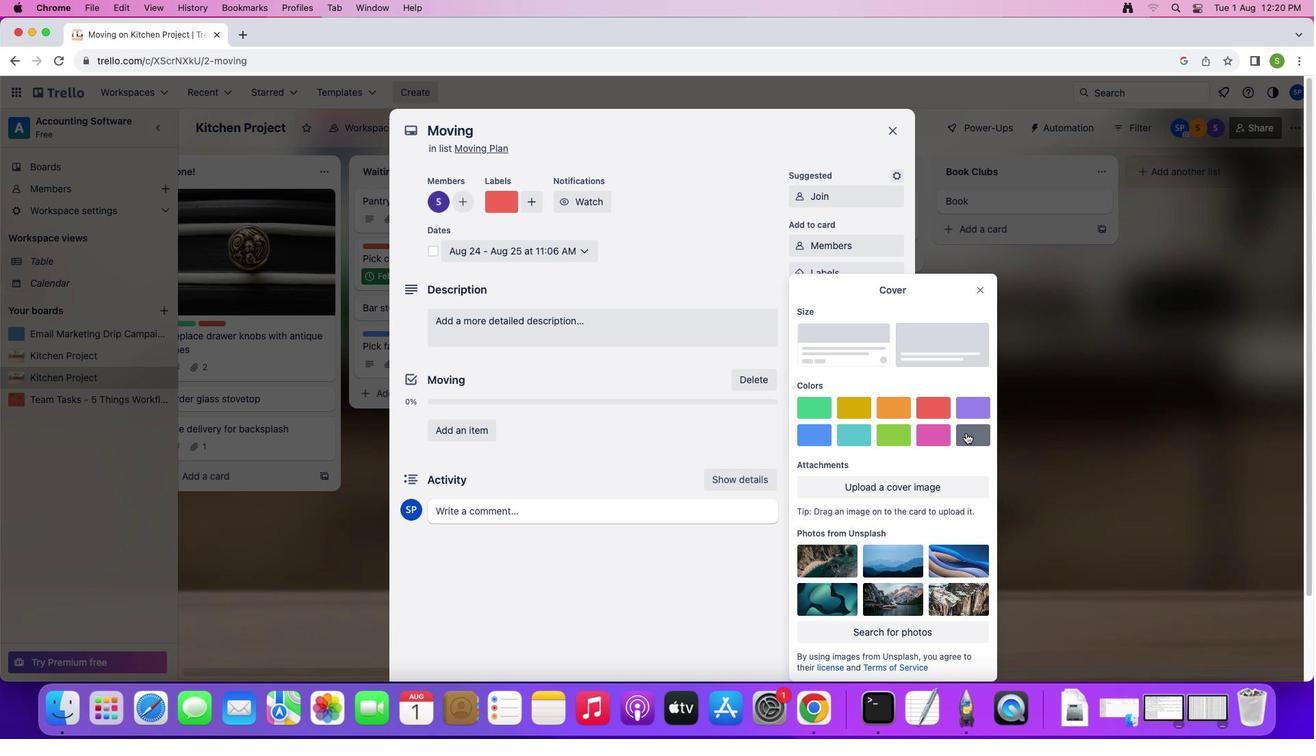 
Action: Mouse pressed left at (966, 433)
Screenshot: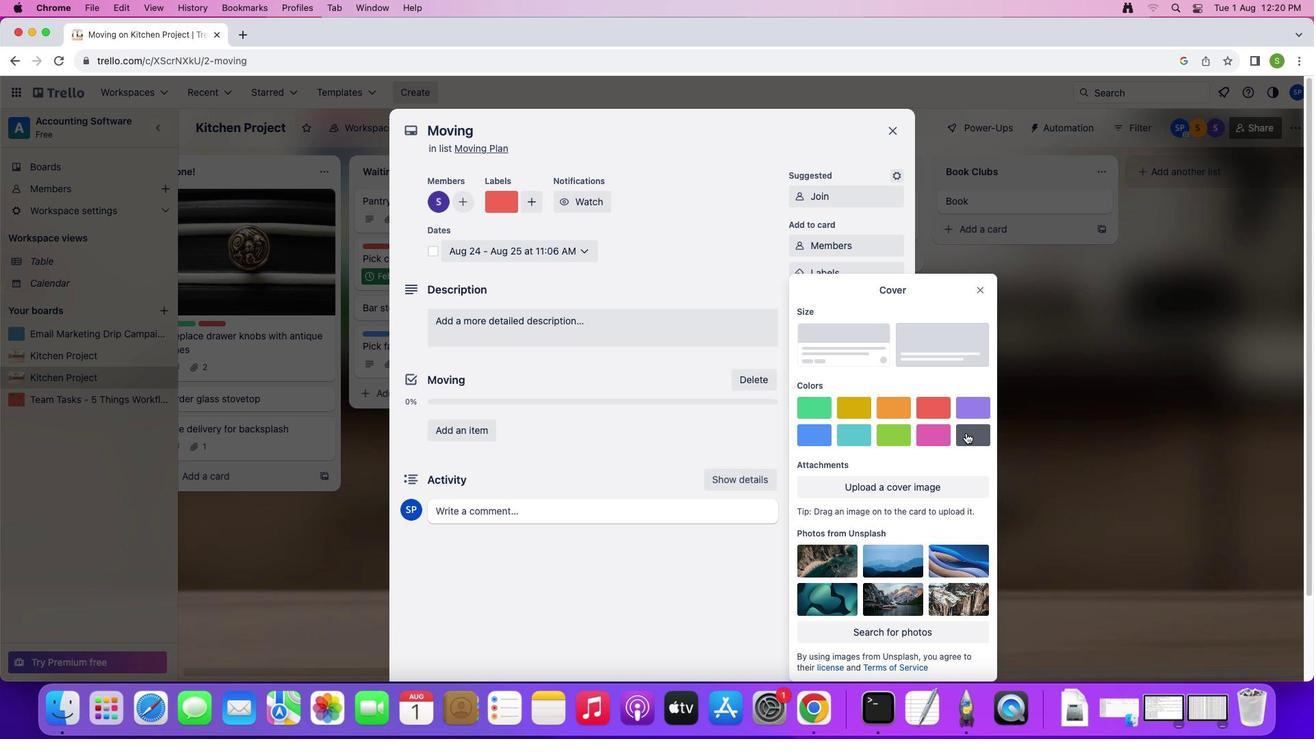 
Action: Mouse moved to (981, 265)
Screenshot: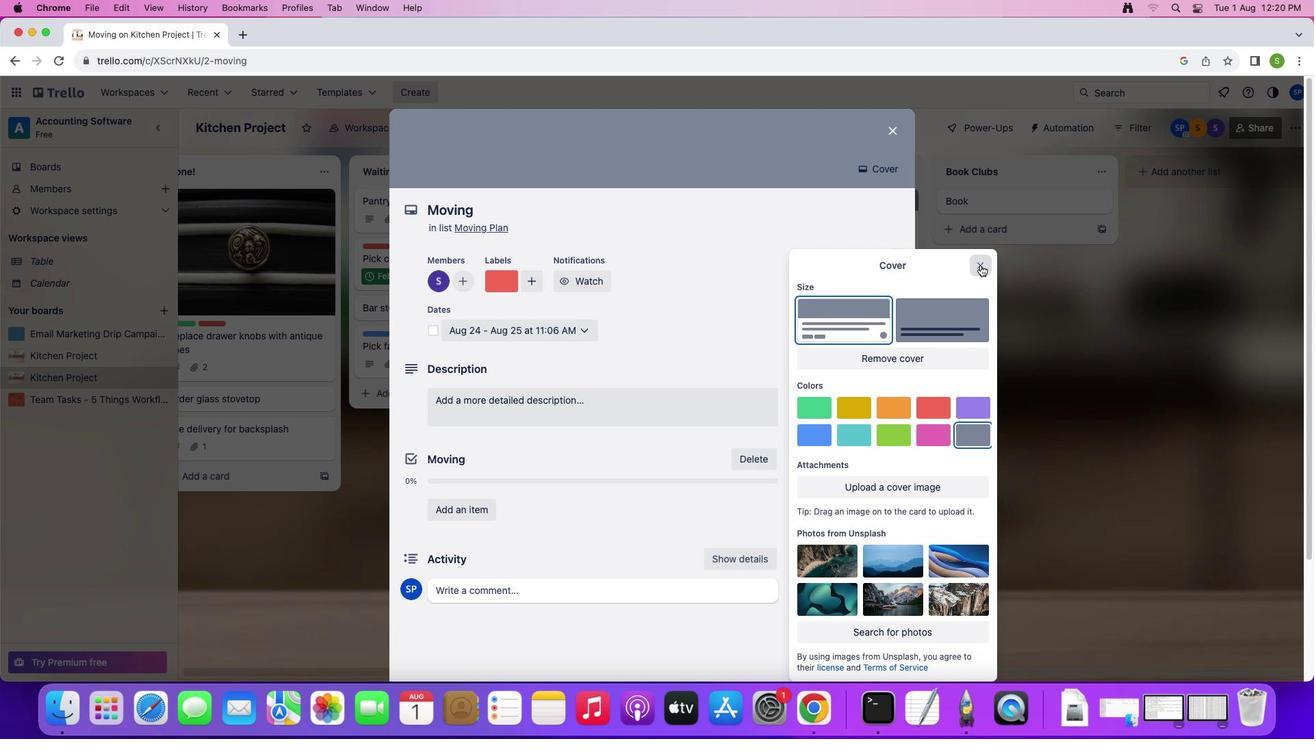 
Action: Mouse pressed left at (981, 265)
Screenshot: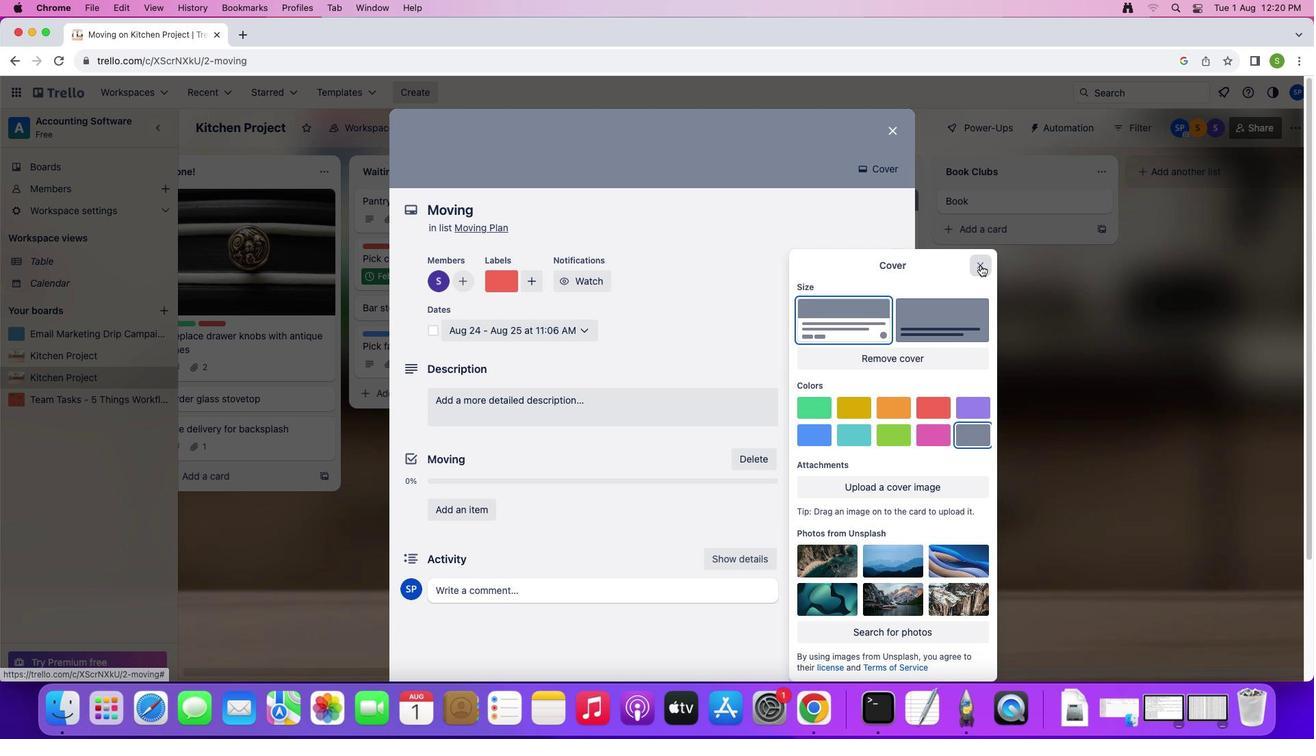 
Action: Mouse moved to (430, 327)
Screenshot: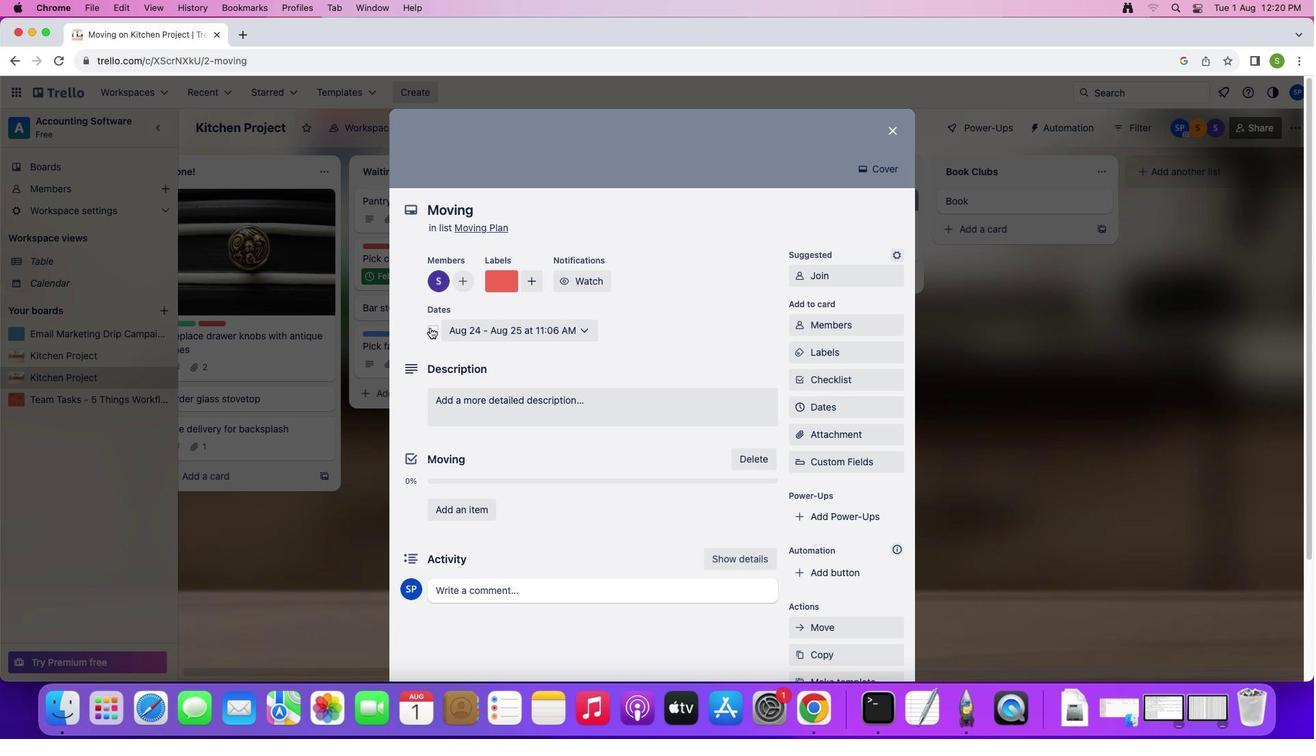
Action: Mouse pressed left at (430, 327)
Screenshot: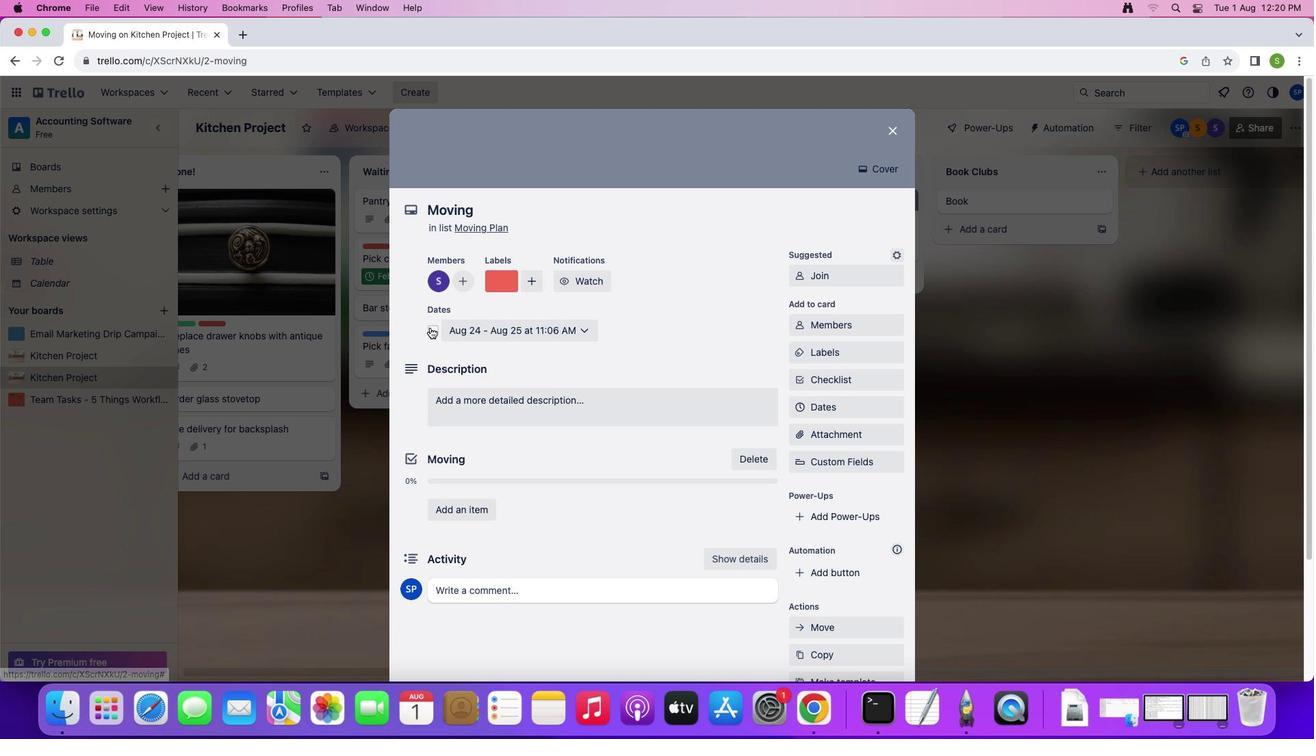 
Action: Mouse moved to (514, 410)
Screenshot: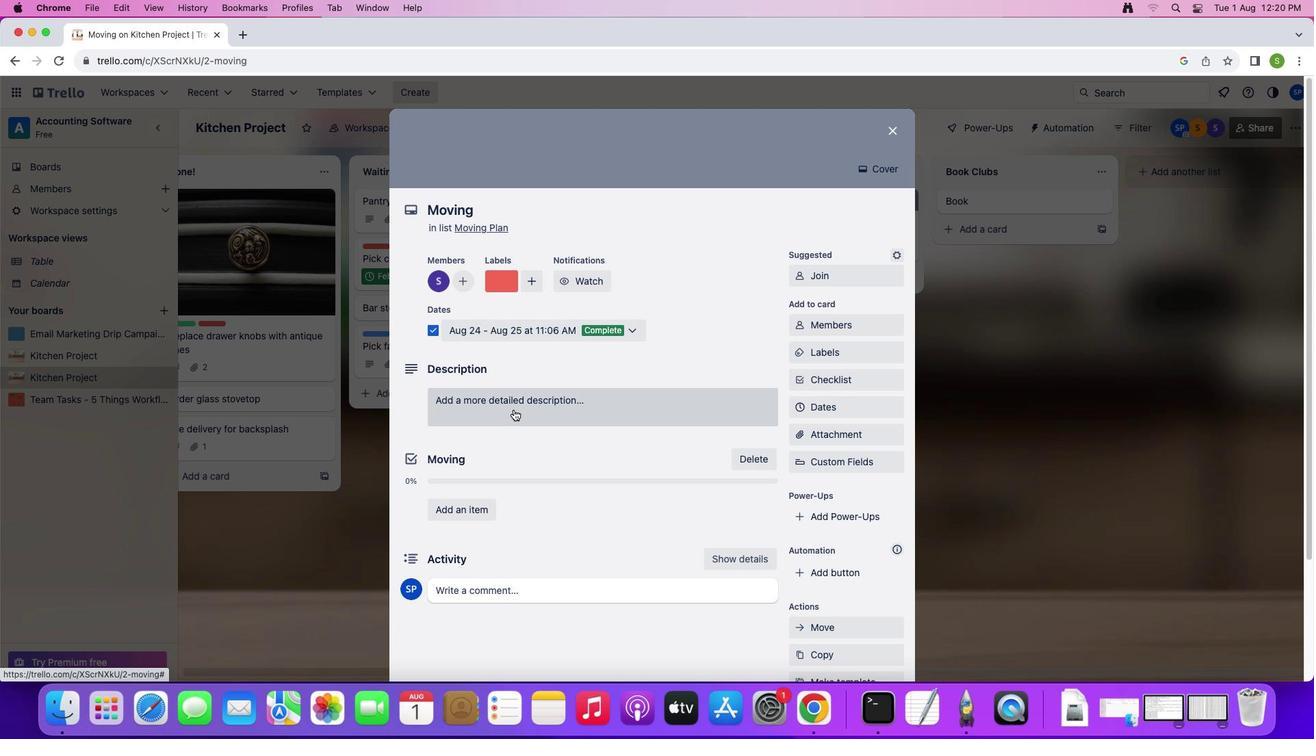 
Action: Mouse pressed left at (514, 410)
Screenshot: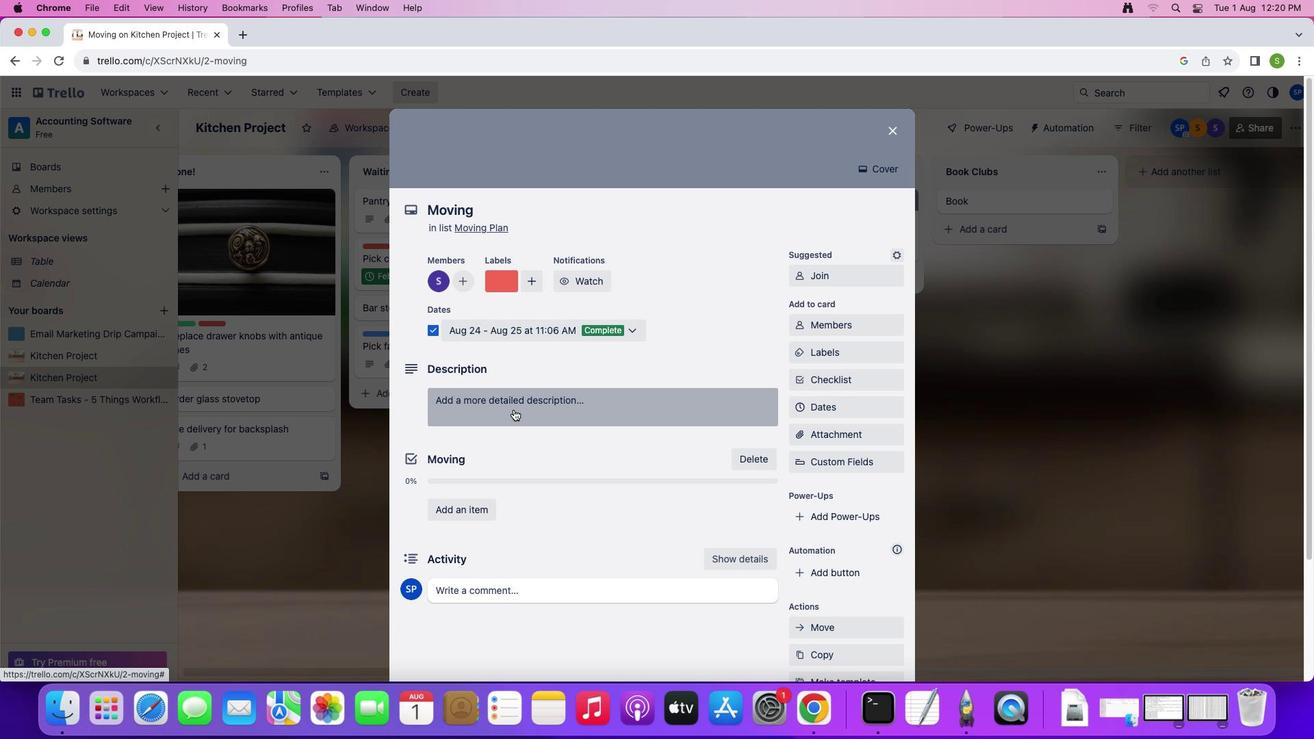 
Action: Mouse moved to (655, 434)
Screenshot: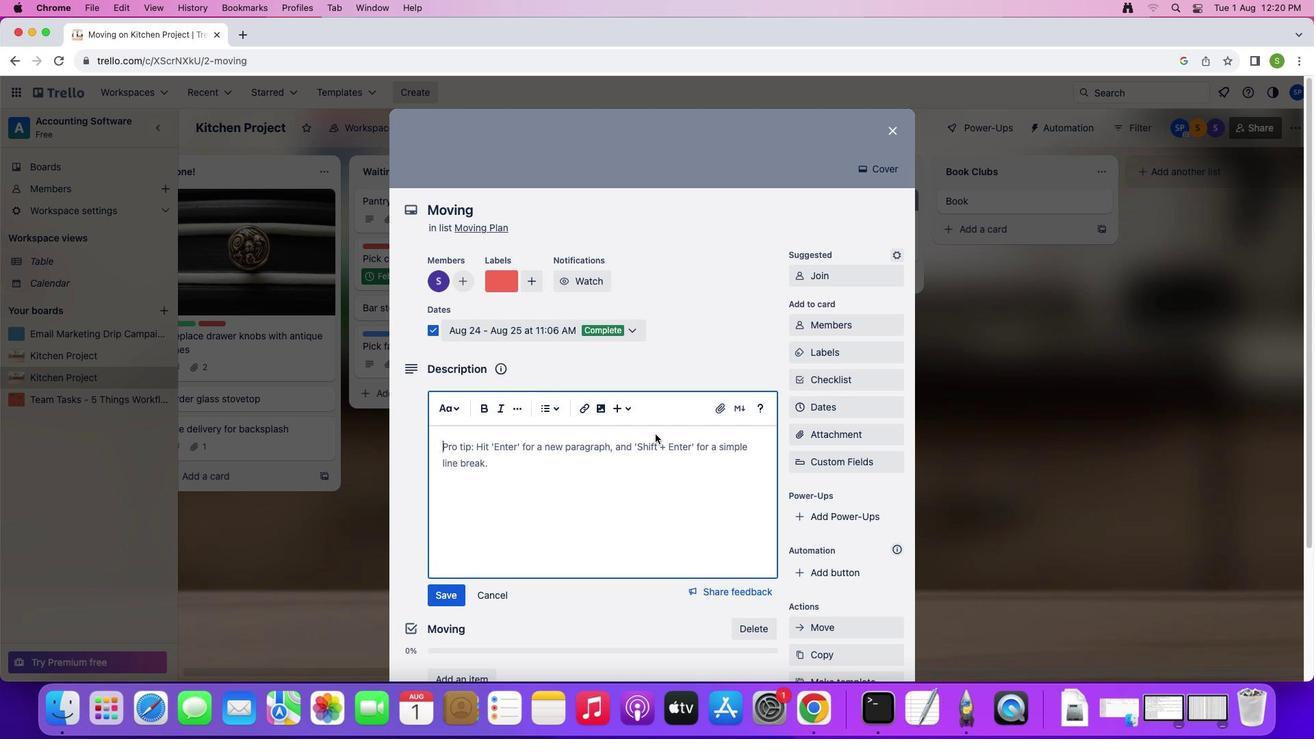 
Action: Key pressed Key.shift
Screenshot: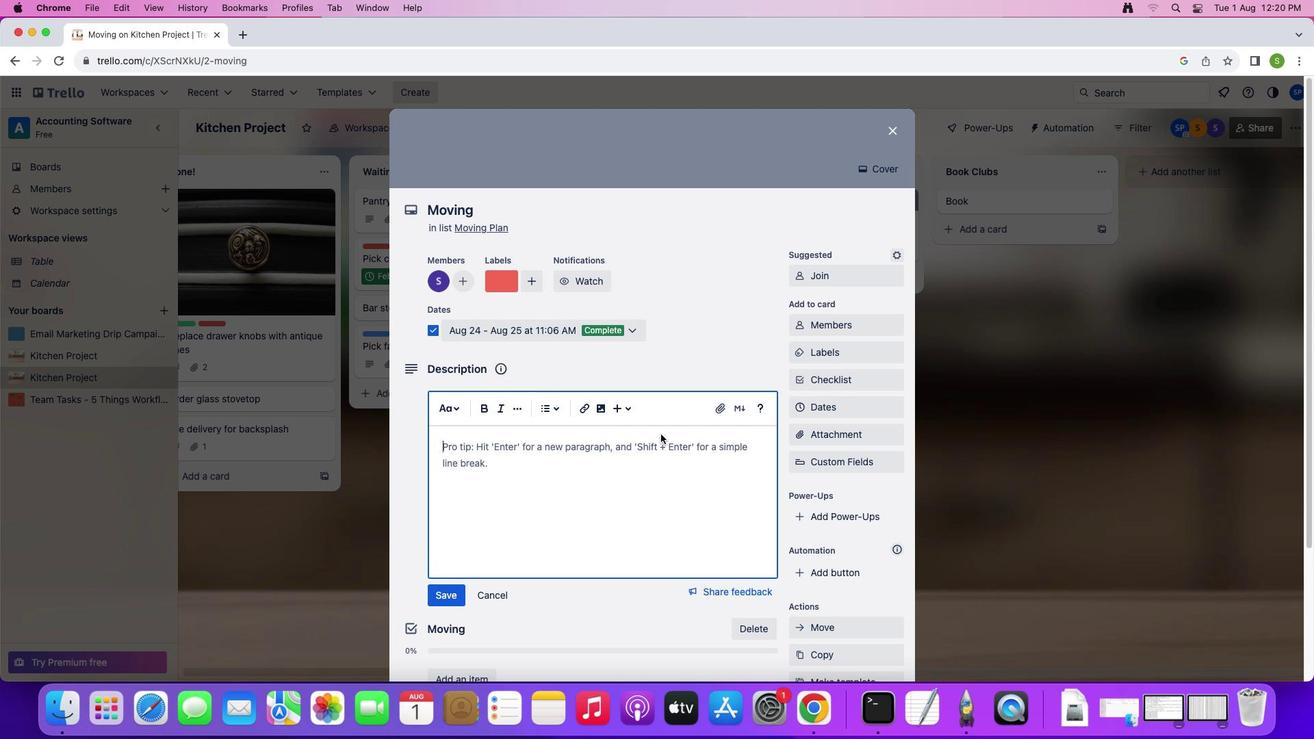 
Action: Mouse moved to (661, 434)
Screenshot: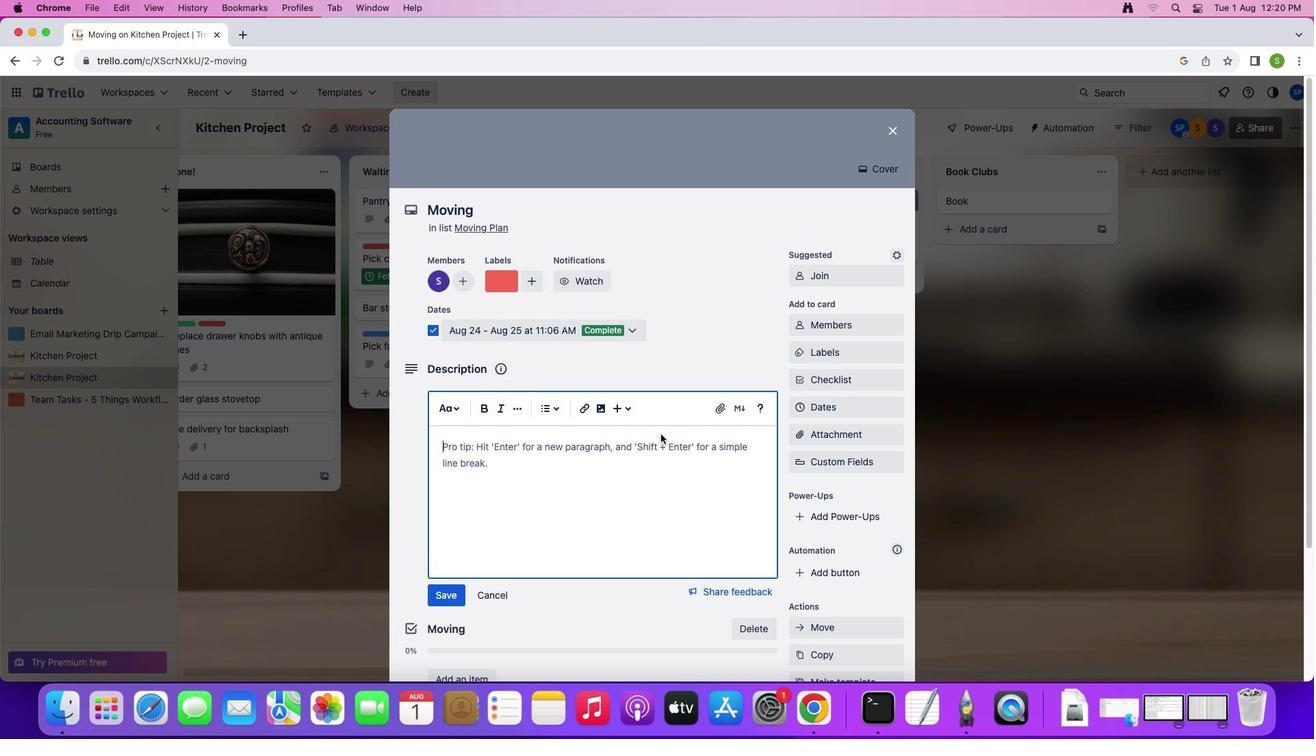 
Action: Key pressed 'W''h''e''n'Key.space'm''y'Key.space'h''u''s''b''a''n''d'Key.space'a''n''d'Key.spaceKey.shift'I'Key.space'd''e''c''i''d''e''d'Key.space't''o'Key.space'm''o''v''e'Key.space'r''t''o'Key.spaceKey.leftKey.leftKey.leftKey.backspaceKey.rightKey.rightKey.space't''o'Key.space'a'Key.space
Screenshot: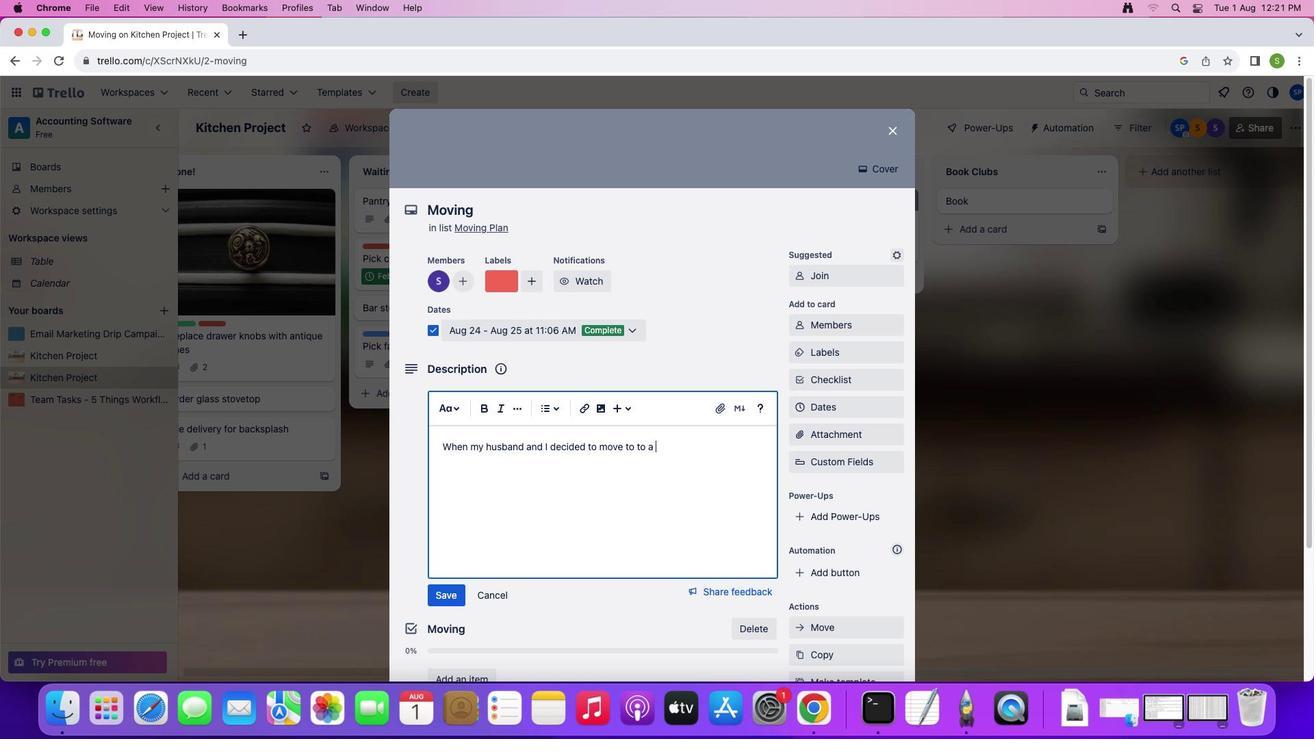 
Action: Mouse moved to (635, 447)
Screenshot: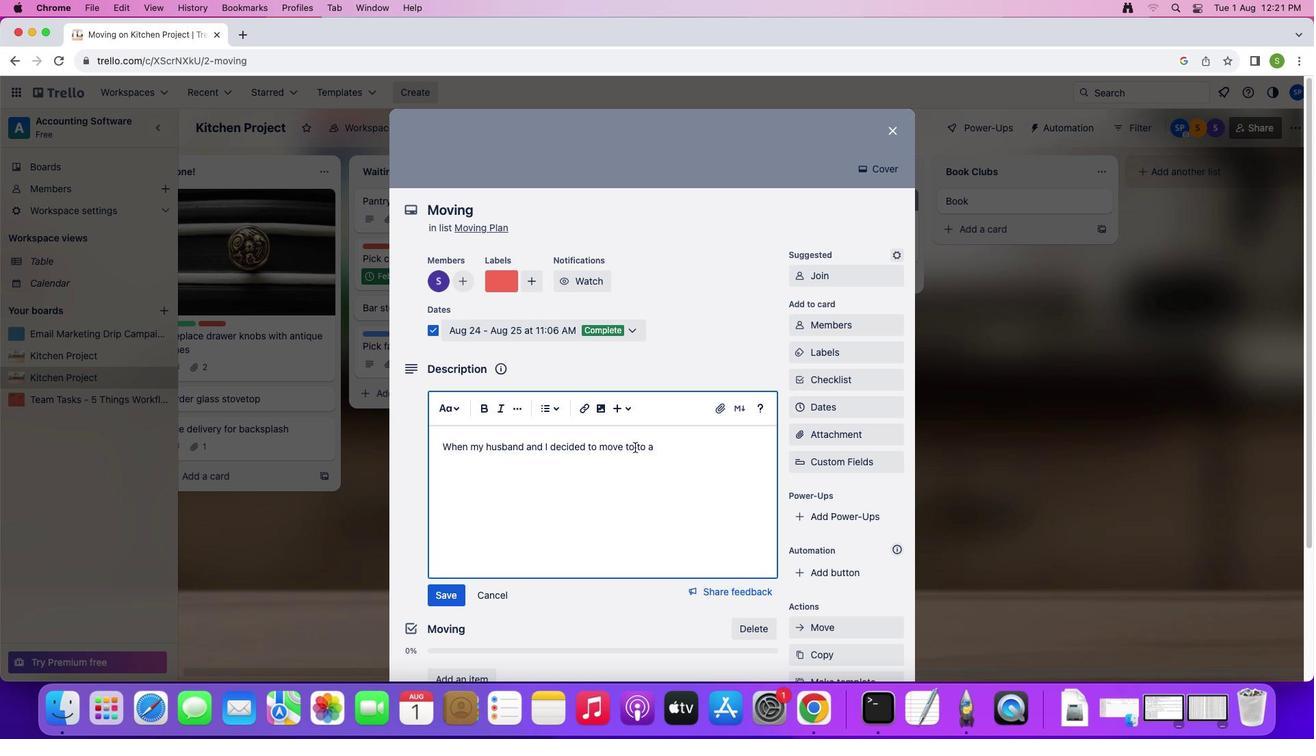 
Action: Mouse pressed left at (635, 447)
Screenshot: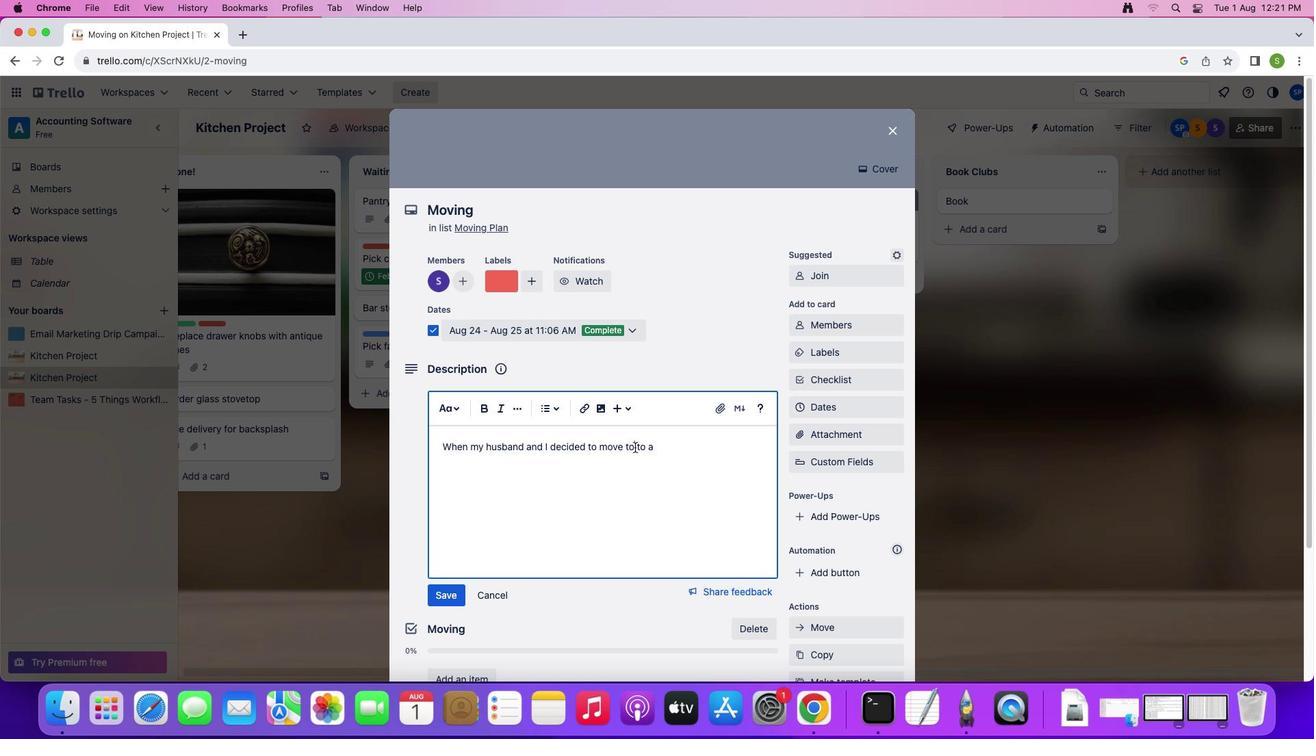 
Action: Mouse moved to (721, 451)
Screenshot: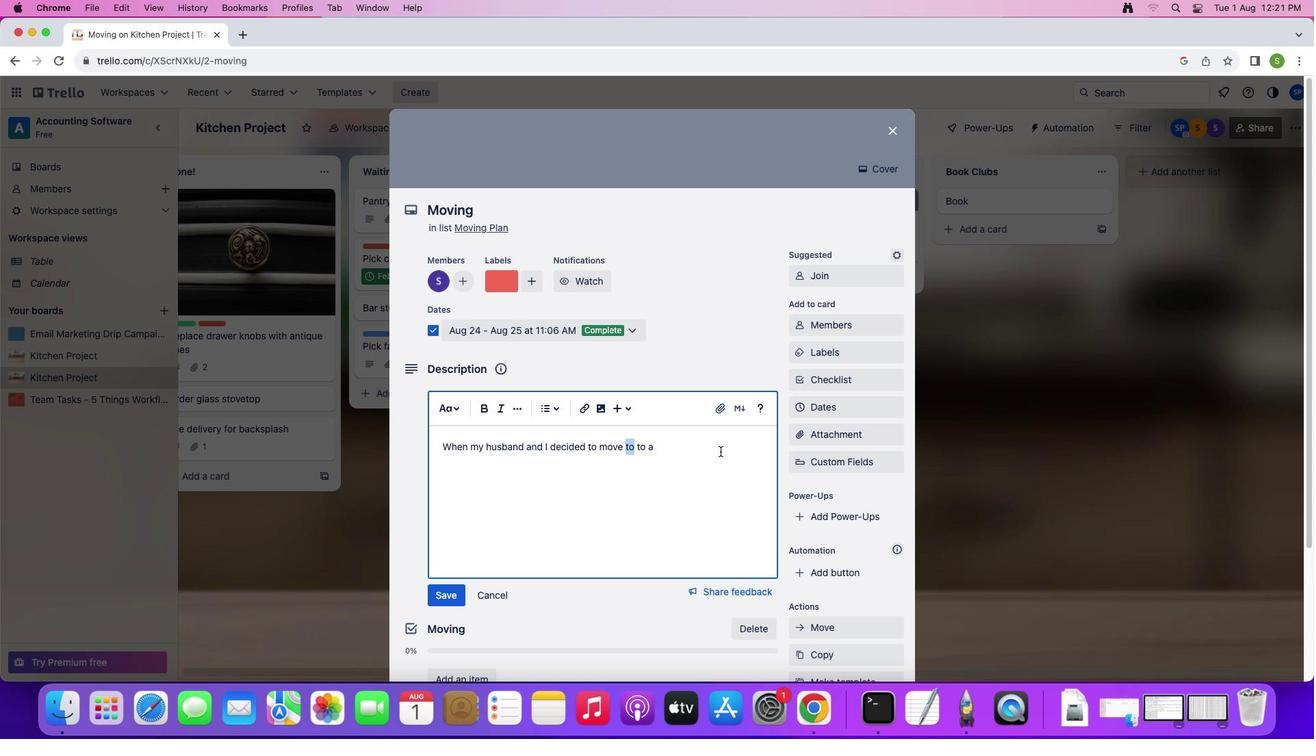 
Action: Key pressed Key.delete
Screenshot: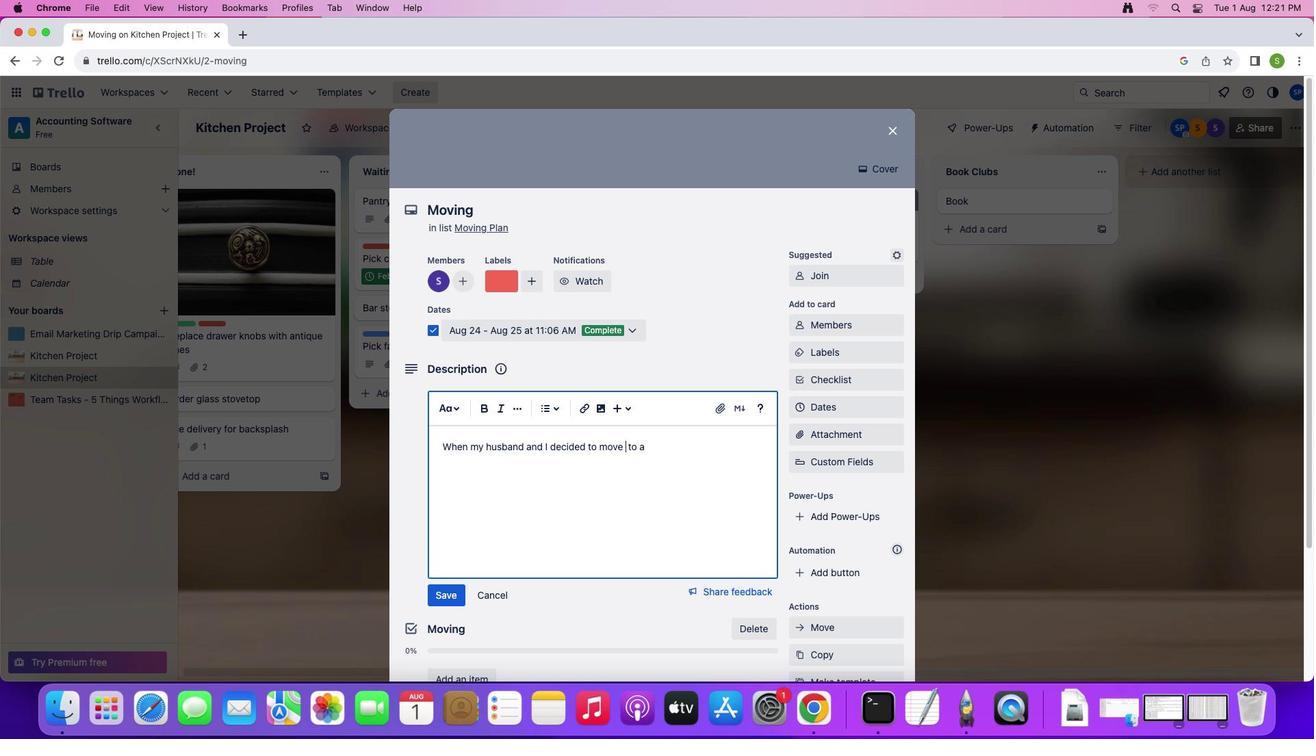 
Action: Mouse moved to (657, 445)
Screenshot: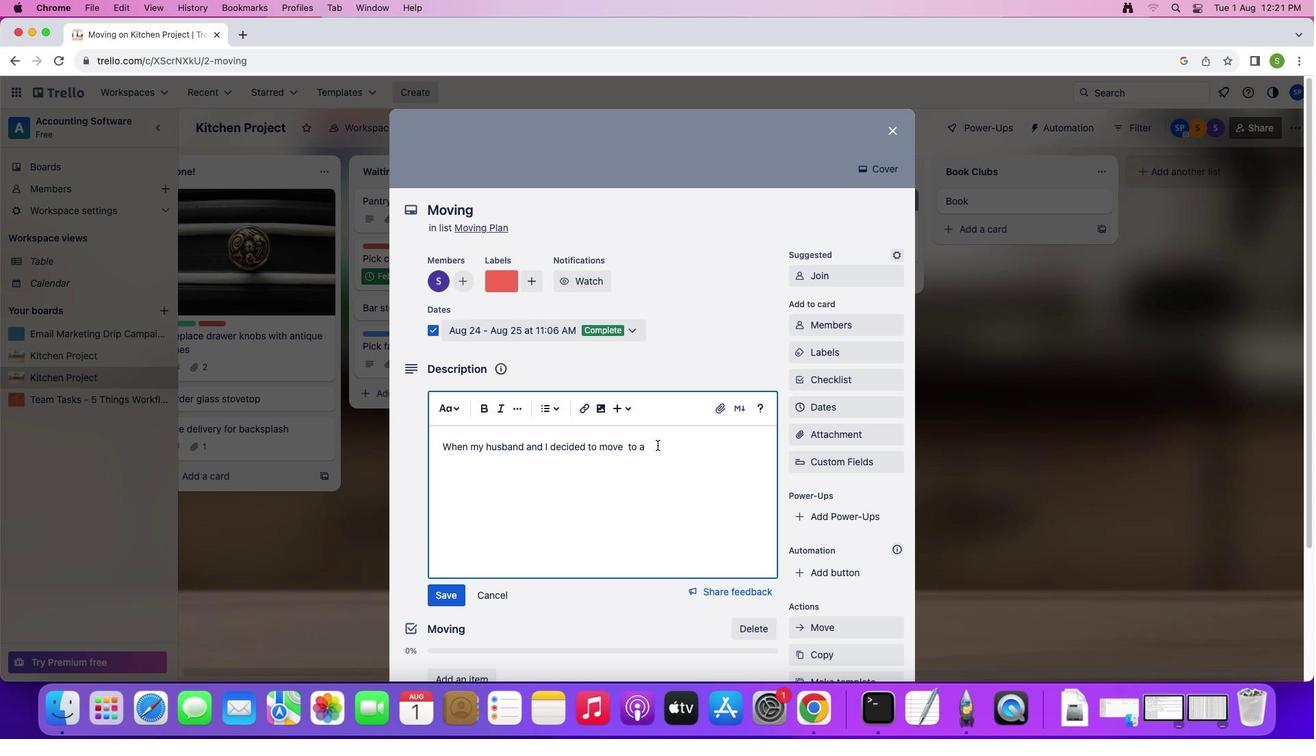 
Action: Mouse pressed left at (657, 445)
Screenshot: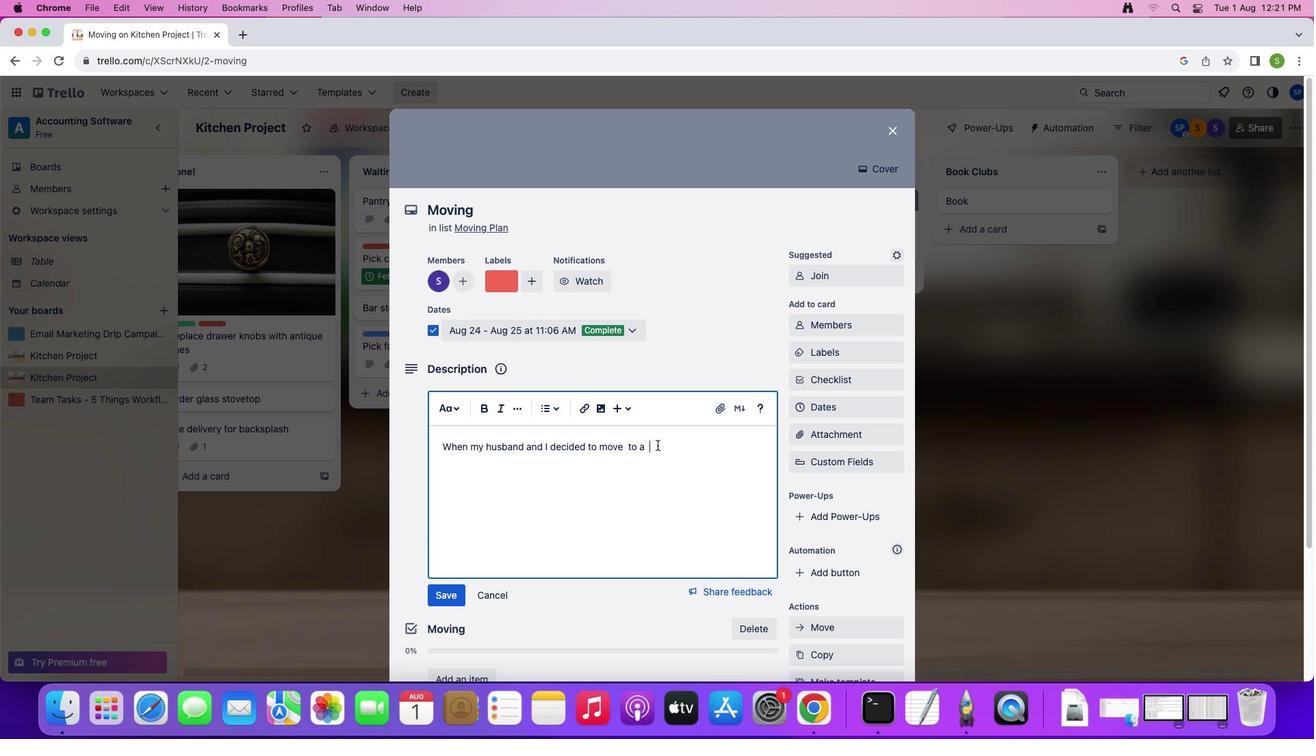 
Action: Mouse moved to (669, 450)
Screenshot: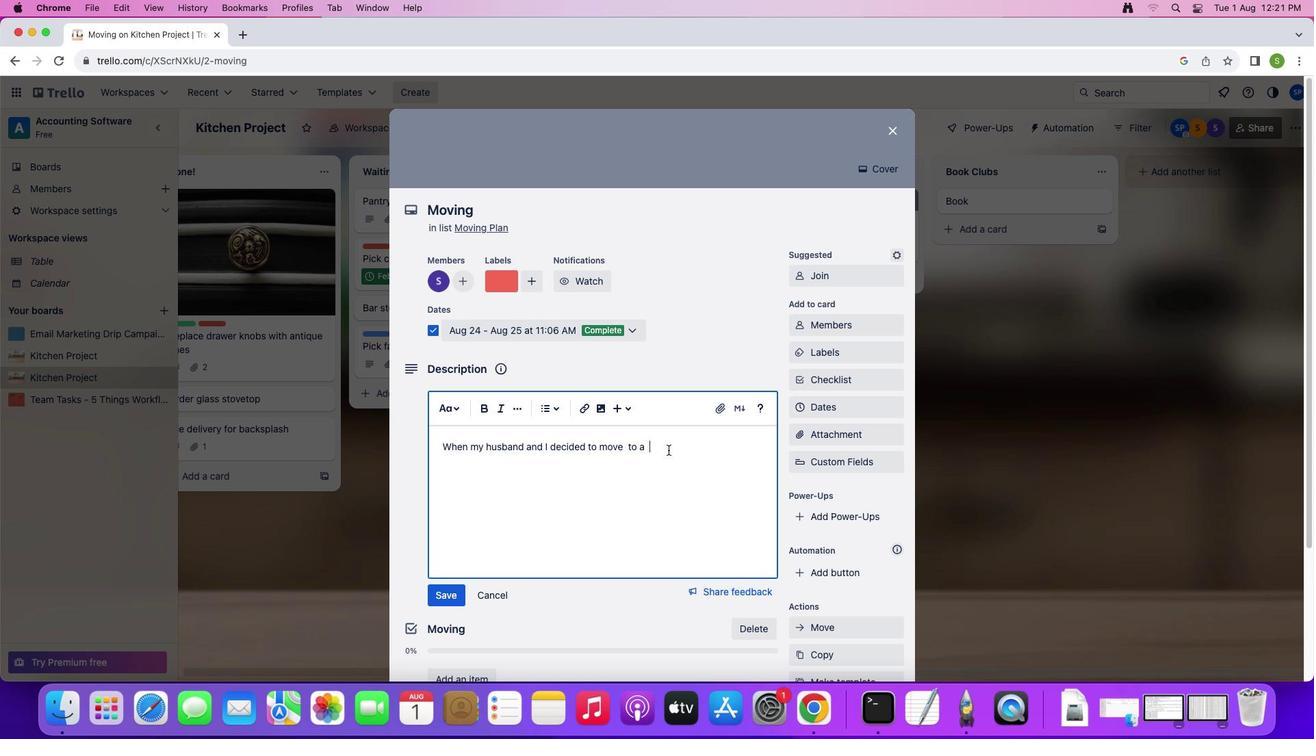 
Action: Key pressed 'n''e''w'Key.space's''t''a''t''e'','Key.spaceKey.shift'I'Key.space'i''n''s''t''a''n''t''l''y'Key.space'k''n''e''w'Key.space'w''e'Key.space'w''o''u''l''d'Key.space'n''e''e''d'Key.space'a'Key.space't''r''e''l''l''o'Key.space'b''o''a''r''d''.'
Screenshot: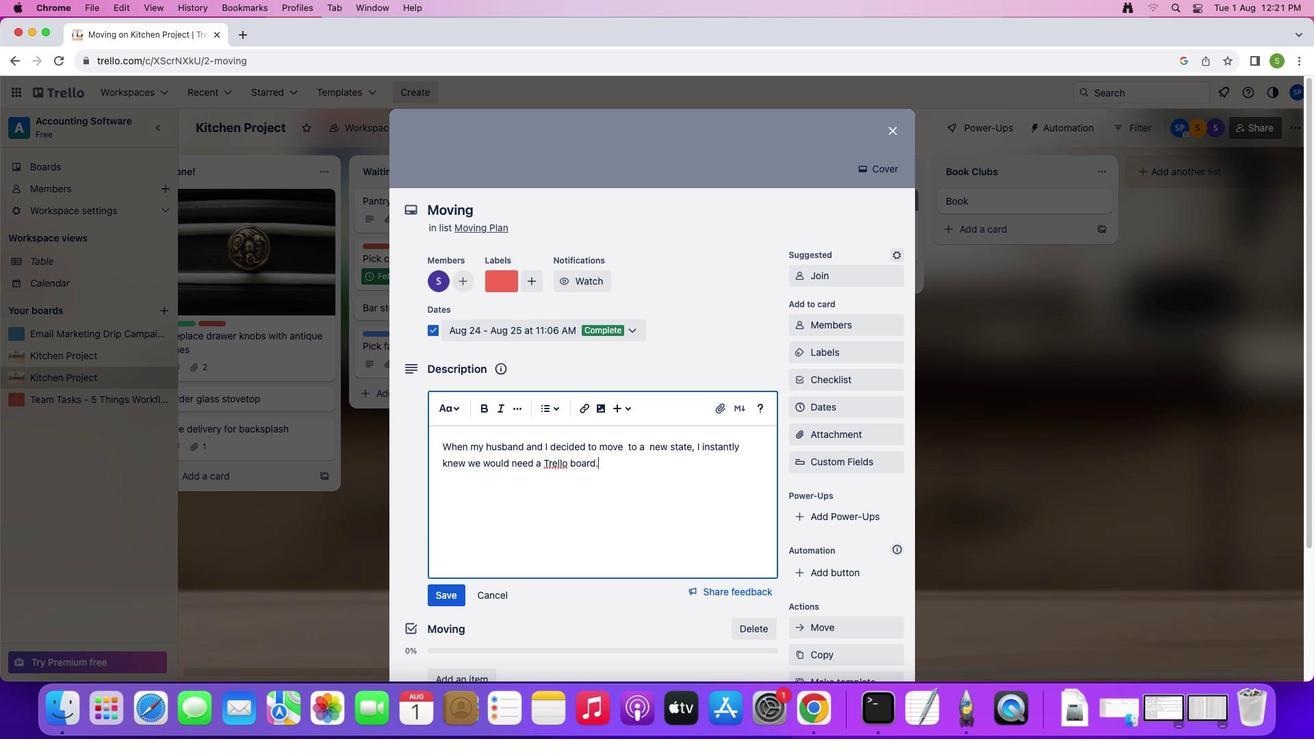 
Action: Mouse moved to (439, 597)
Screenshot: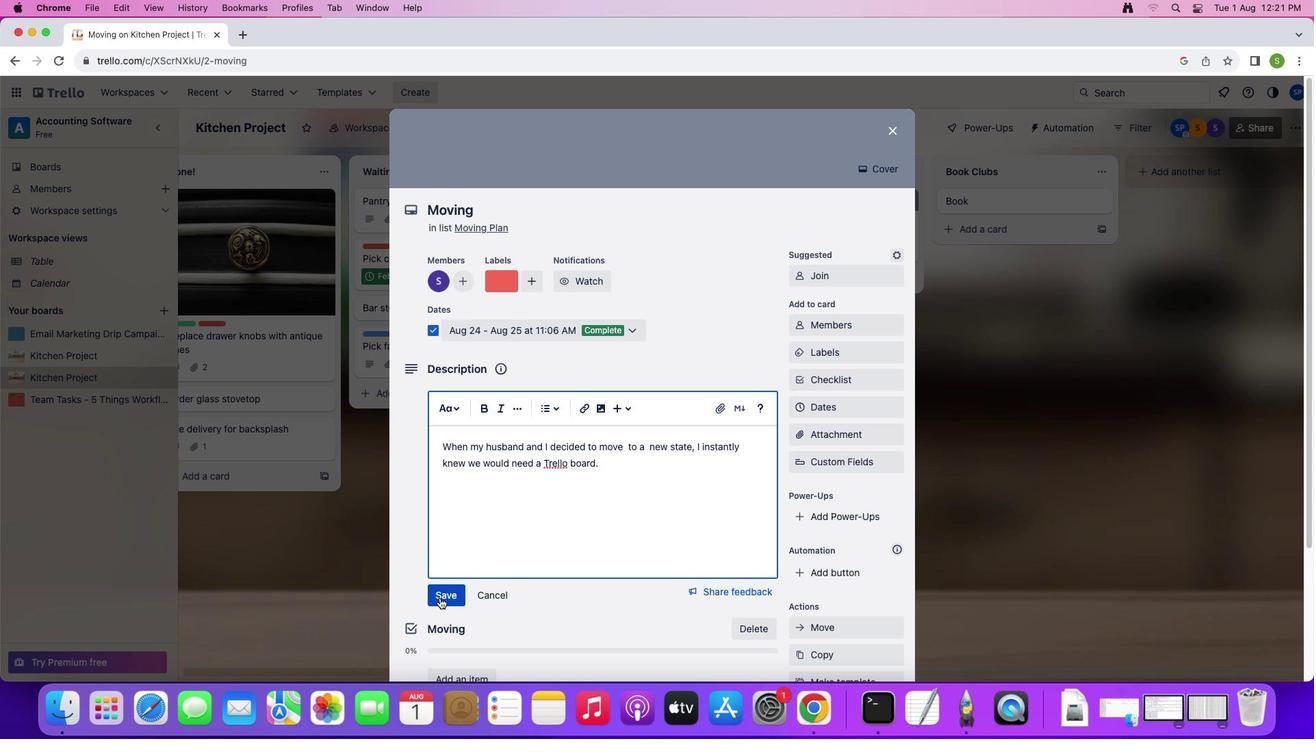
Action: Mouse pressed left at (439, 597)
Screenshot: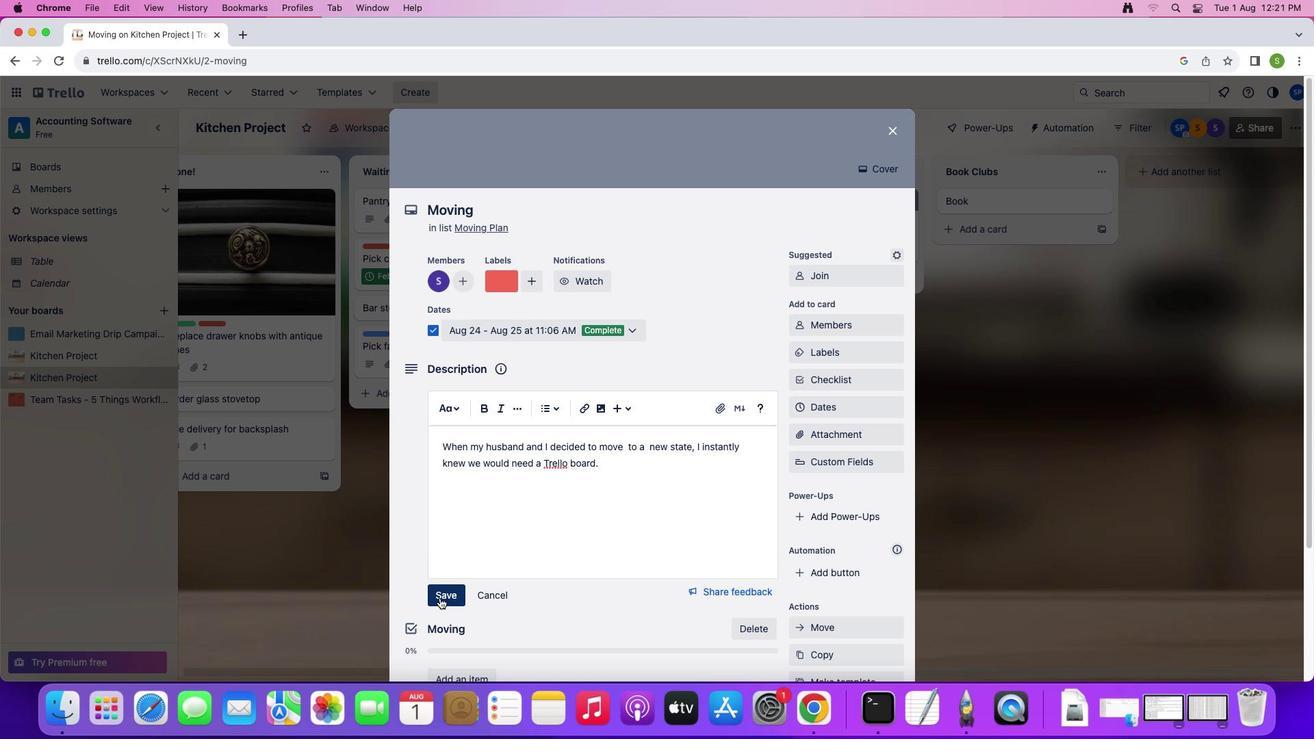 
Action: Mouse moved to (519, 577)
Screenshot: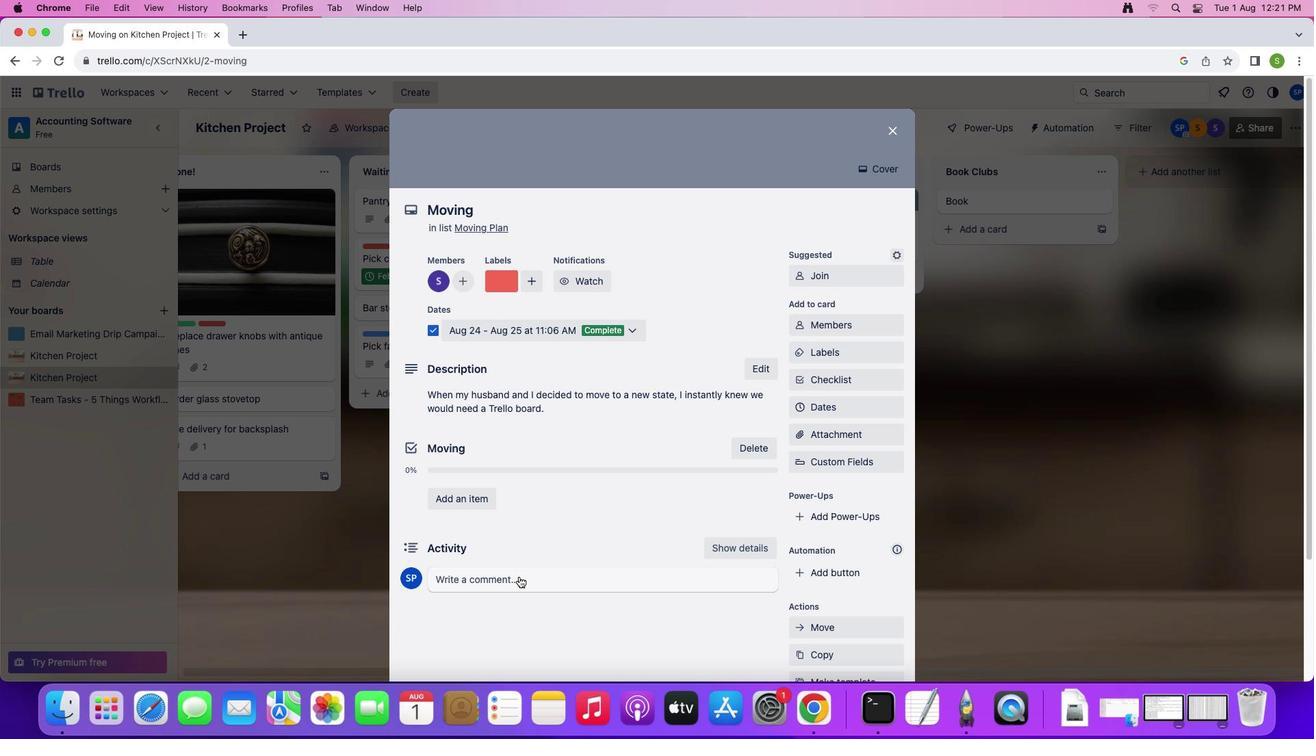 
Action: Mouse pressed left at (519, 577)
Screenshot: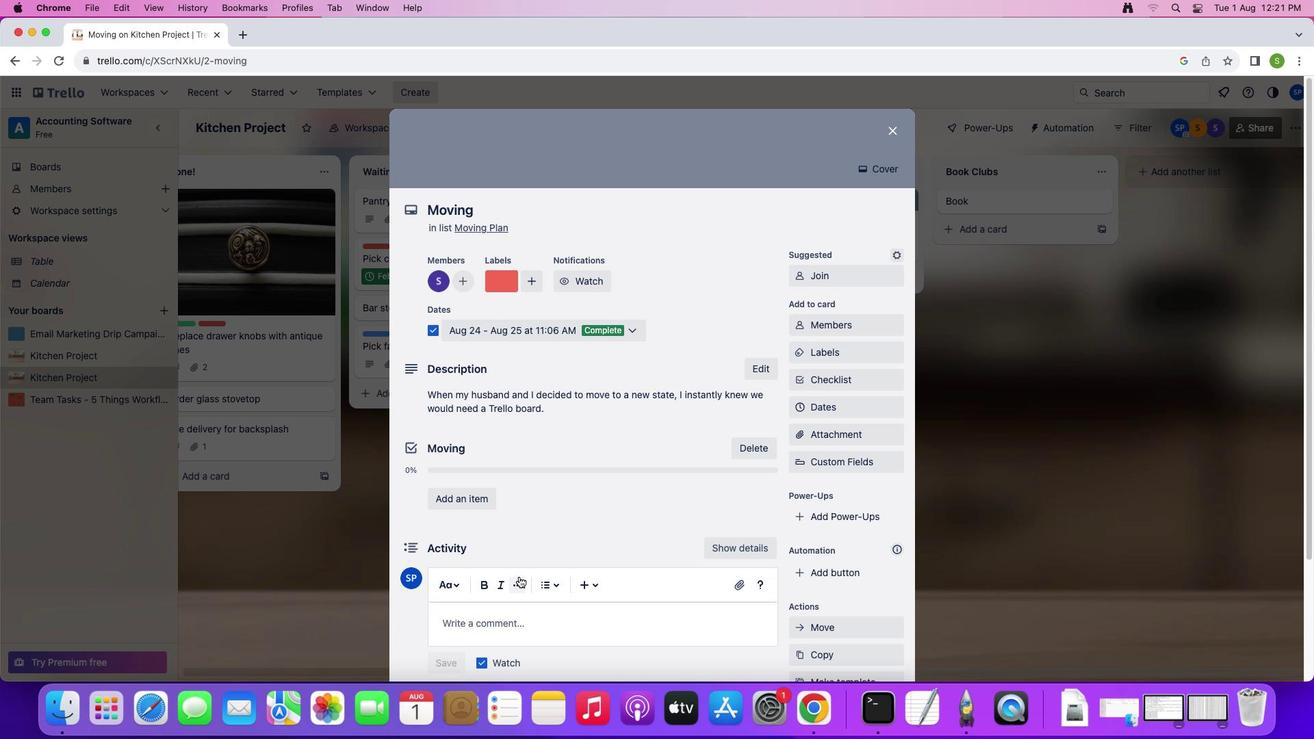 
Action: Mouse moved to (537, 616)
Screenshot: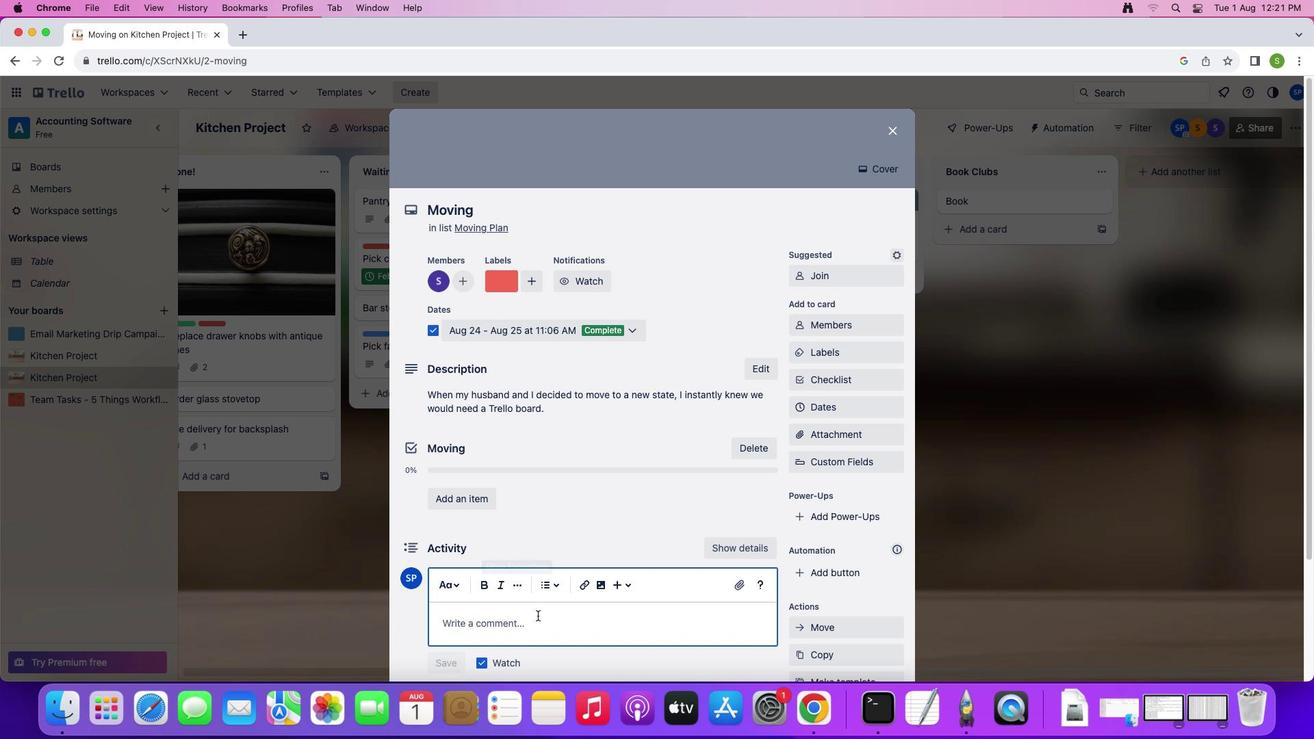 
Action: Mouse pressed left at (537, 616)
Screenshot: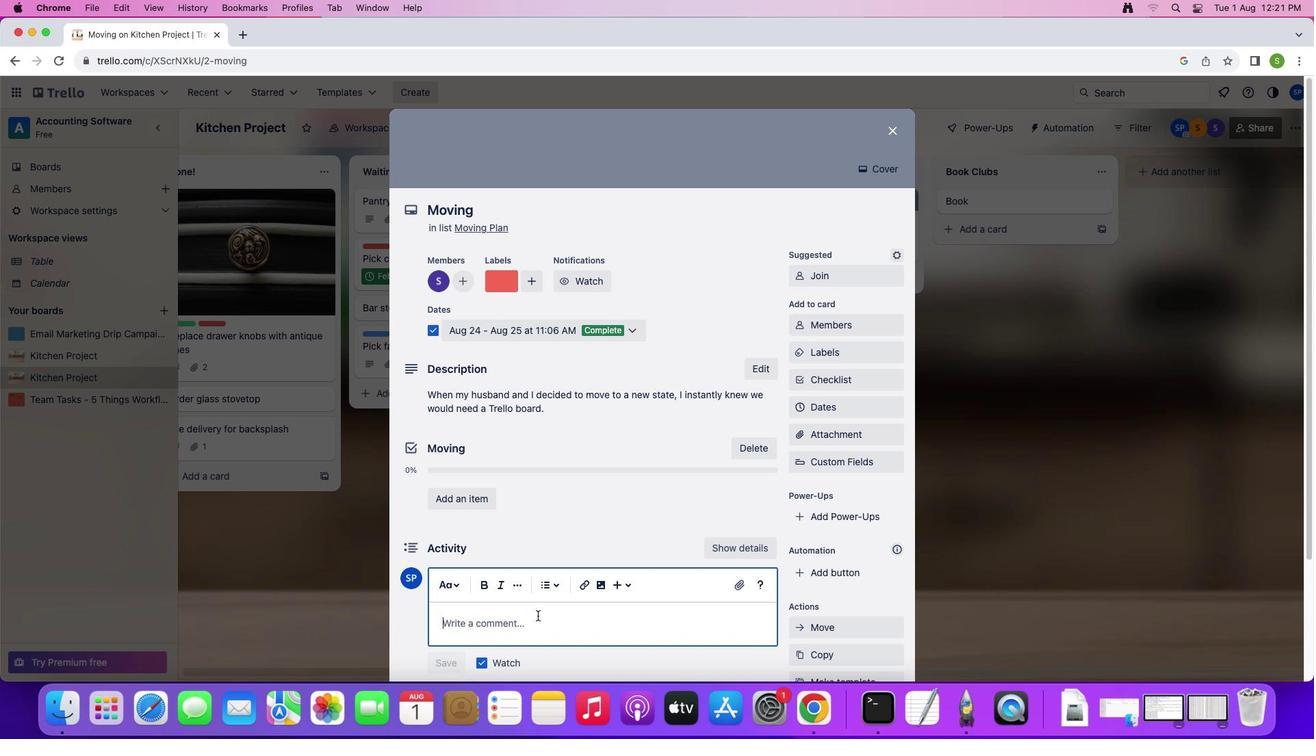 
Action: Mouse moved to (552, 611)
Screenshot: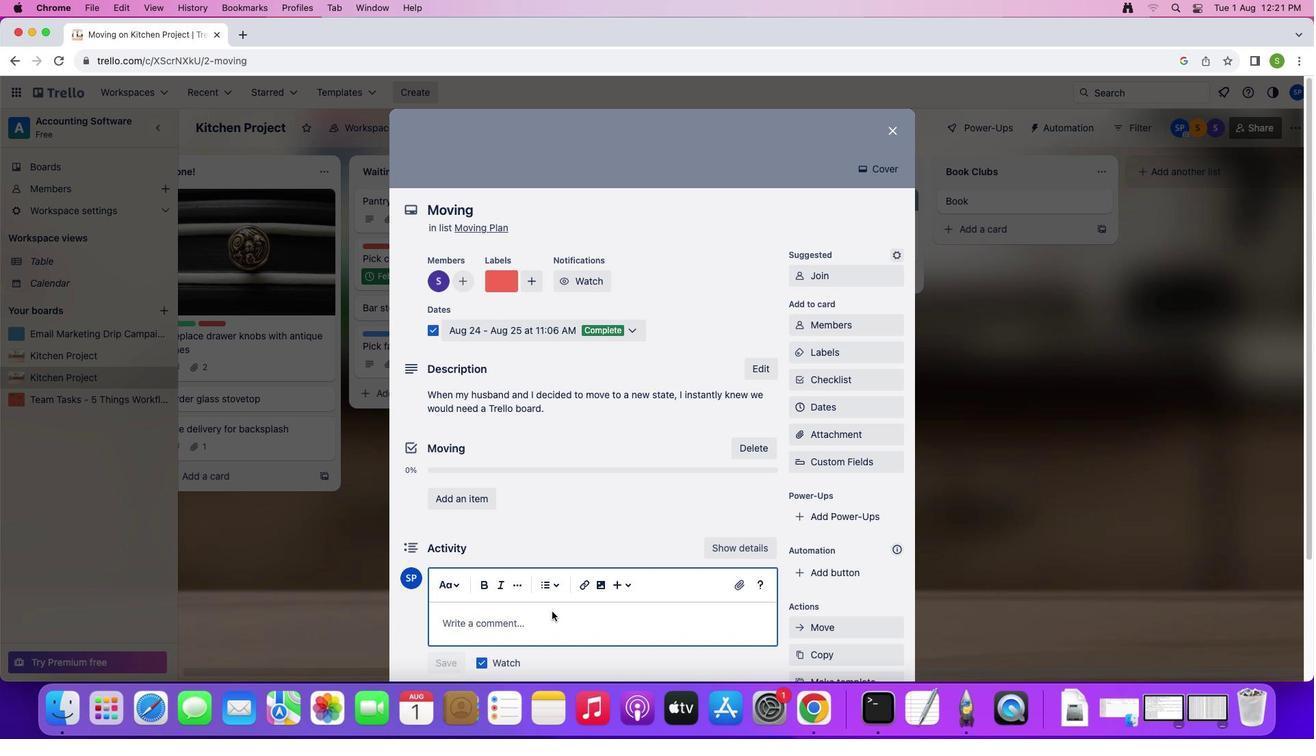 
Action: Key pressed Key.shift'T''i''e''r'
Screenshot: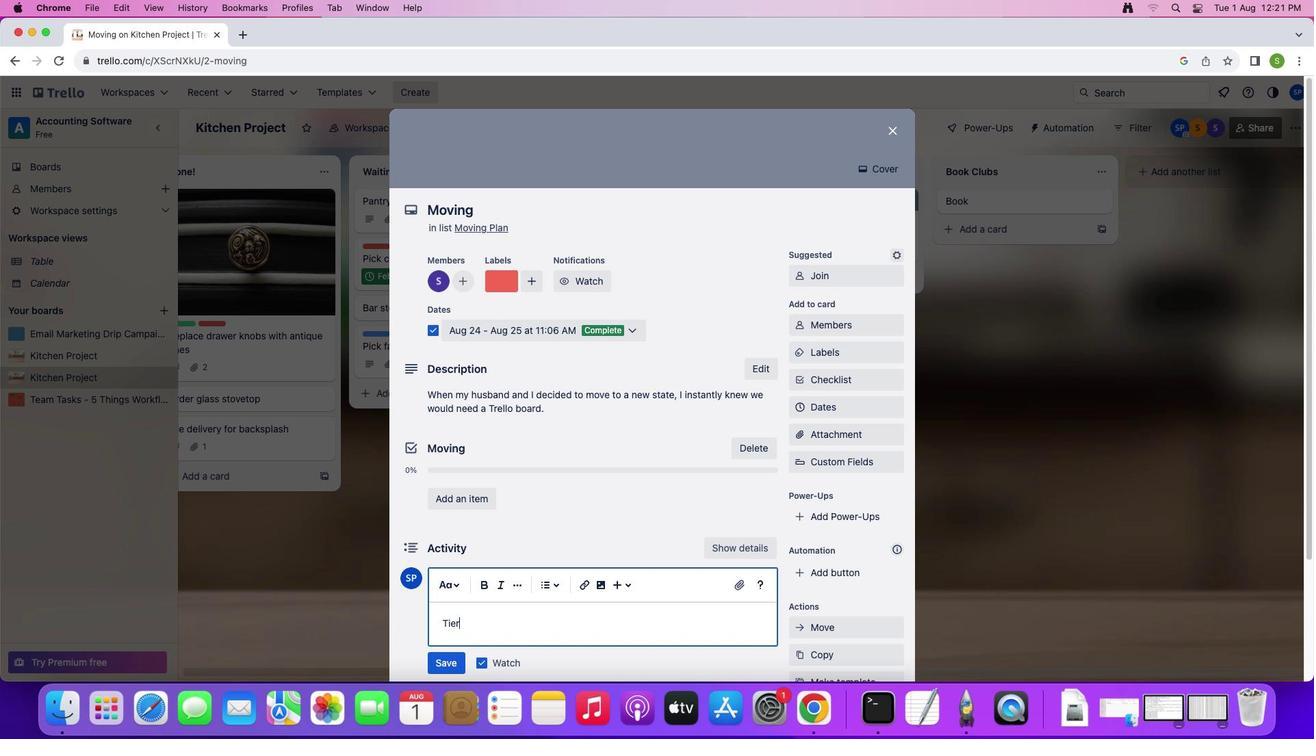 
Action: Mouse moved to (456, 668)
Screenshot: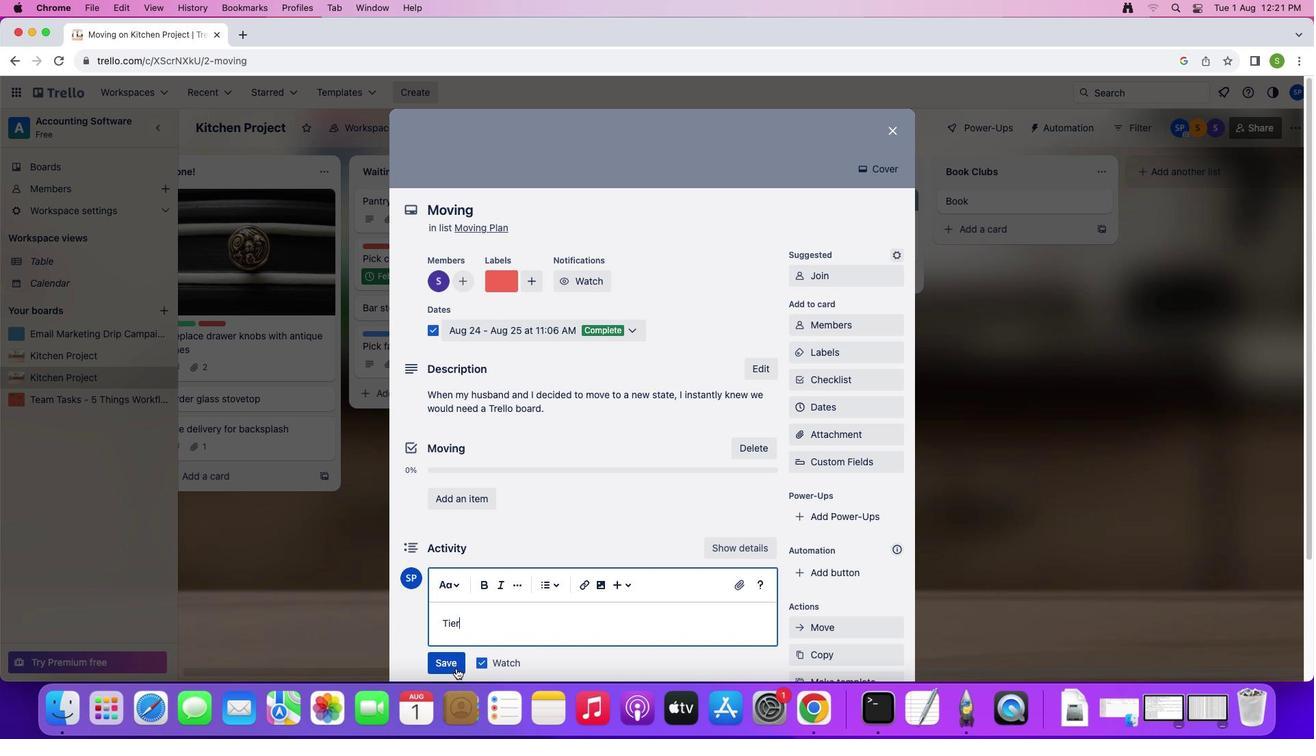 
Action: Mouse pressed left at (456, 668)
Screenshot: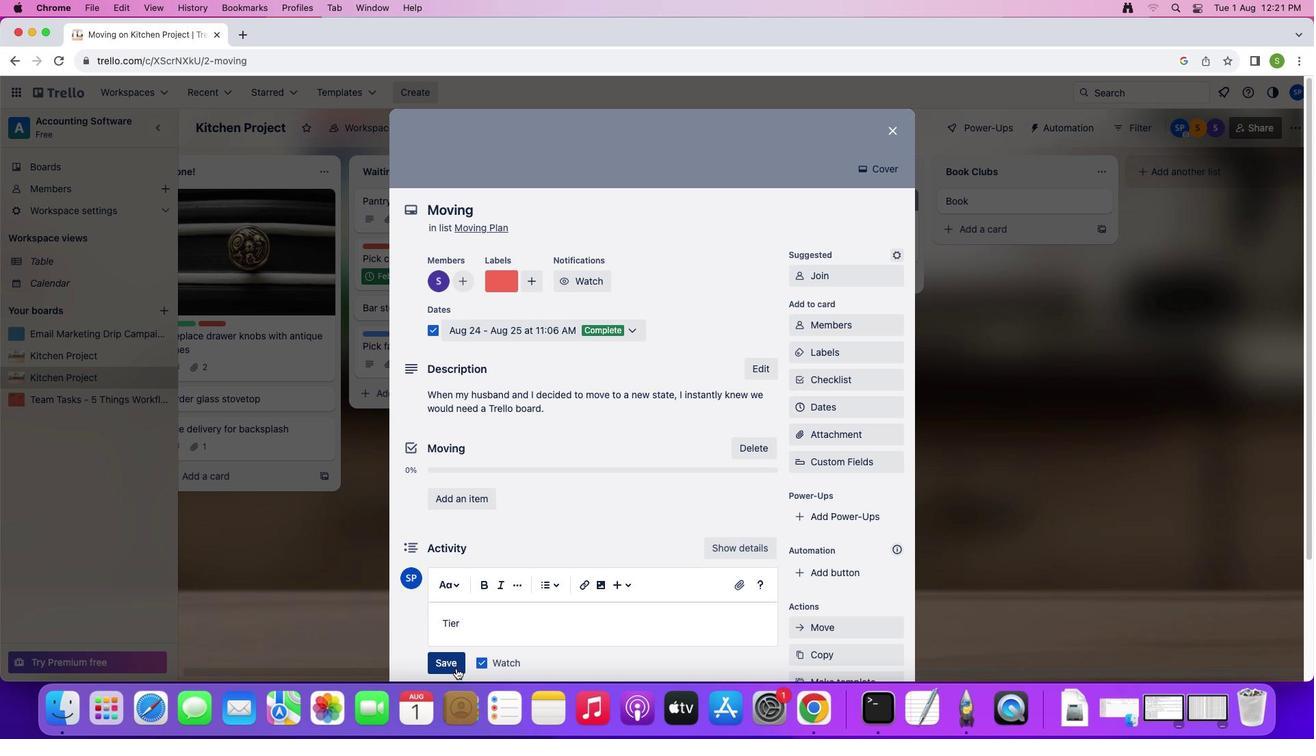 
Action: Mouse moved to (889, 129)
Screenshot: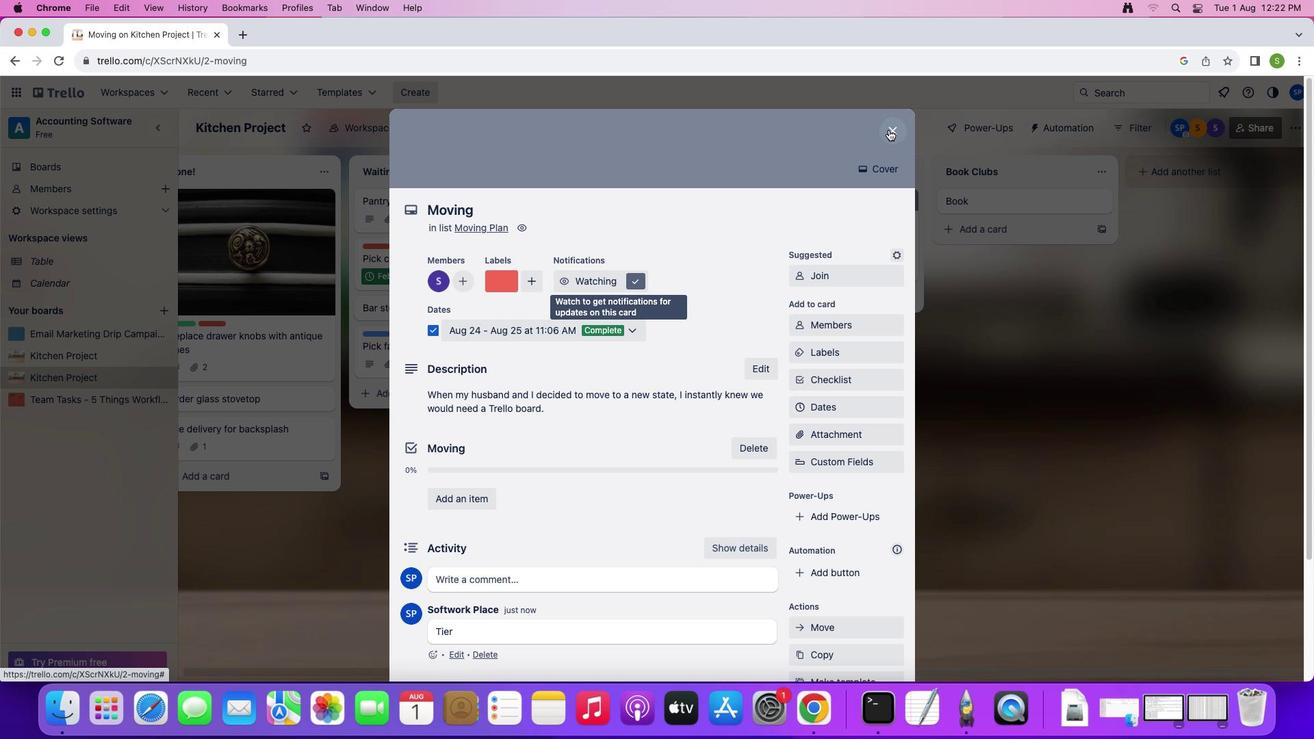 
Action: Mouse pressed left at (889, 129)
Screenshot: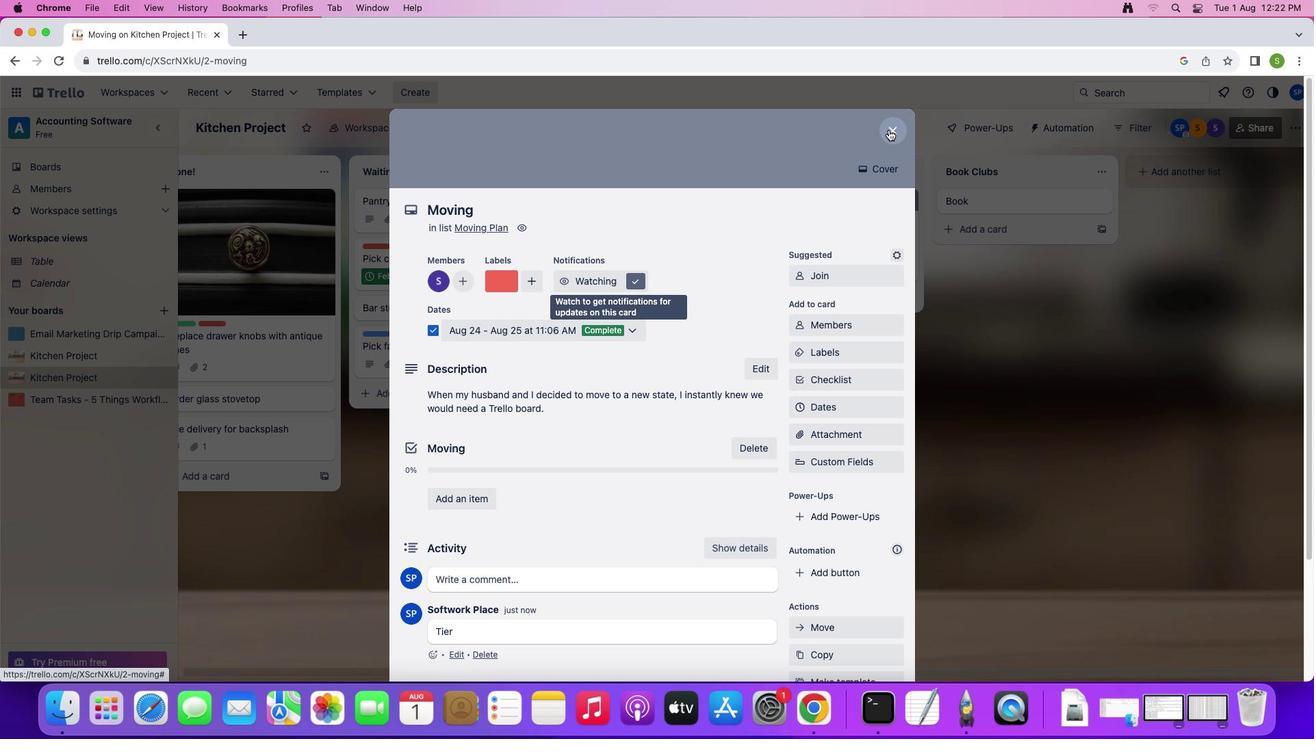 
Action: Mouse moved to (989, 201)
Screenshot: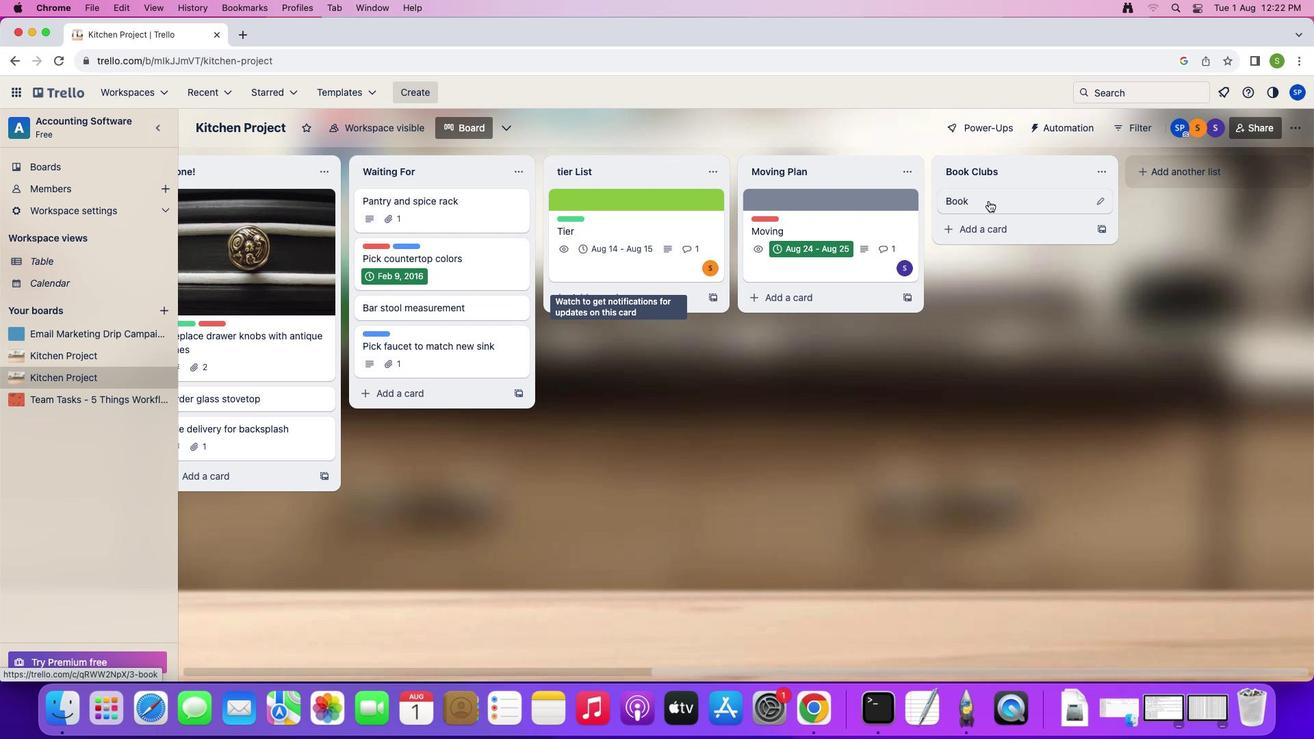 
Action: Mouse pressed left at (989, 201)
Screenshot: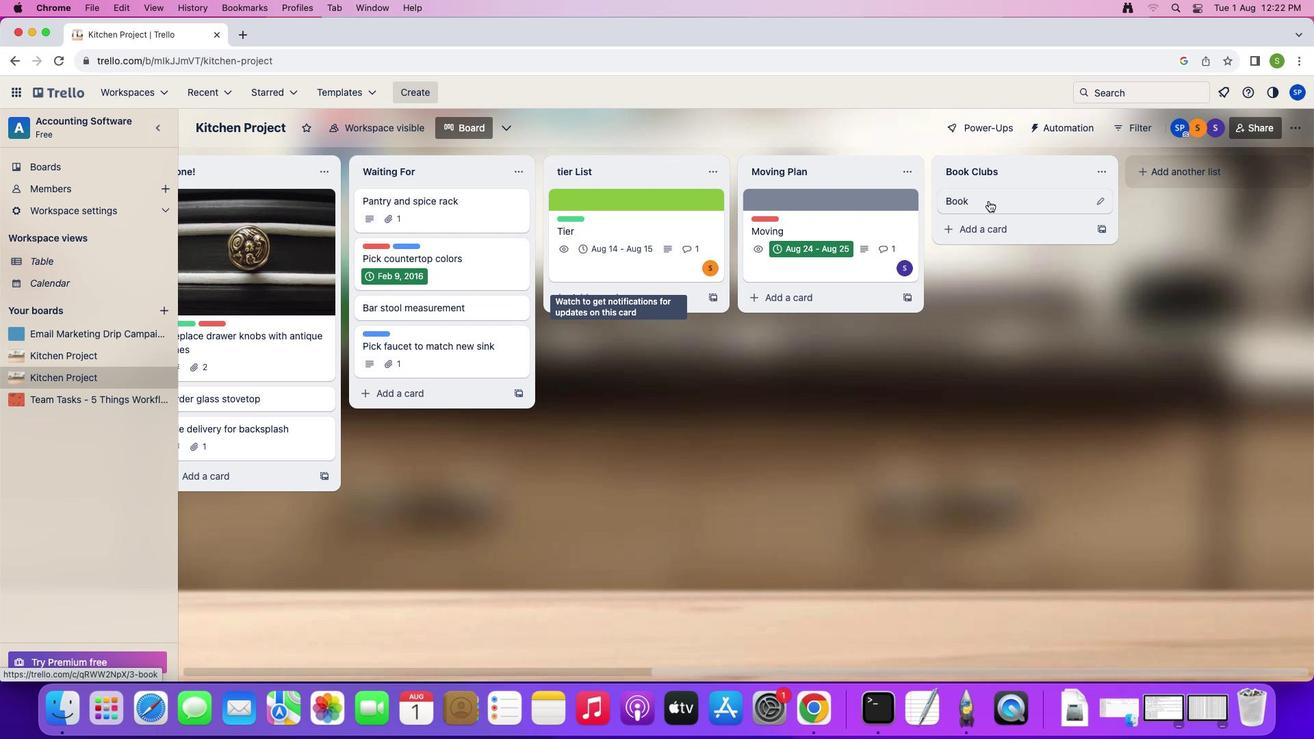 
Action: Mouse moved to (811, 245)
Screenshot: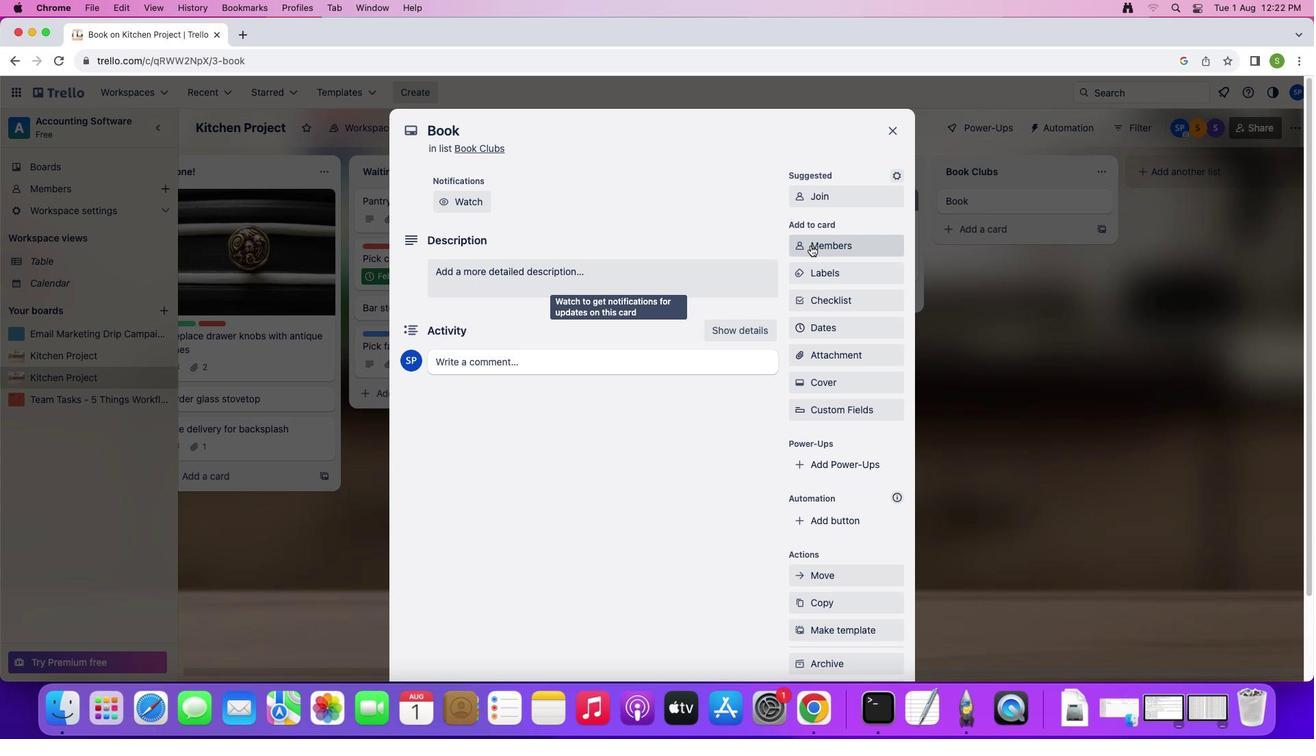 
Action: Mouse pressed left at (811, 245)
Screenshot: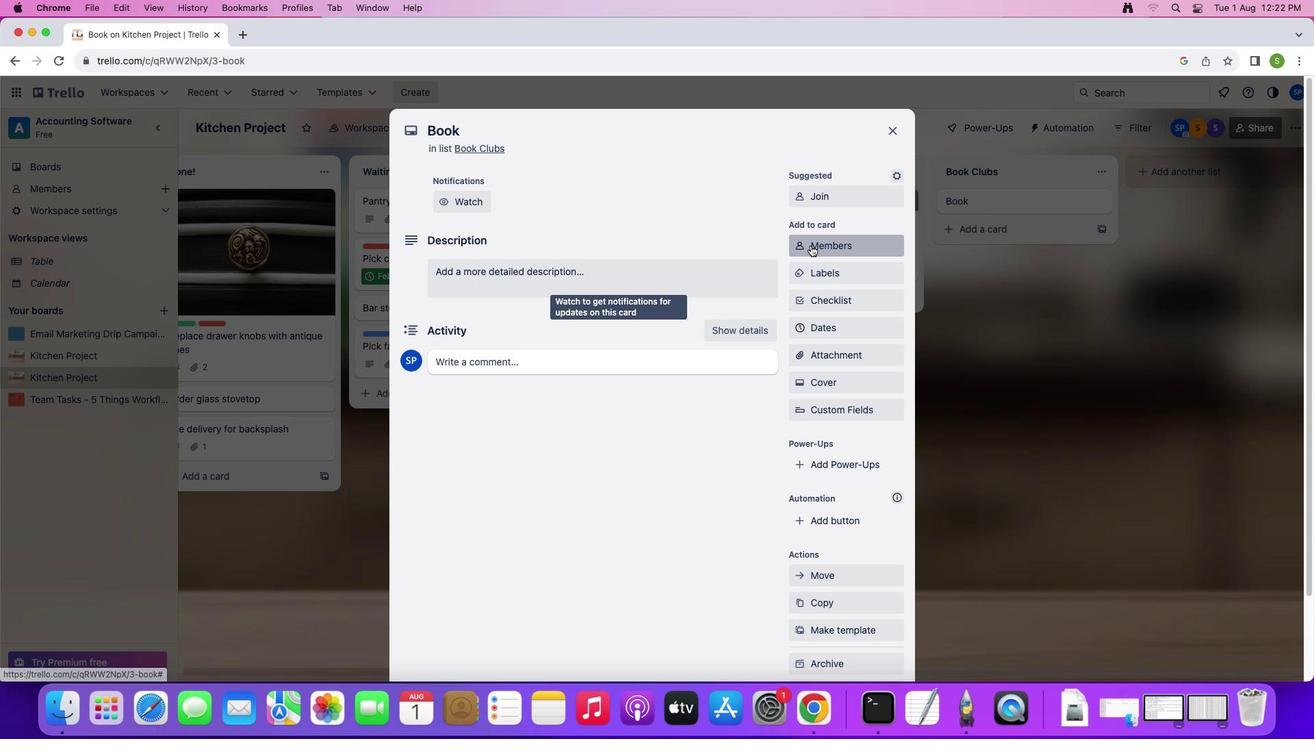 
Action: Mouse moved to (864, 304)
Screenshot: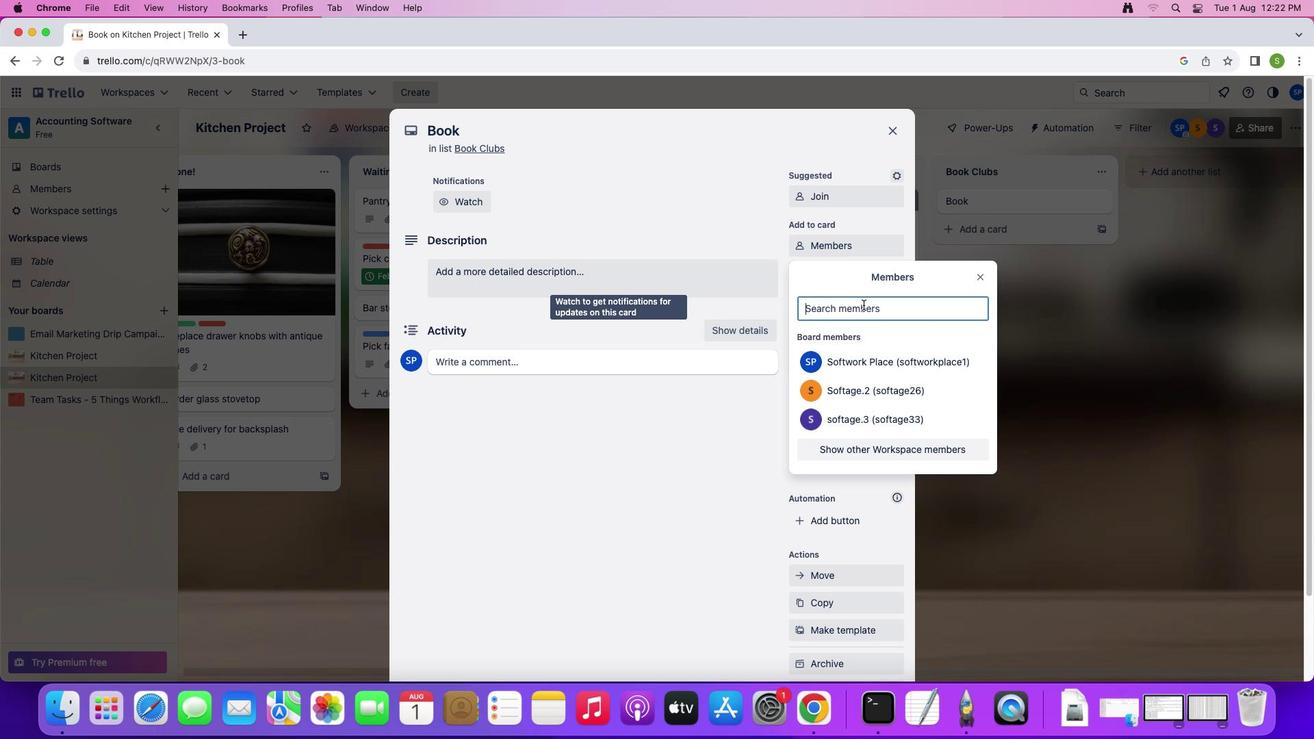 
Action: Key pressed 's''o''f''t''a''g''e''.''4'Key.shift'@''s''o''f''t''a''g''e'
Screenshot: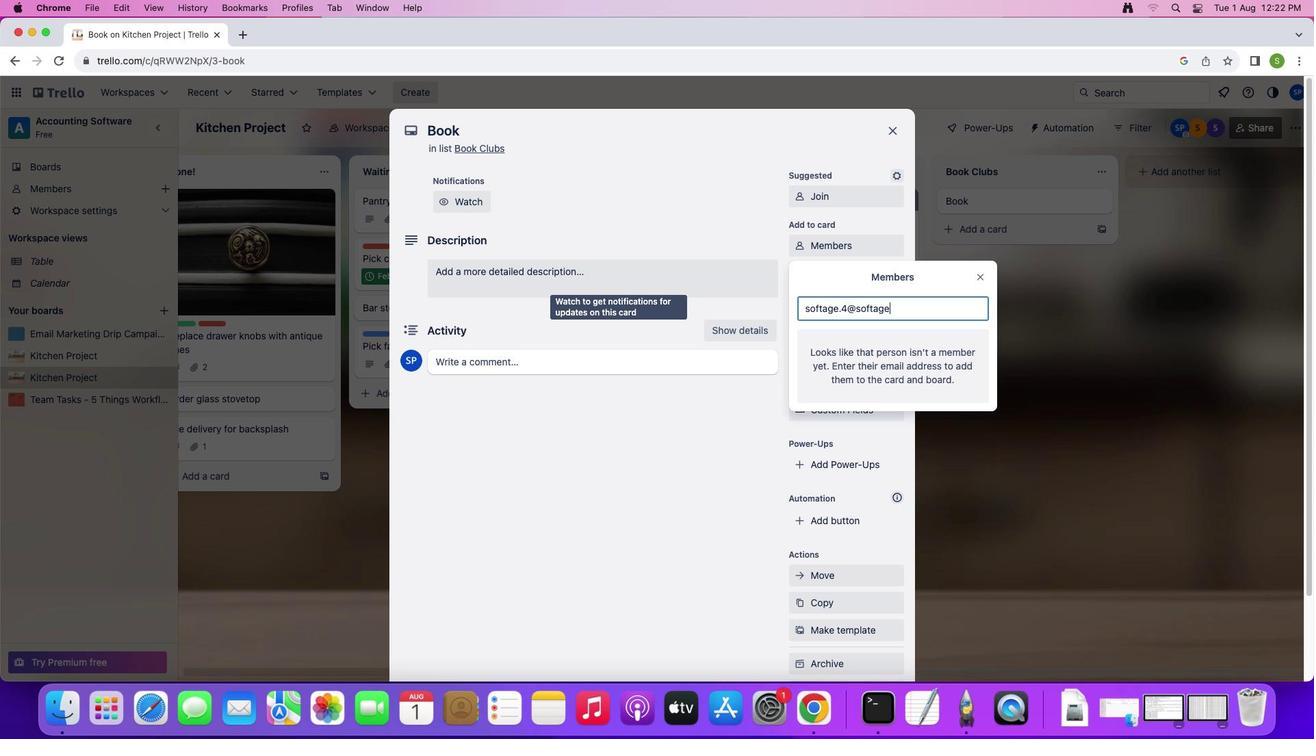 
Action: Mouse moved to (864, 304)
Screenshot: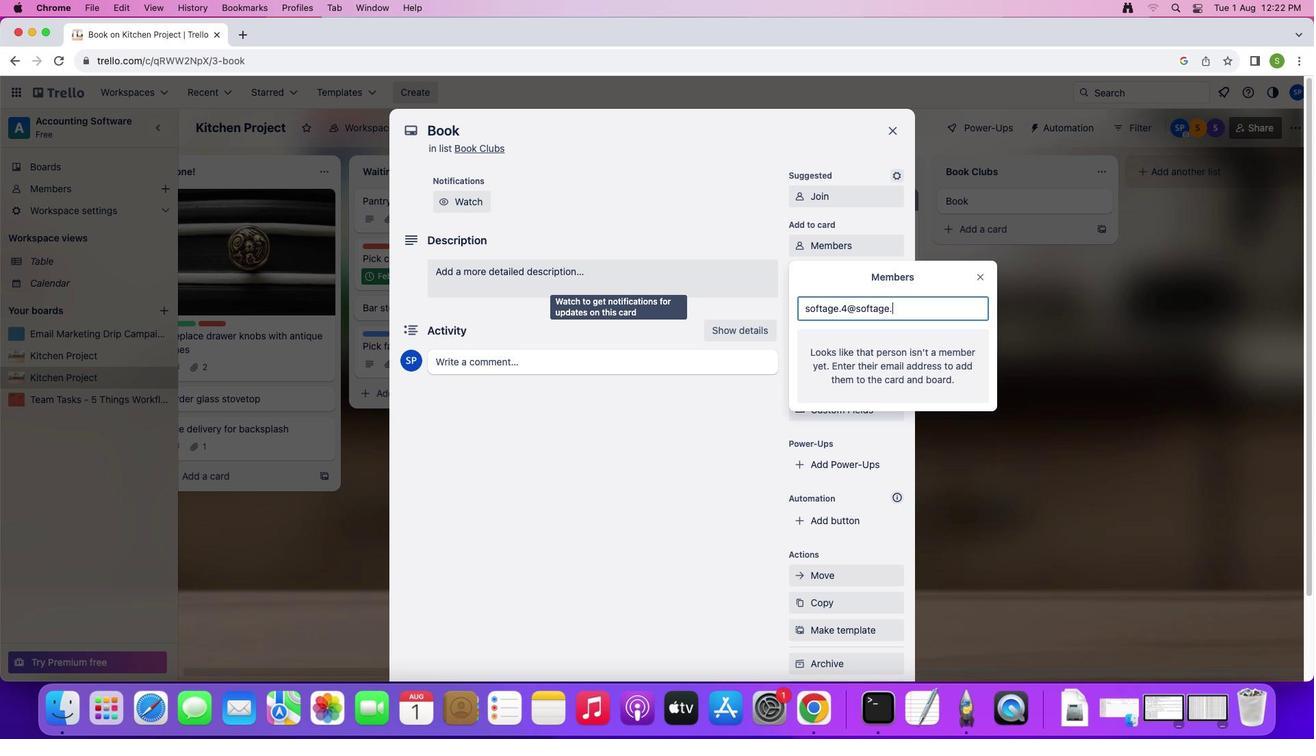 
Action: Key pressed '.''n''e''t'
Screenshot: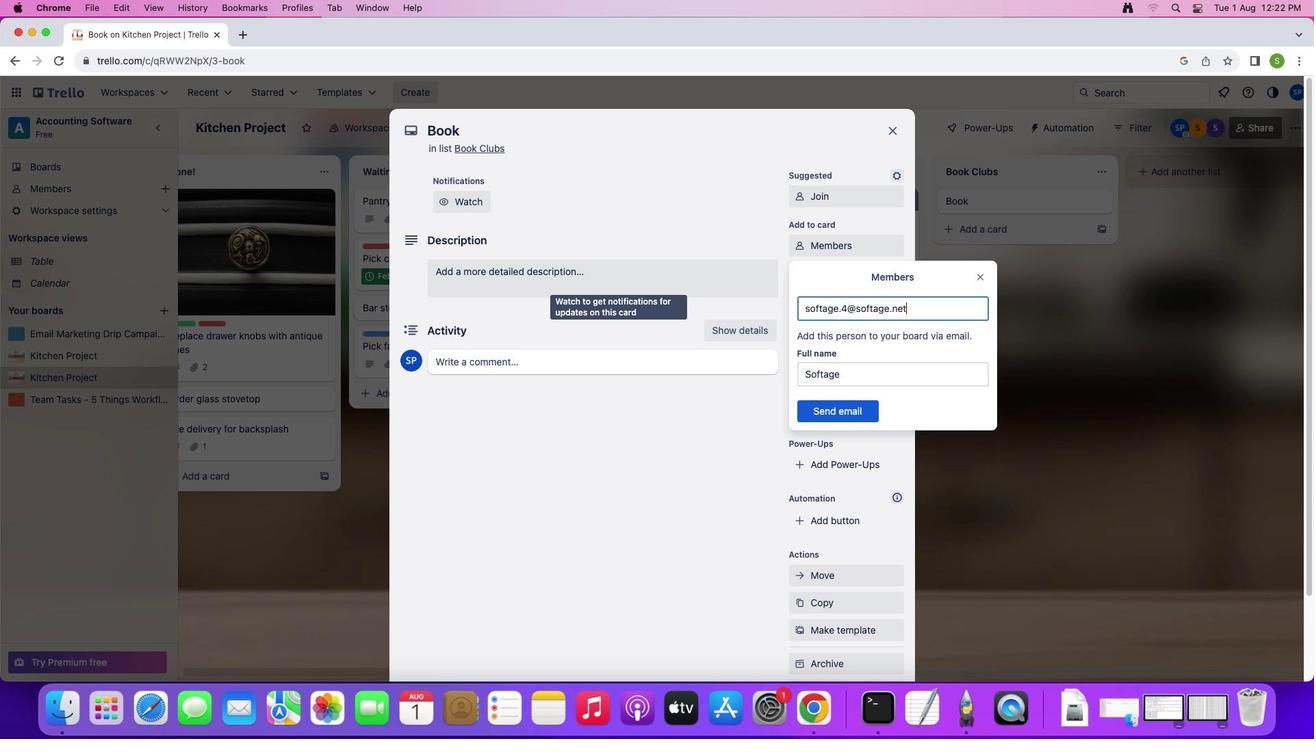
Action: Mouse moved to (846, 410)
Screenshot: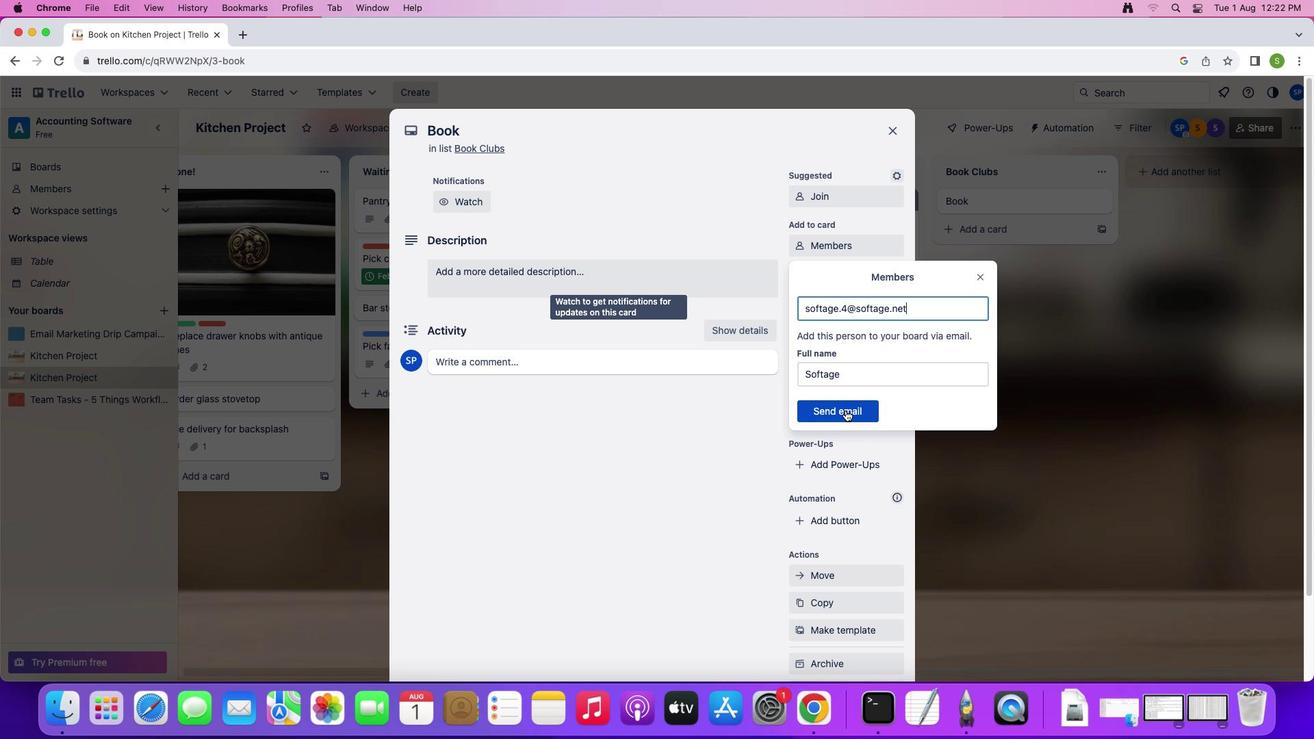 
Action: Mouse pressed left at (846, 410)
Screenshot: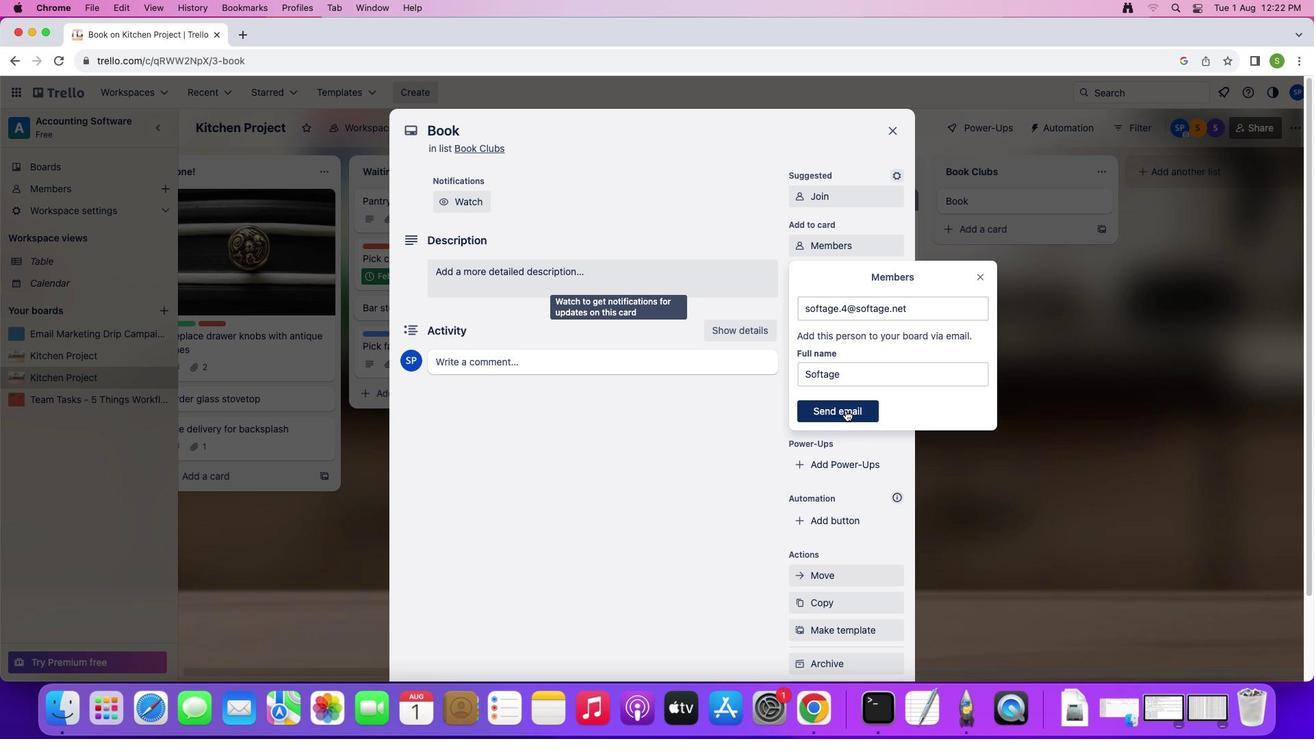 
Action: Mouse moved to (827, 277)
Screenshot: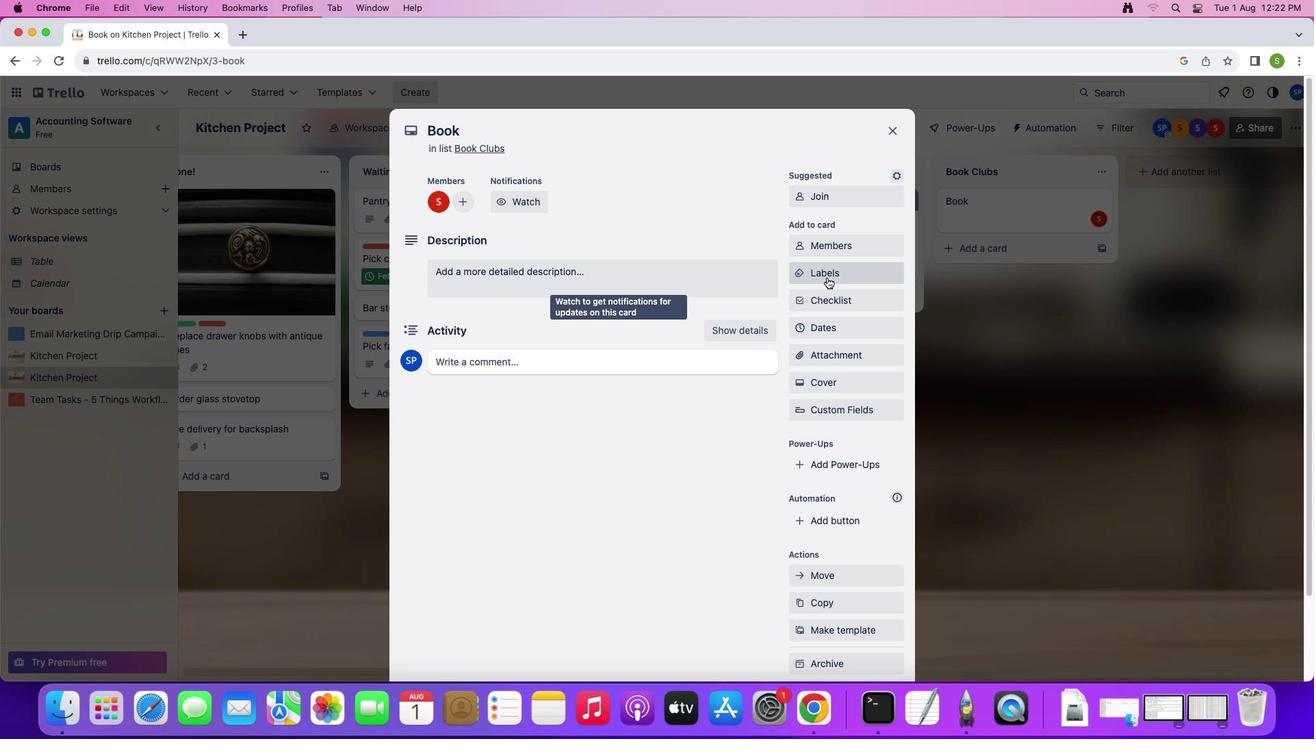 
Action: Mouse pressed left at (827, 277)
Screenshot: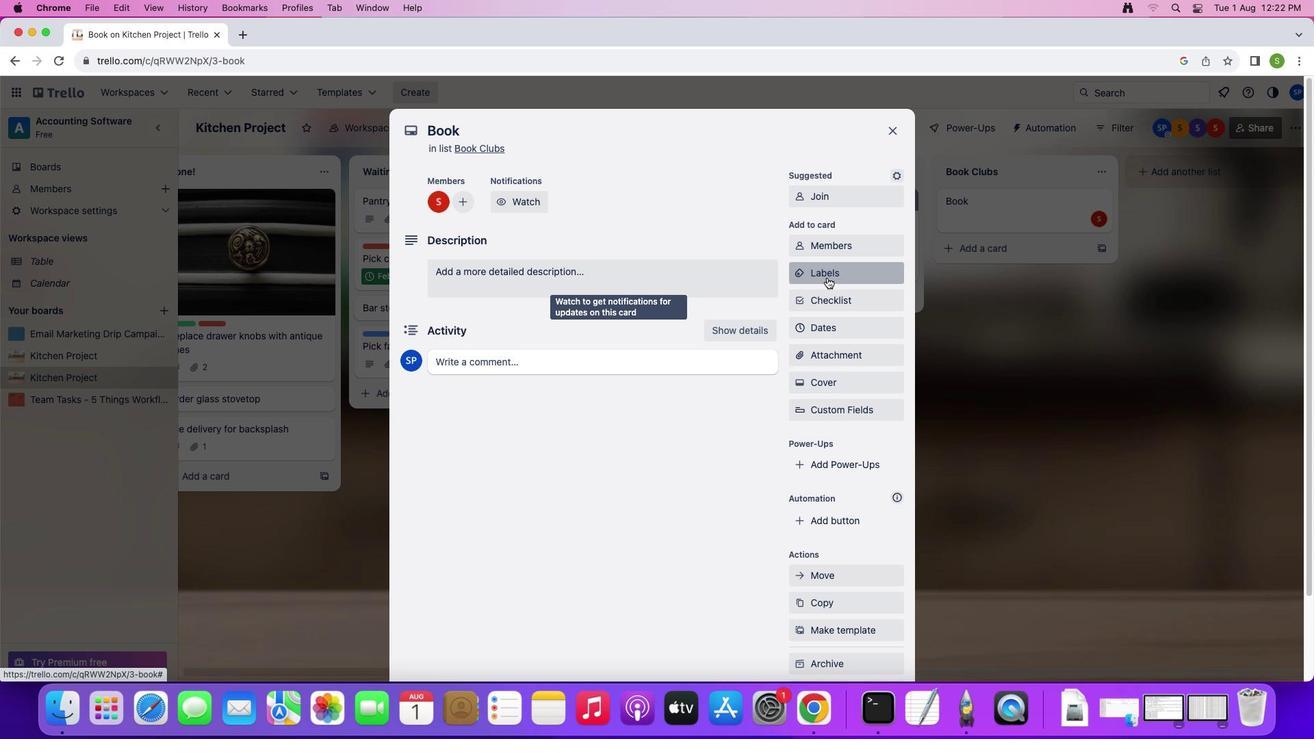 
Action: Mouse moved to (849, 484)
Screenshot: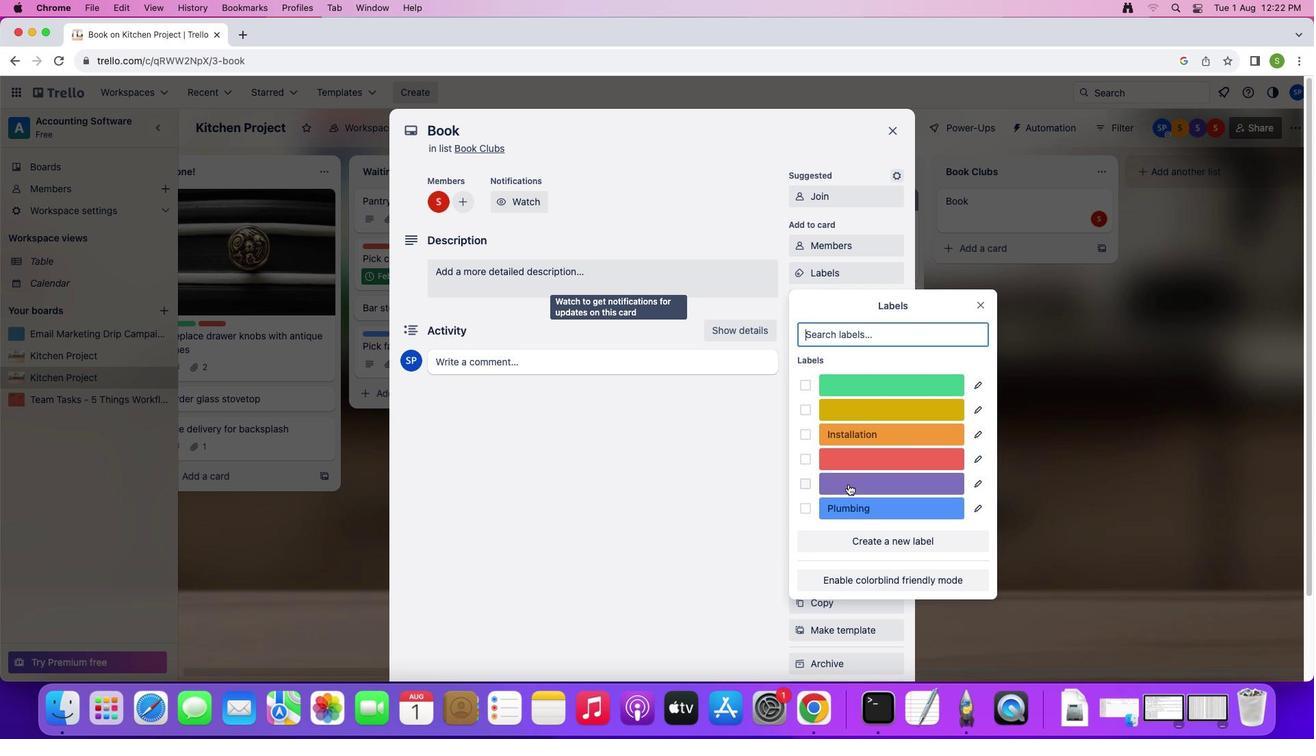 
Action: Mouse pressed left at (849, 484)
Screenshot: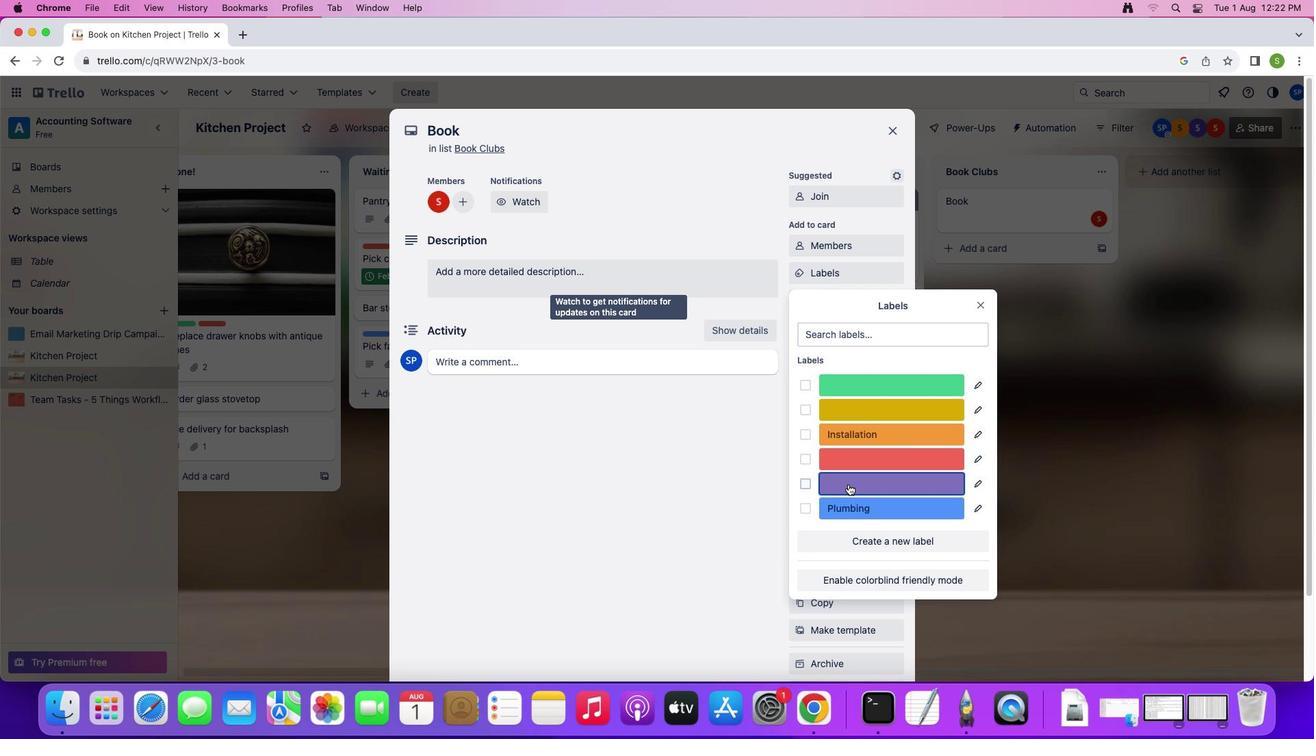 
Action: Mouse moved to (979, 311)
Screenshot: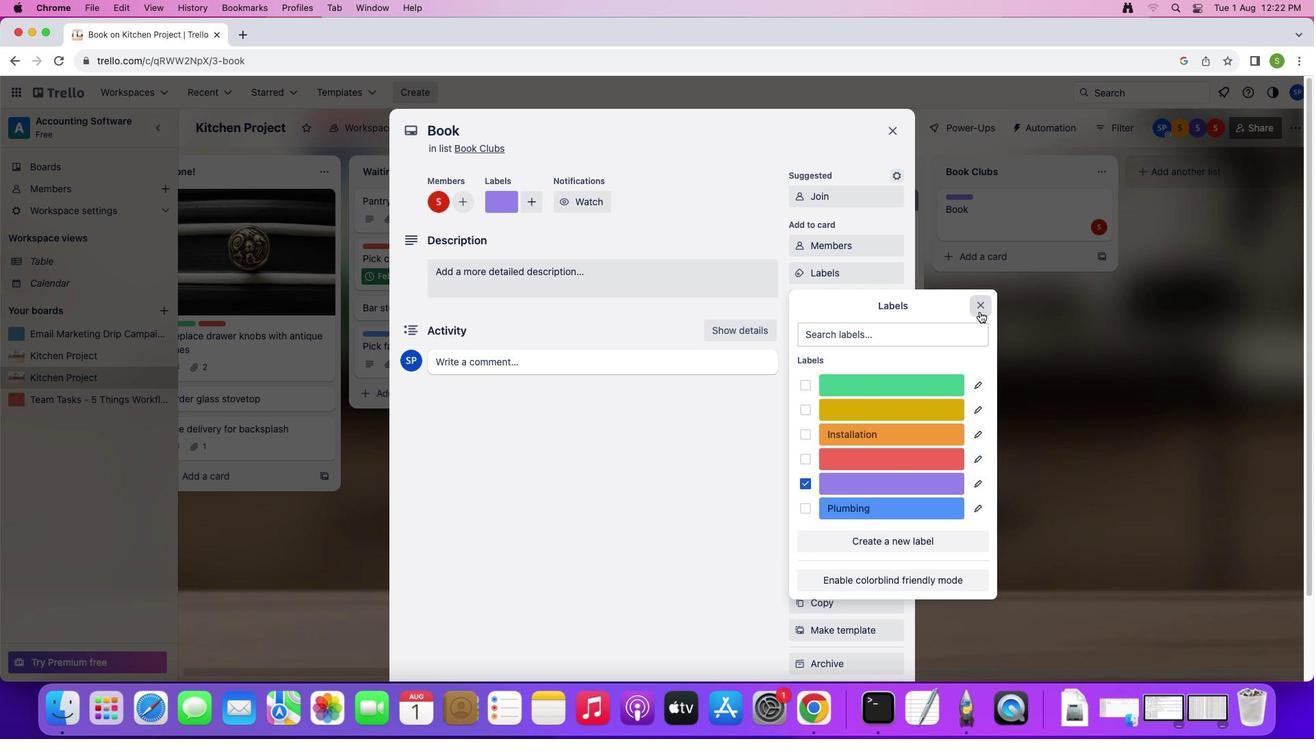 
Action: Mouse pressed left at (979, 311)
Screenshot: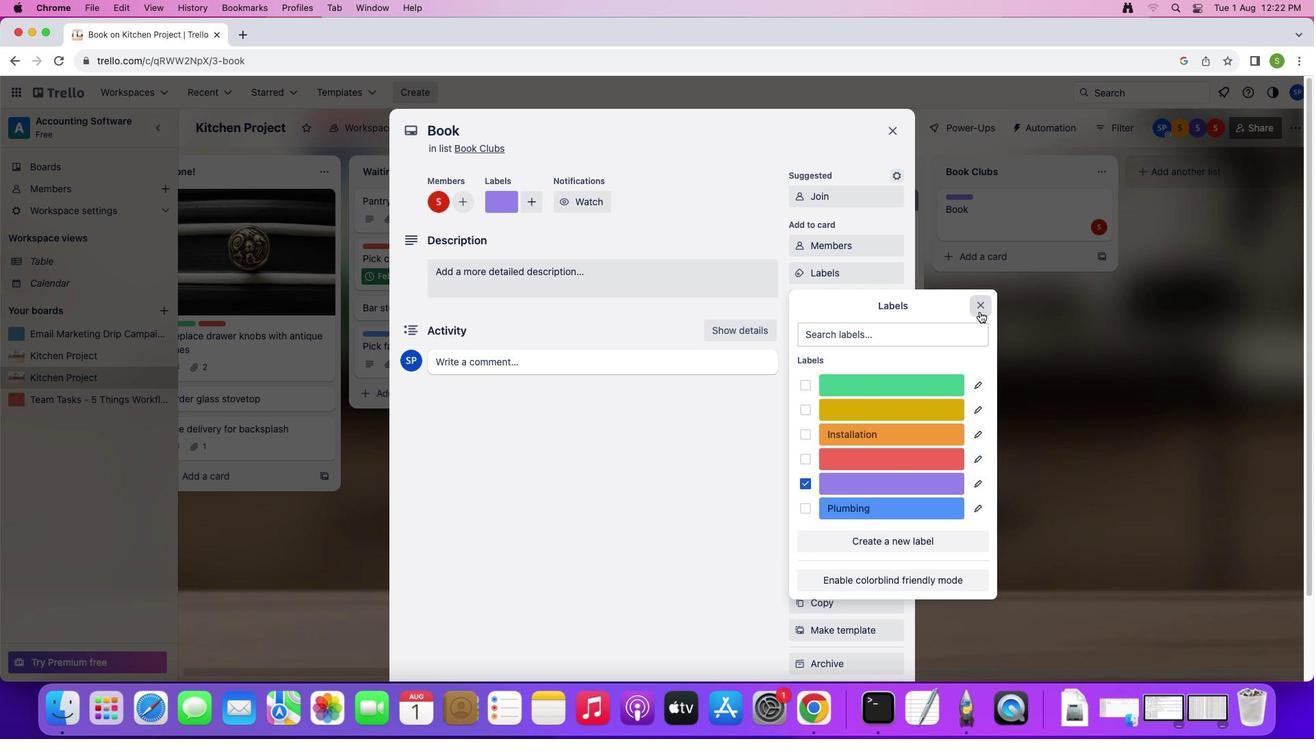 
Action: Mouse moved to (823, 297)
Screenshot: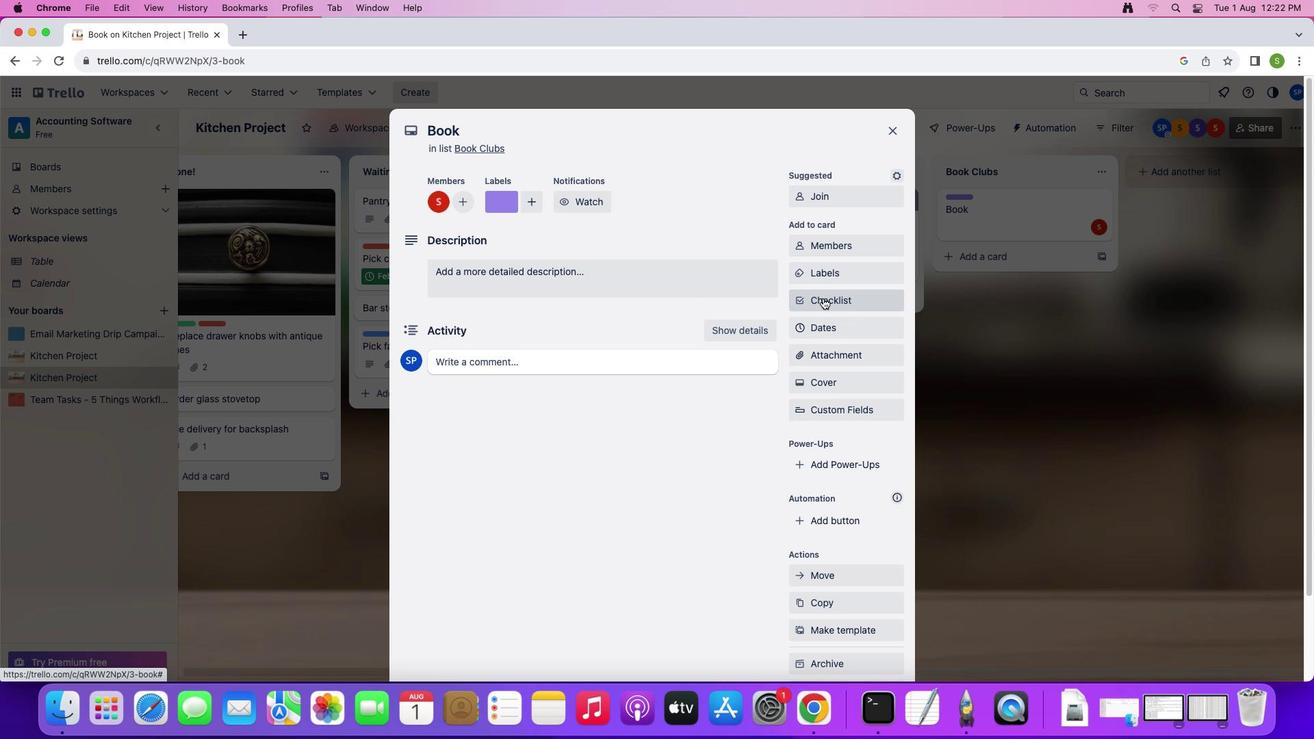 
Action: Mouse pressed left at (823, 297)
Screenshot: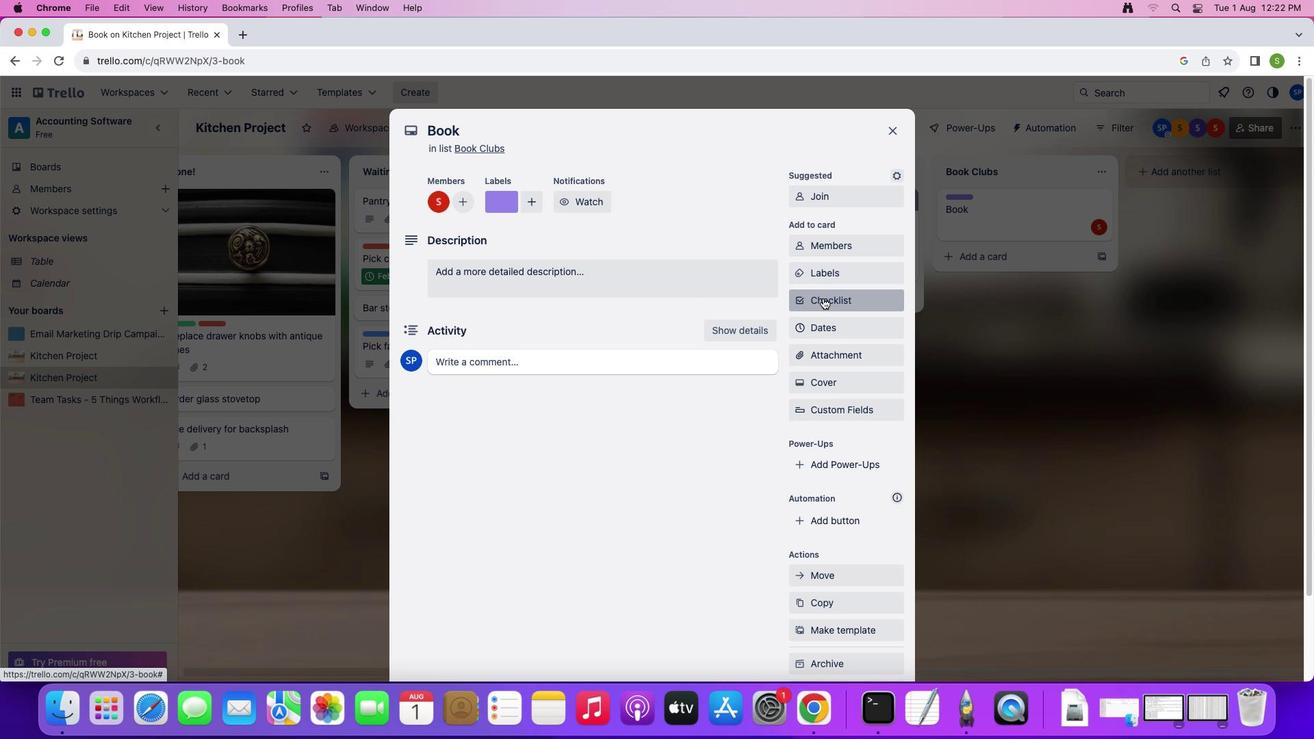 
Action: Mouse moved to (882, 373)
Screenshot: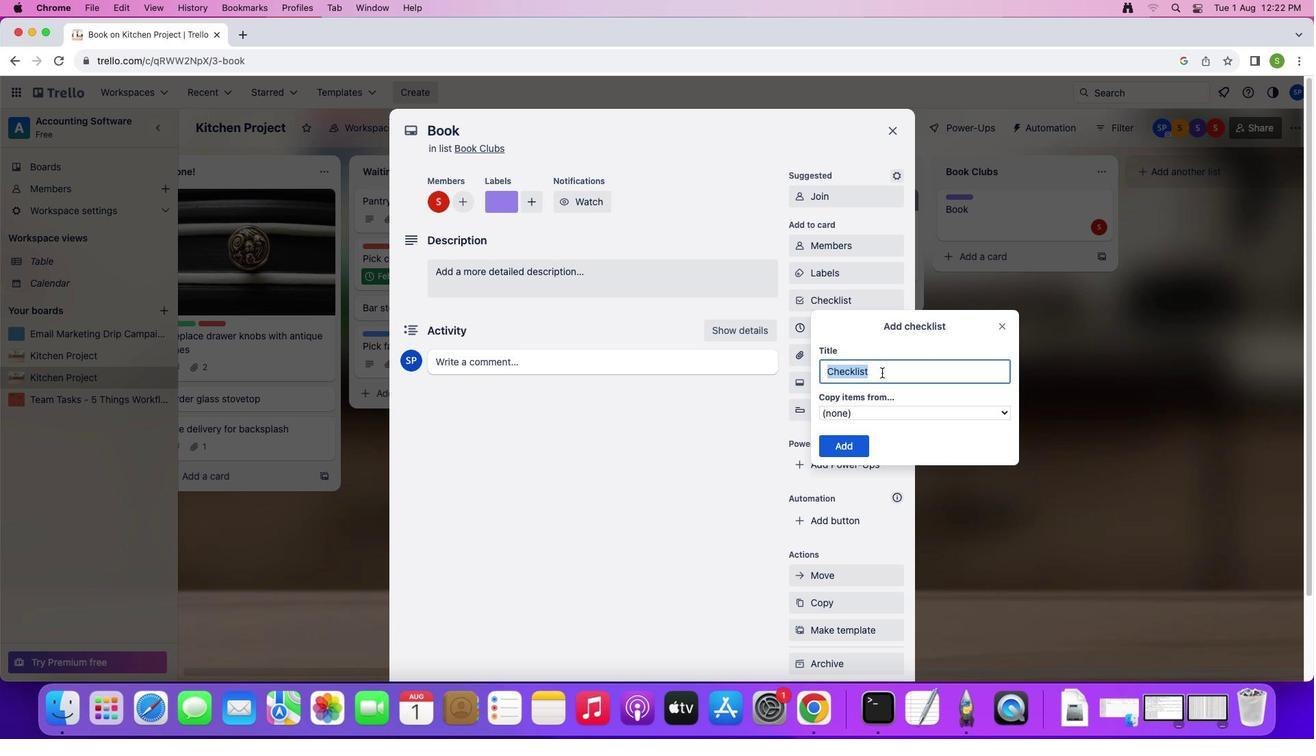 
Action: Key pressed Key.shift'B''o''o''k'
Screenshot: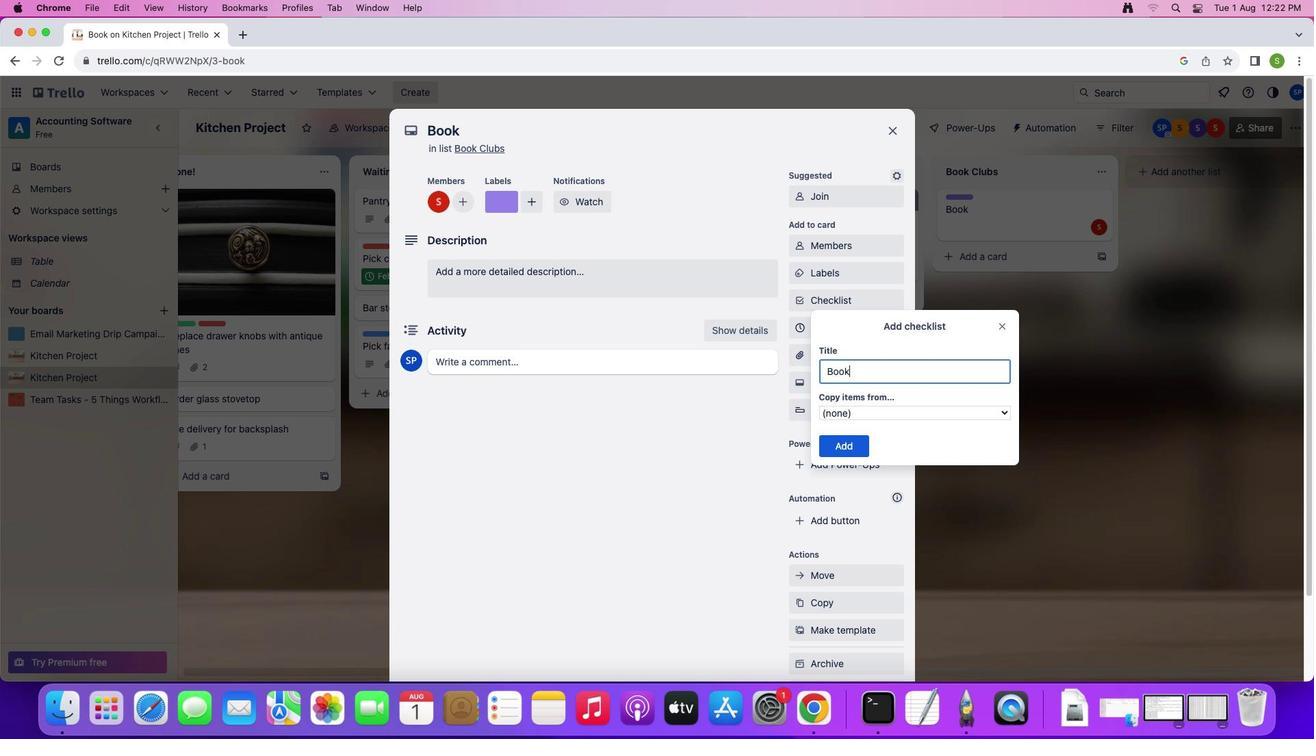 
Action: Mouse moved to (834, 442)
Screenshot: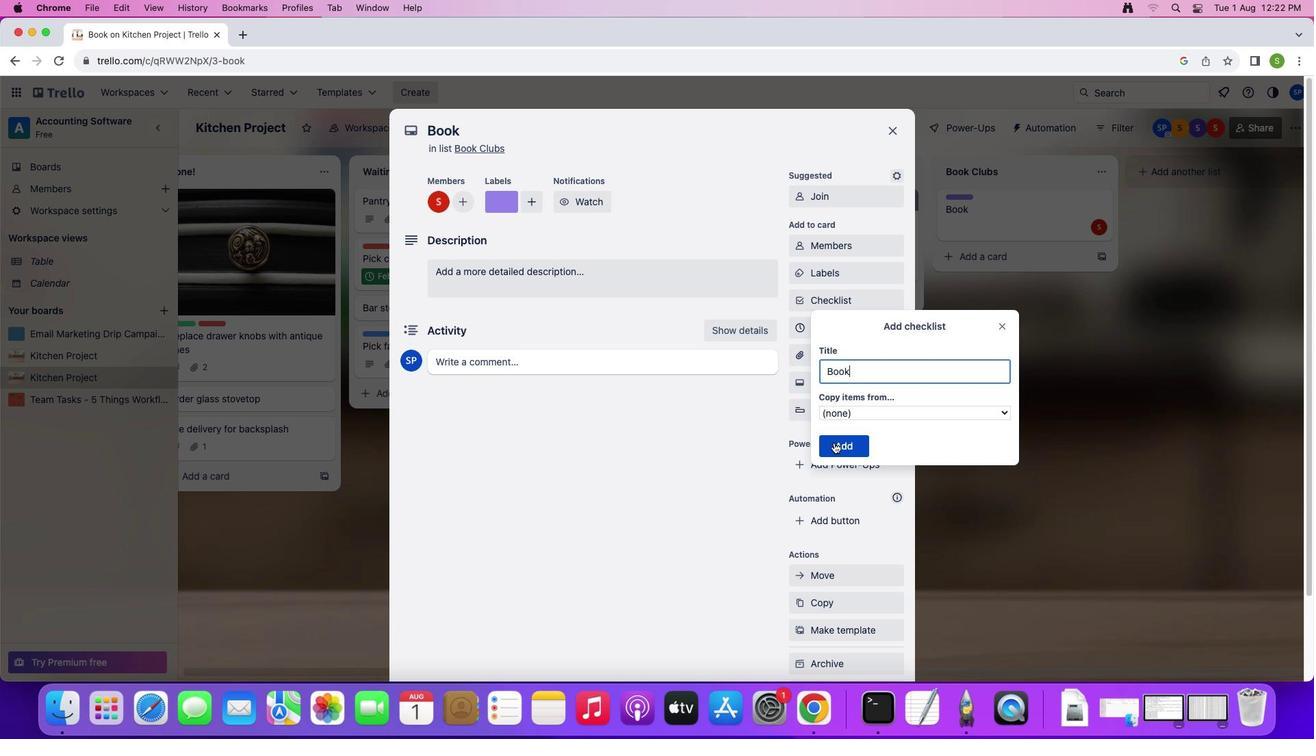 
Action: Mouse pressed left at (834, 442)
Screenshot: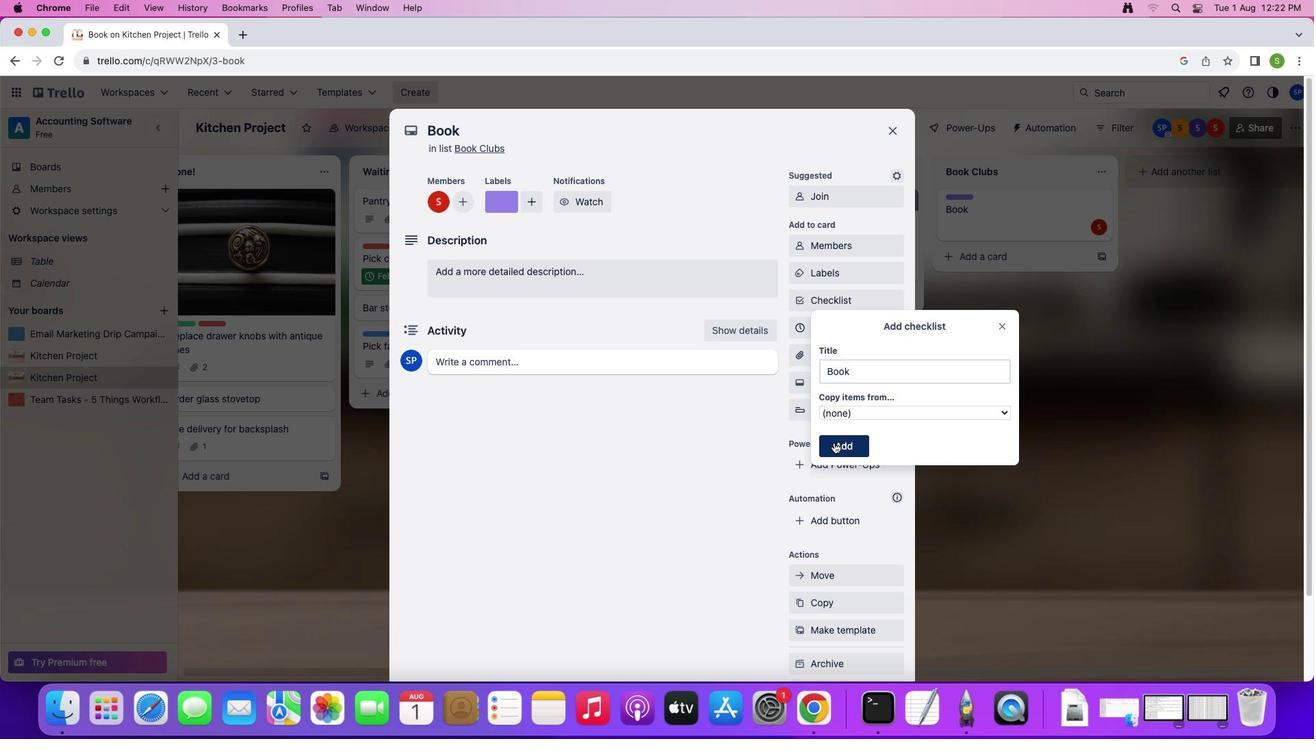
Action: Mouse moved to (842, 323)
Screenshot: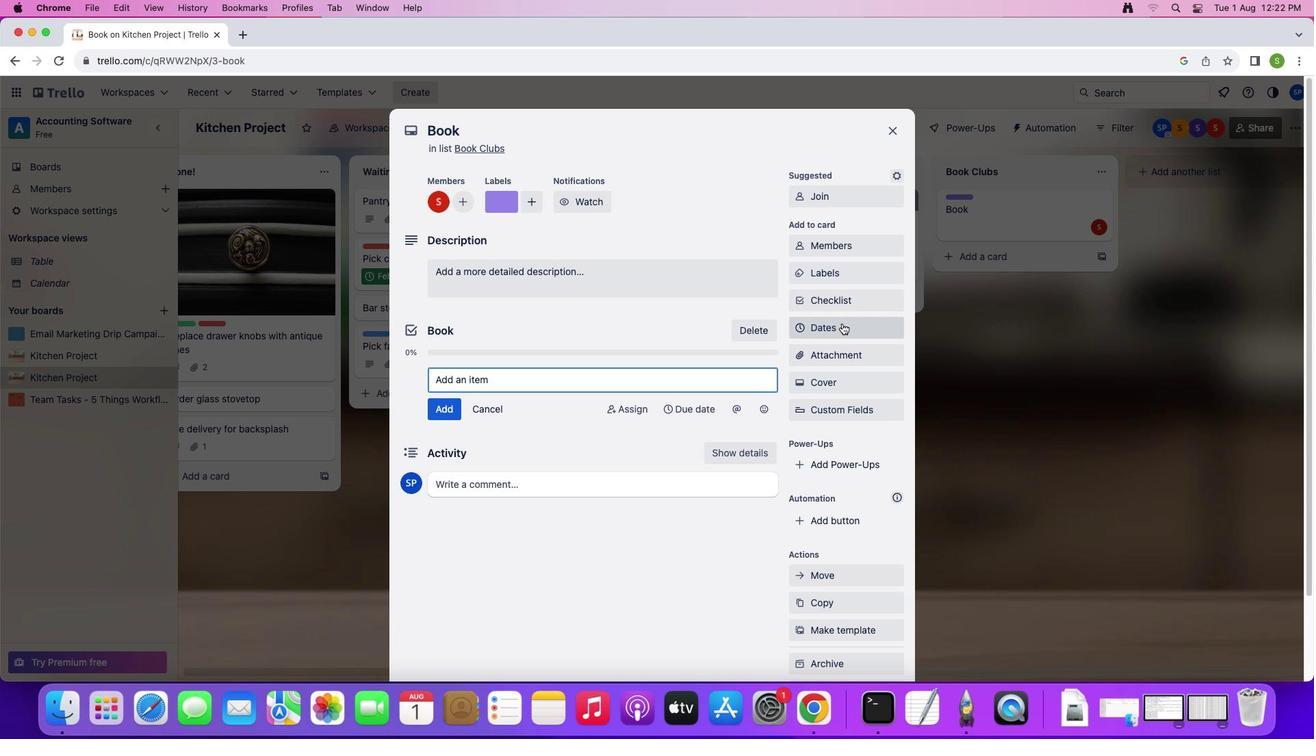 
Action: Mouse pressed left at (842, 323)
Screenshot: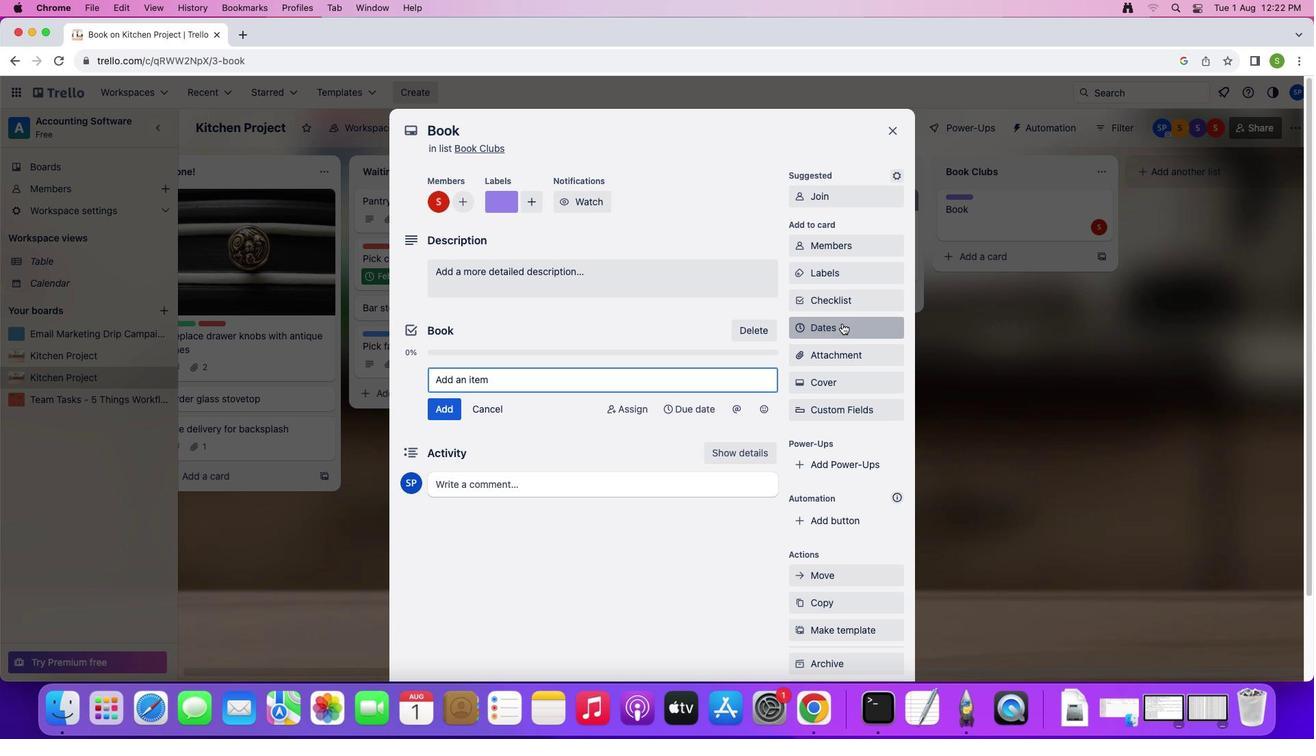 
Action: Mouse moved to (872, 281)
Screenshot: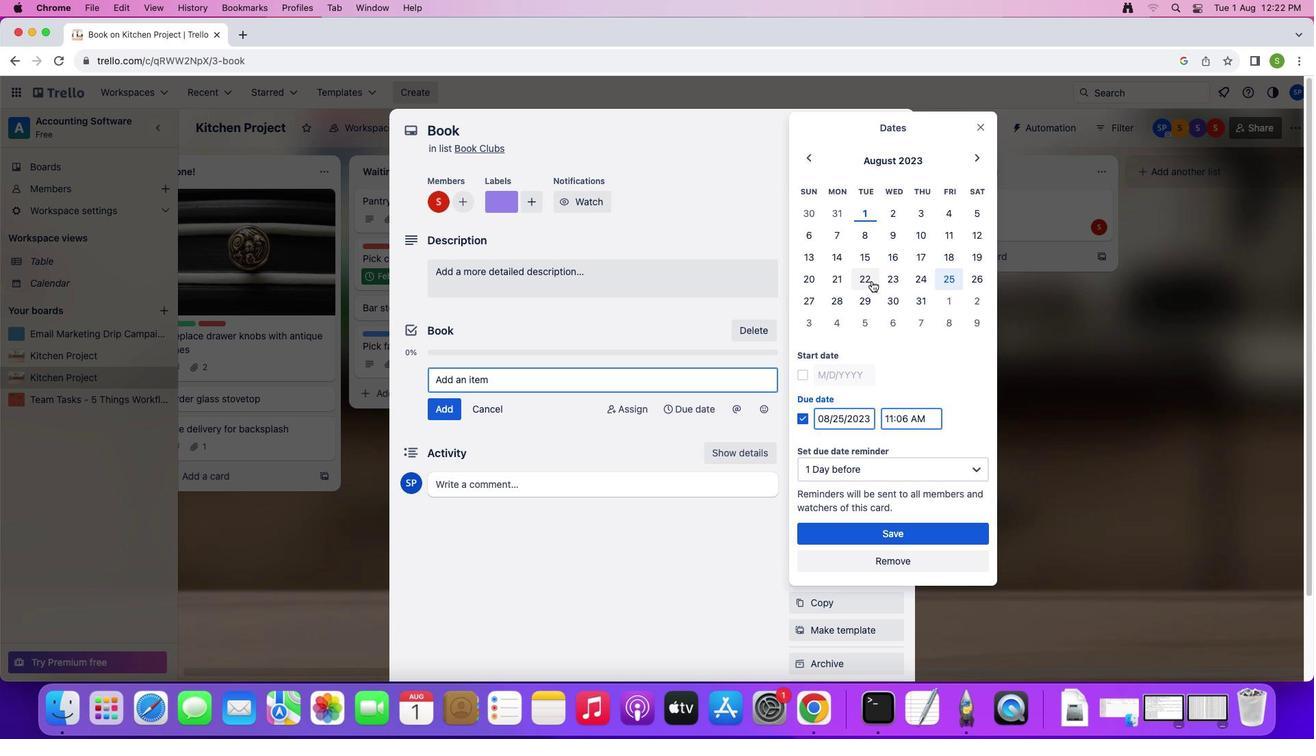 
Action: Mouse pressed left at (872, 281)
Screenshot: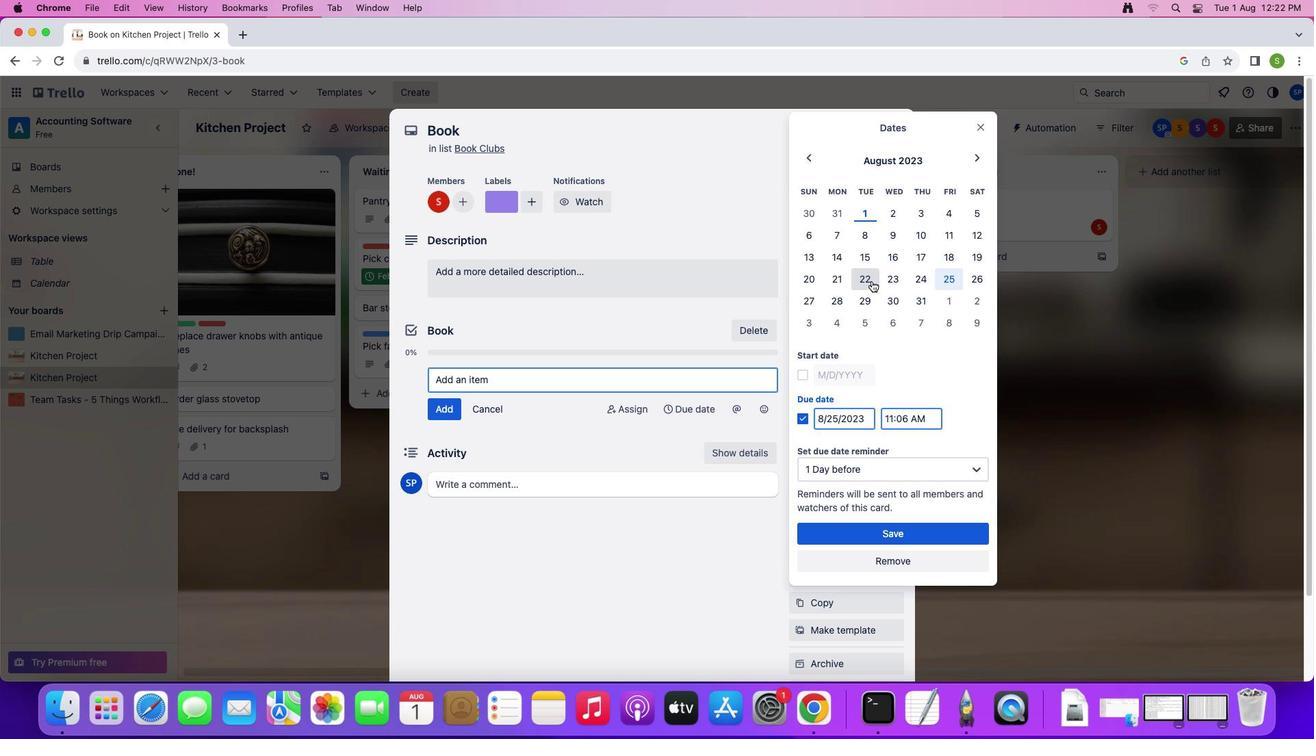 
Action: Mouse moved to (803, 375)
Screenshot: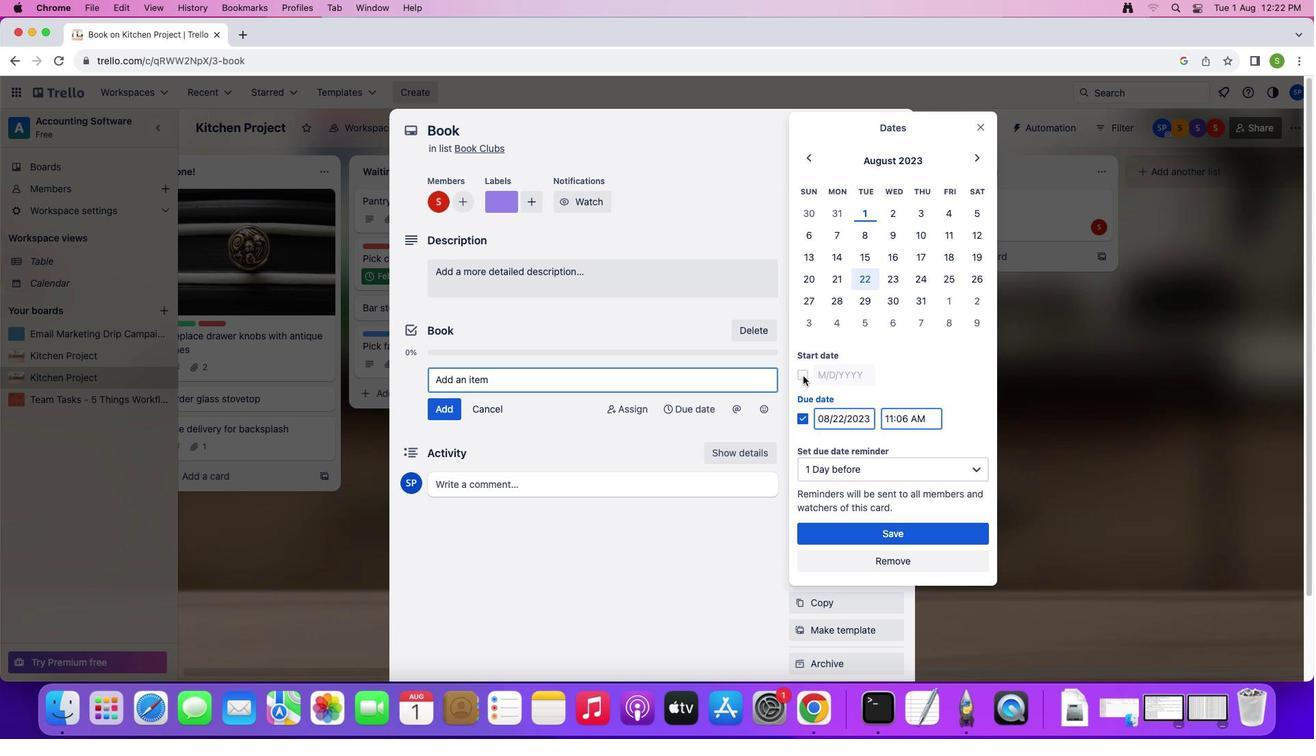 
Action: Mouse pressed left at (803, 375)
Screenshot: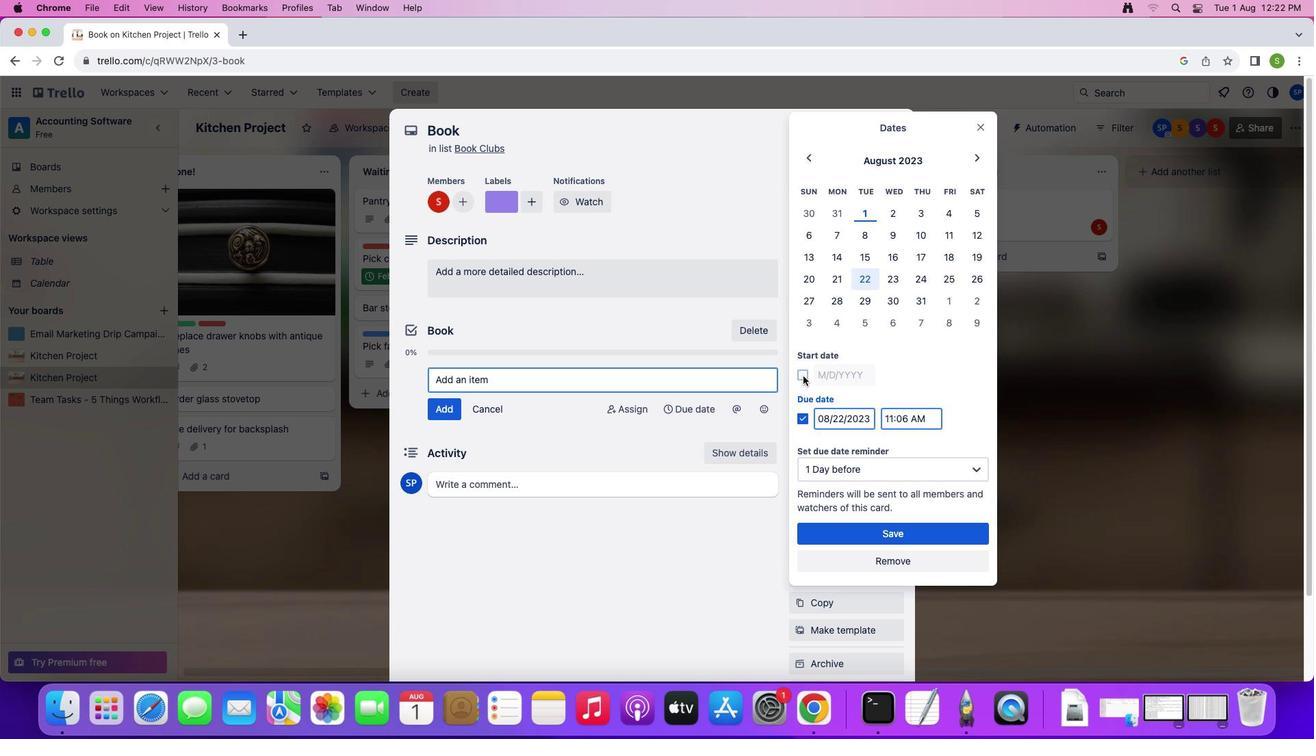 
Action: Mouse moved to (824, 539)
Screenshot: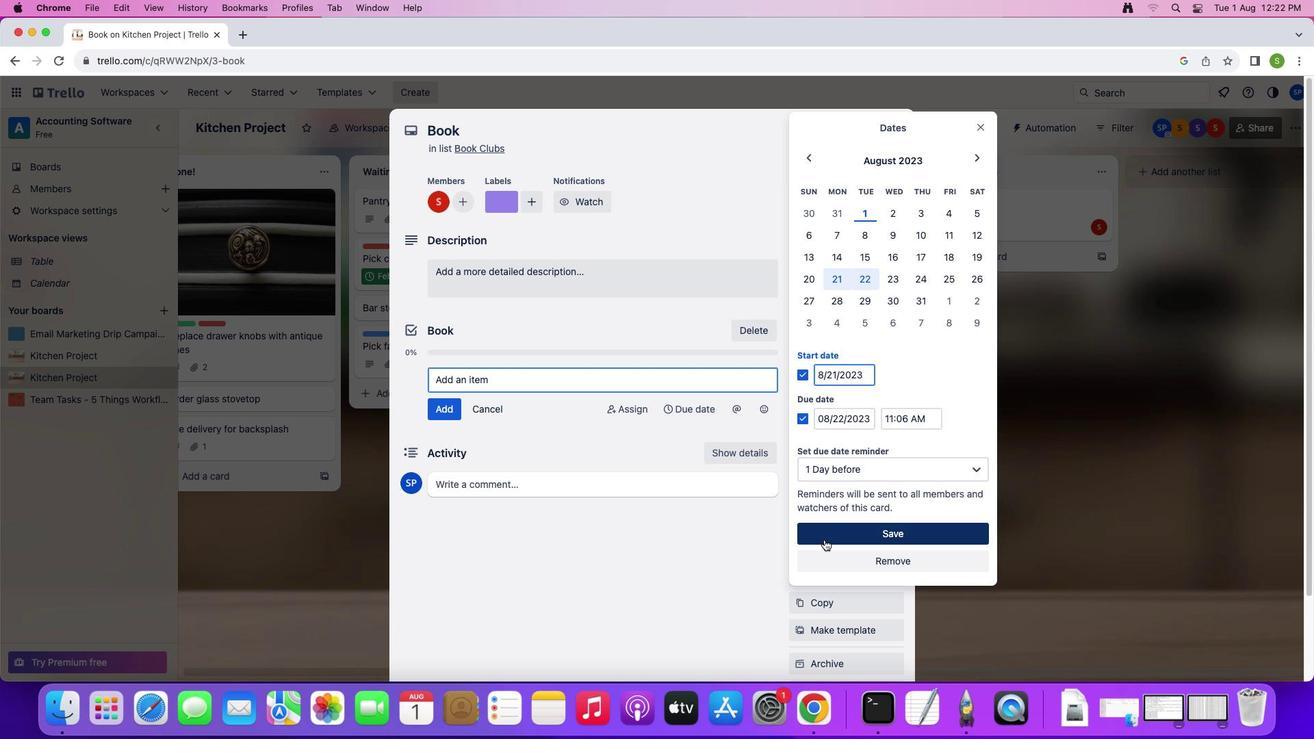 
Action: Mouse pressed left at (824, 539)
Screenshot: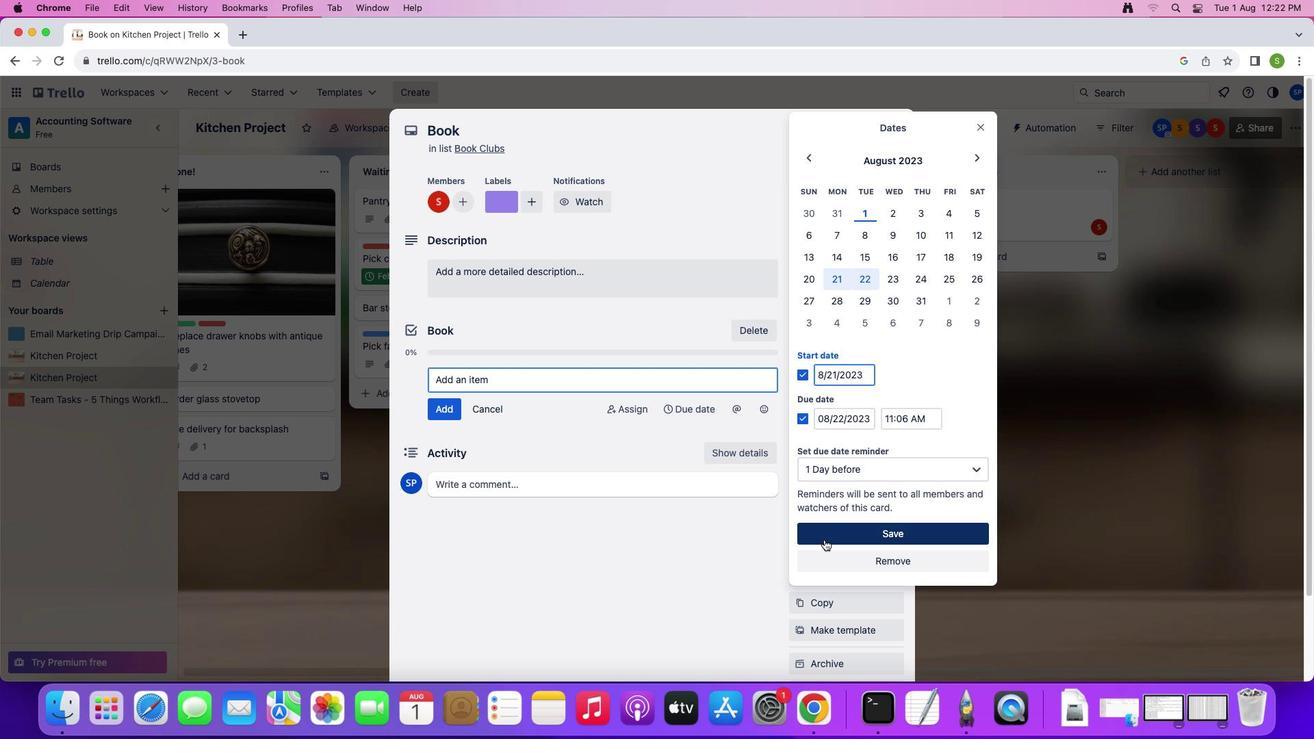 
Action: Mouse moved to (819, 377)
Screenshot: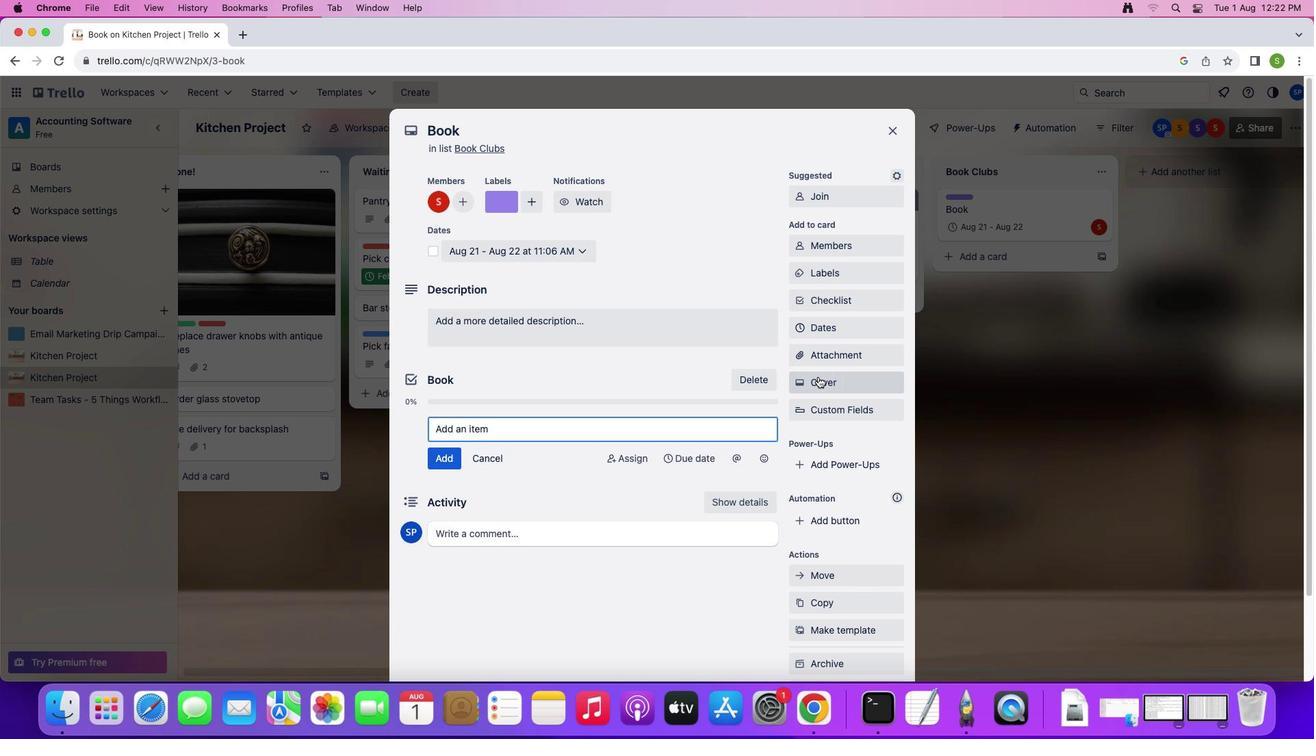 
Action: Mouse pressed left at (819, 377)
Screenshot: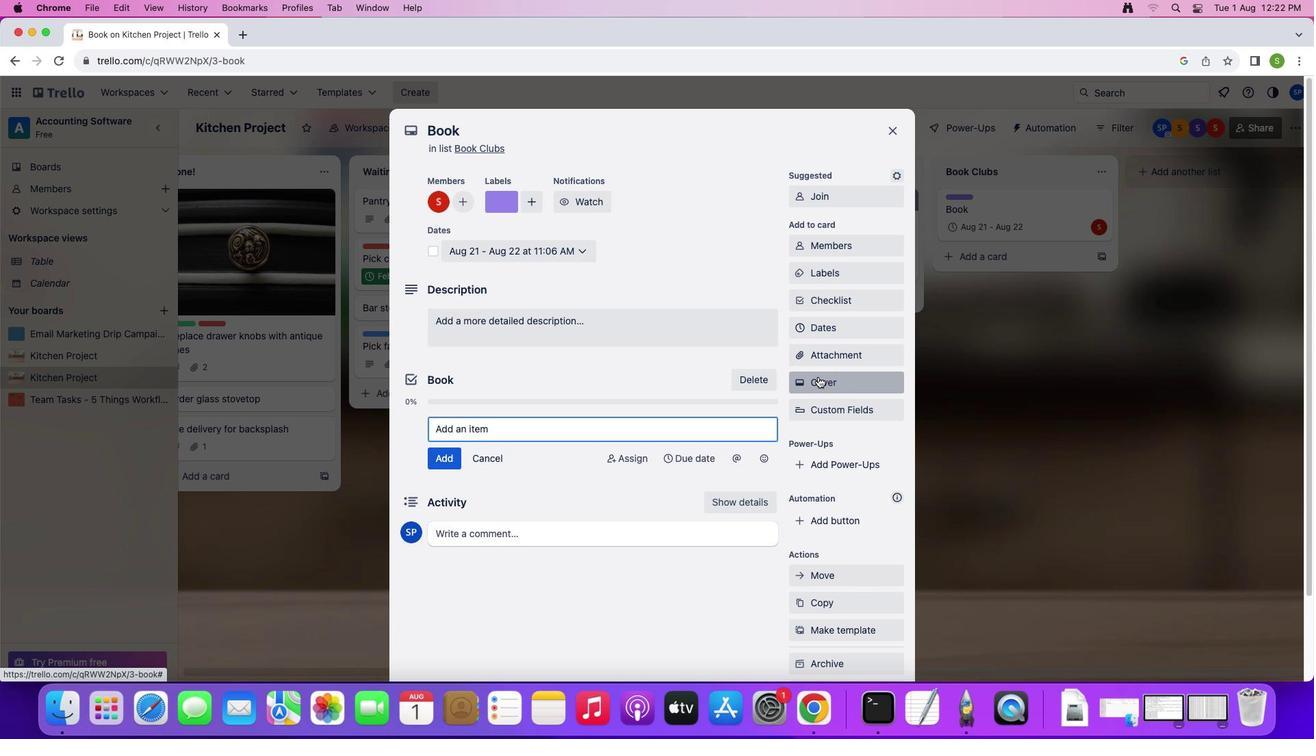 
Action: Mouse moved to (811, 430)
Screenshot: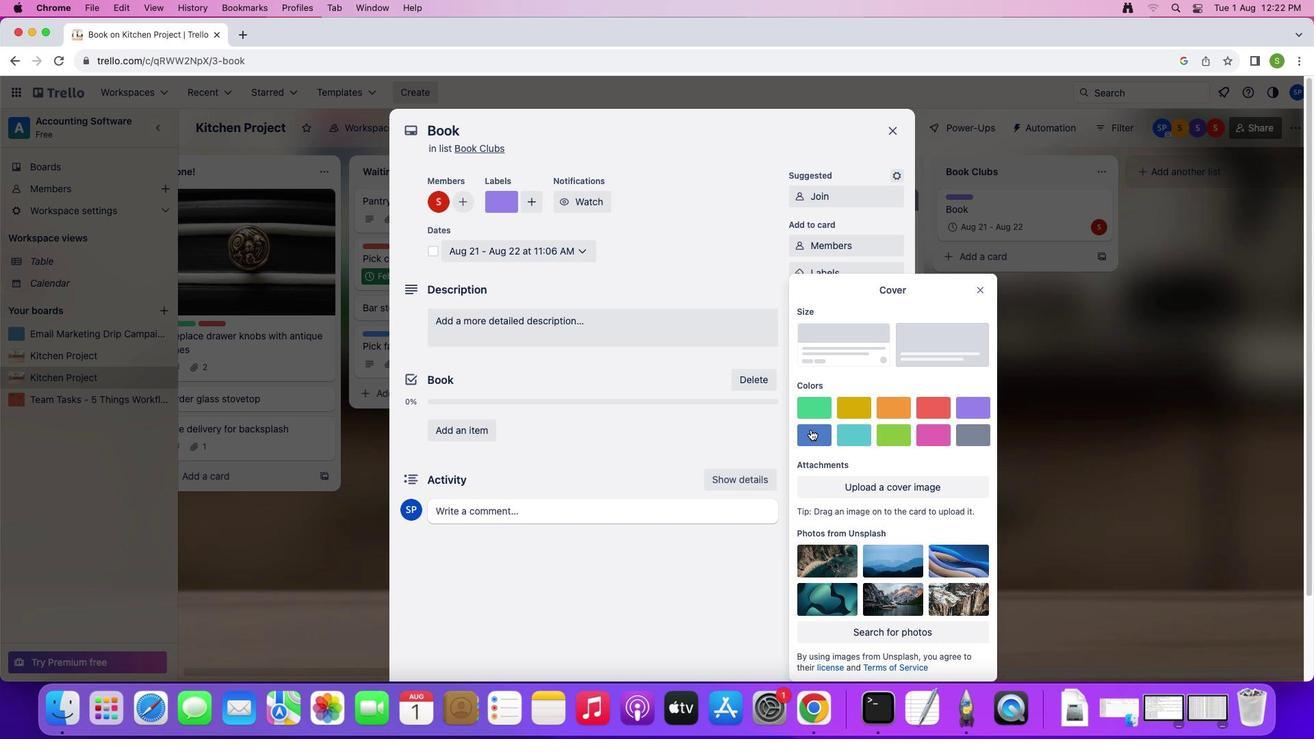 
Action: Mouse pressed left at (811, 430)
Screenshot: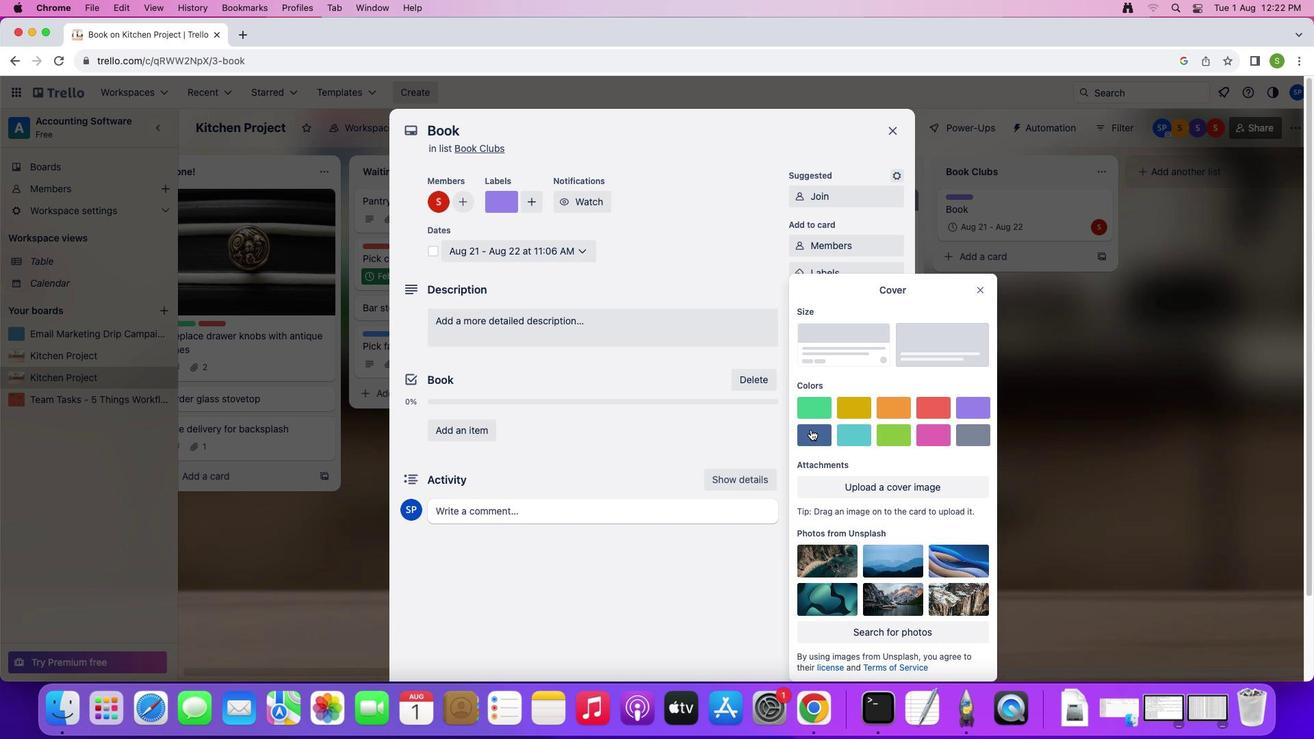 
Action: Mouse moved to (975, 267)
Screenshot: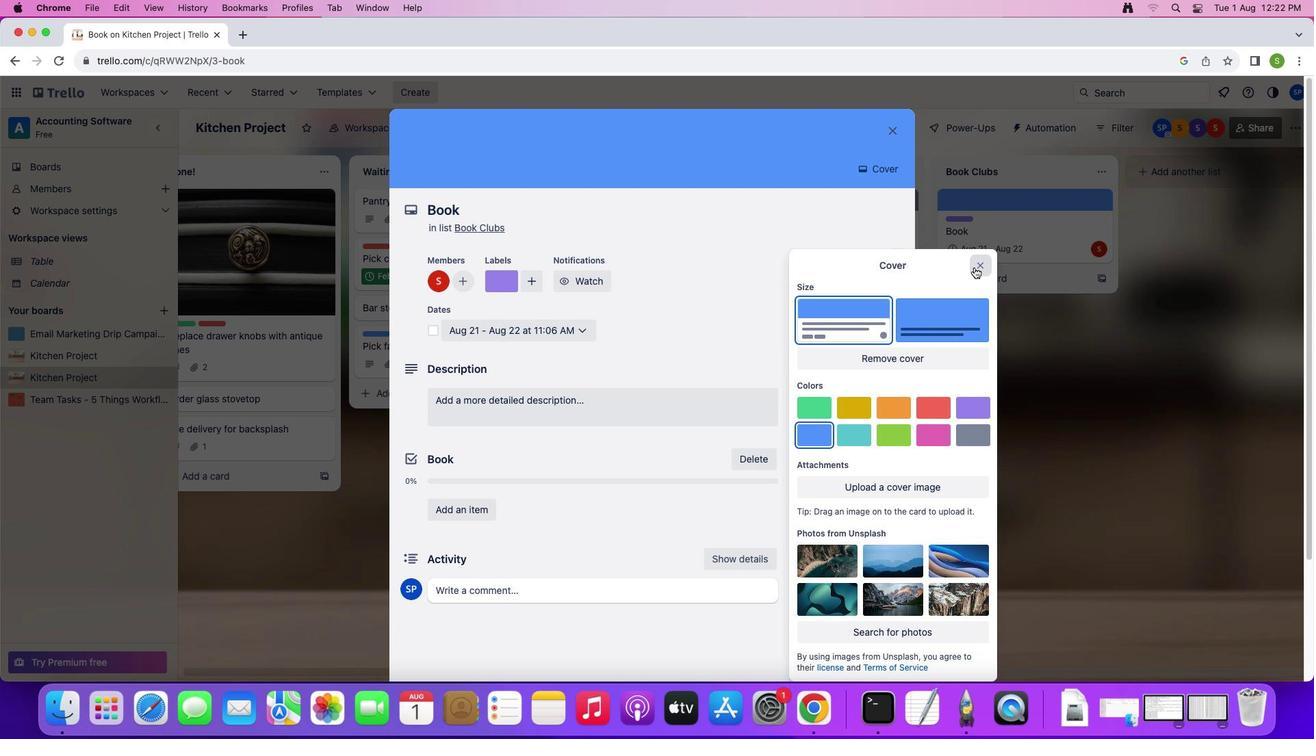 
Action: Mouse pressed left at (975, 267)
Screenshot: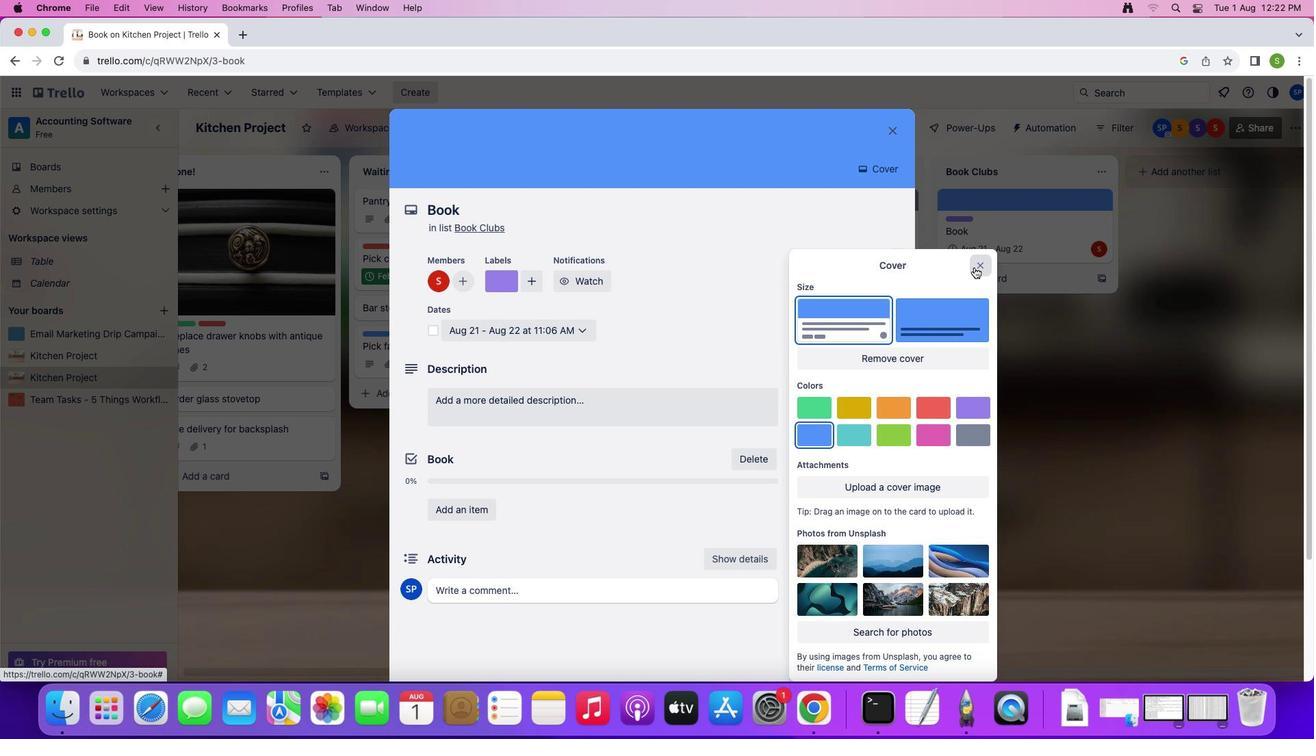 
Action: Mouse moved to (834, 425)
Screenshot: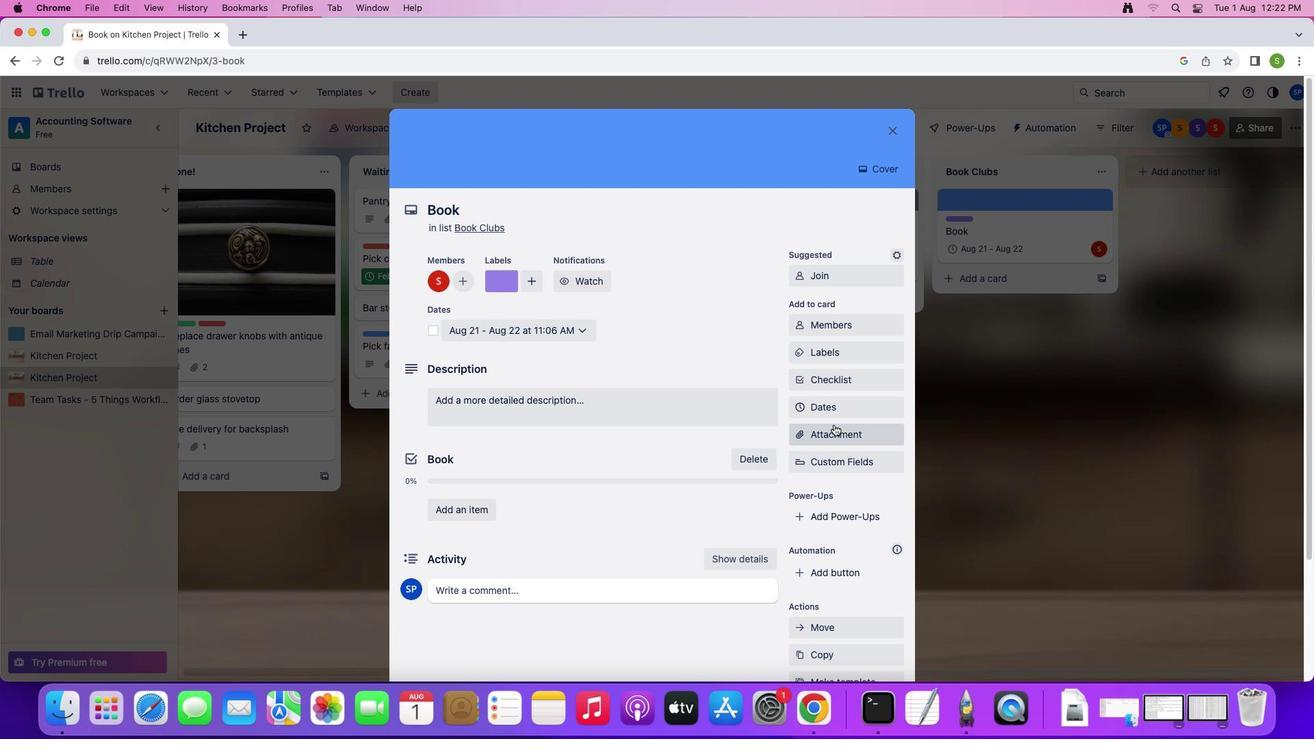 
Action: Mouse scrolled (834, 425) with delta (0, 0)
Screenshot: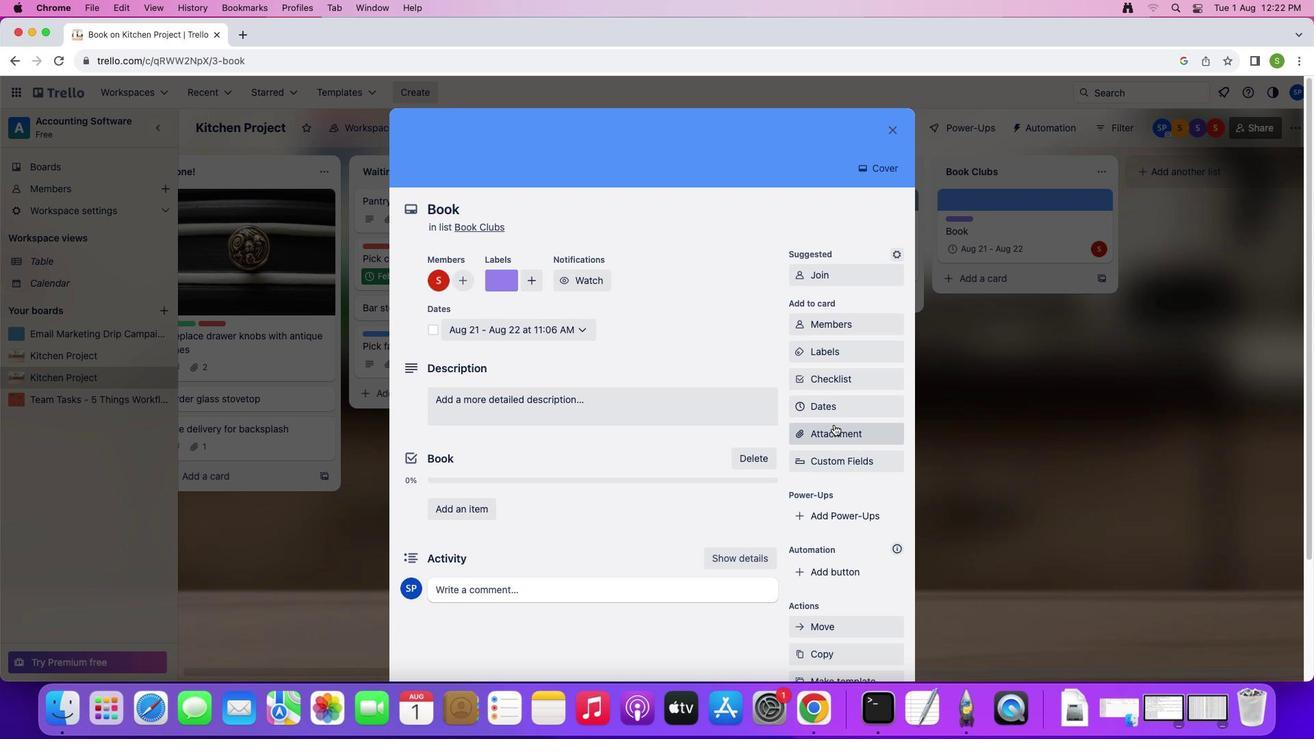 
Action: Mouse moved to (834, 424)
Screenshot: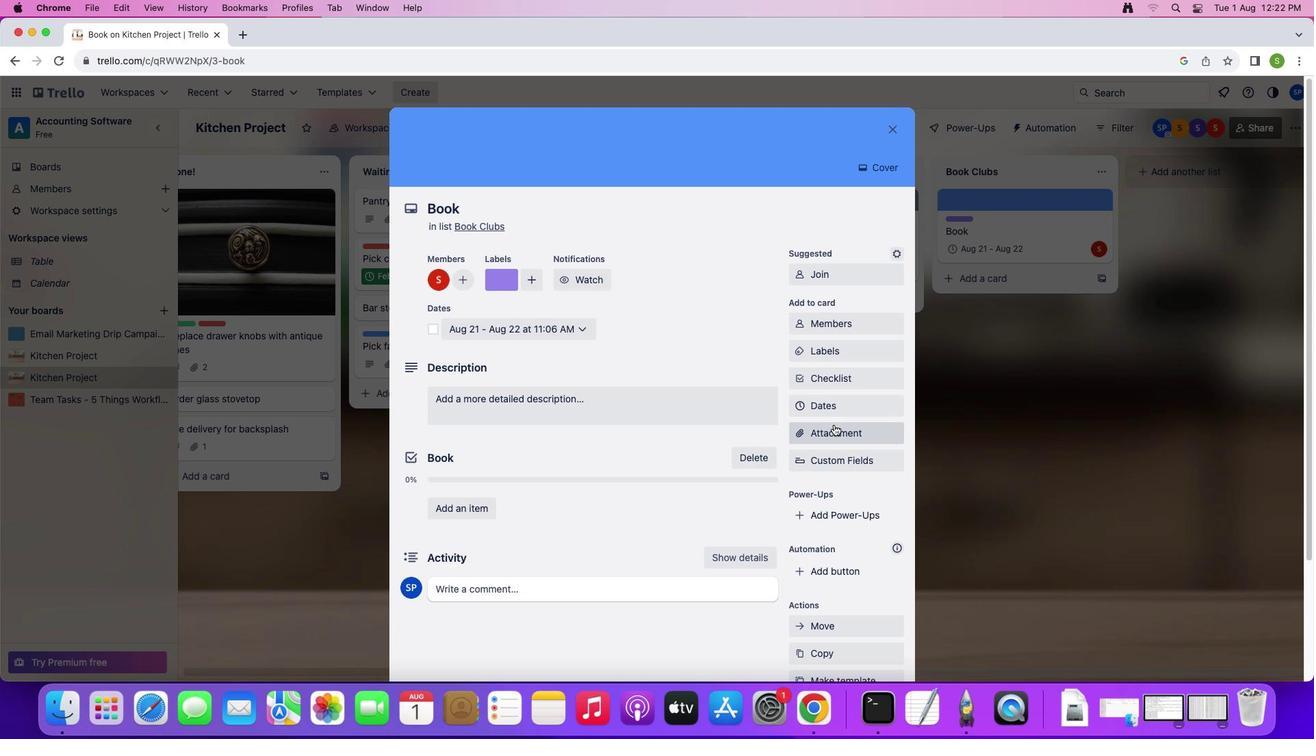 
Action: Mouse scrolled (834, 424) with delta (0, 0)
Screenshot: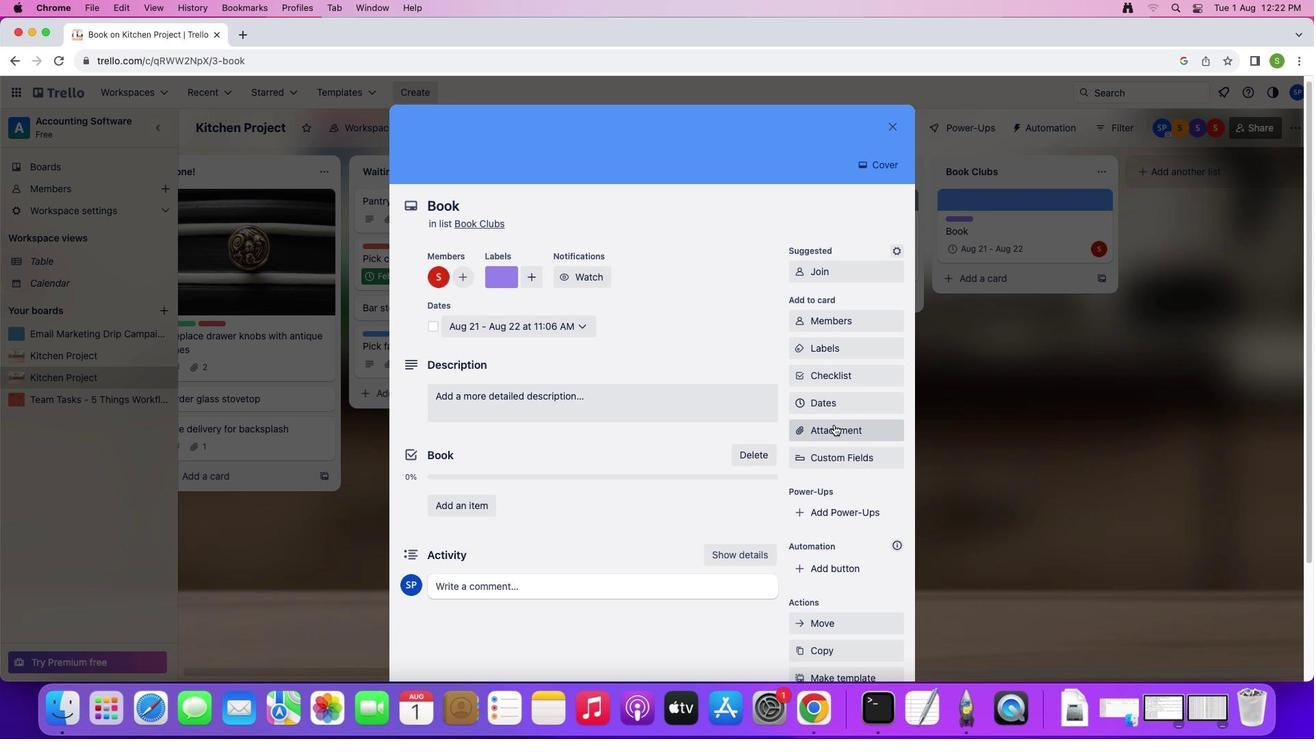 
Action: Mouse moved to (436, 317)
Screenshot: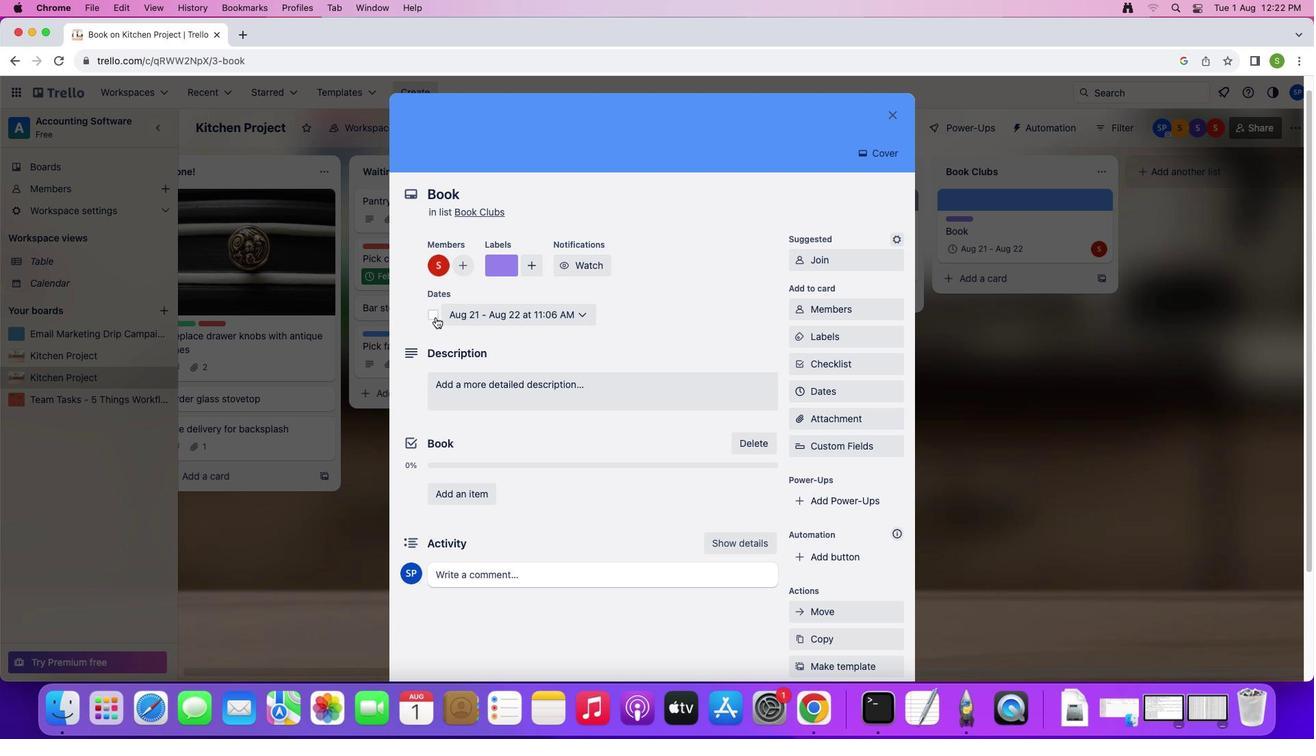 
Action: Mouse pressed left at (436, 317)
Screenshot: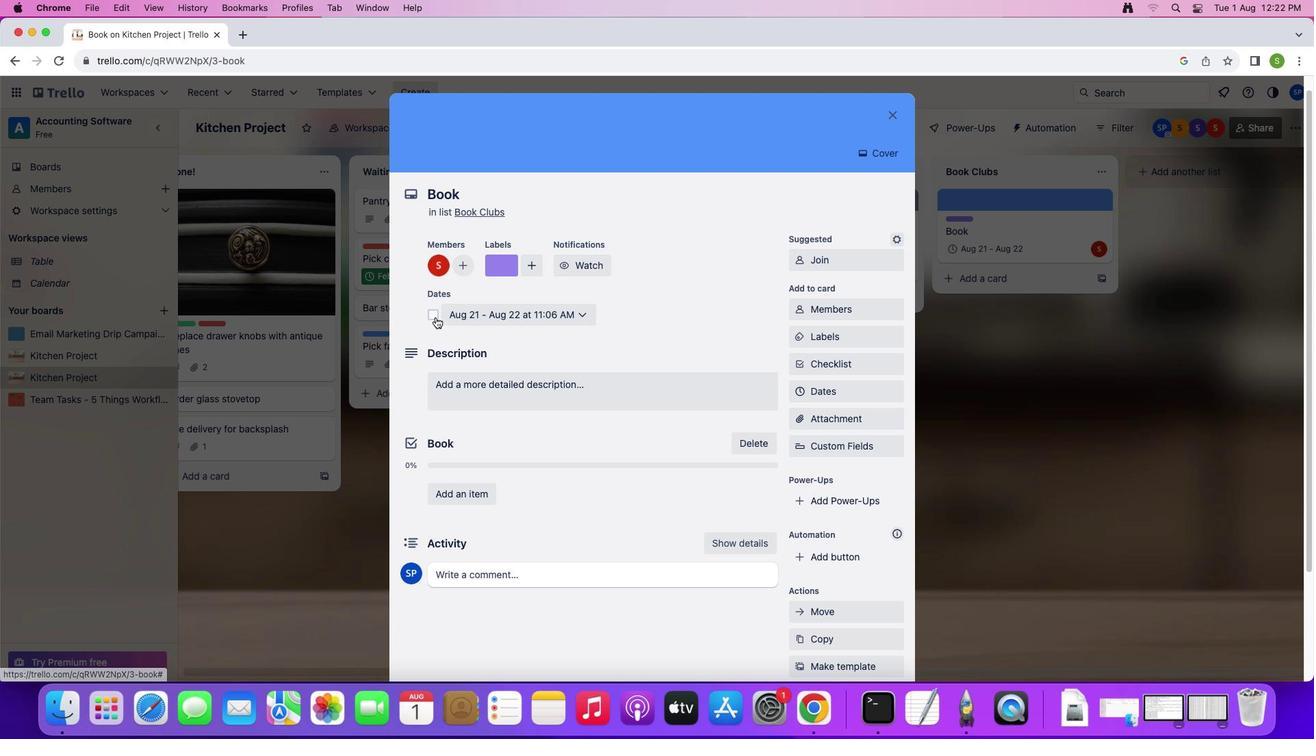 
Action: Mouse moved to (462, 381)
Screenshot: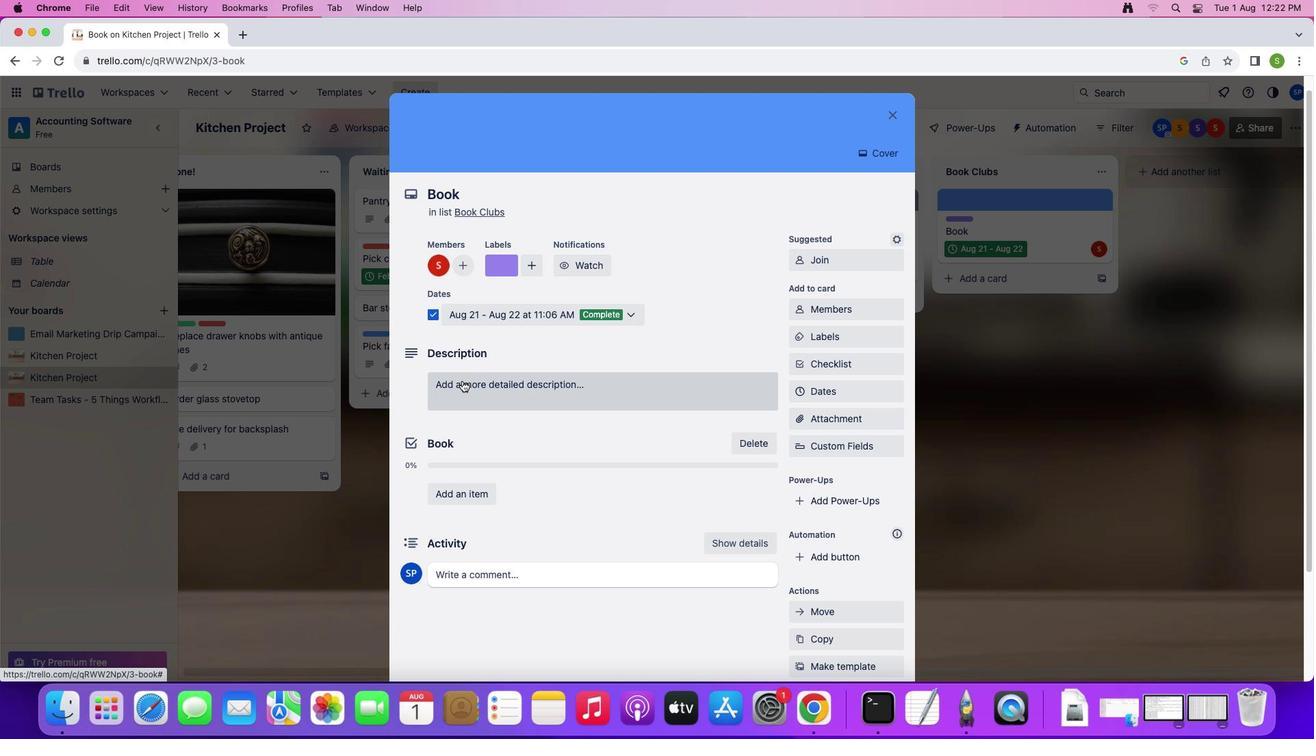 
Action: Mouse pressed left at (462, 381)
Screenshot: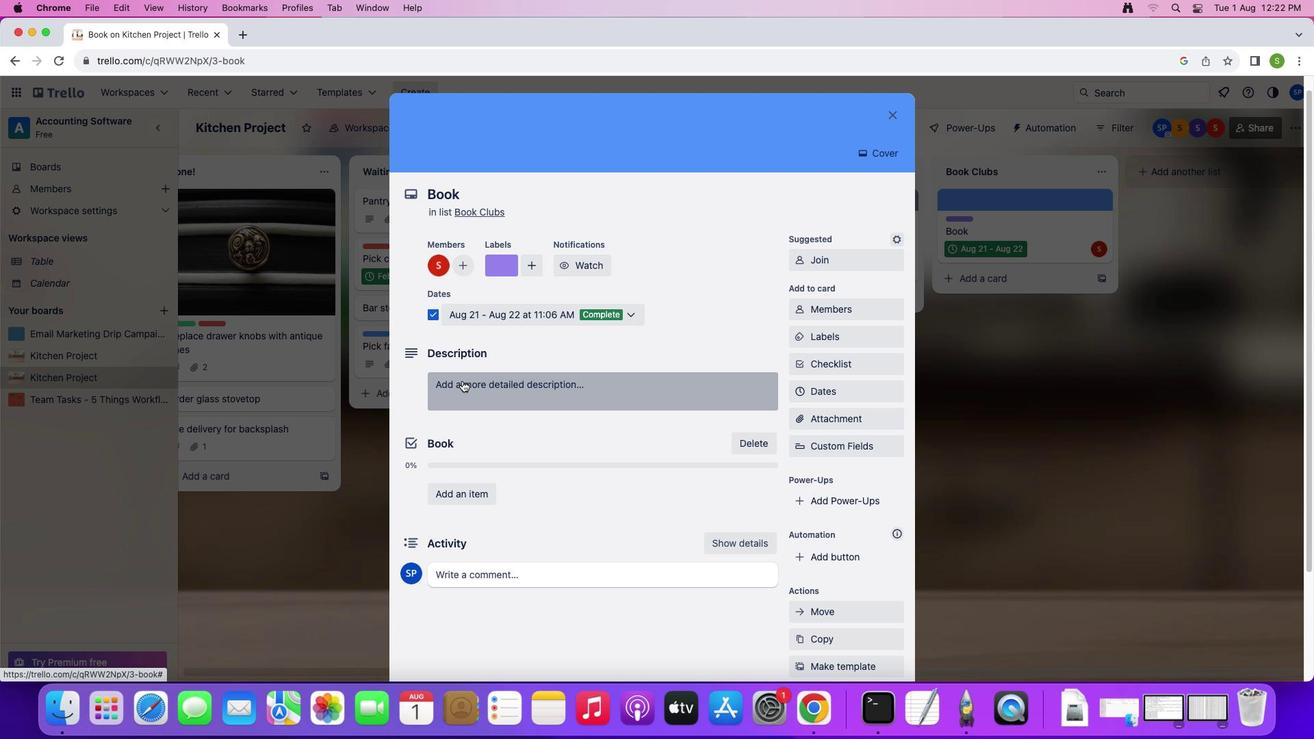 
Action: Mouse moved to (727, 432)
Screenshot: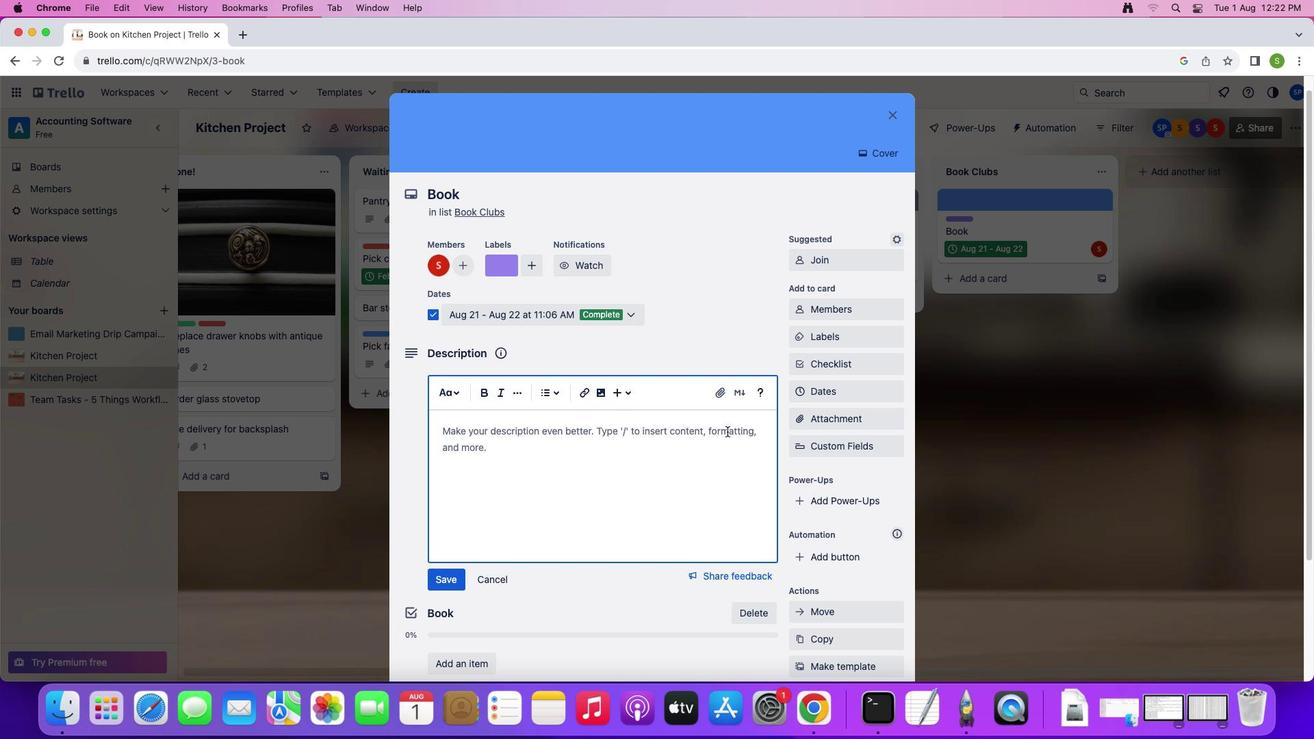 
Action: Key pressed Key.shift'K''e''e''p'Key.space'y''o''u''r'Key.space'b''o''k'Key.space'c''l''i'Key.backspace'u''b'Key.space'o''n'Key.space't''h''e'Key.space's''a''m''e'Key.space'p''a''g''e'','Key.space
Screenshot: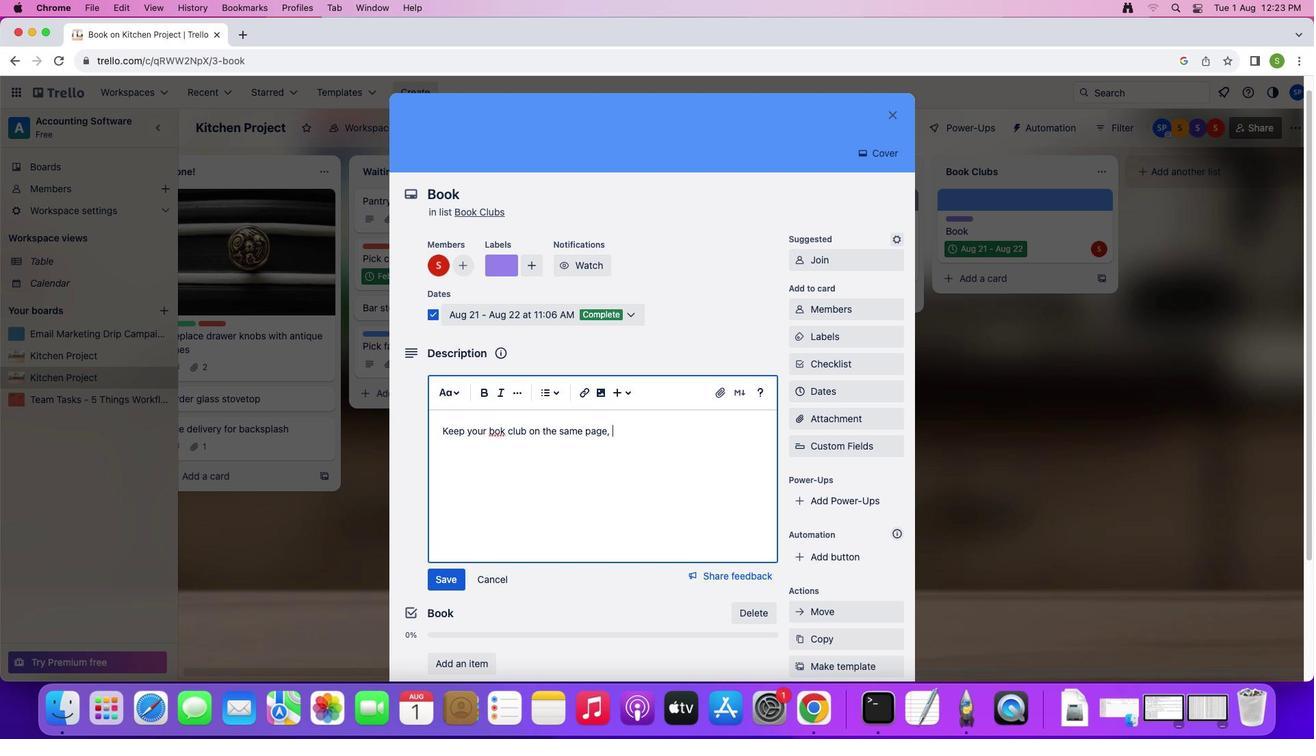 
Action: Mouse moved to (502, 435)
Screenshot: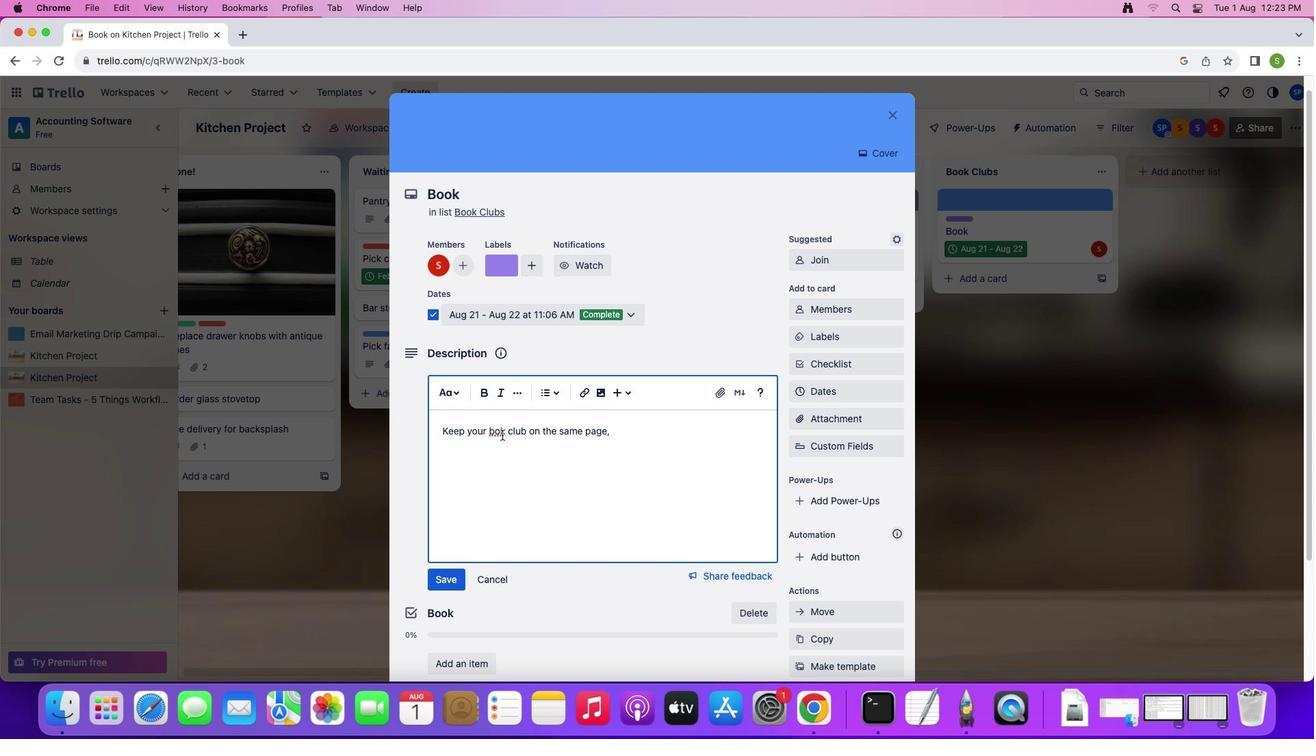 
Action: Mouse pressed left at (502, 435)
Screenshot: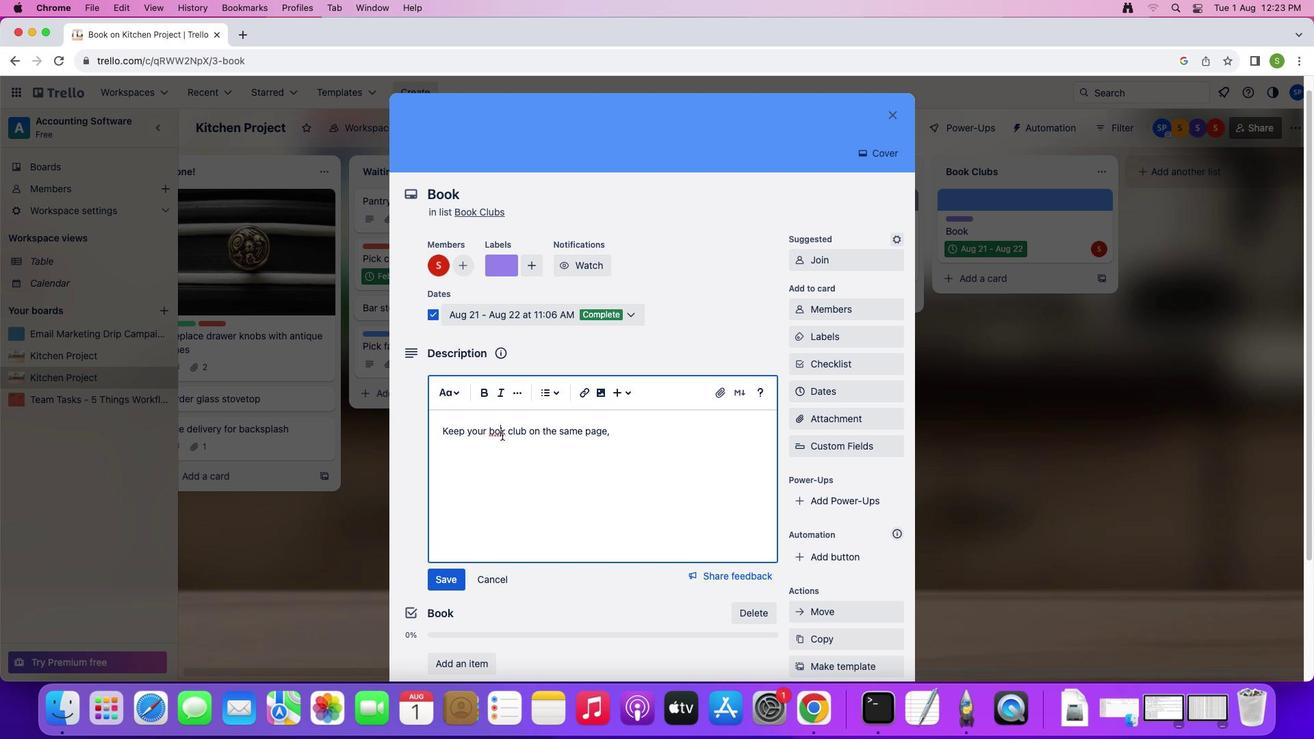 
Action: Mouse moved to (532, 428)
Screenshot: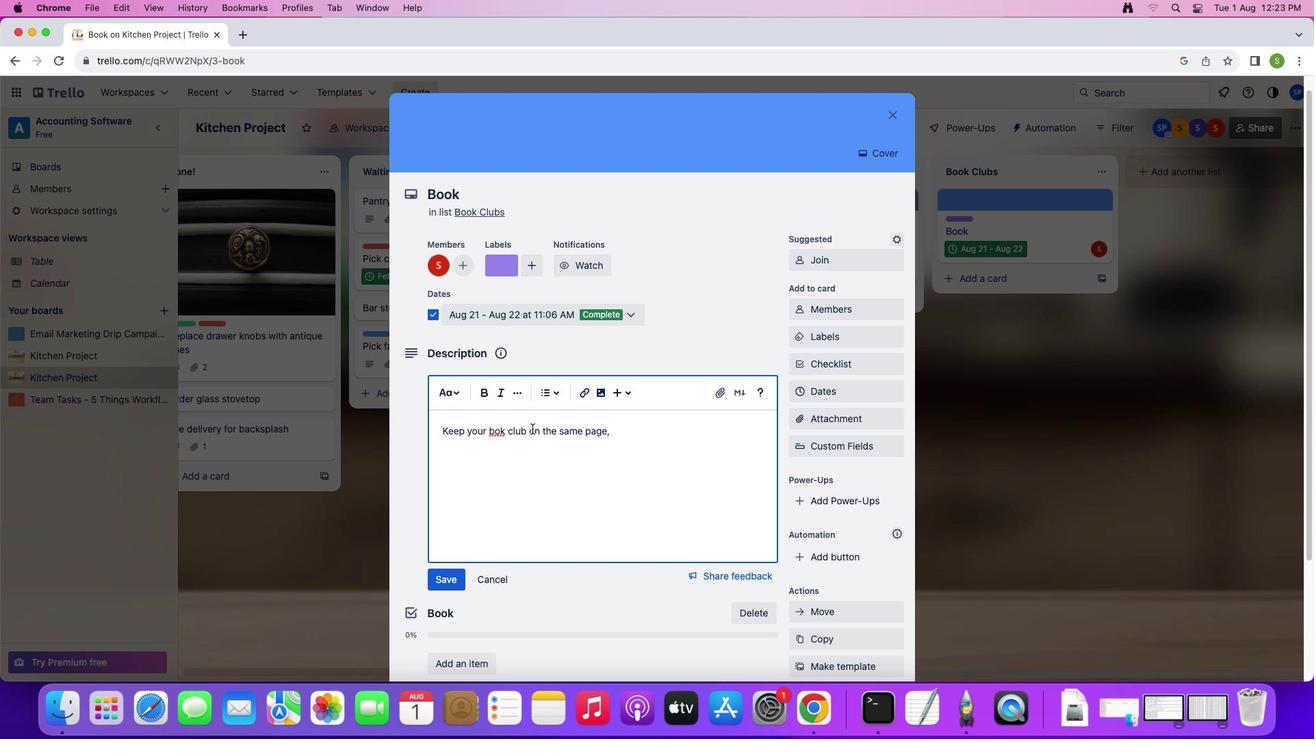 
Action: Key pressed 'o'
Screenshot: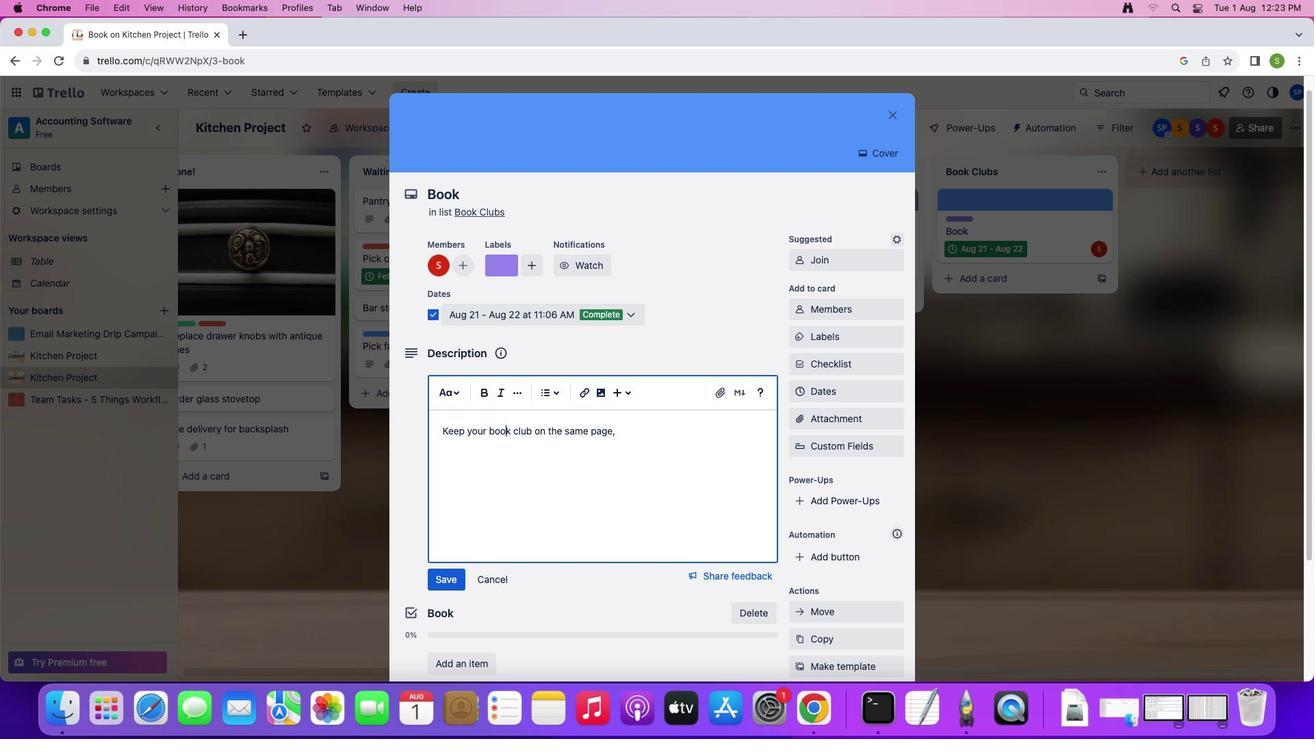 
Action: Mouse moved to (626, 430)
Screenshot: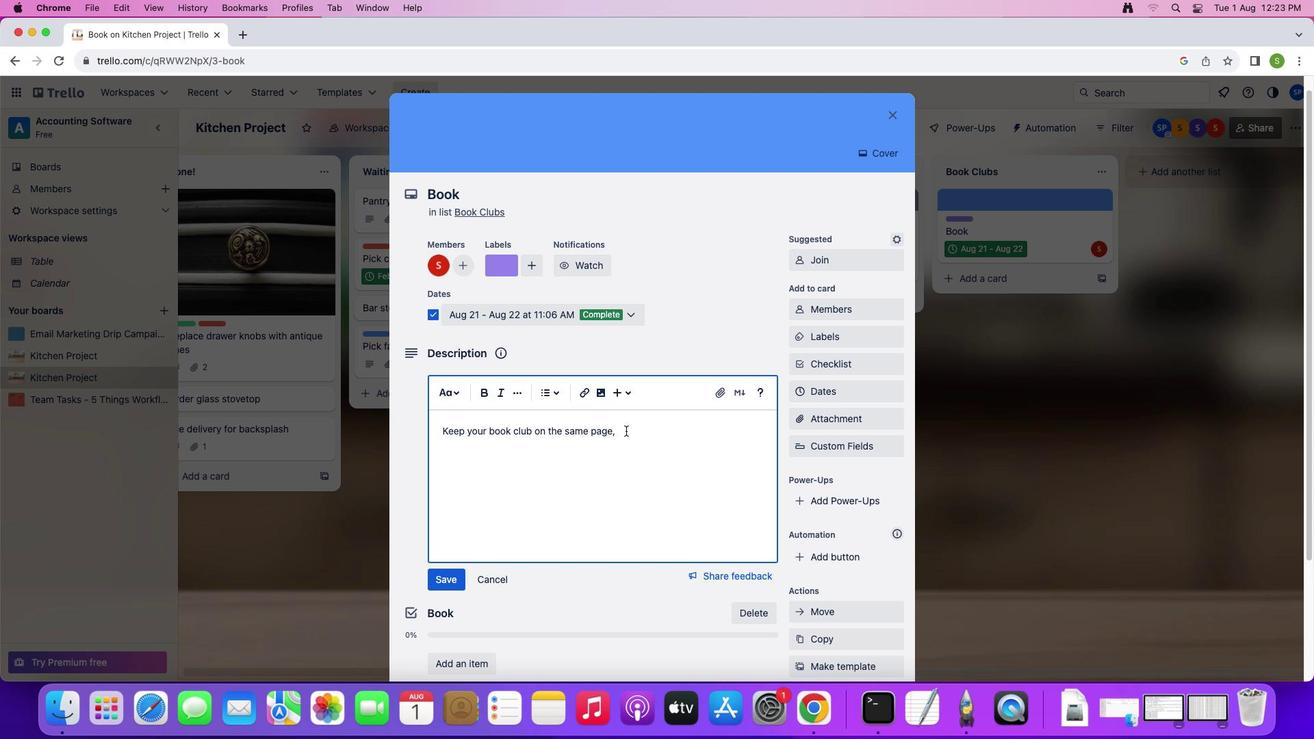 
Action: Mouse pressed left at (626, 430)
Screenshot: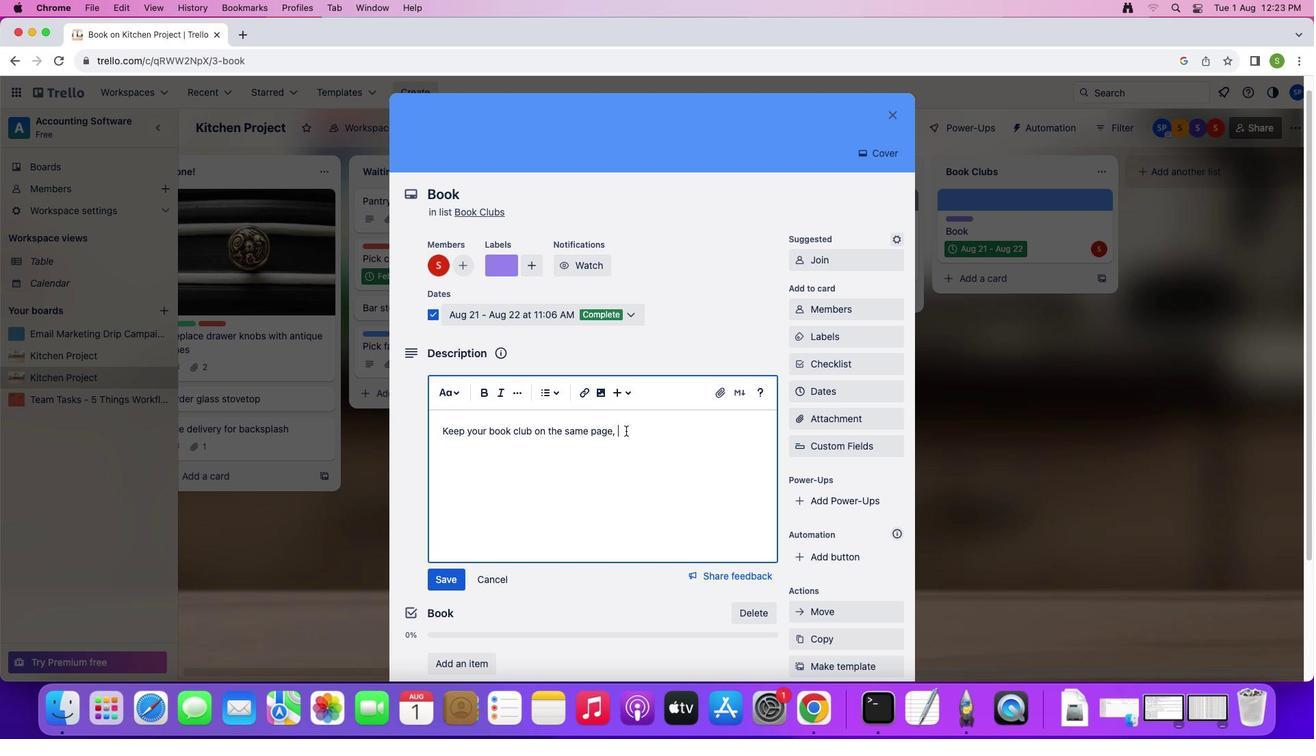 
Action: Mouse moved to (627, 430)
Screenshot: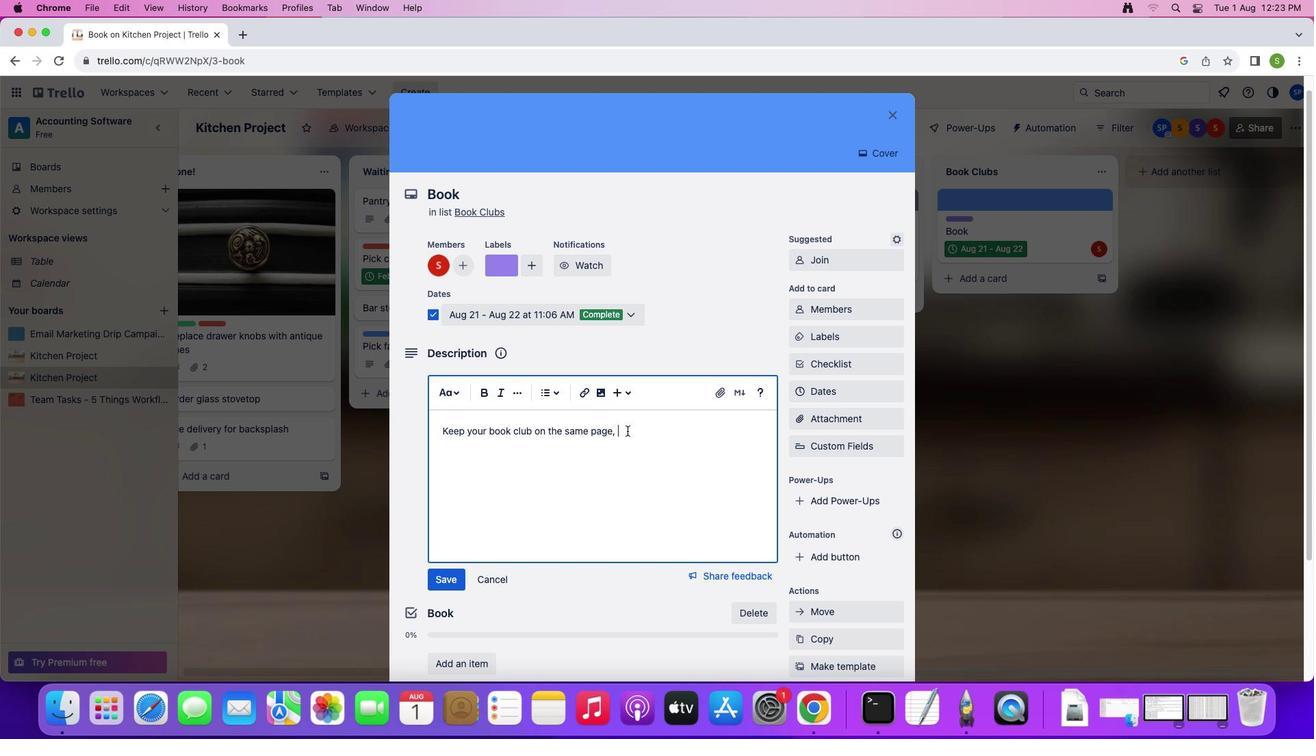 
Action: Key pressed 'v''o''t''e'Key.space'o''n'Key.space't''h''e'Key.space'b''o''o''k'Key.space'y''o''u'"'"'r''e'Key.space'r''e''a''d''i''n''g'Key.space'n''e''x''t'Key.shift'!'
Screenshot: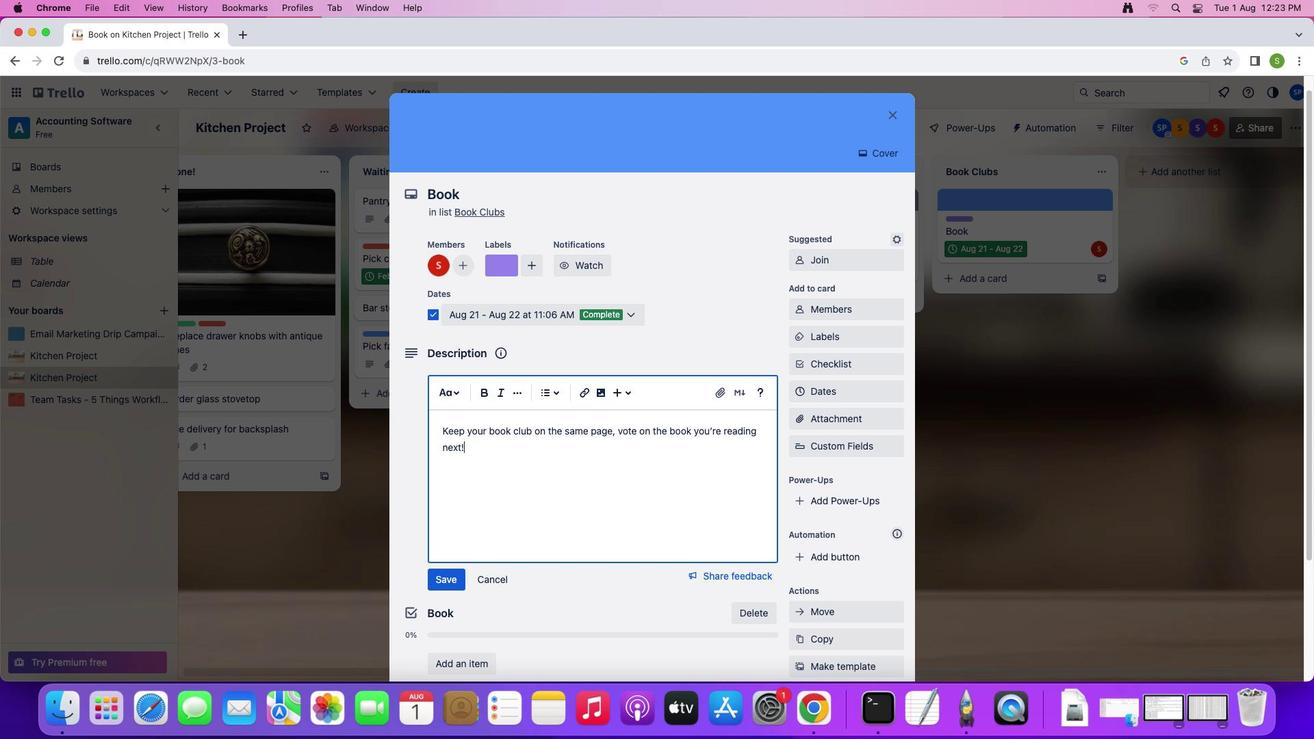 
Action: Mouse moved to (452, 586)
Screenshot: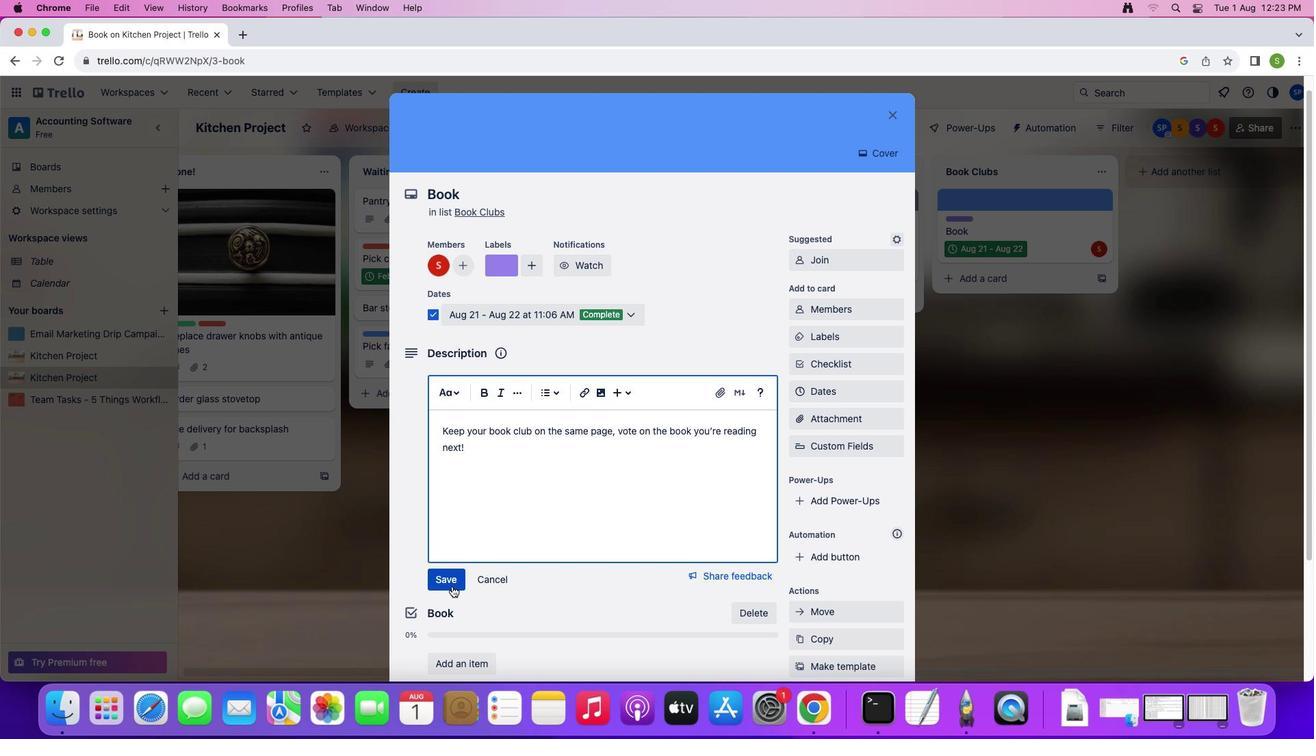 
Action: Mouse pressed left at (452, 586)
Screenshot: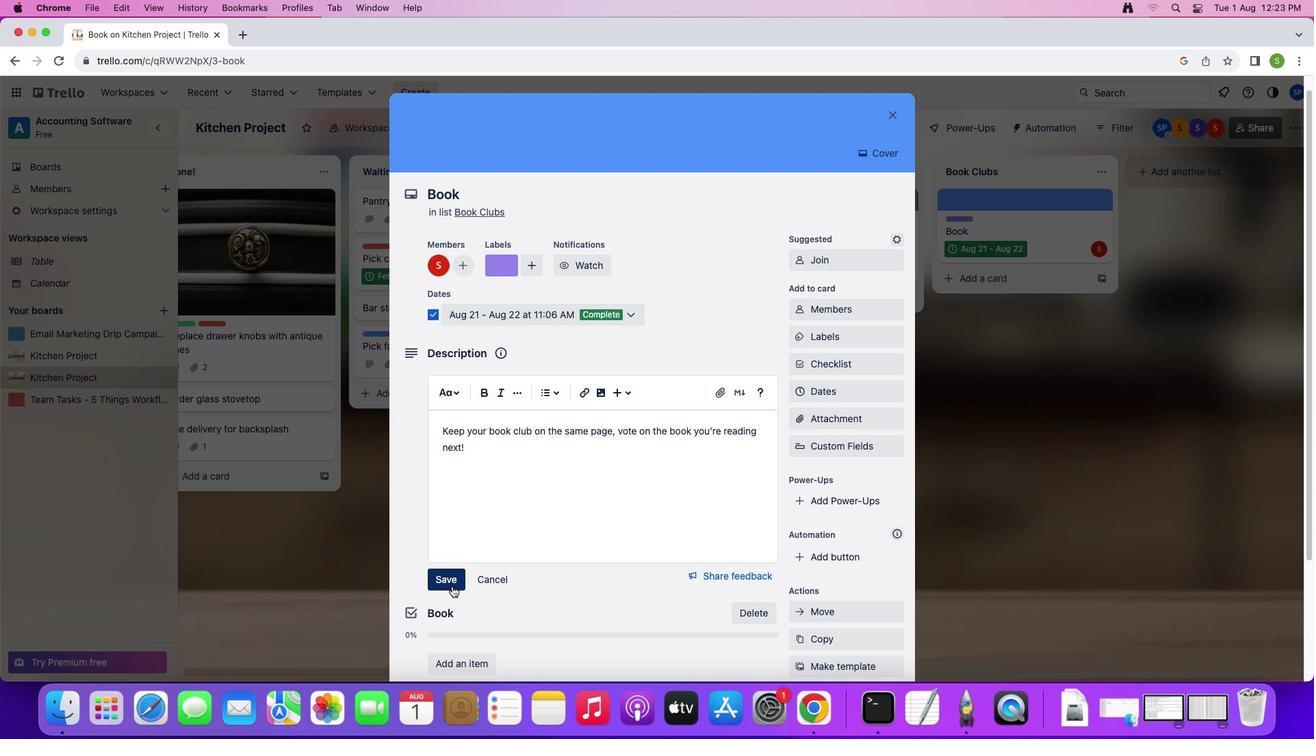 
Action: Mouse moved to (535, 551)
Screenshot: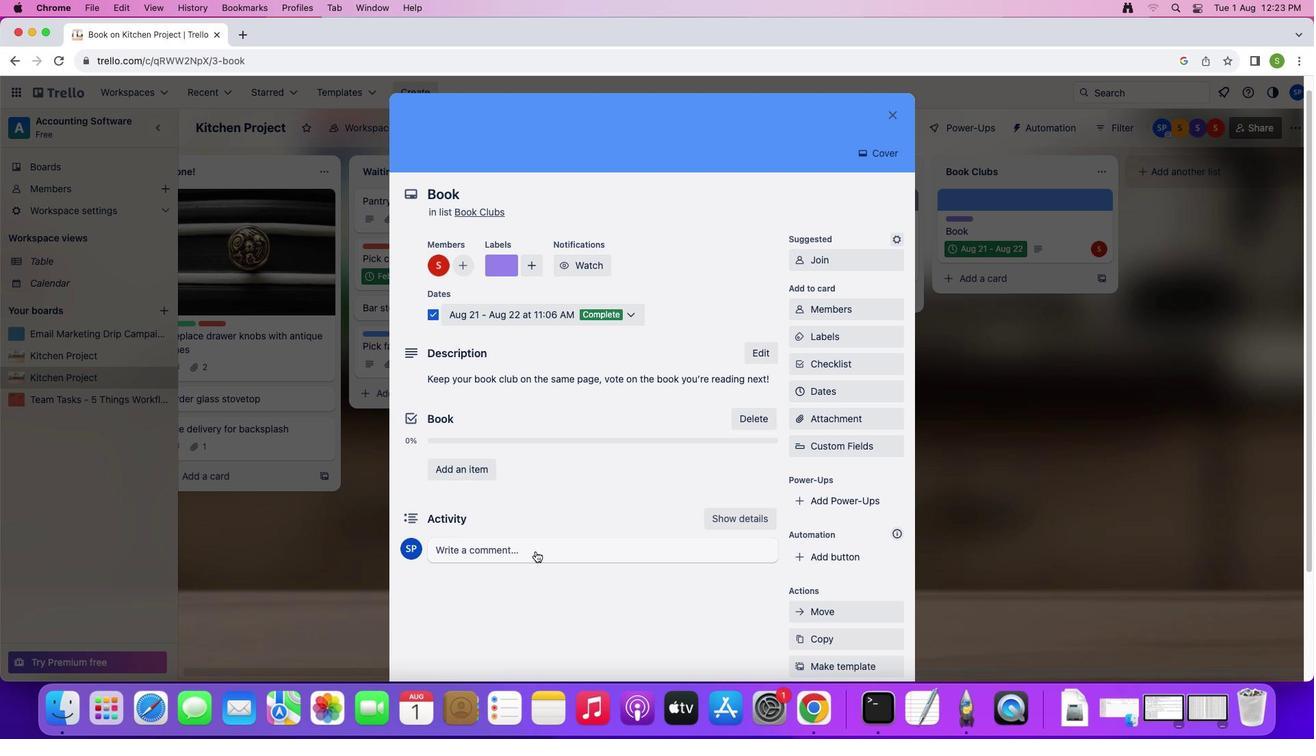 
Action: Mouse pressed left at (535, 551)
Screenshot: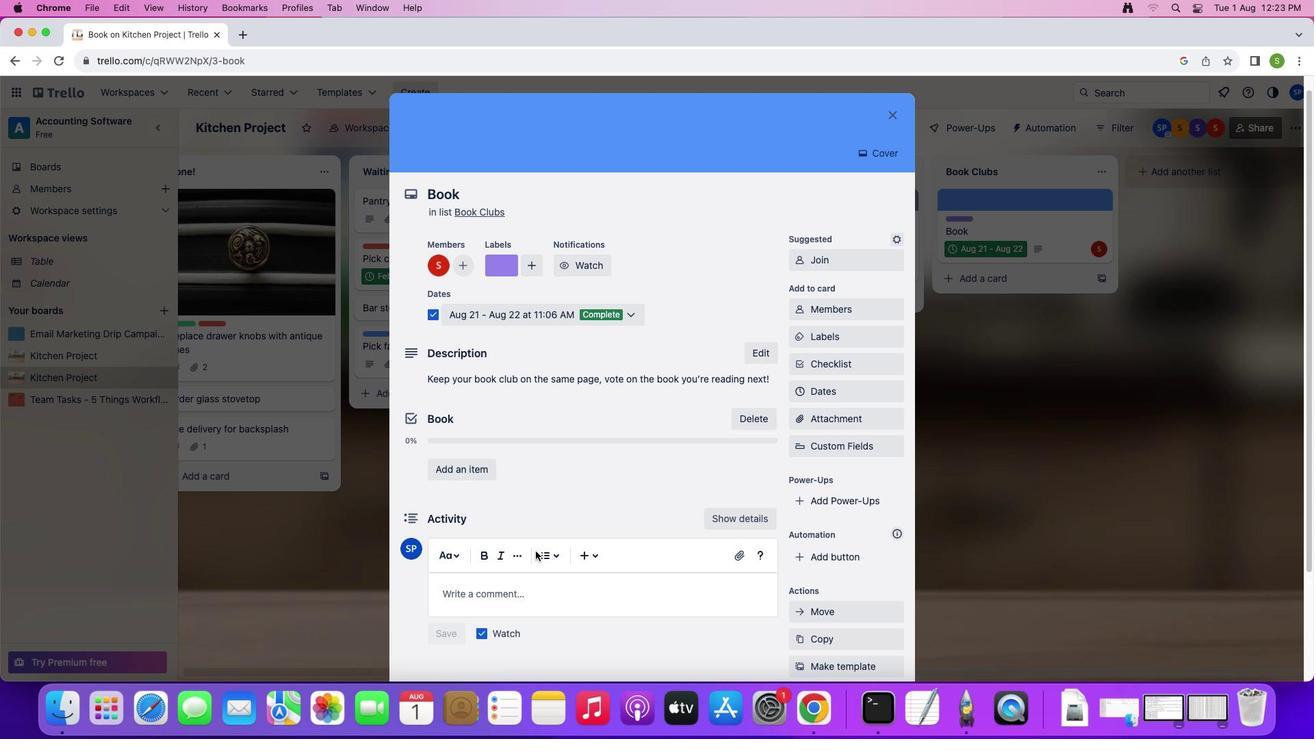 
Action: Key pressed Key.shift'B''o''o''k'
Screenshot: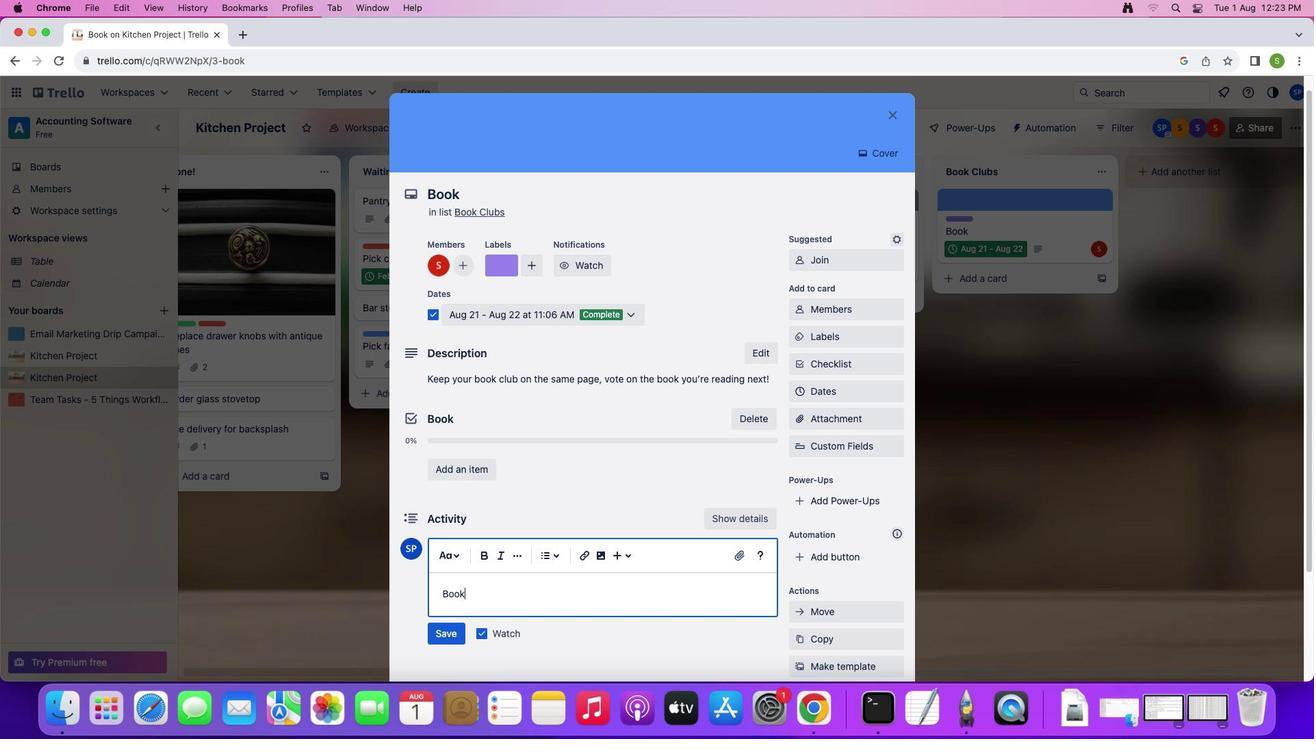 
Action: Mouse moved to (460, 638)
Screenshot: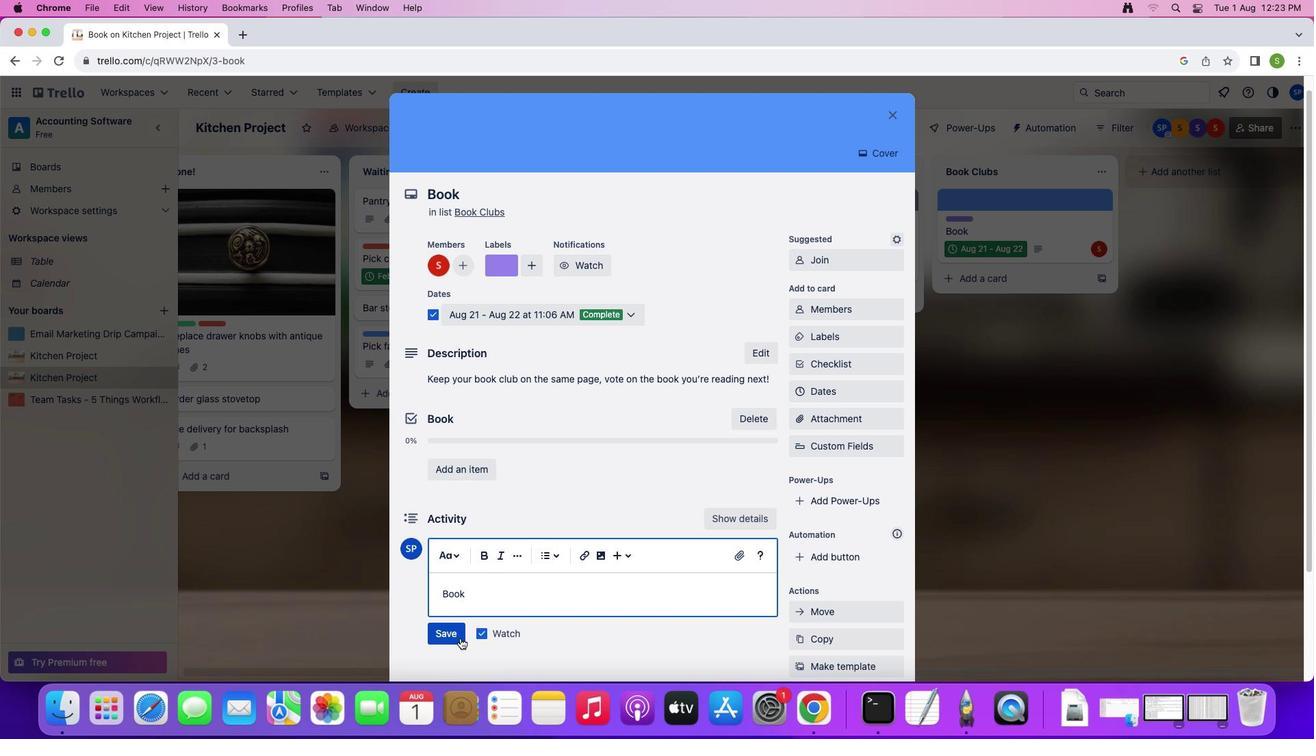 
Action: Mouse pressed left at (460, 638)
Screenshot: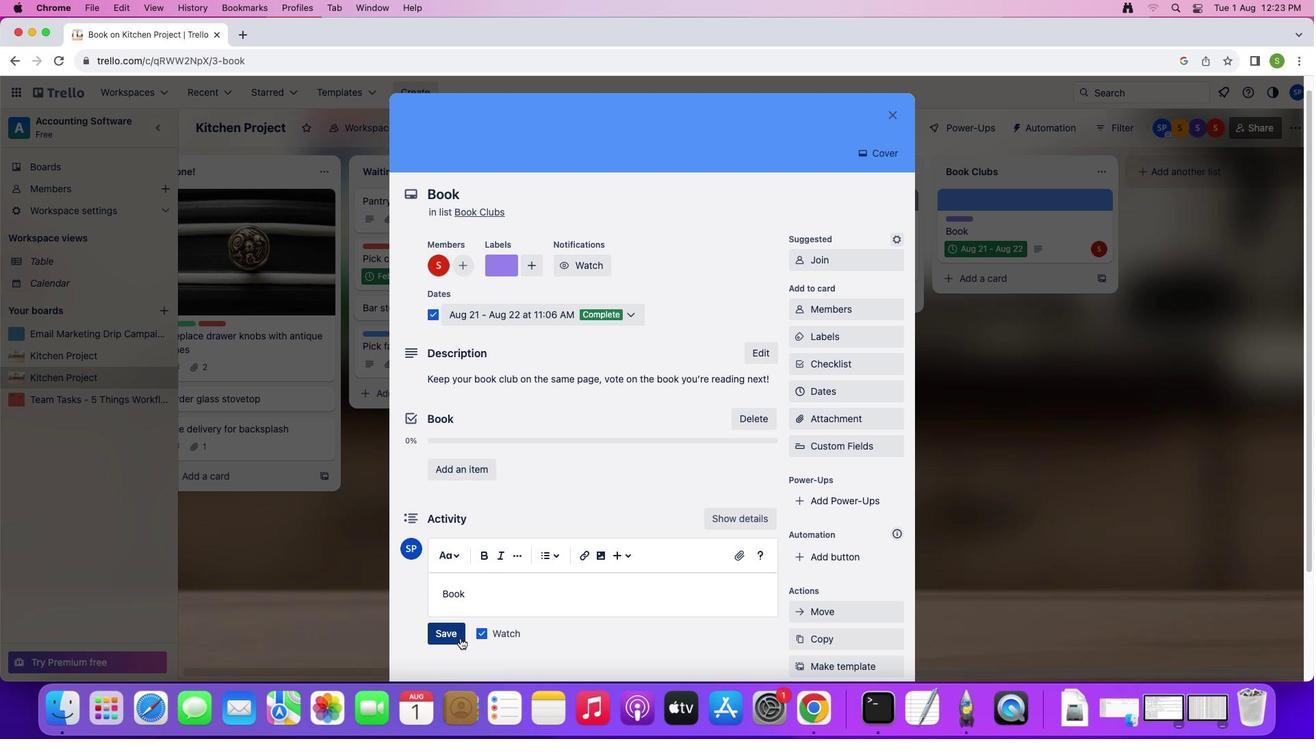 
Action: Mouse moved to (897, 116)
Screenshot: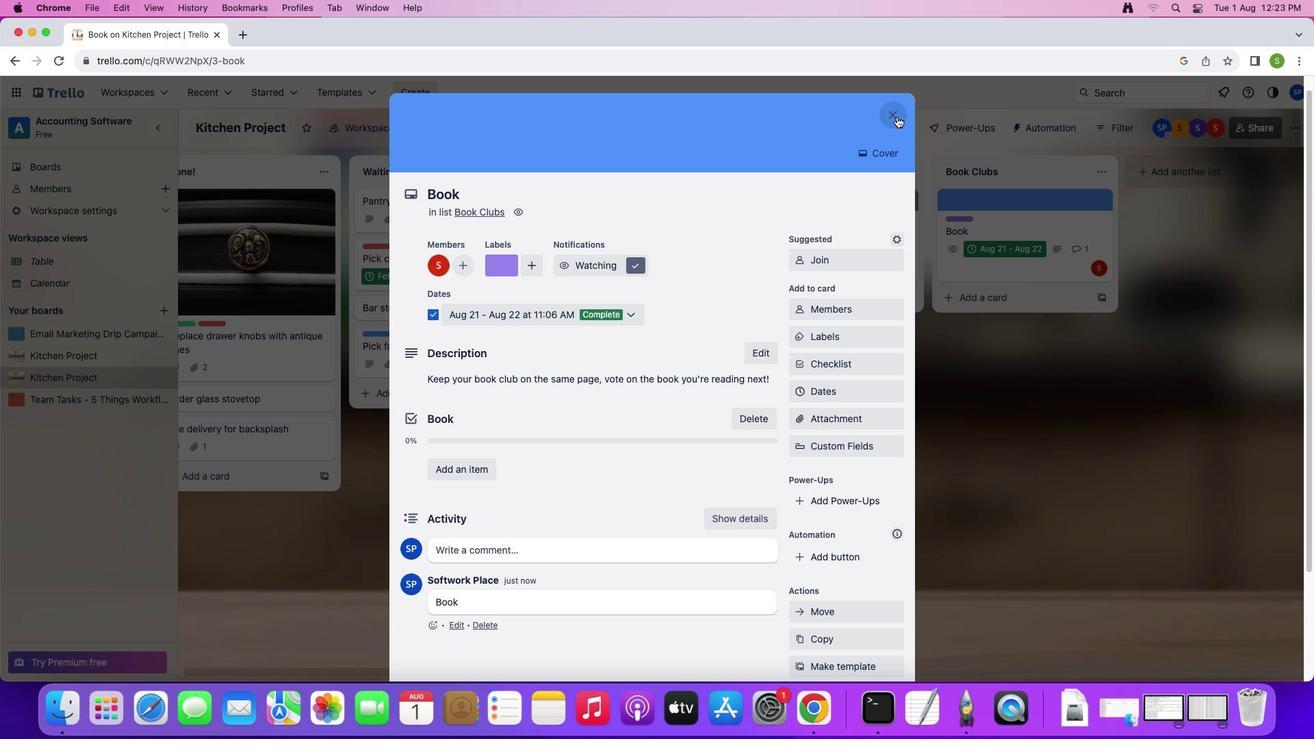 
Action: Mouse pressed left at (897, 116)
Screenshot: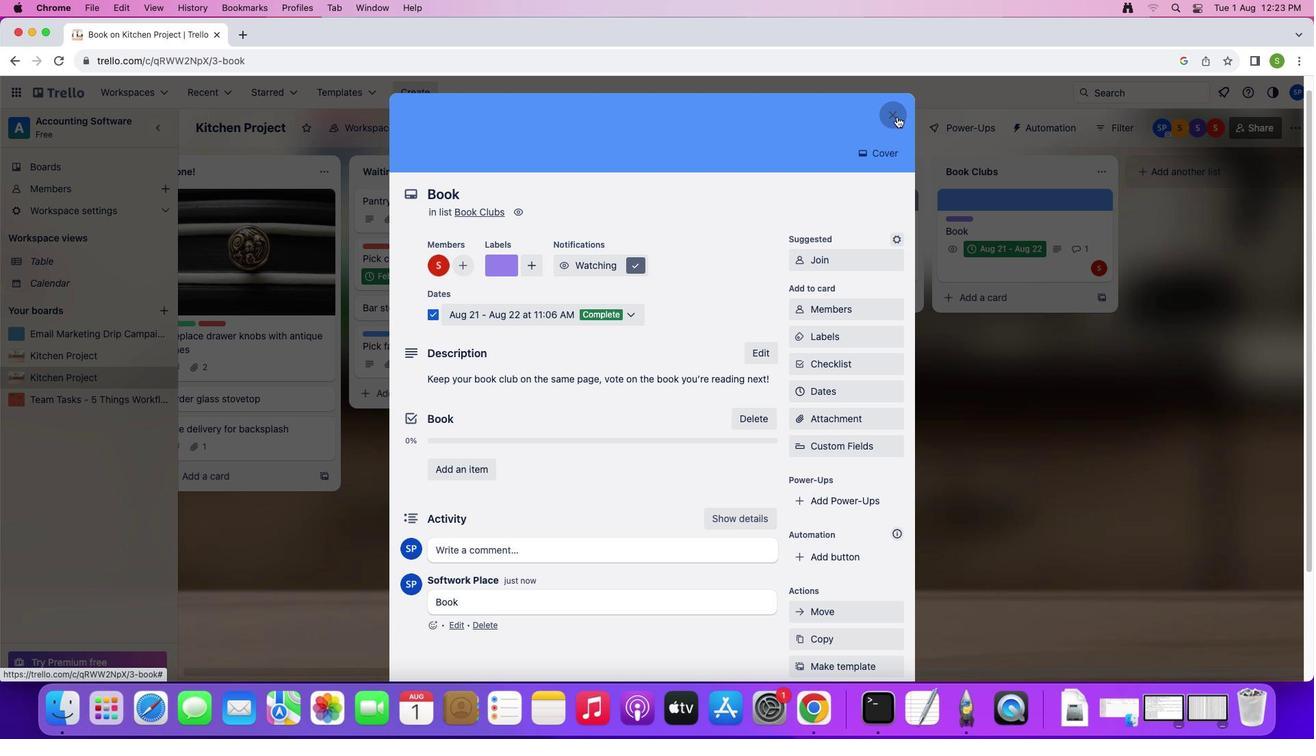 
Action: Mouse moved to (971, 414)
Screenshot: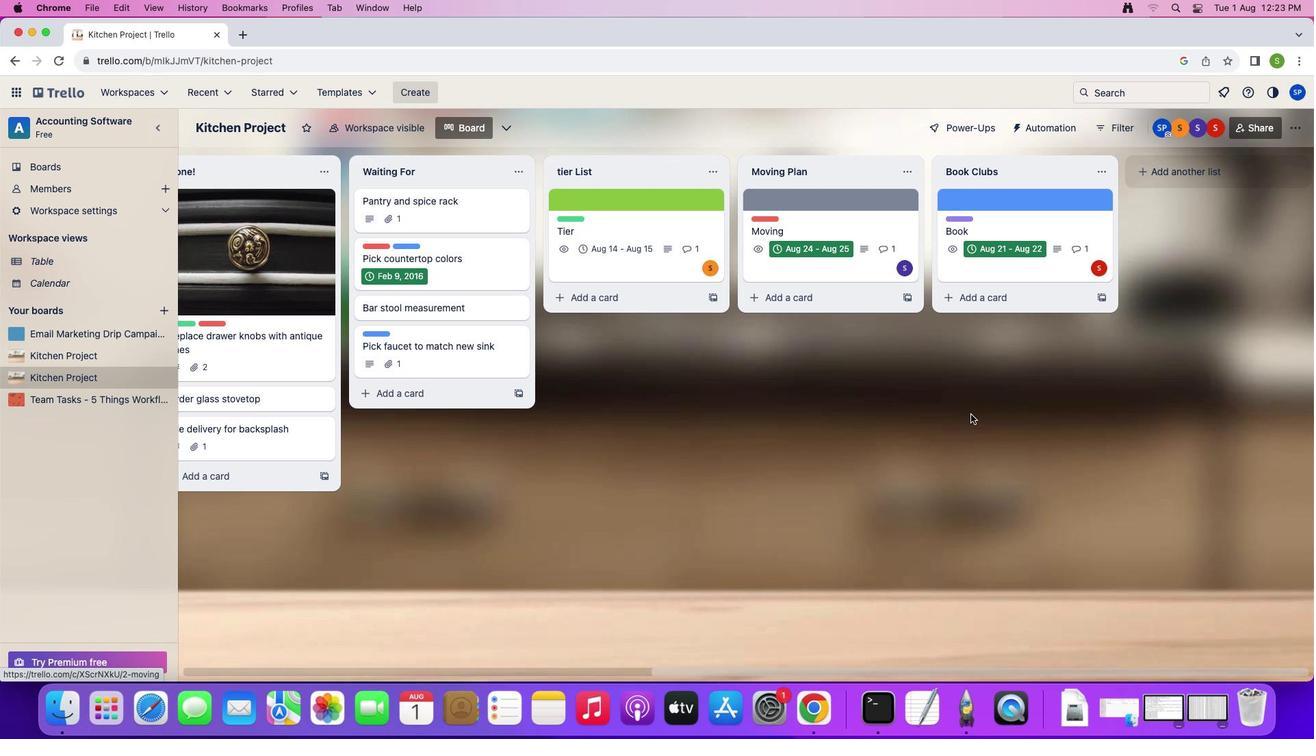 
